 Task: Select Give A Gift Card from Gift Cards. Add to cart AmazonBasics Women's Clothing Gift Card-2. Place order for Hope Brown, _x000D_
1810 Nodaway Dr #APT 103_x000D_
Detroit Lakes, Minnesota(MN), 56501, Cell Number (218) 844-7698
Action: Mouse moved to (139, 68)
Screenshot: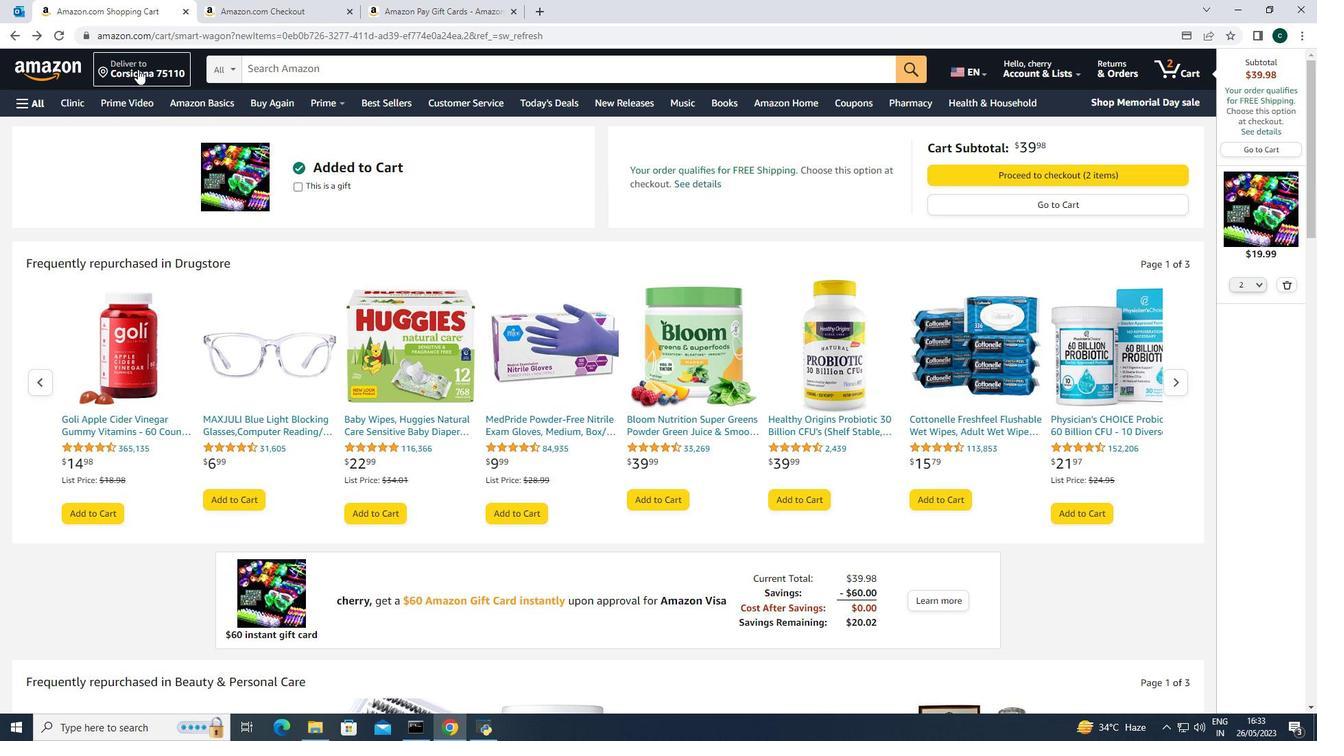 
Action: Mouse pressed left at (139, 68)
Screenshot: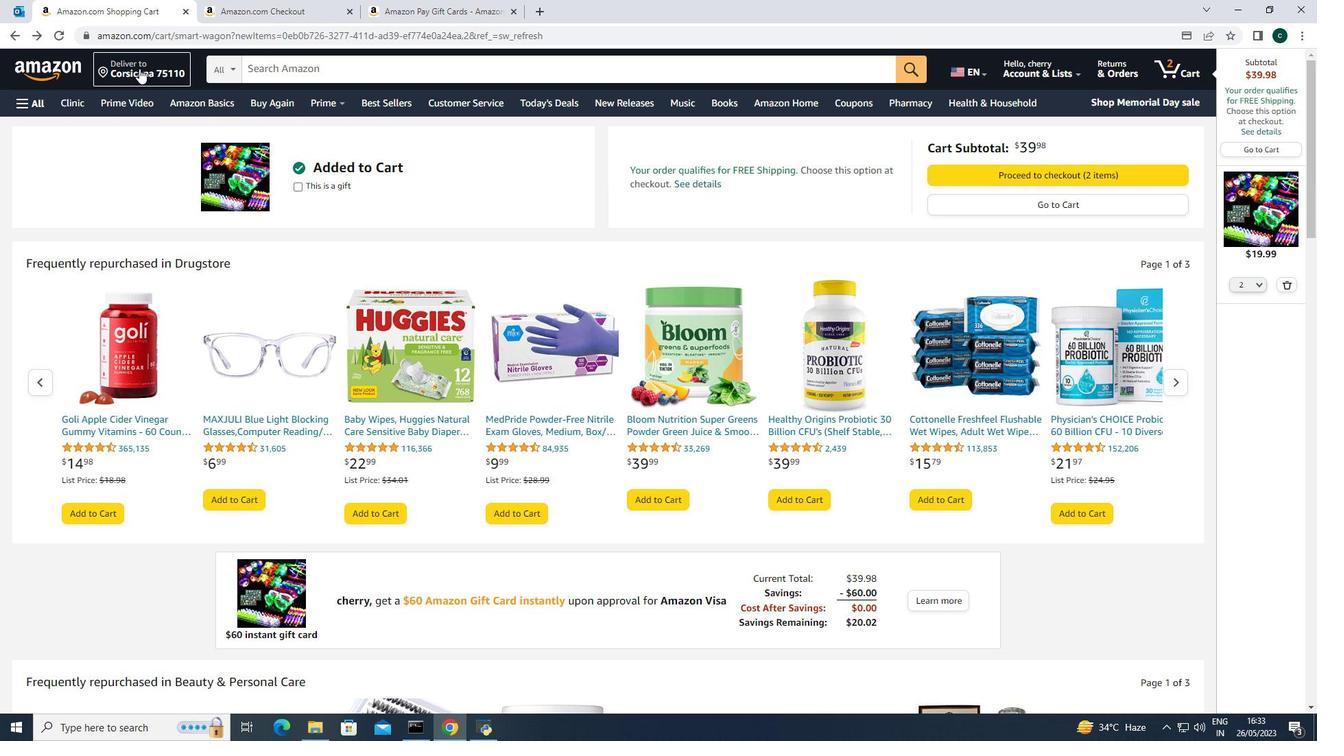 
Action: Mouse moved to (649, 479)
Screenshot: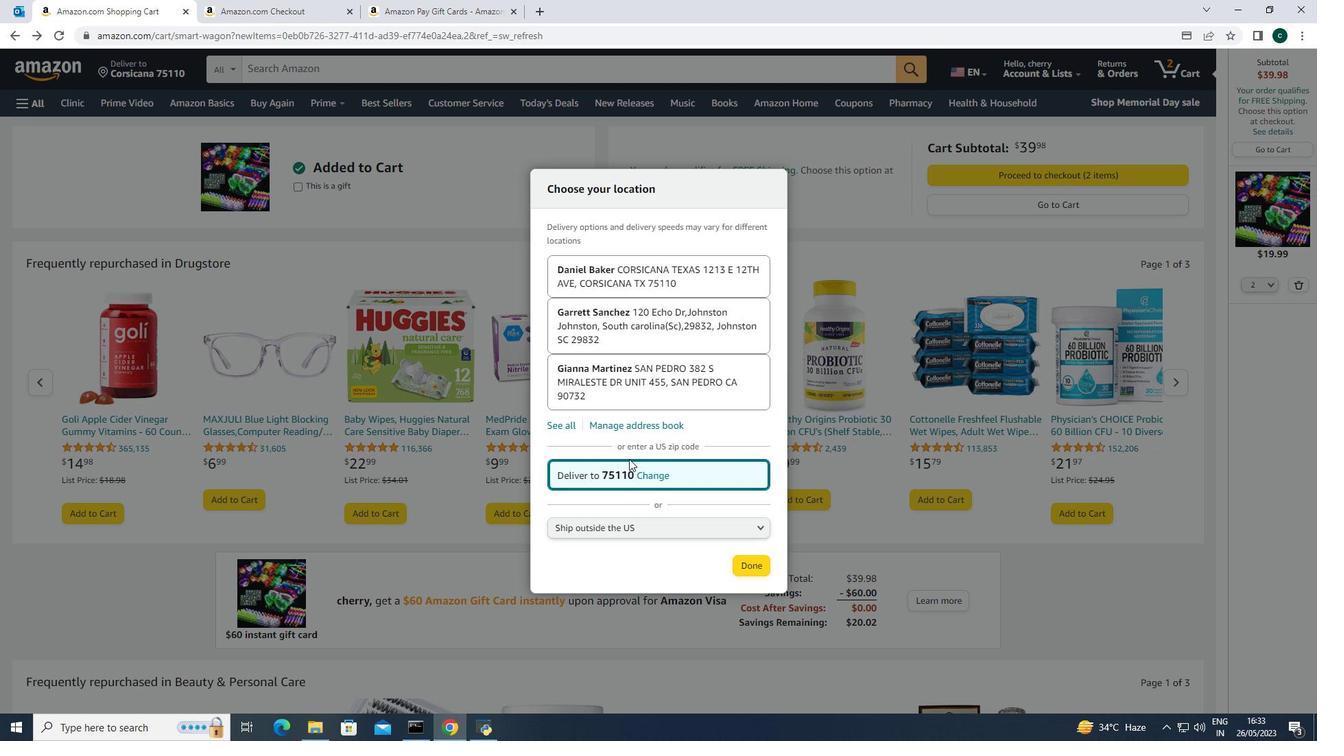 
Action: Mouse pressed left at (649, 479)
Screenshot: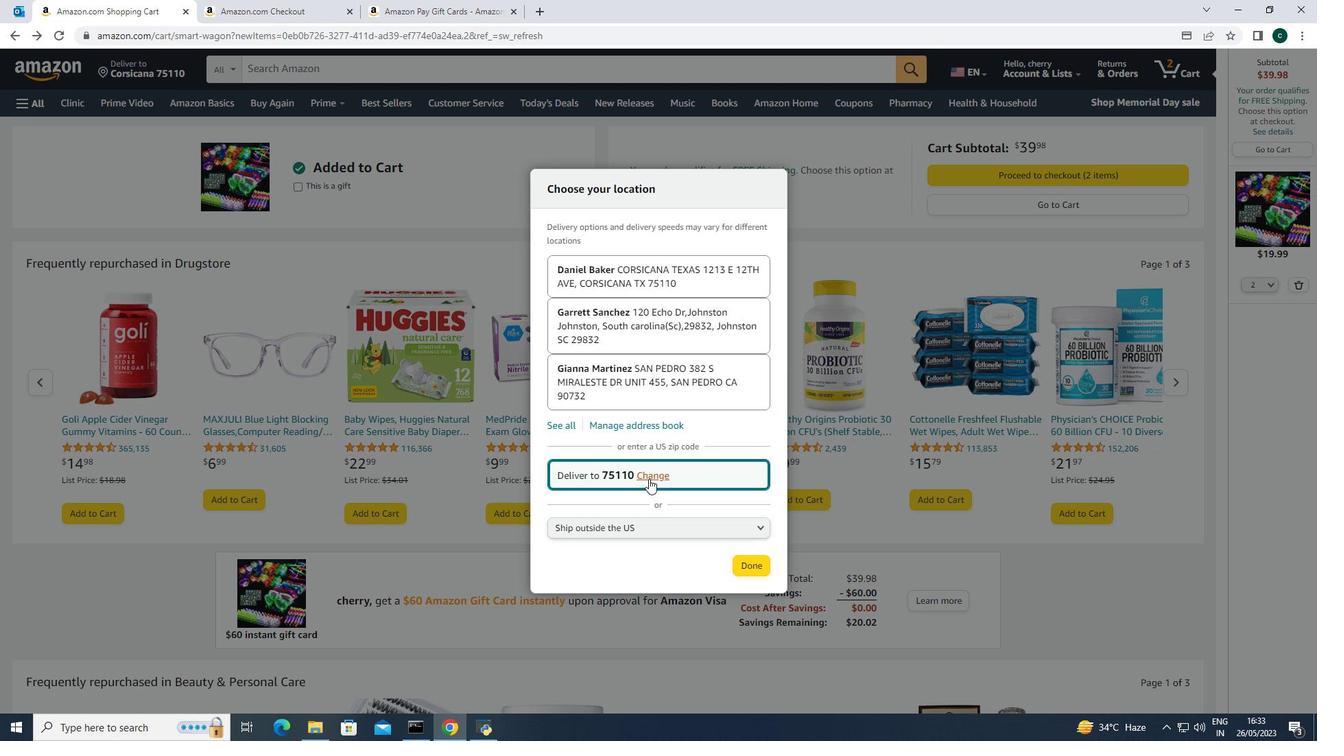 
Action: Mouse moved to (648, 470)
Screenshot: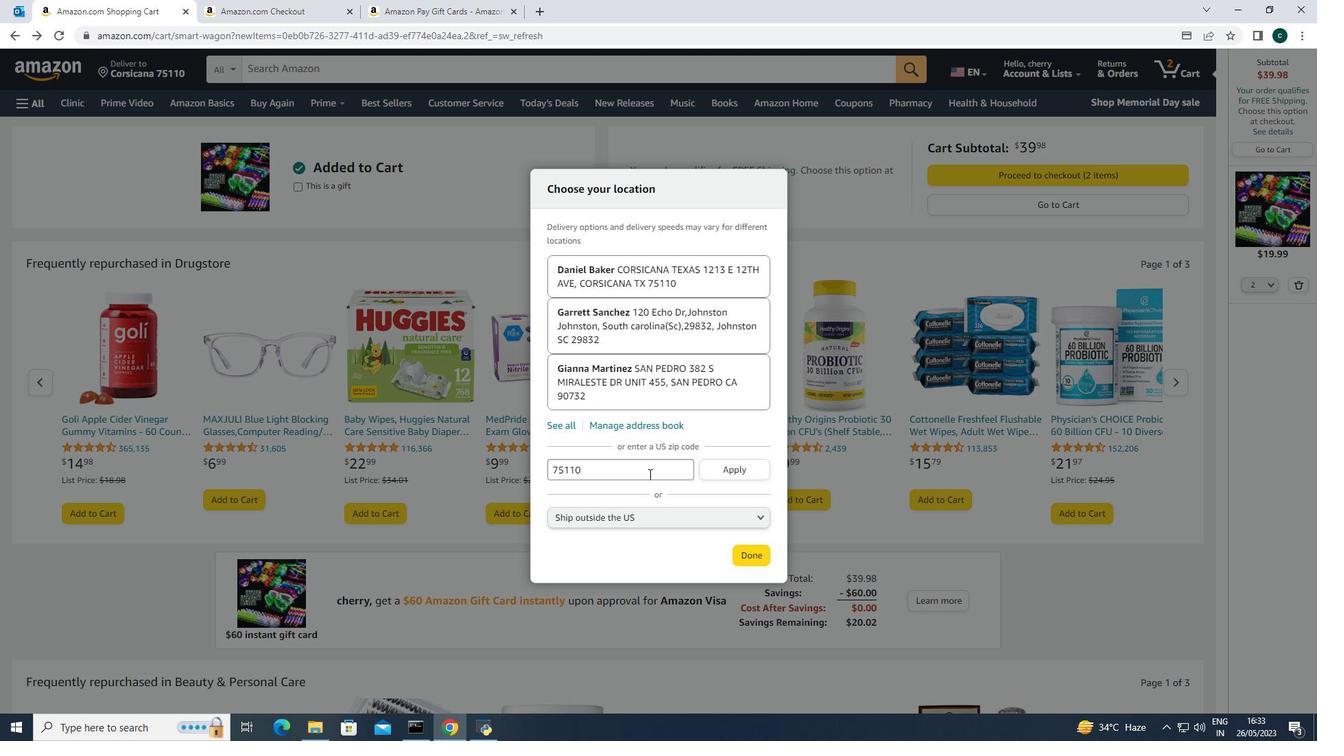 
Action: Mouse pressed left at (648, 470)
Screenshot: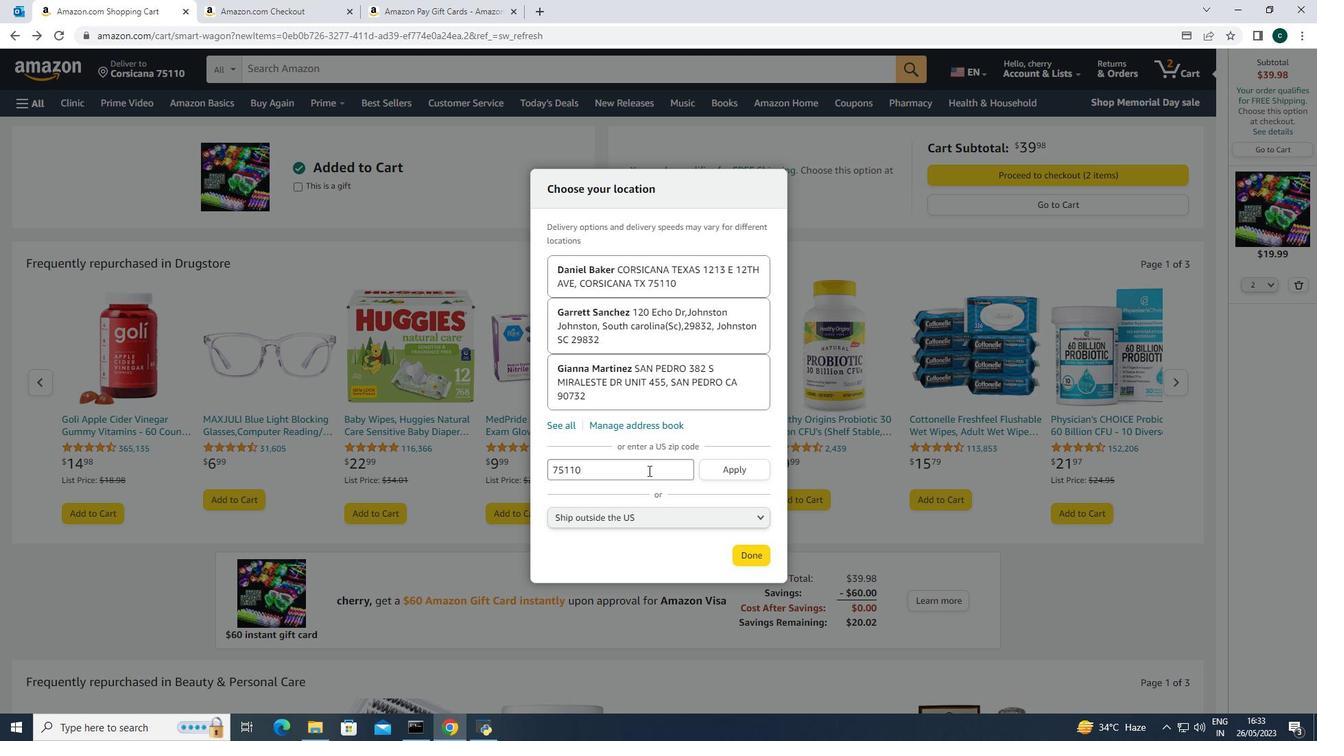 
Action: Mouse moved to (646, 466)
Screenshot: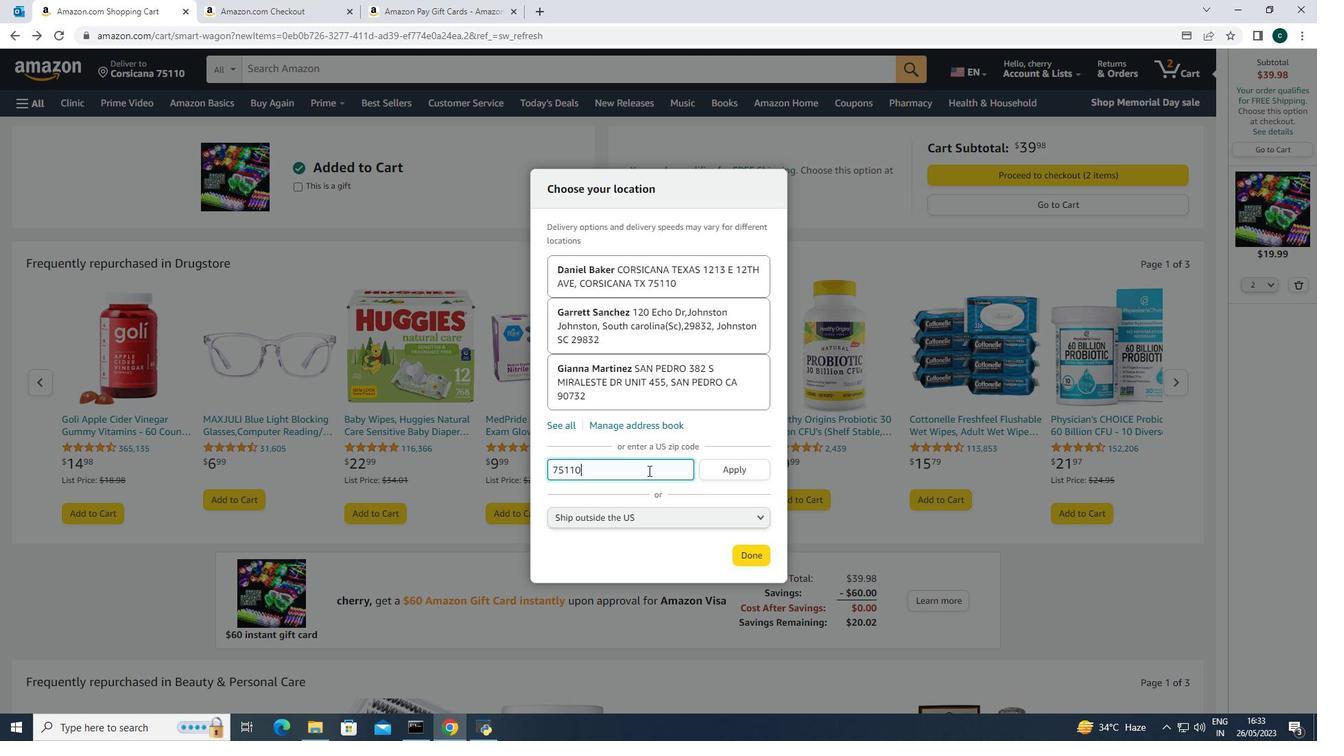 
Action: Key pressed <Key.backspace><Key.backspace><Key.backspace><Key.backspace><Key.backspace><Key.backspace><Key.backspace><Key.backspace><Key.backspace><Key.backspace><Key.backspace>56501
Screenshot: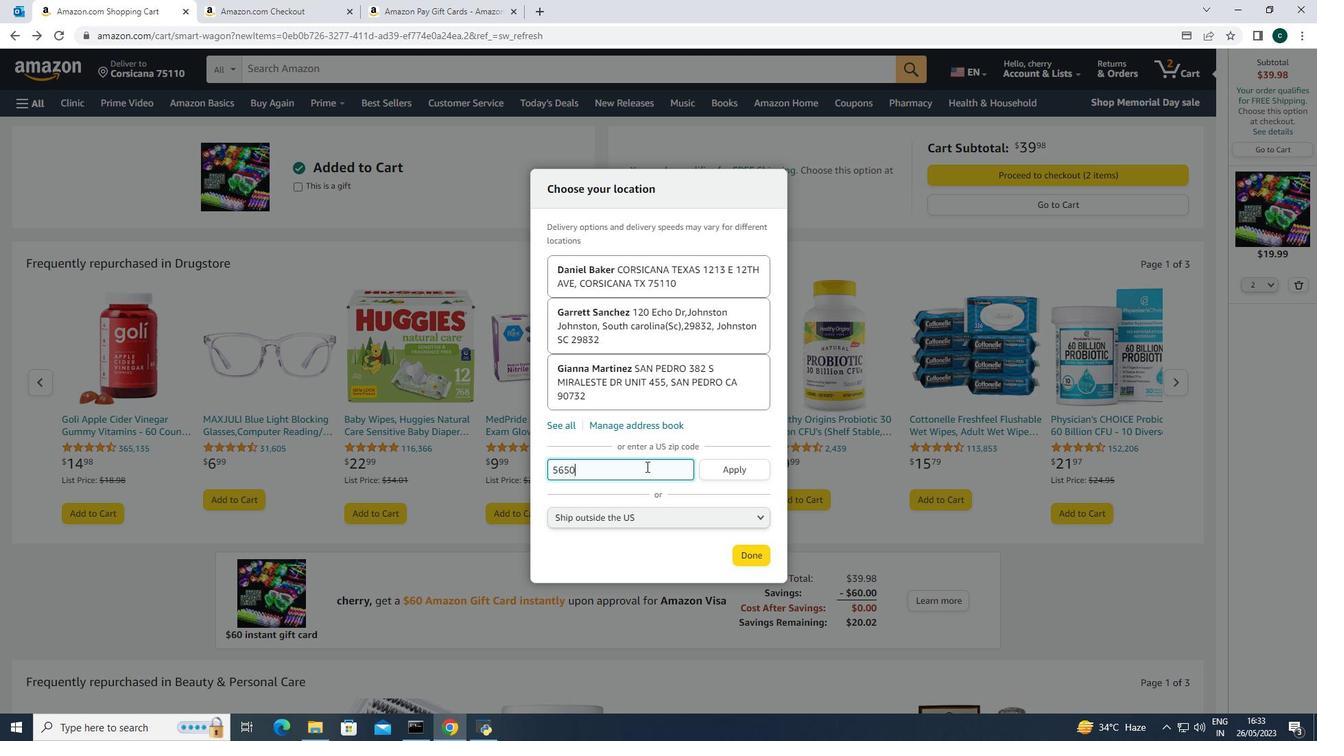 
Action: Mouse moved to (719, 468)
Screenshot: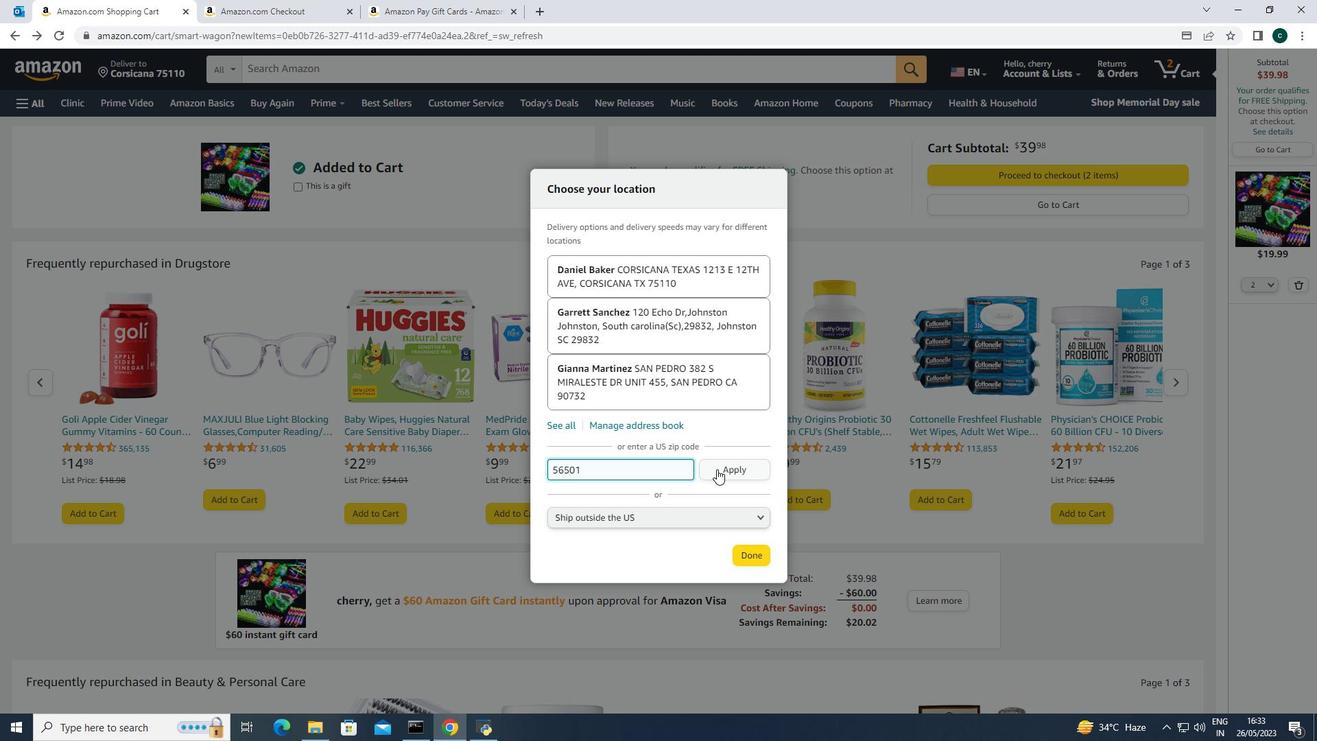 
Action: Mouse pressed left at (719, 468)
Screenshot: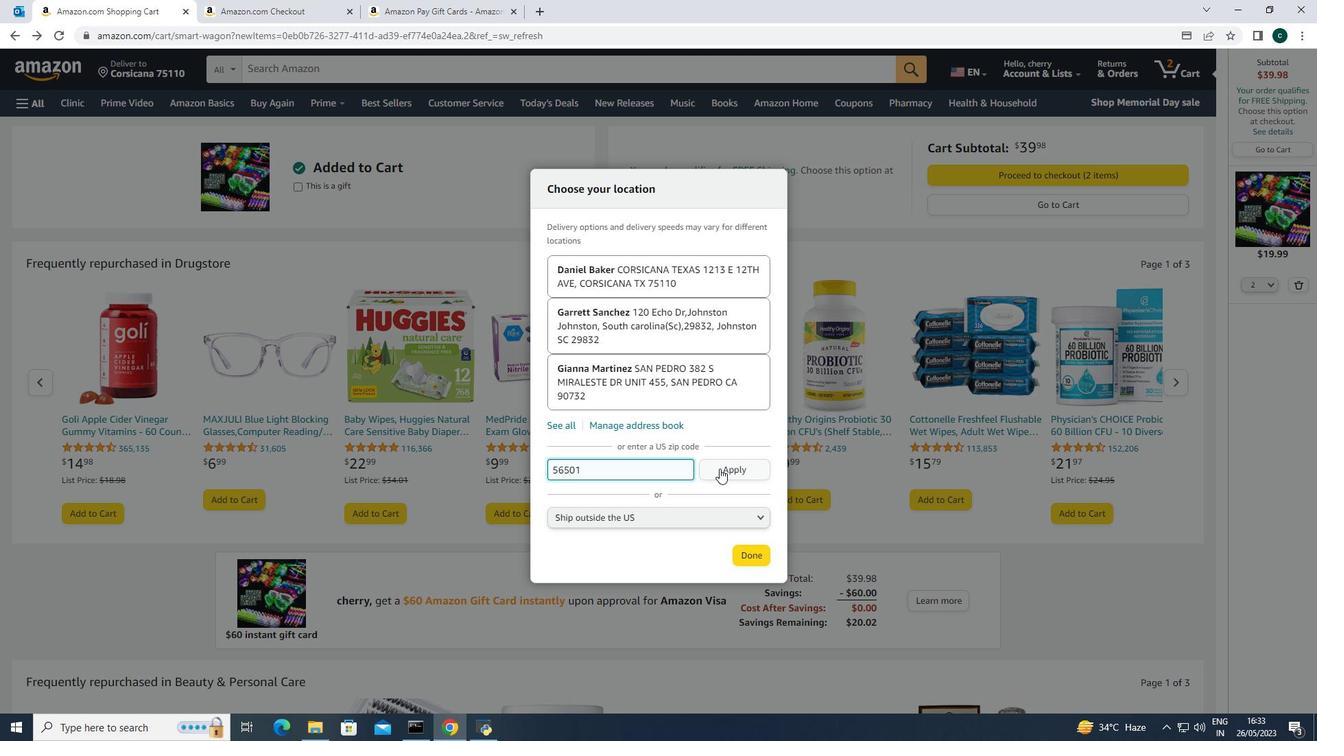 
Action: Mouse moved to (755, 570)
Screenshot: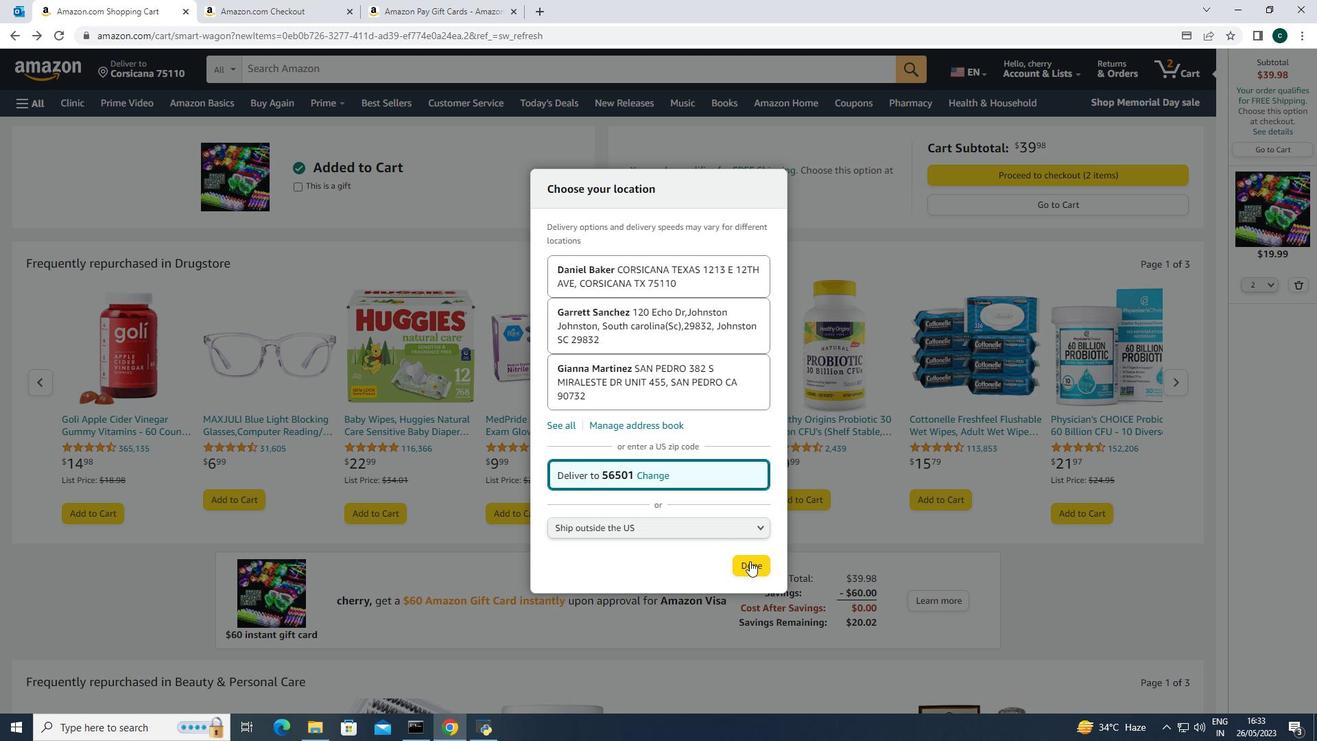 
Action: Mouse pressed left at (755, 570)
Screenshot: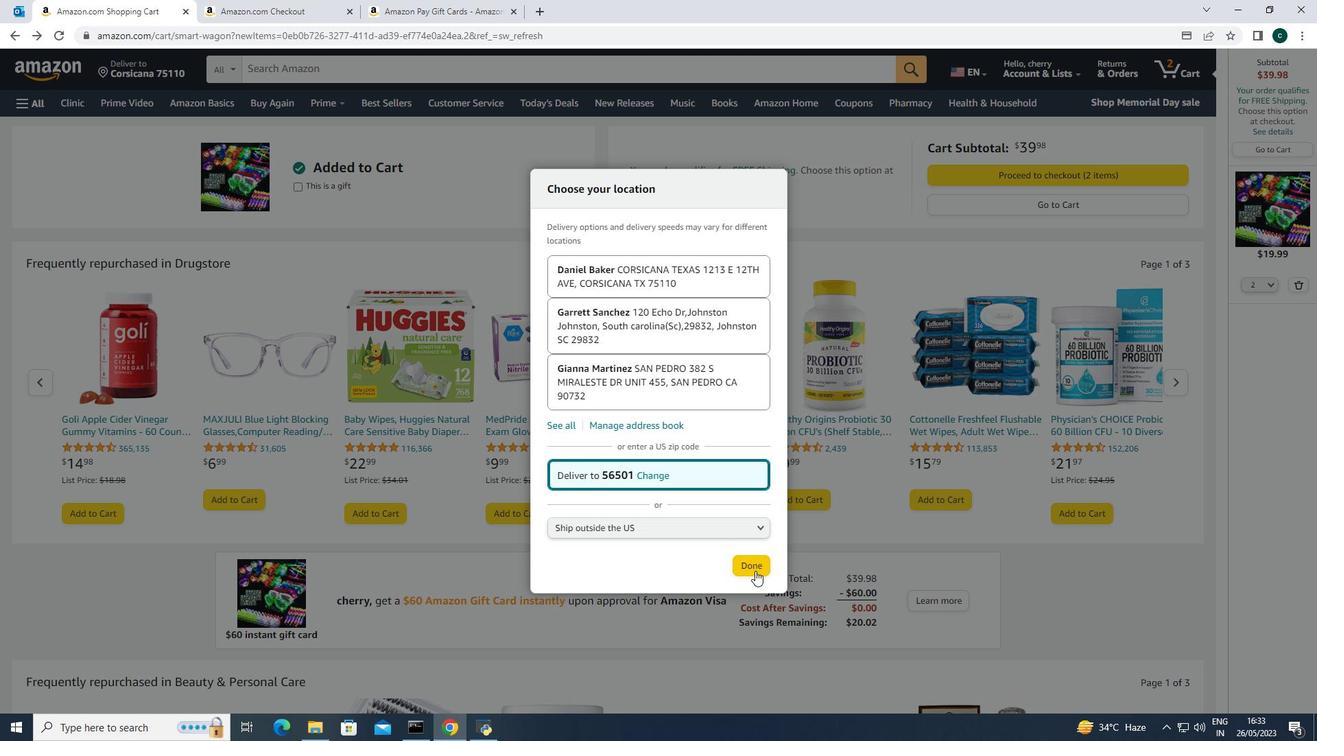 
Action: Mouse moved to (20, 105)
Screenshot: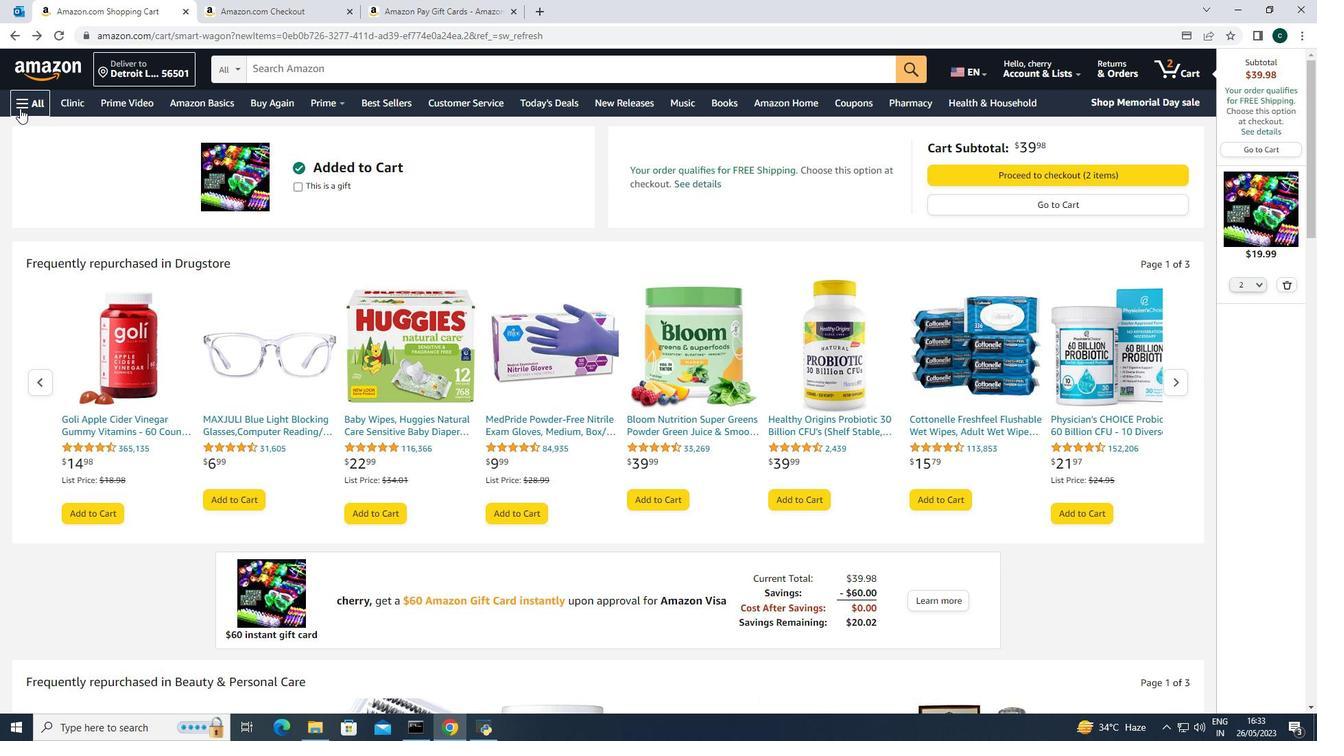 
Action: Mouse pressed left at (20, 105)
Screenshot: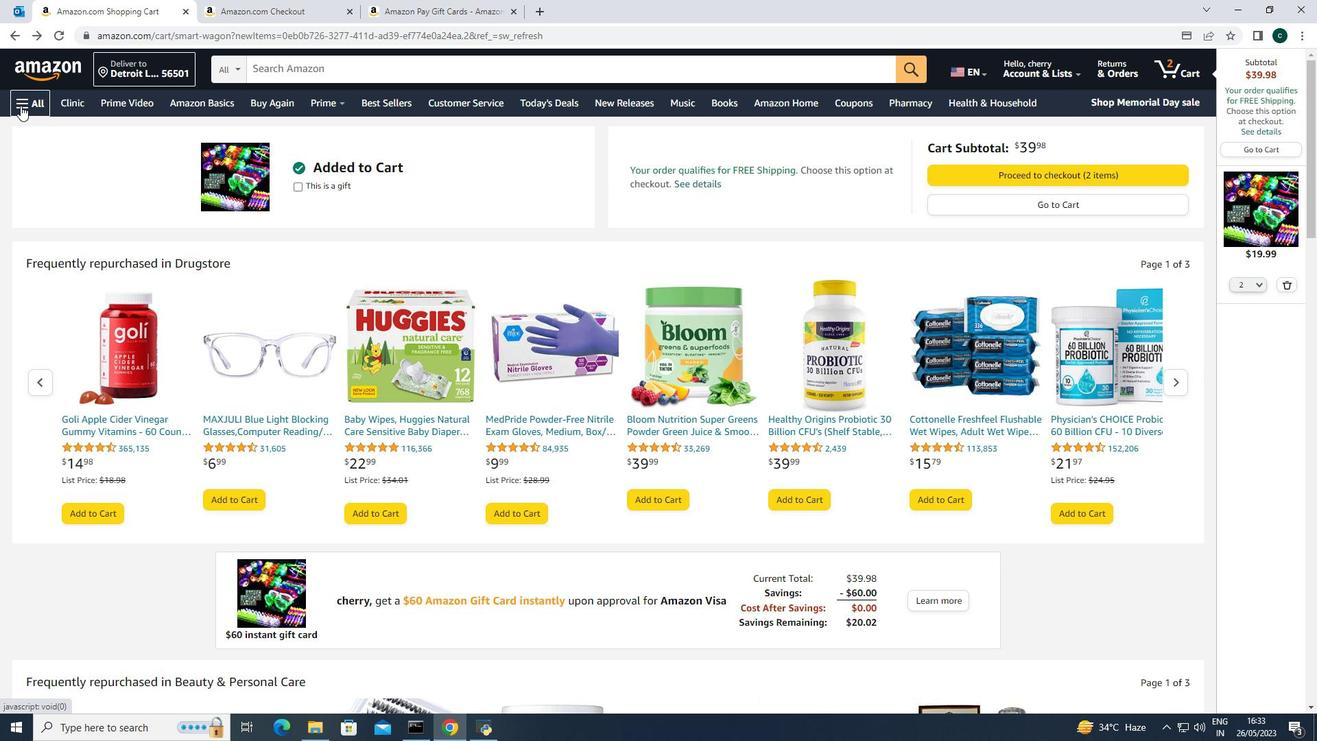 
Action: Mouse moved to (84, 321)
Screenshot: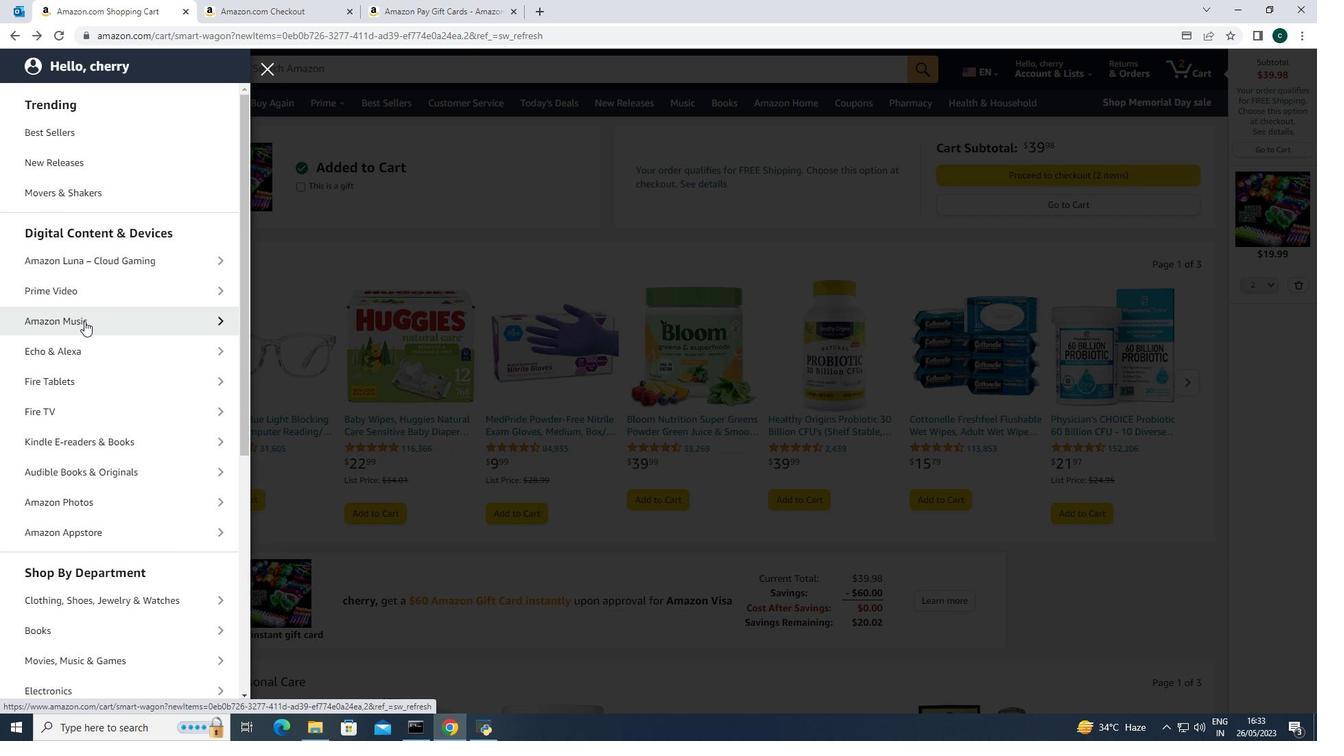 
Action: Mouse scrolled (84, 321) with delta (0, 0)
Screenshot: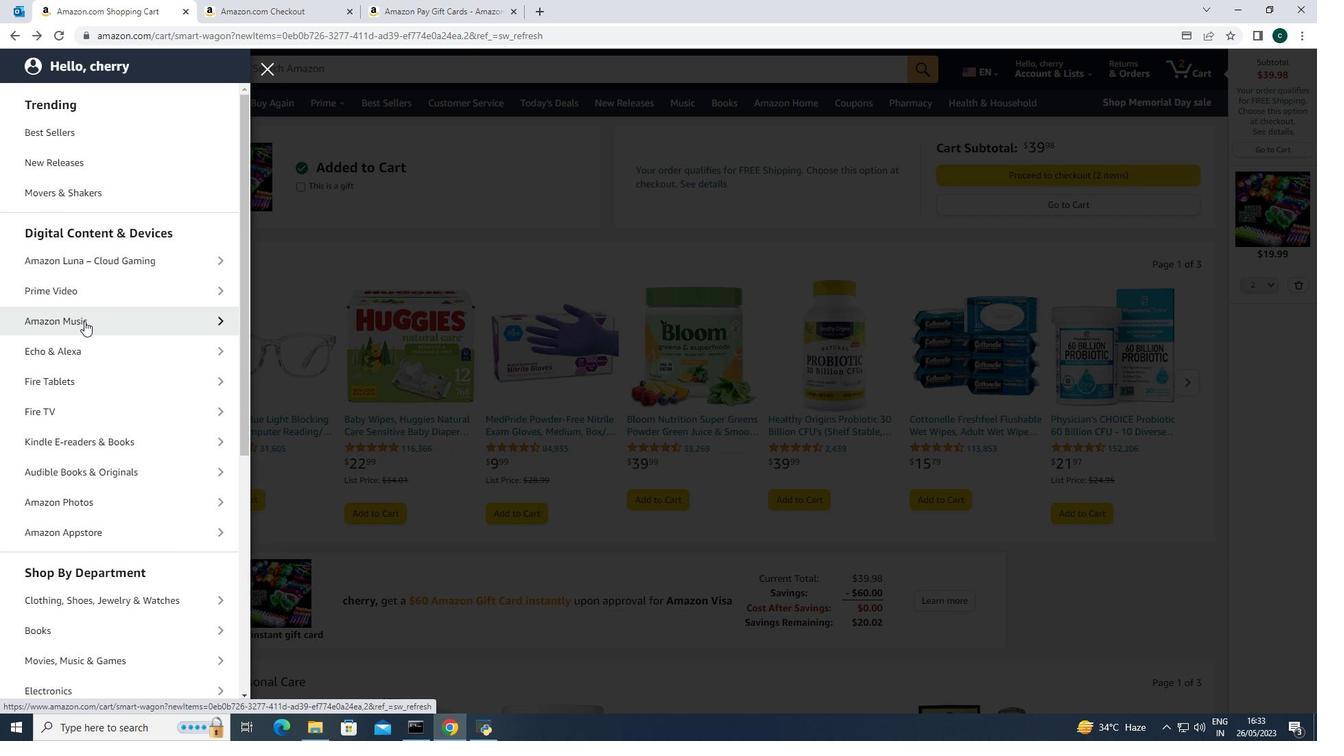 
Action: Mouse moved to (84, 323)
Screenshot: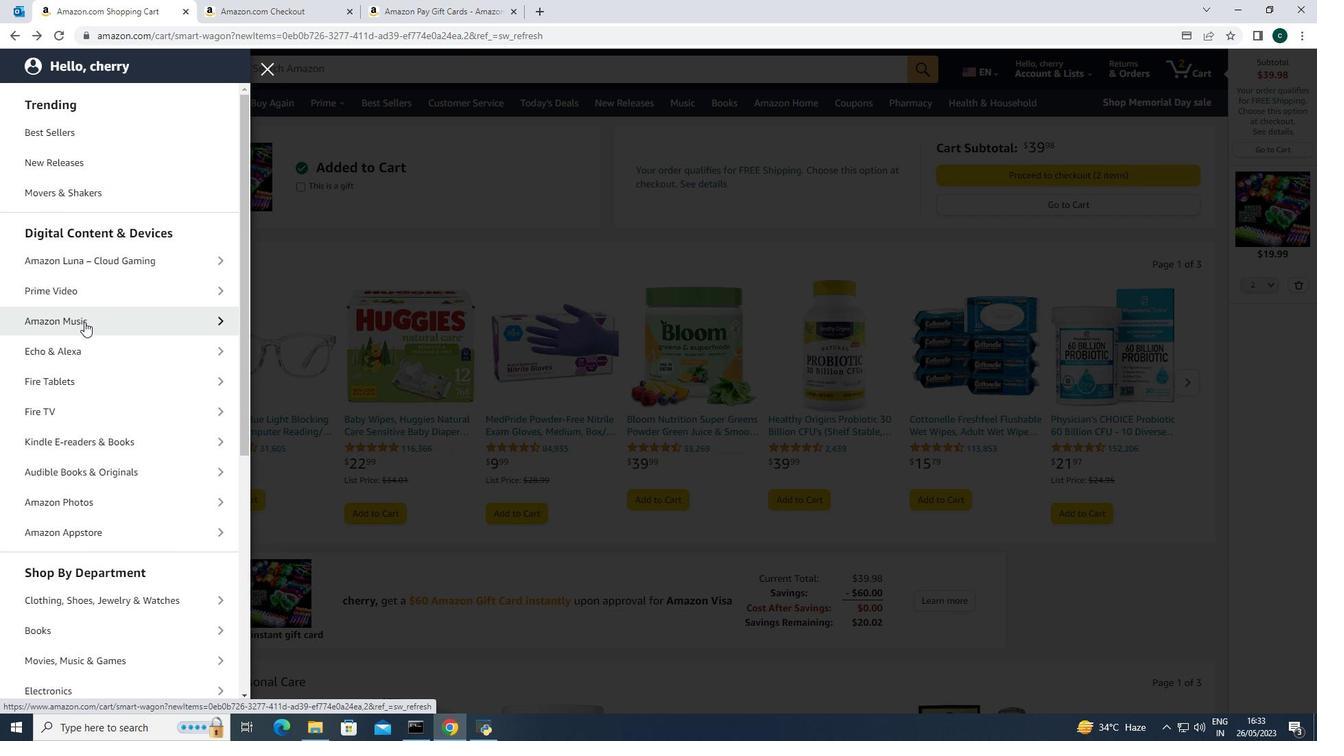 
Action: Mouse scrolled (84, 322) with delta (0, 0)
Screenshot: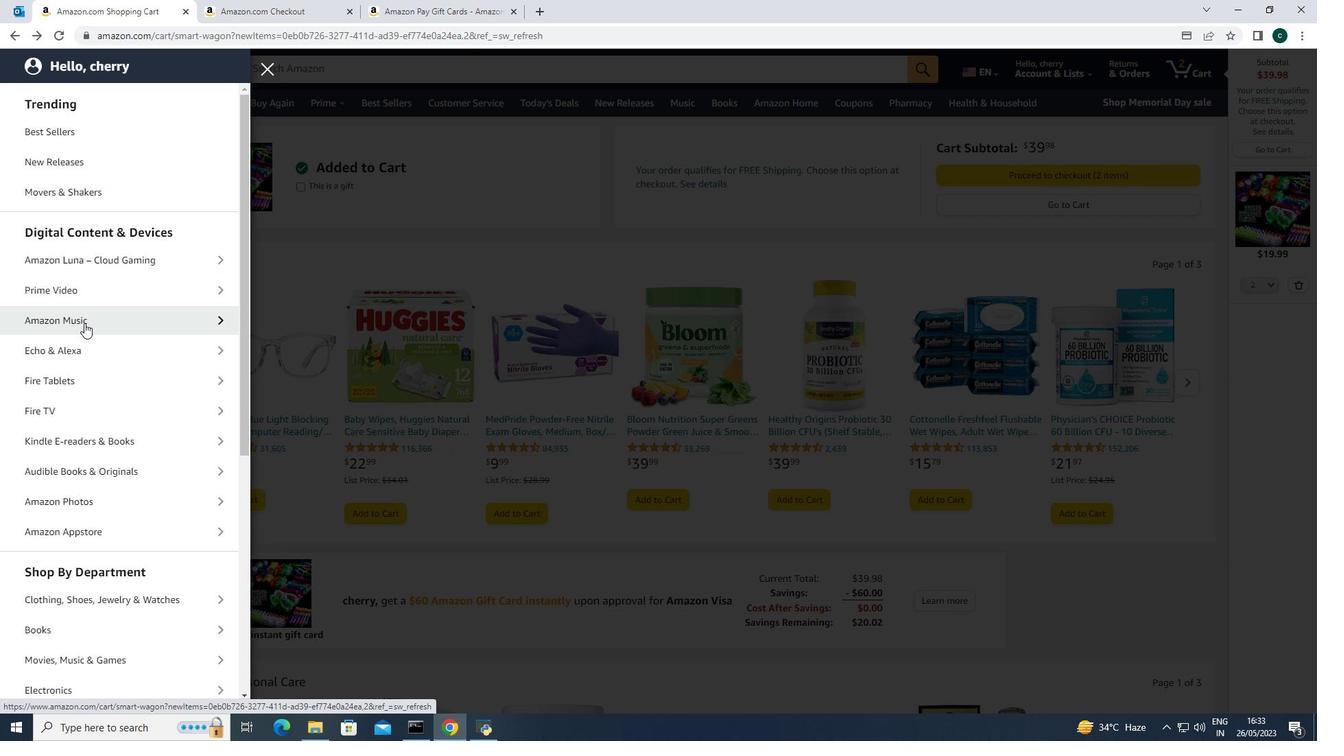 
Action: Mouse scrolled (84, 322) with delta (0, 0)
Screenshot: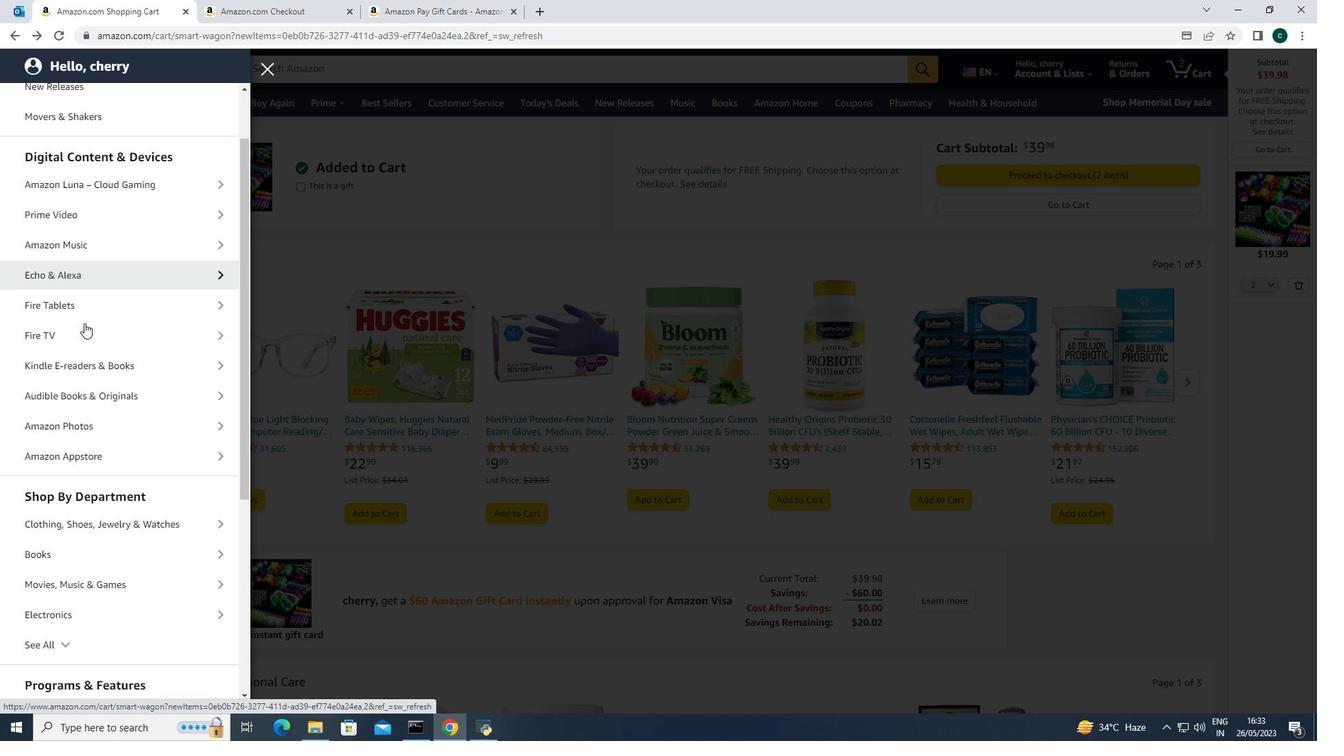 
Action: Mouse scrolled (84, 322) with delta (0, 0)
Screenshot: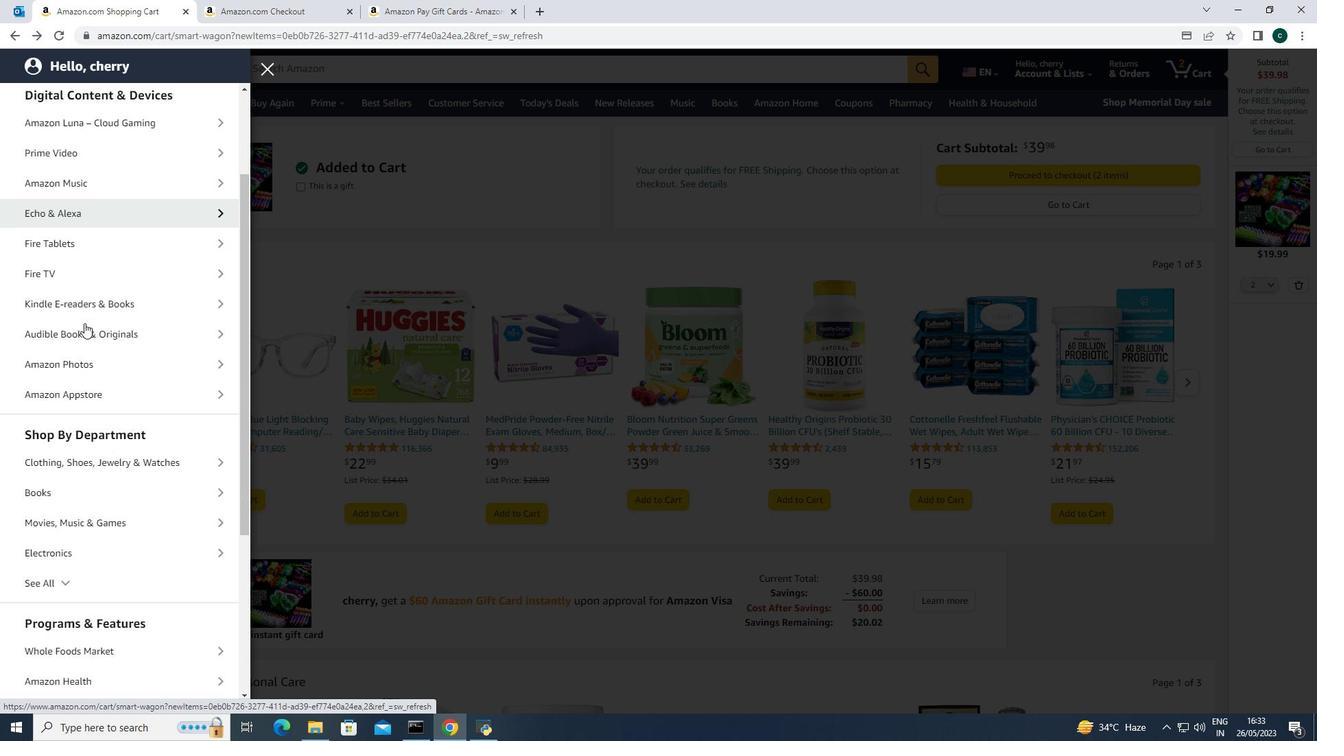 
Action: Mouse moved to (84, 323)
Screenshot: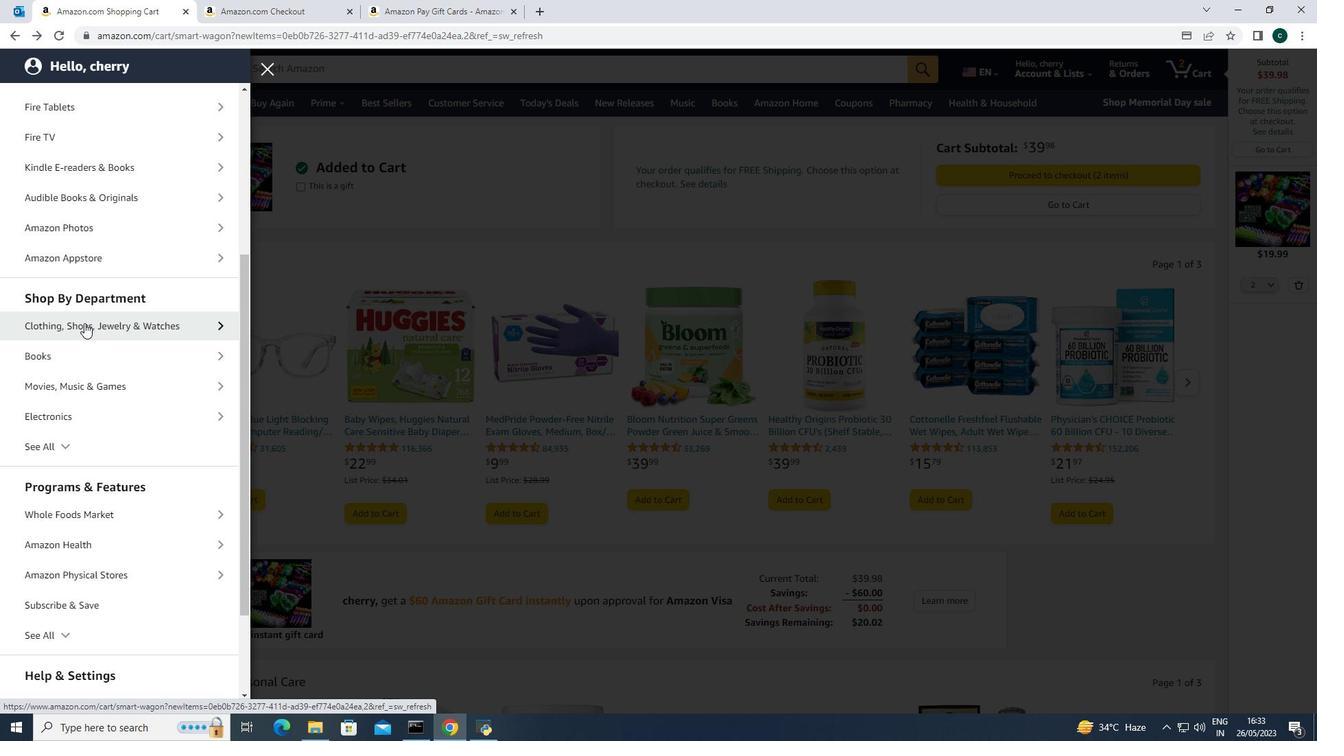 
Action: Mouse scrolled (84, 323) with delta (0, 0)
Screenshot: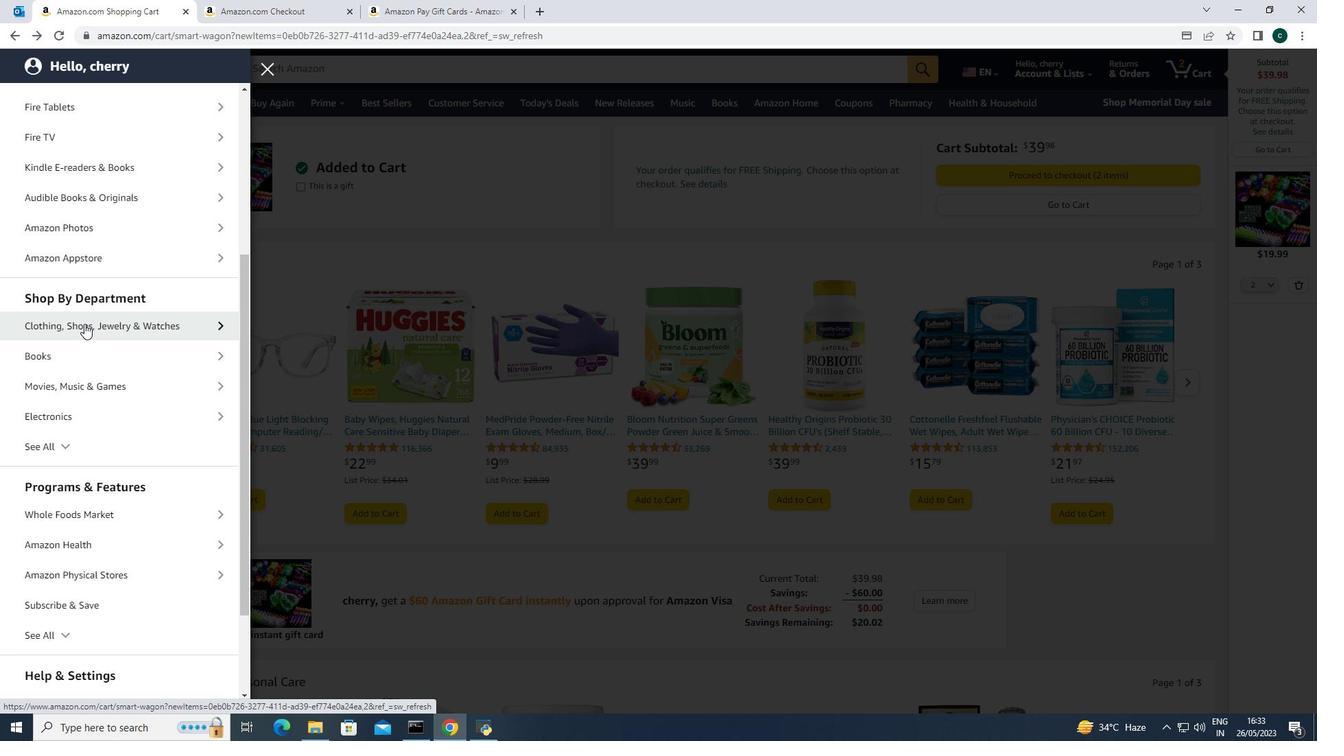 
Action: Mouse scrolled (84, 323) with delta (0, 0)
Screenshot: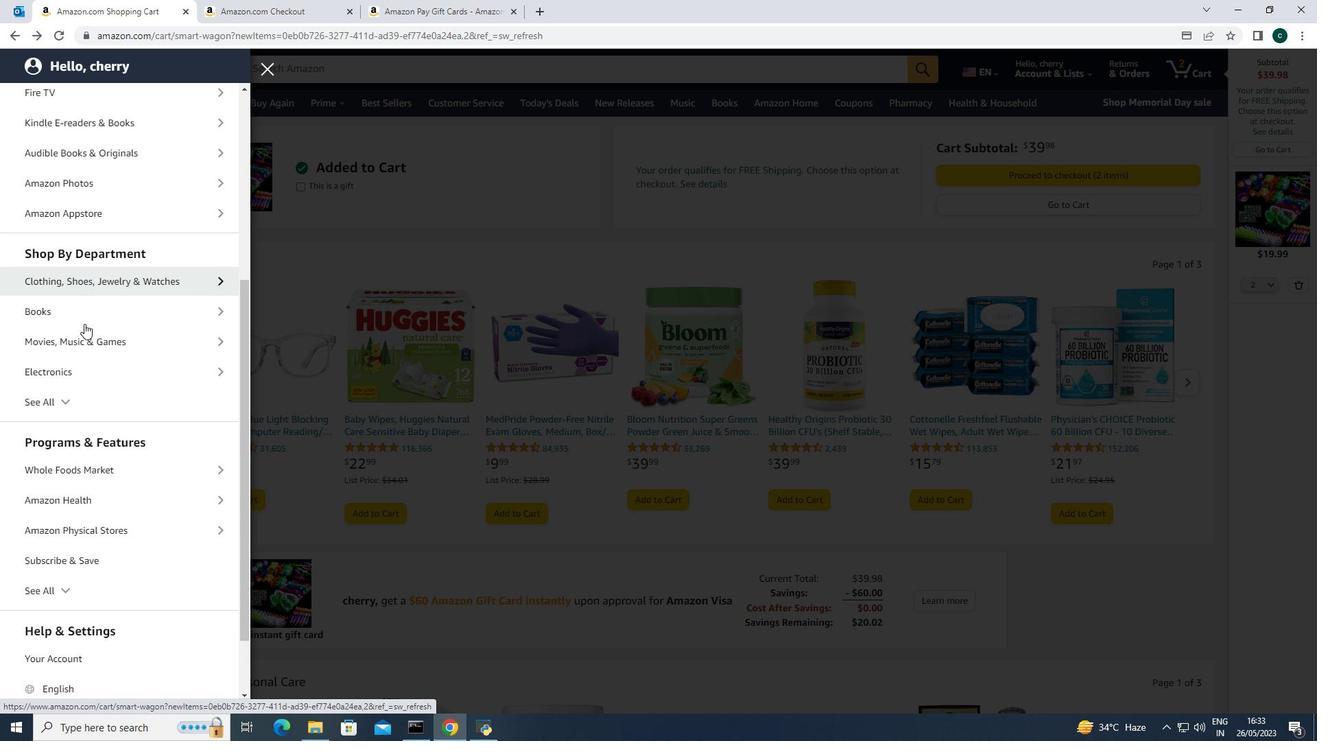 
Action: Mouse scrolled (84, 323) with delta (0, 0)
Screenshot: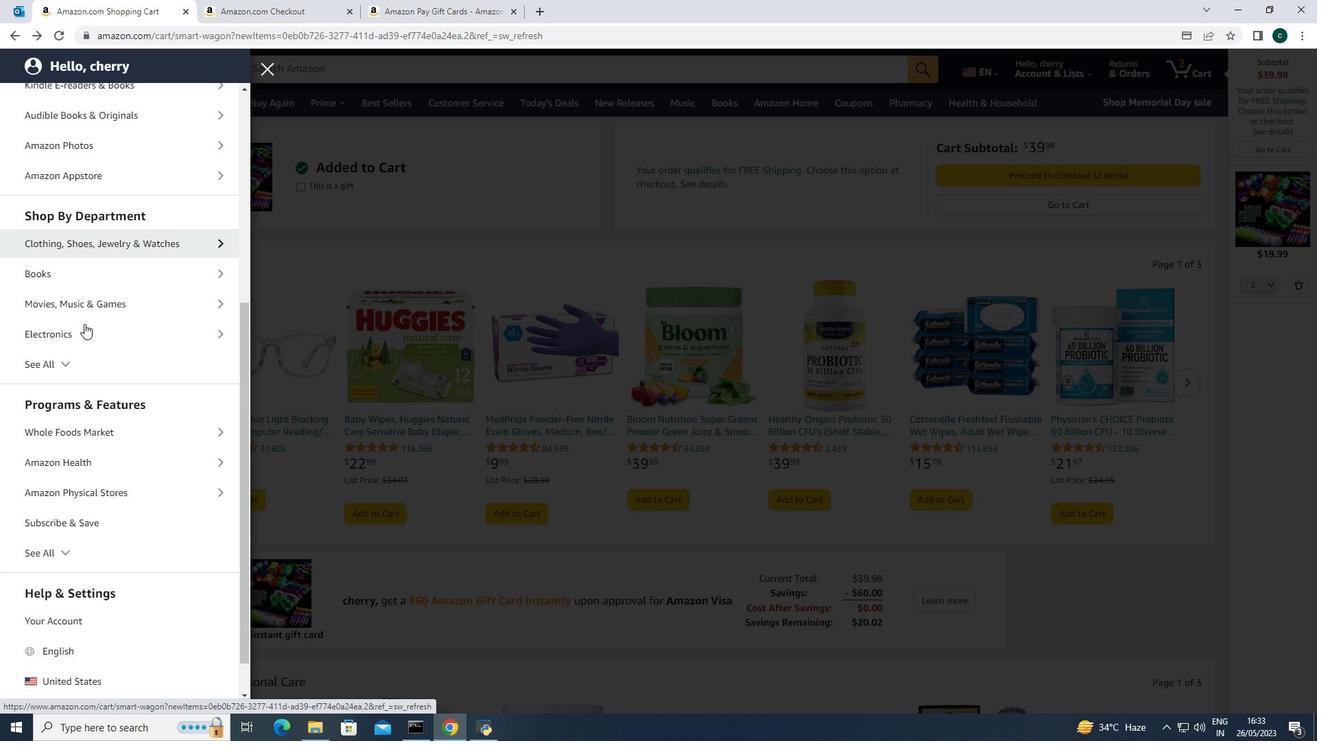 
Action: Mouse scrolled (84, 323) with delta (0, 0)
Screenshot: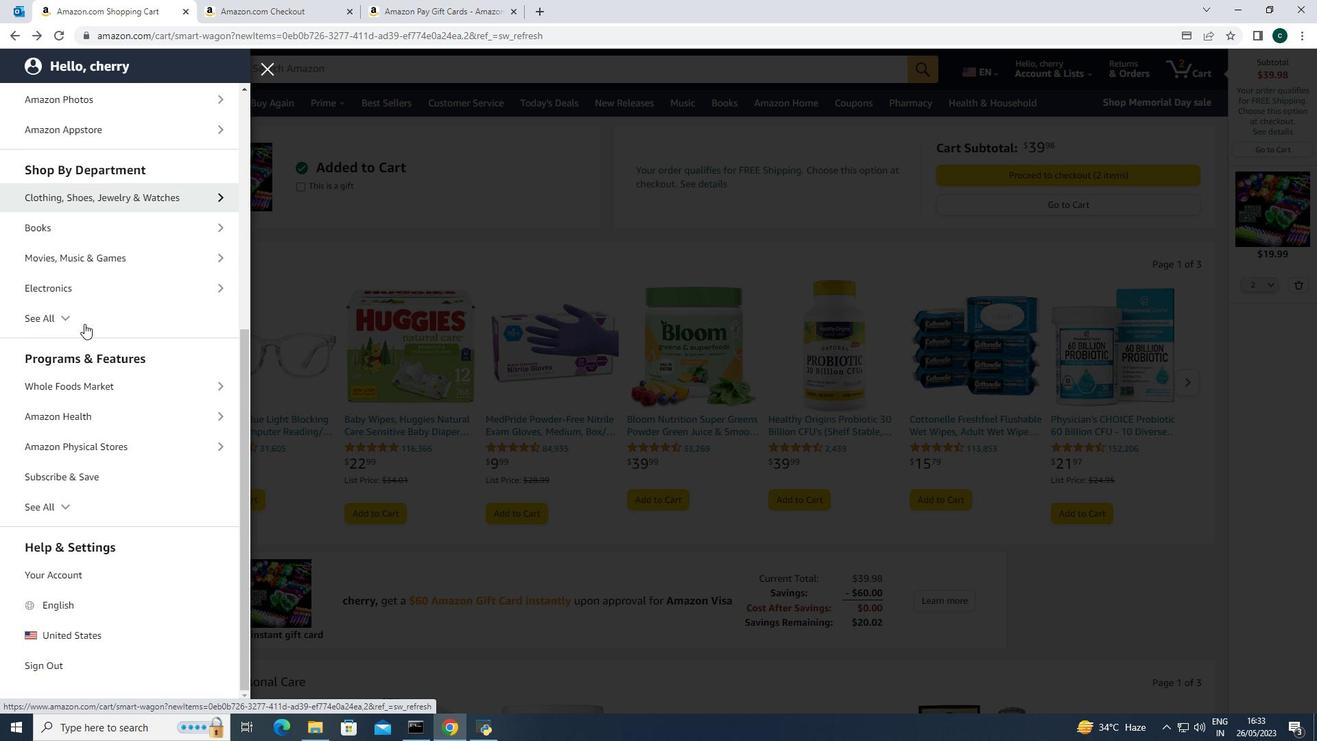 
Action: Mouse moved to (50, 502)
Screenshot: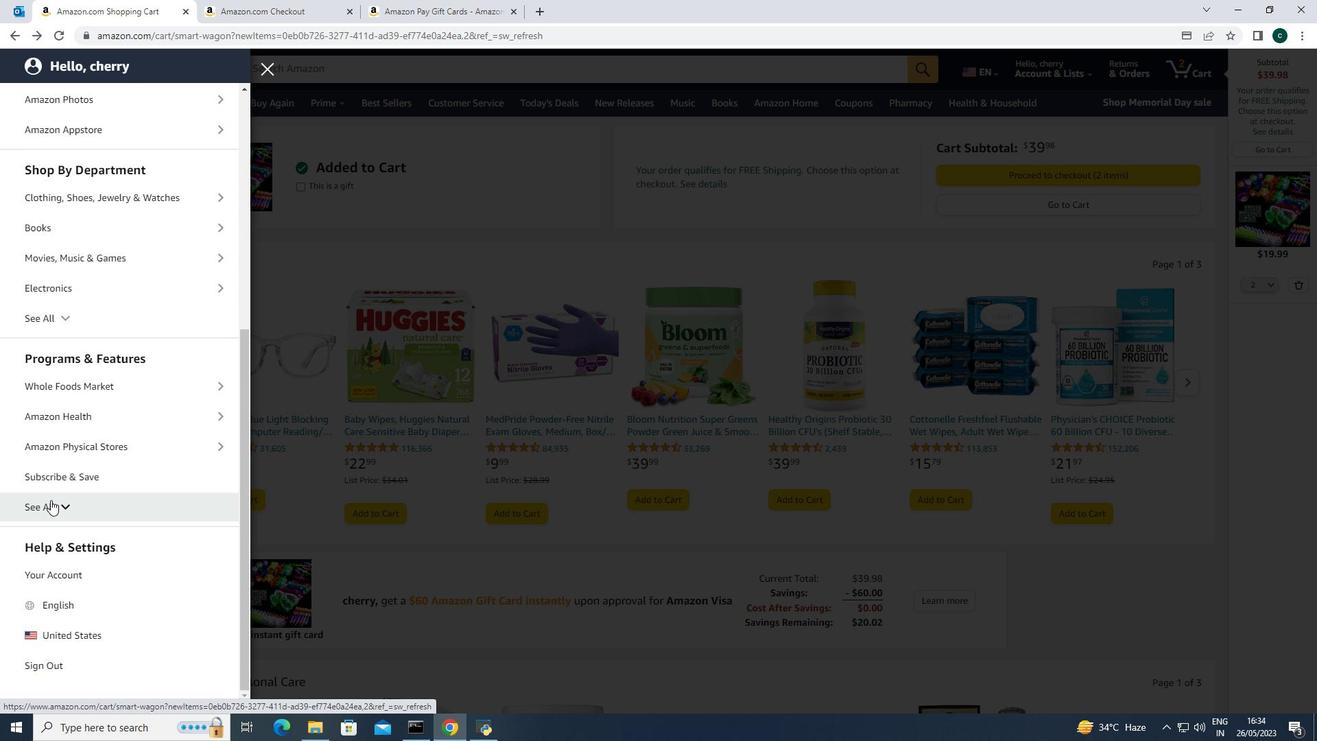 
Action: Mouse pressed left at (50, 502)
Screenshot: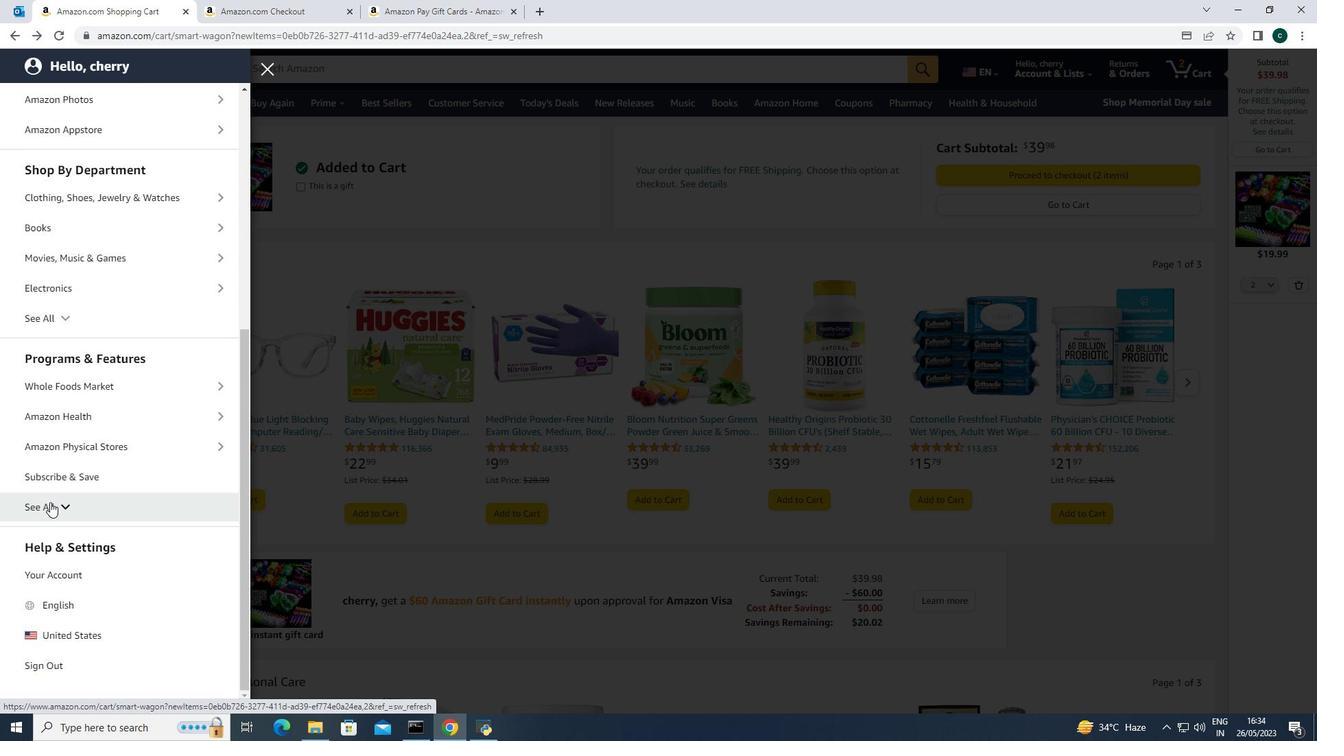 
Action: Mouse moved to (56, 498)
Screenshot: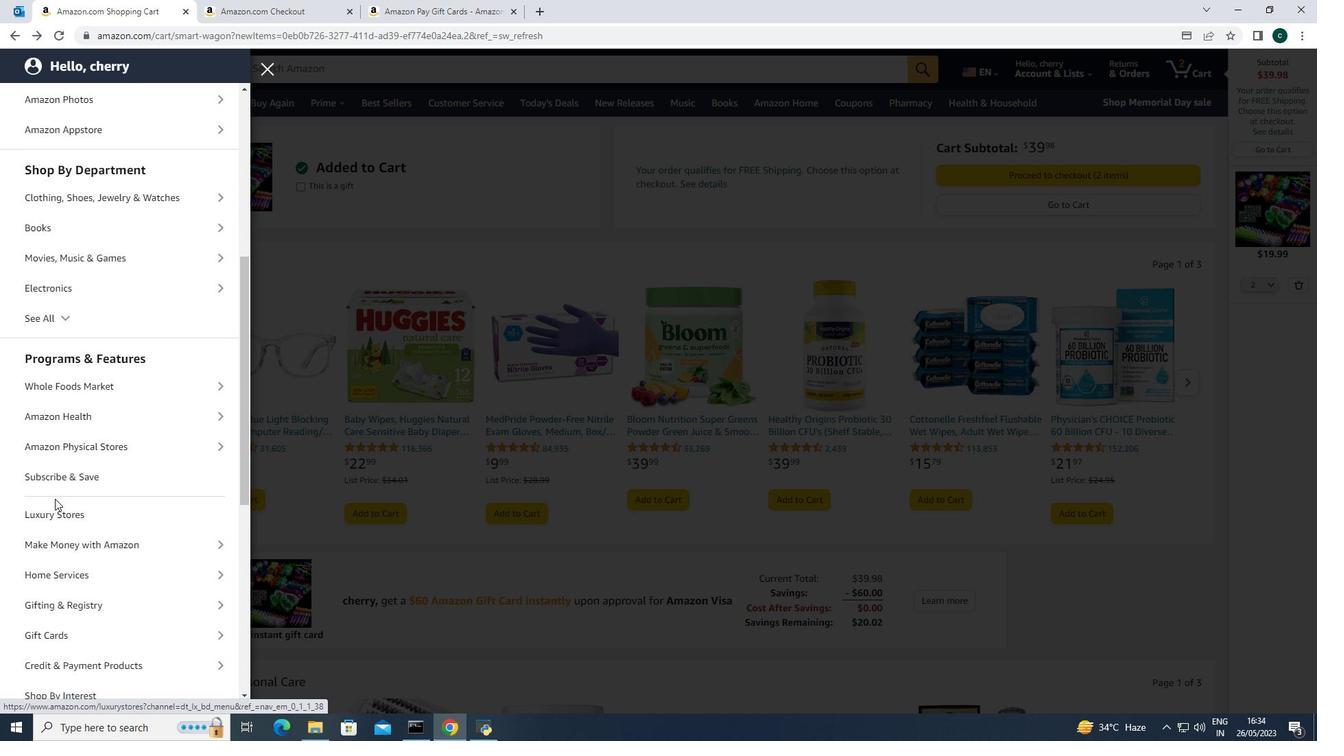
Action: Mouse scrolled (56, 497) with delta (0, 0)
Screenshot: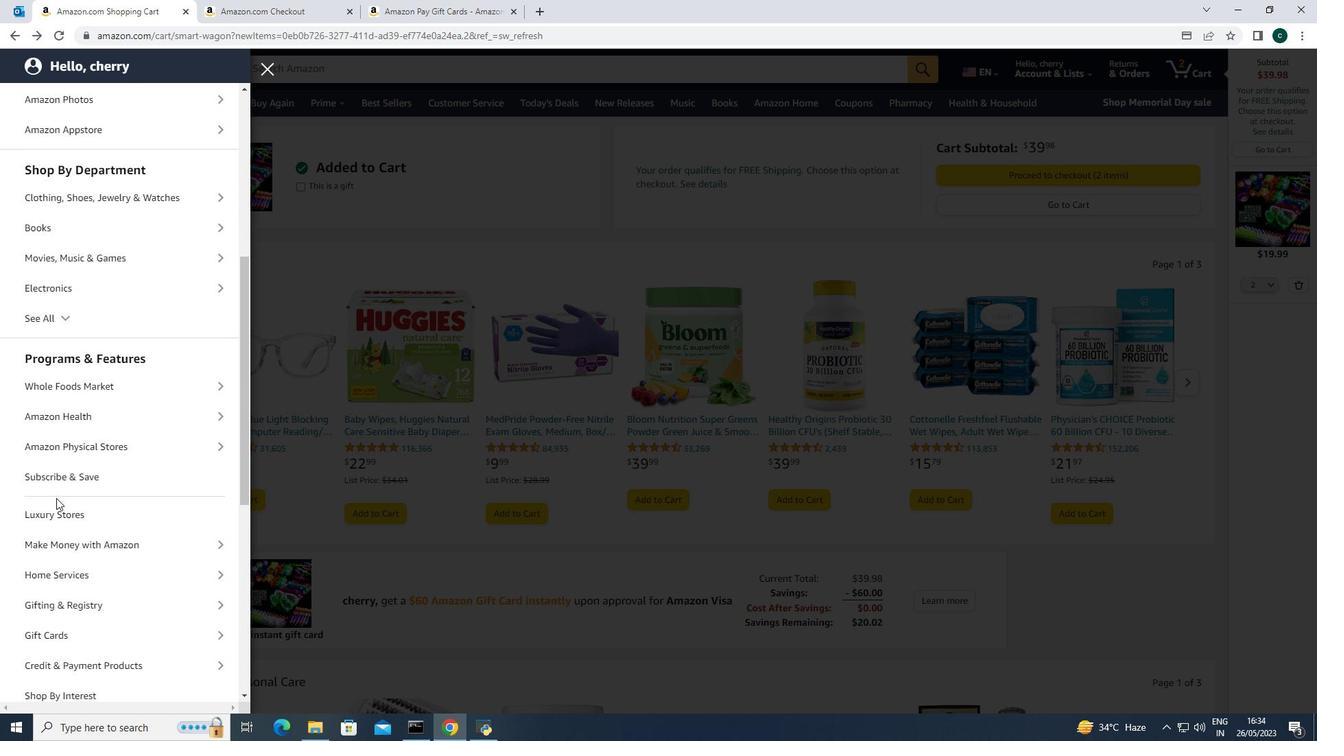 
Action: Mouse moved to (57, 497)
Screenshot: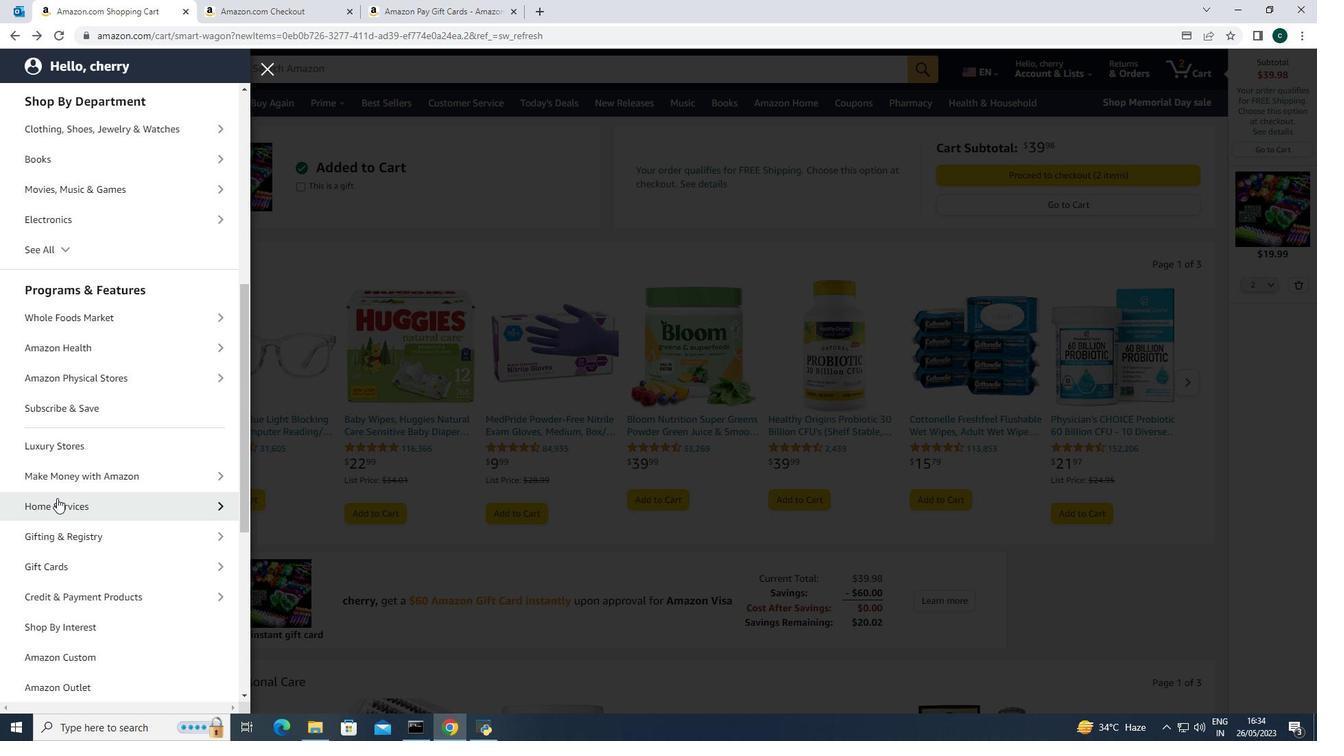 
Action: Mouse scrolled (57, 496) with delta (0, 0)
Screenshot: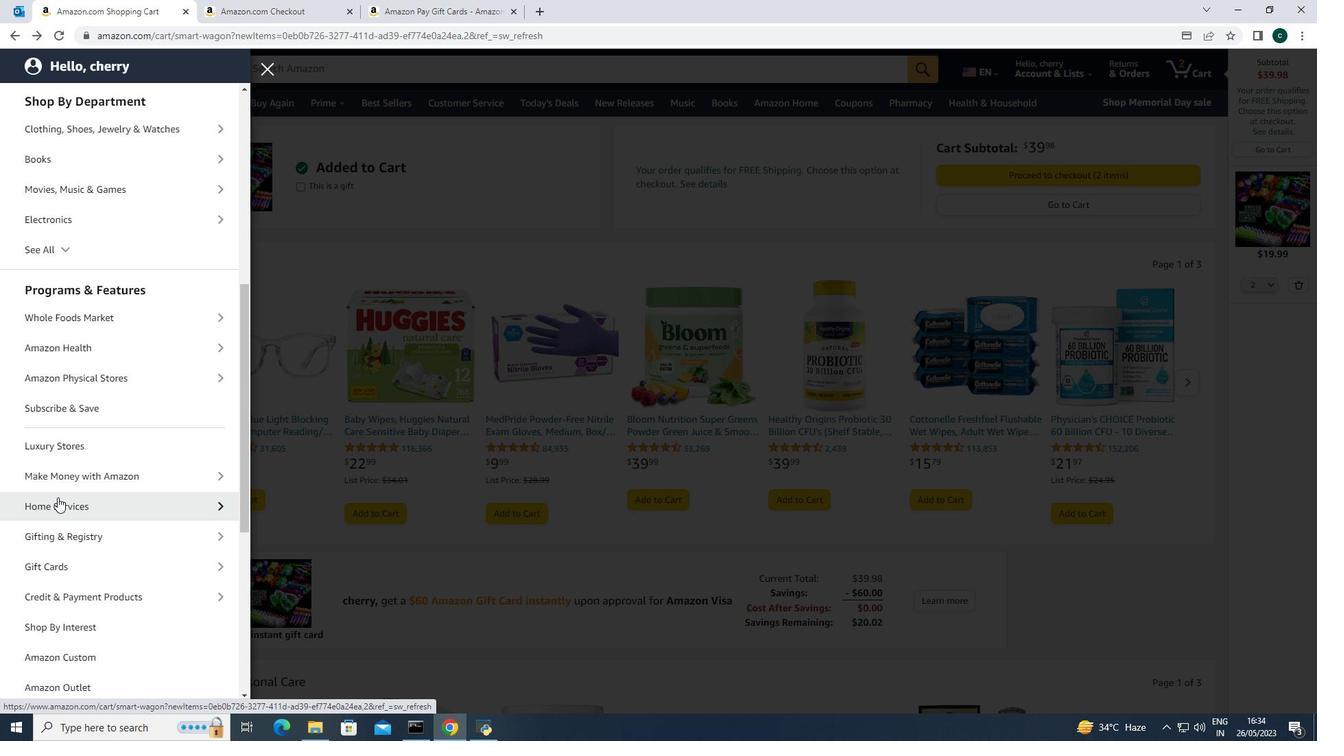 
Action: Mouse pressed left at (57, 497)
Screenshot: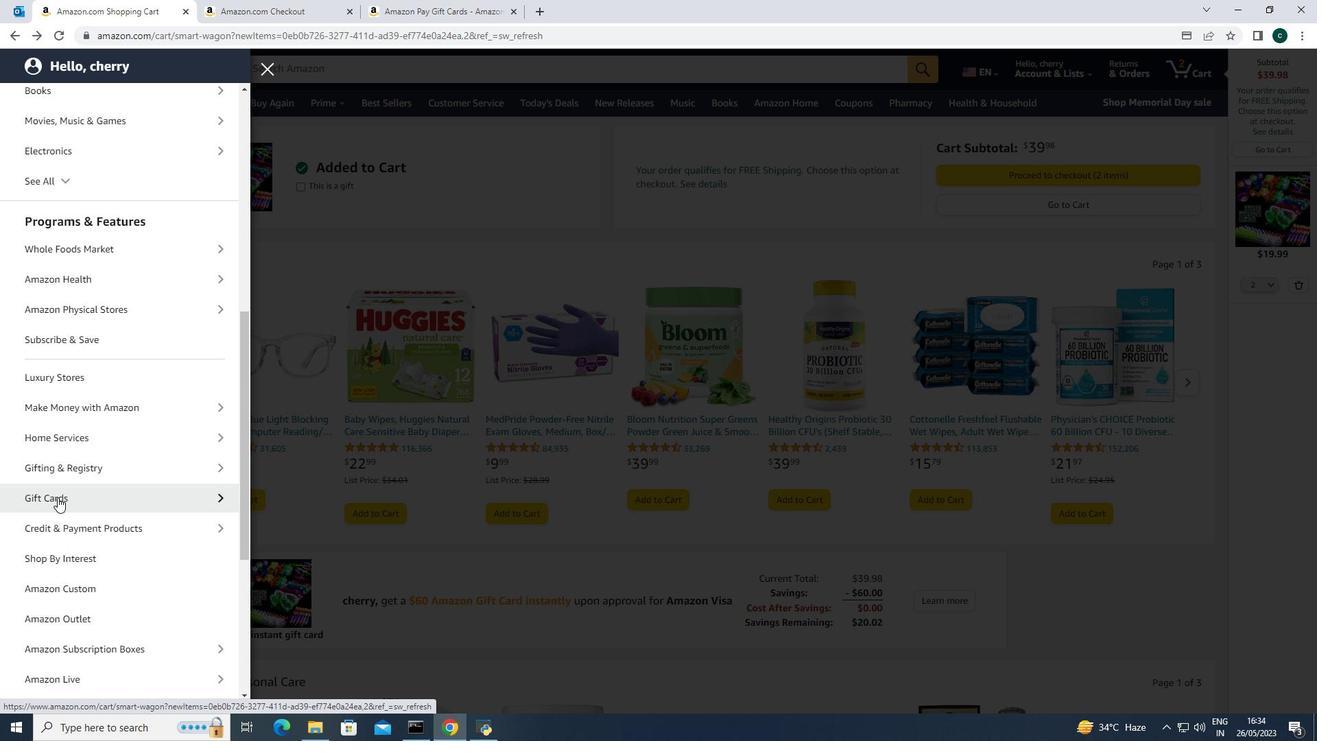 
Action: Mouse moved to (156, 172)
Screenshot: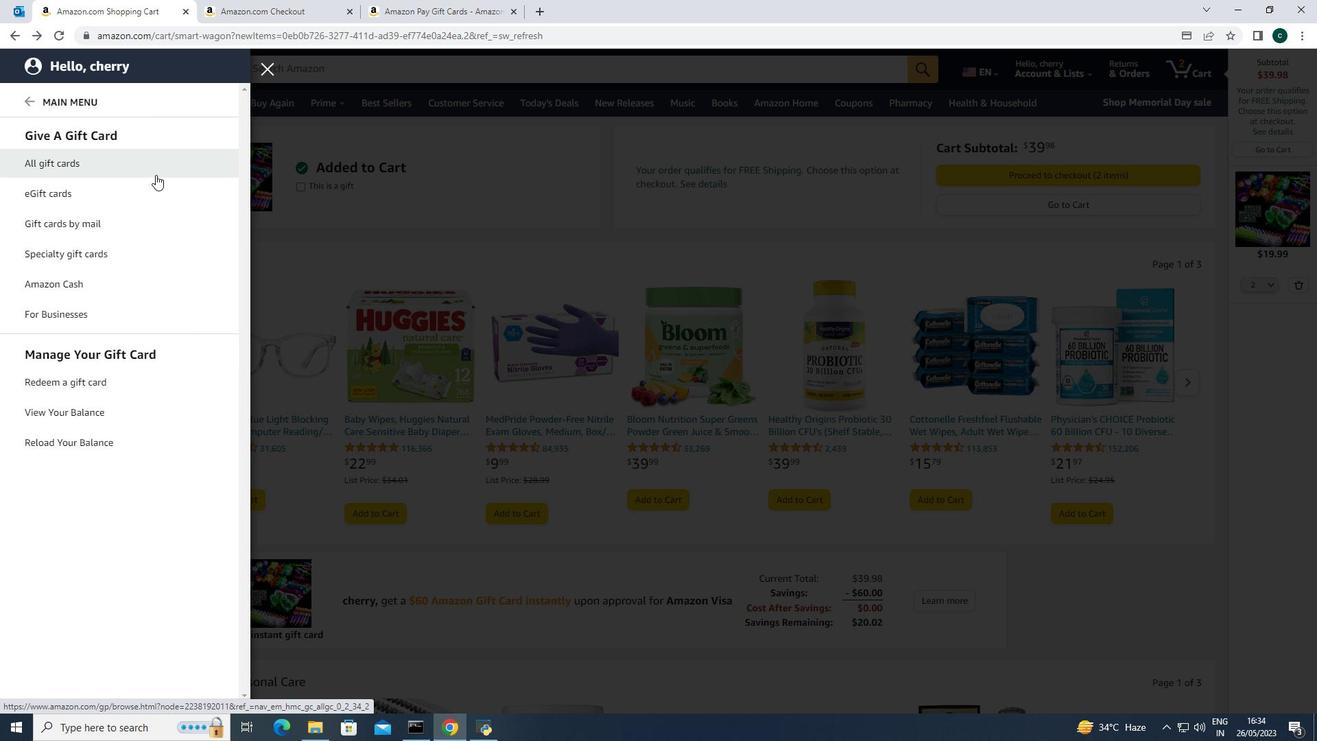 
Action: Mouse pressed left at (156, 172)
Screenshot: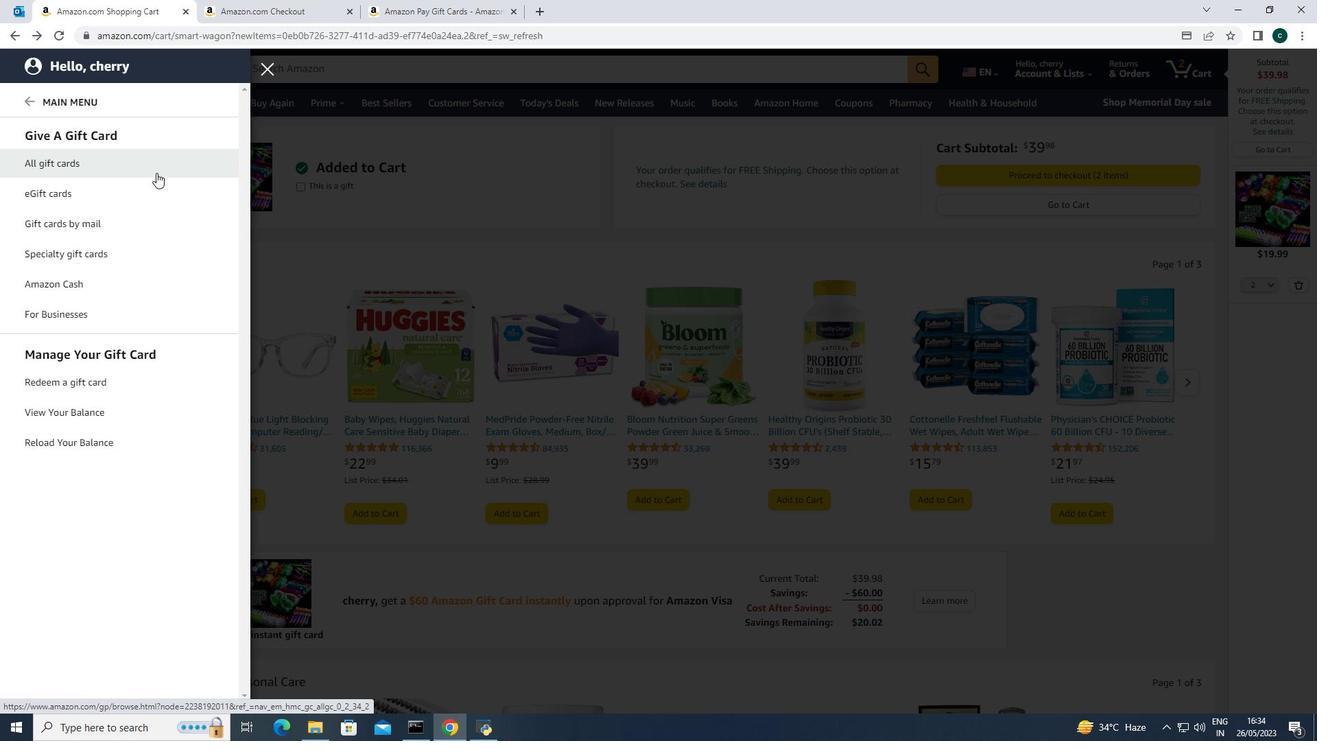 
Action: Mouse moved to (308, 75)
Screenshot: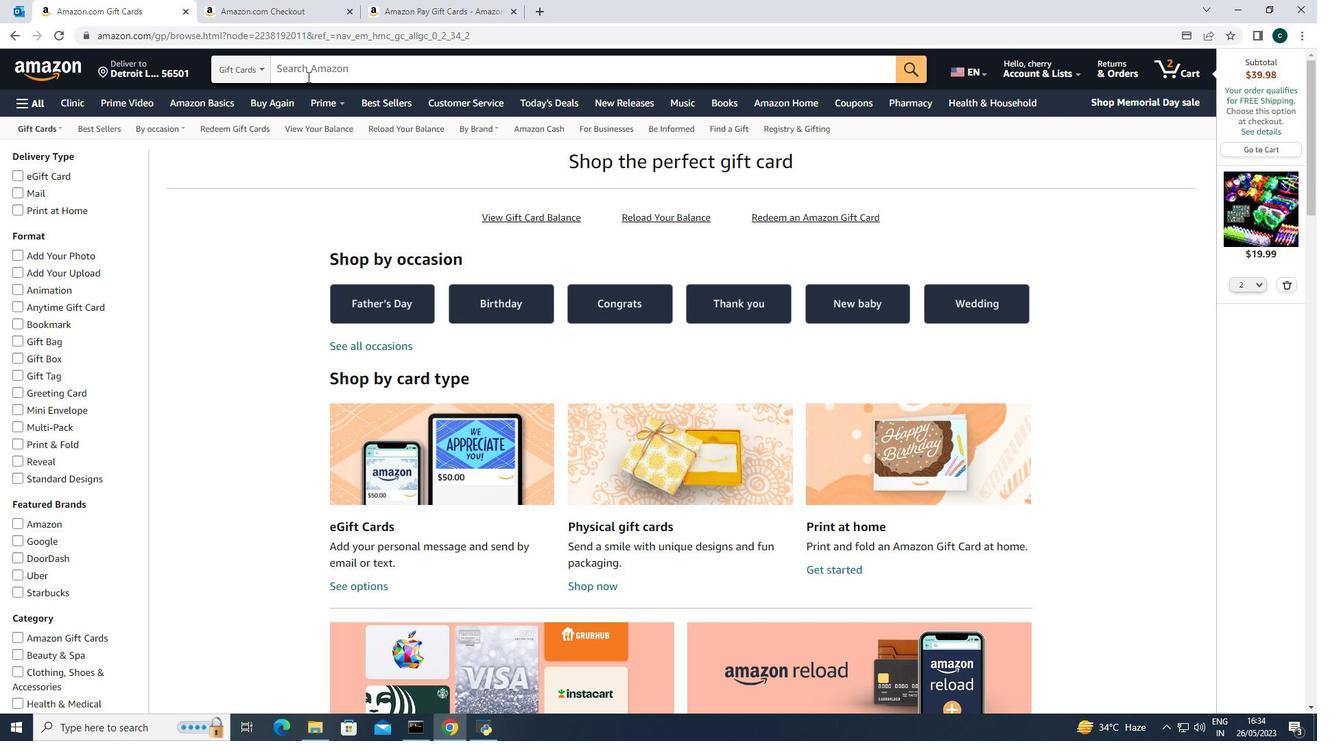 
Action: Mouse pressed left at (308, 75)
Screenshot: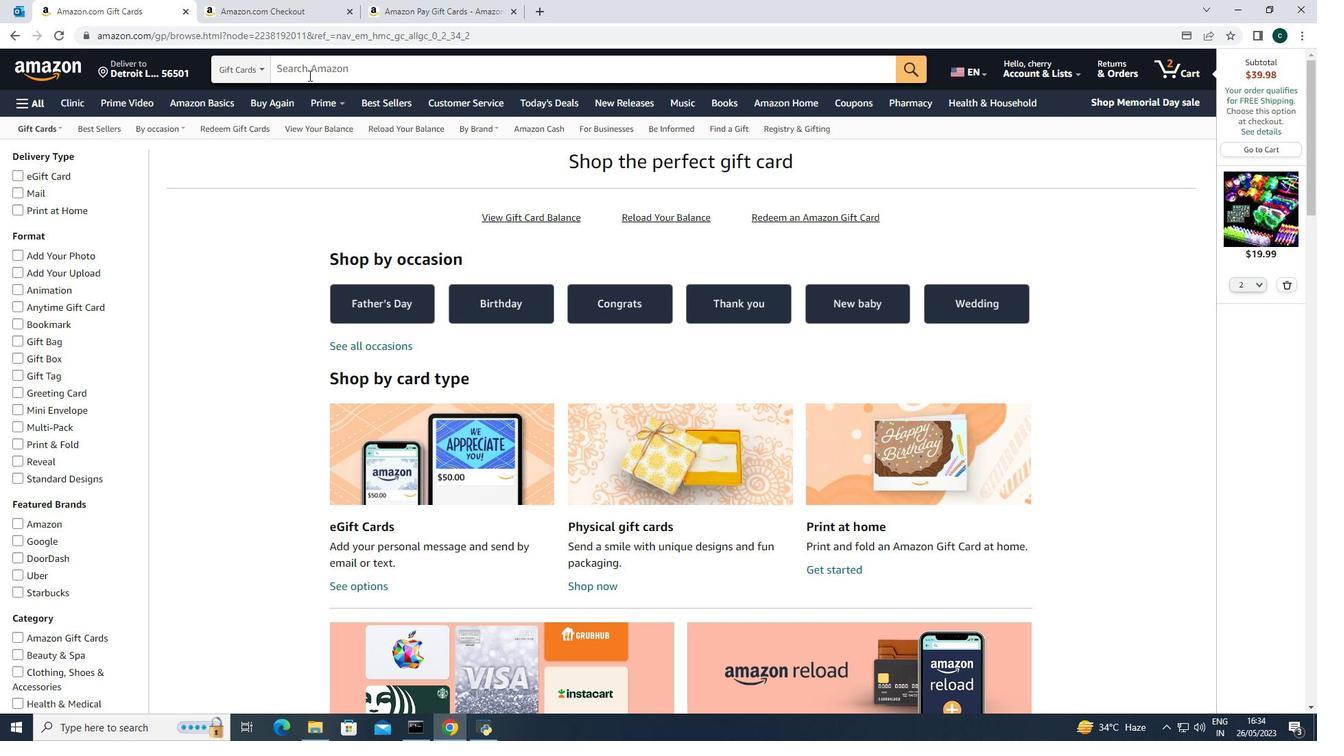 
Action: Key pressed <Key.shift><Key.shift><Key.shift><Key.shift><Key.shift><Key.shift>Amazon<Key.shift><Key.shift><Key.shift><Key.shift><Key.shift><Key.shift>Basics<Key.space><Key.shift><Key.shift><Key.shift><Key.shift><Key.shift><Key.shift>Women's<Key.space><Key.shift><Key.shift><Key.shift><Key.shift><Key.shift><Key.shift><Key.shift><Key.shift>Clothing<Key.space><Key.shift><Key.shift><Key.shift><Key.shift><Key.shift><Key.shift><Key.shift>Gift<Key.space><Key.shift><Key.shift><Key.shift><Key.shift>Card<Key.enter>
Screenshot: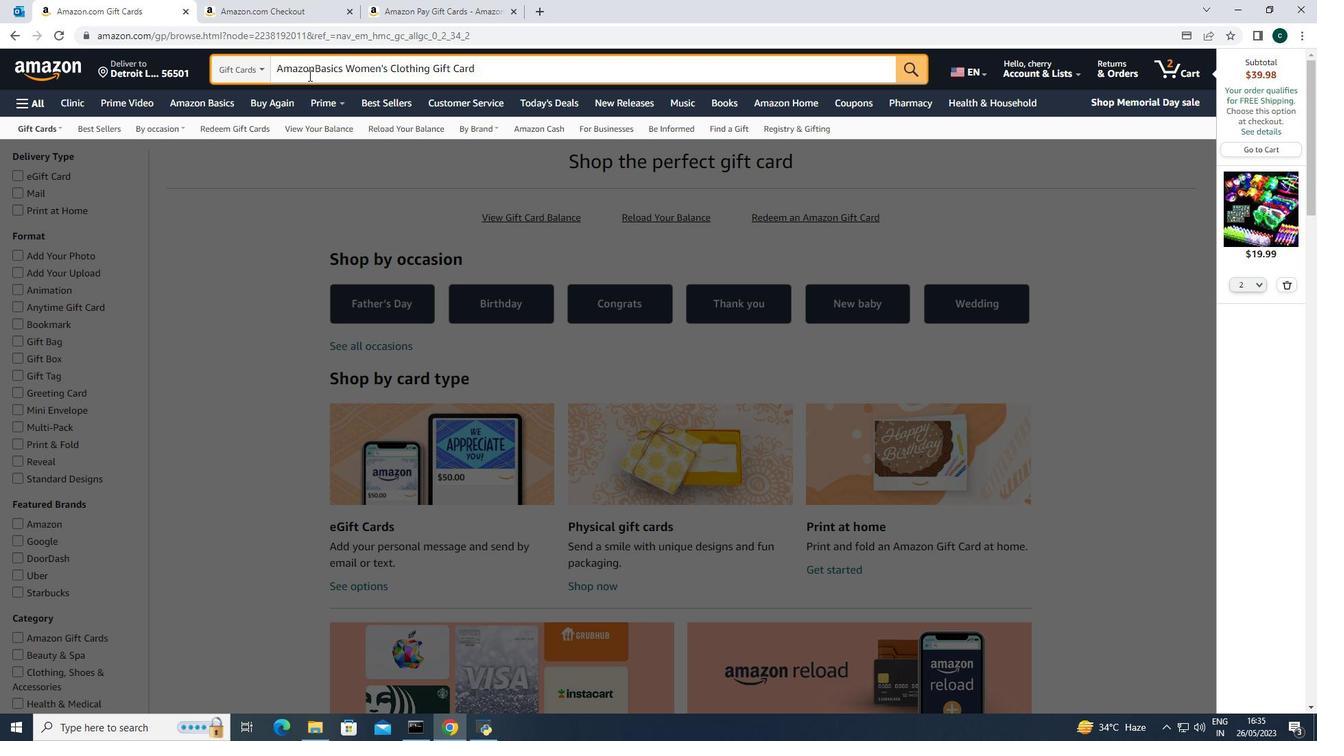 
Action: Mouse moved to (413, 213)
Screenshot: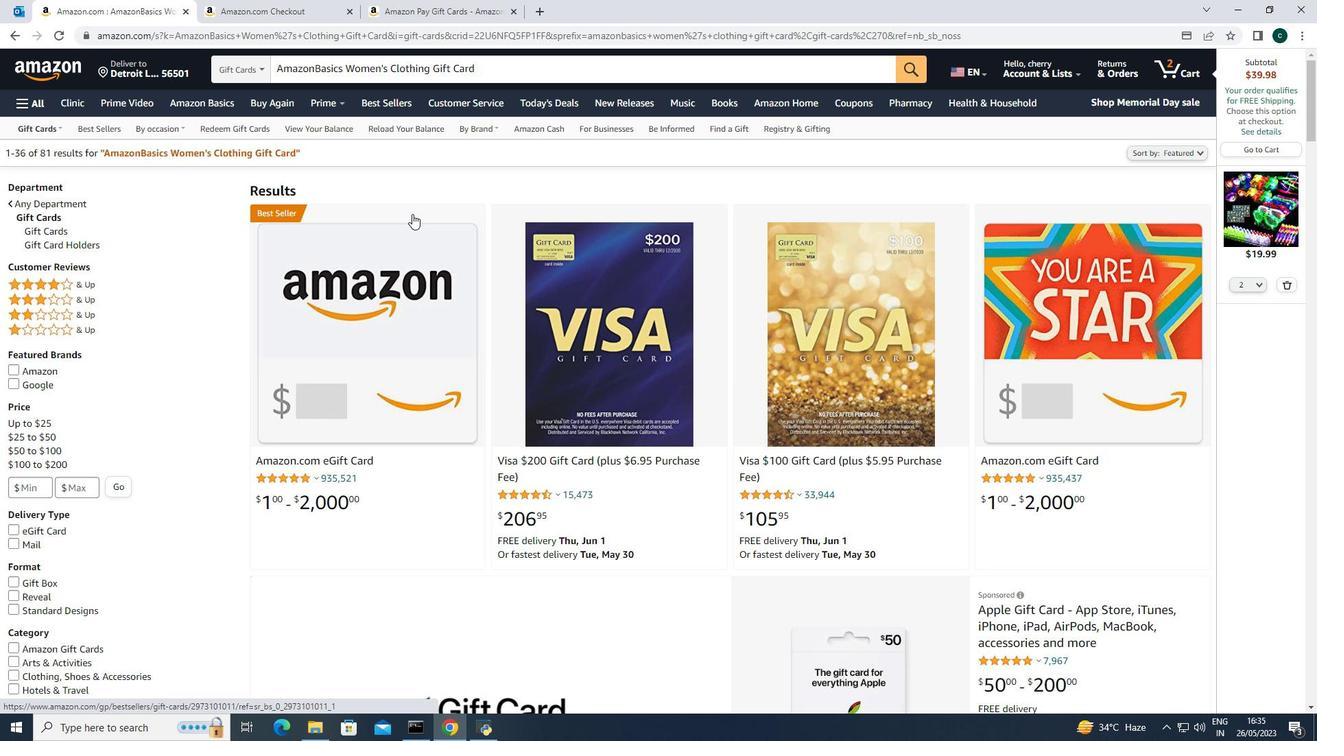 
Action: Mouse scrolled (413, 212) with delta (0, 0)
Screenshot: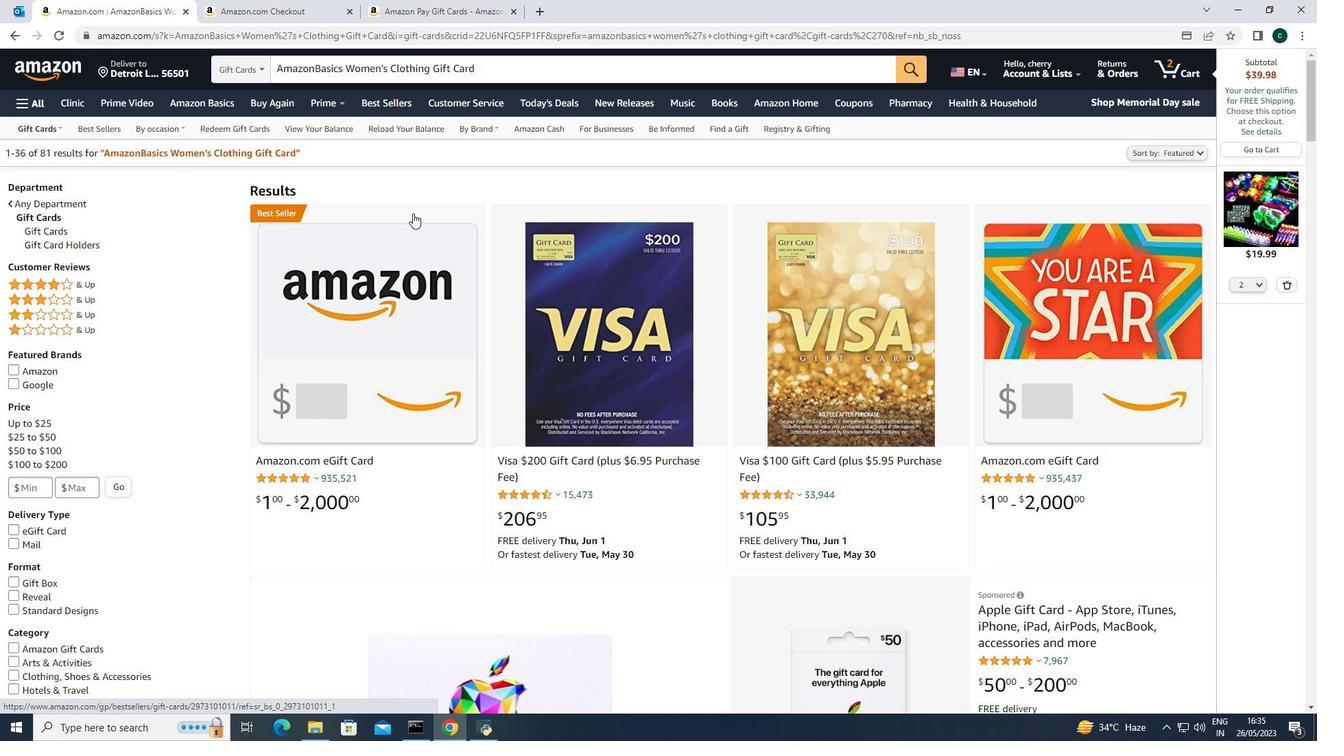 
Action: Mouse moved to (409, 203)
Screenshot: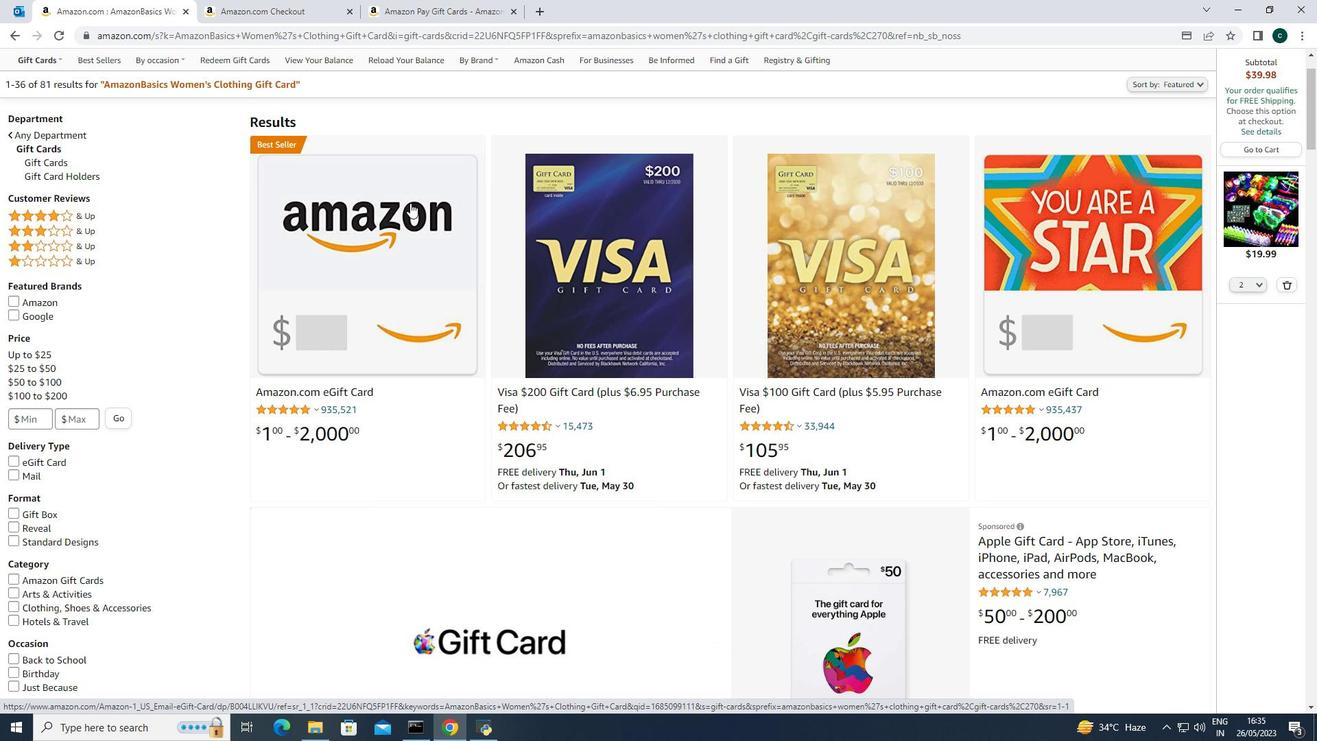 
Action: Mouse scrolled (409, 204) with delta (0, 0)
Screenshot: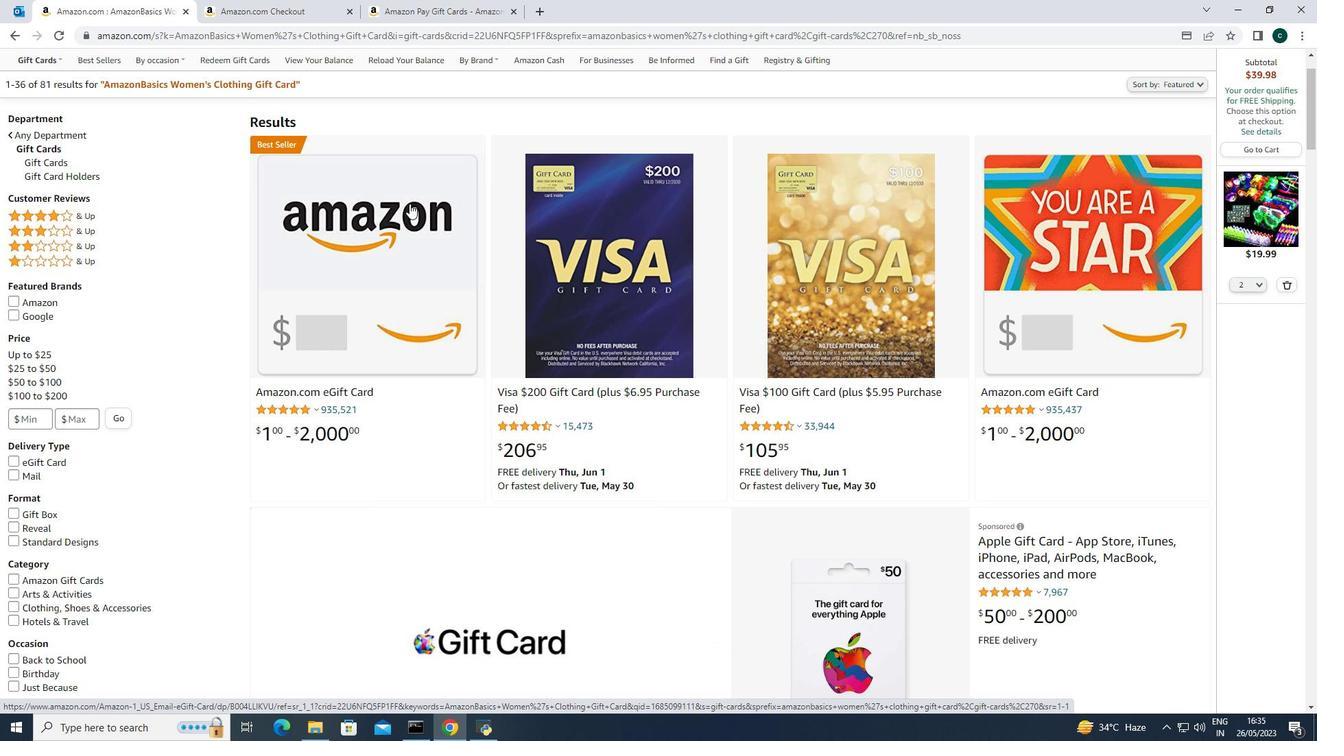 
Action: Mouse scrolled (409, 204) with delta (0, 0)
Screenshot: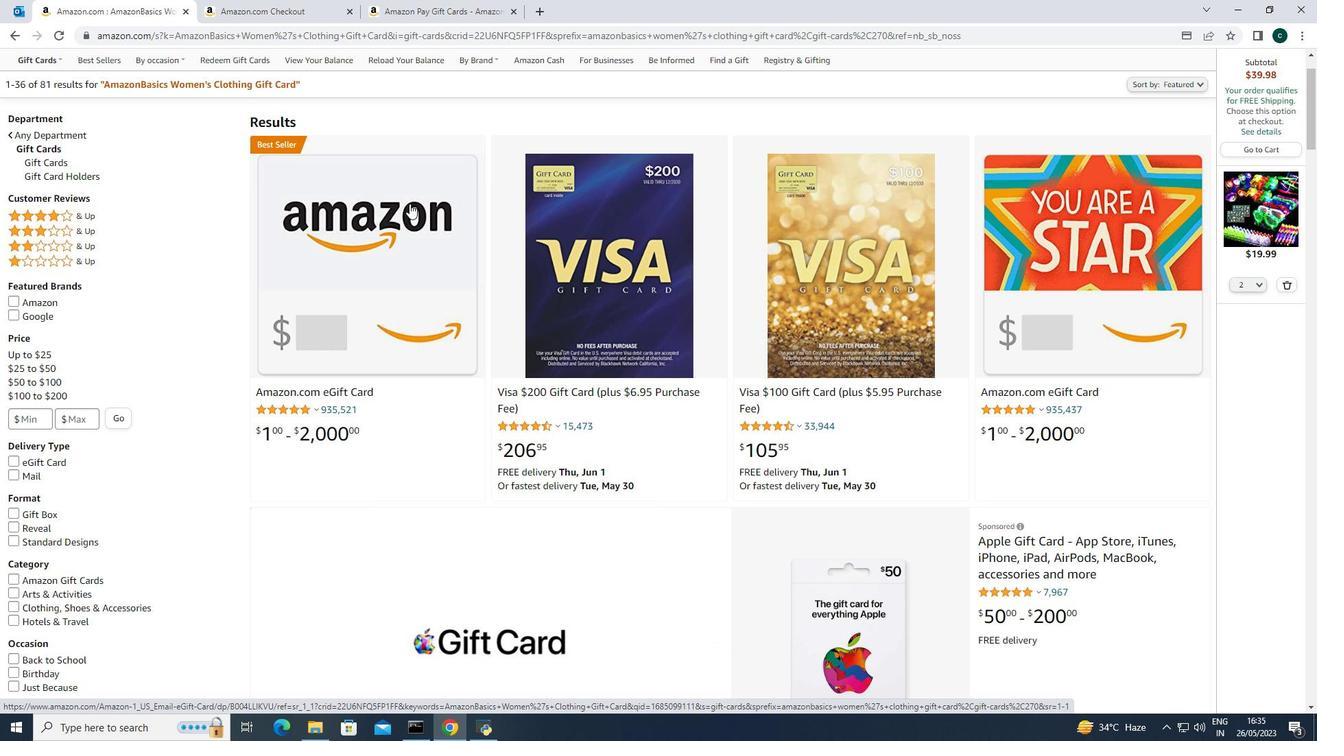 
Action: Mouse scrolled (409, 203) with delta (0, 0)
Screenshot: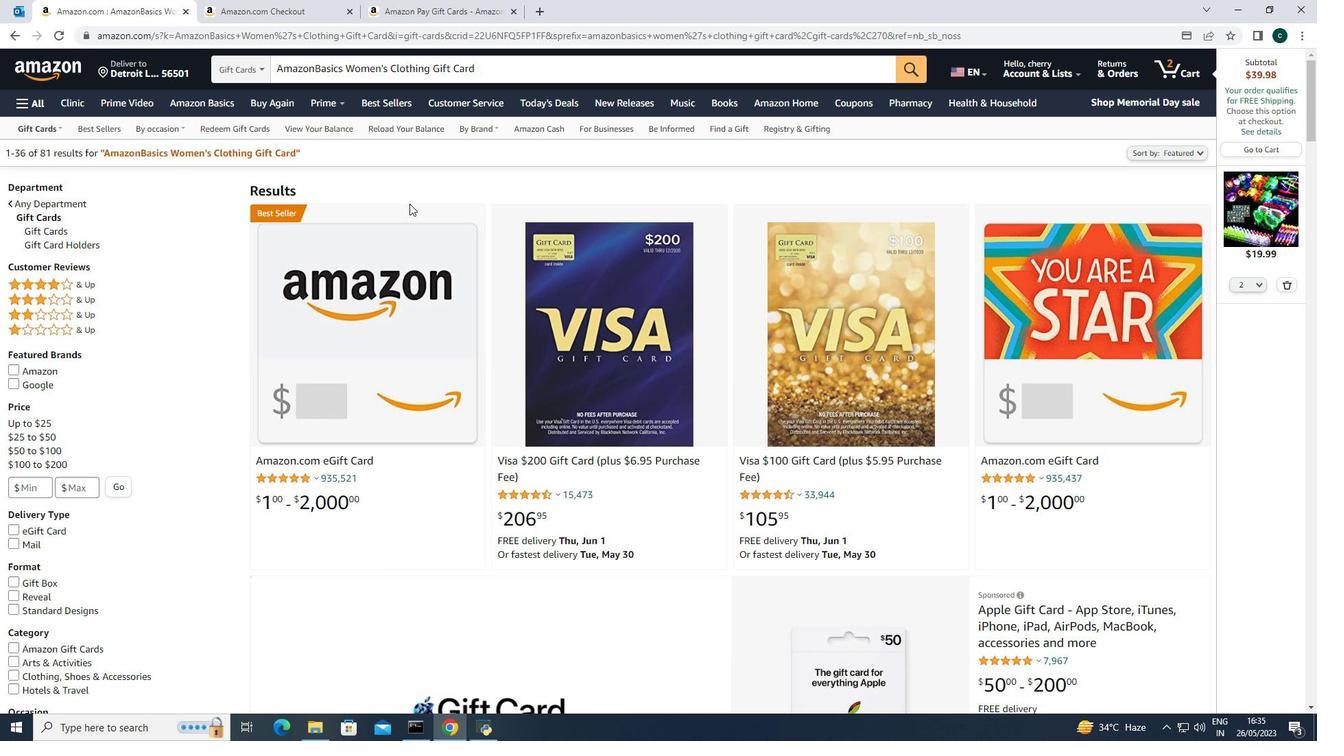 
Action: Mouse scrolled (409, 203) with delta (0, 0)
Screenshot: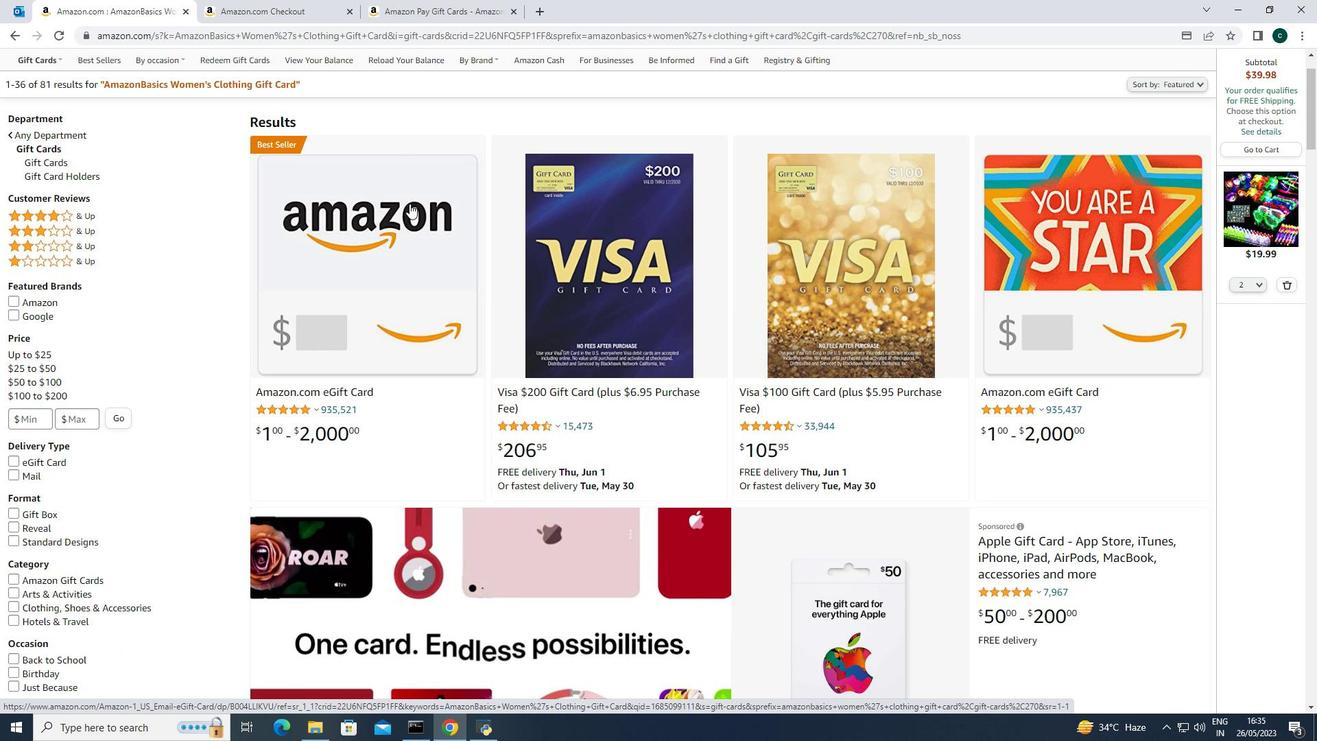 
Action: Mouse scrolled (409, 203) with delta (0, 0)
Screenshot: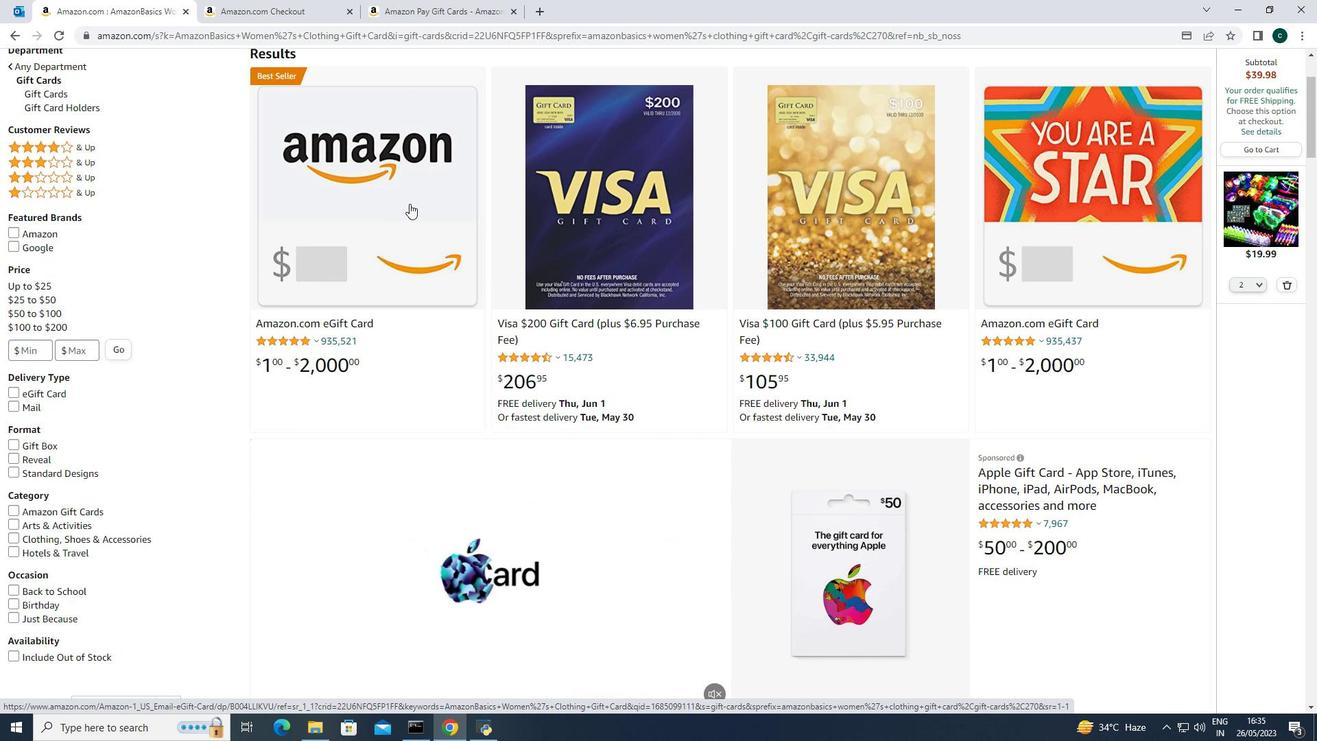 
Action: Mouse scrolled (409, 204) with delta (0, 0)
Screenshot: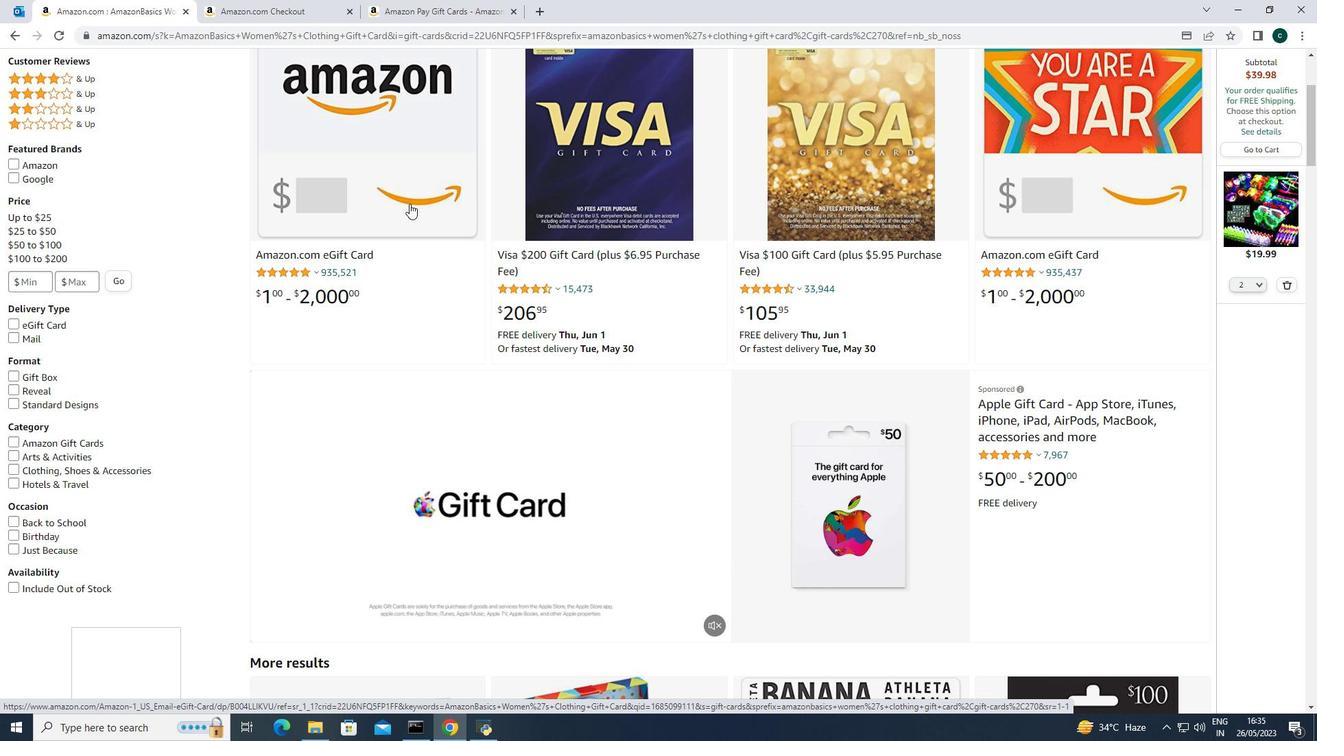 
Action: Mouse scrolled (409, 204) with delta (0, 0)
Screenshot: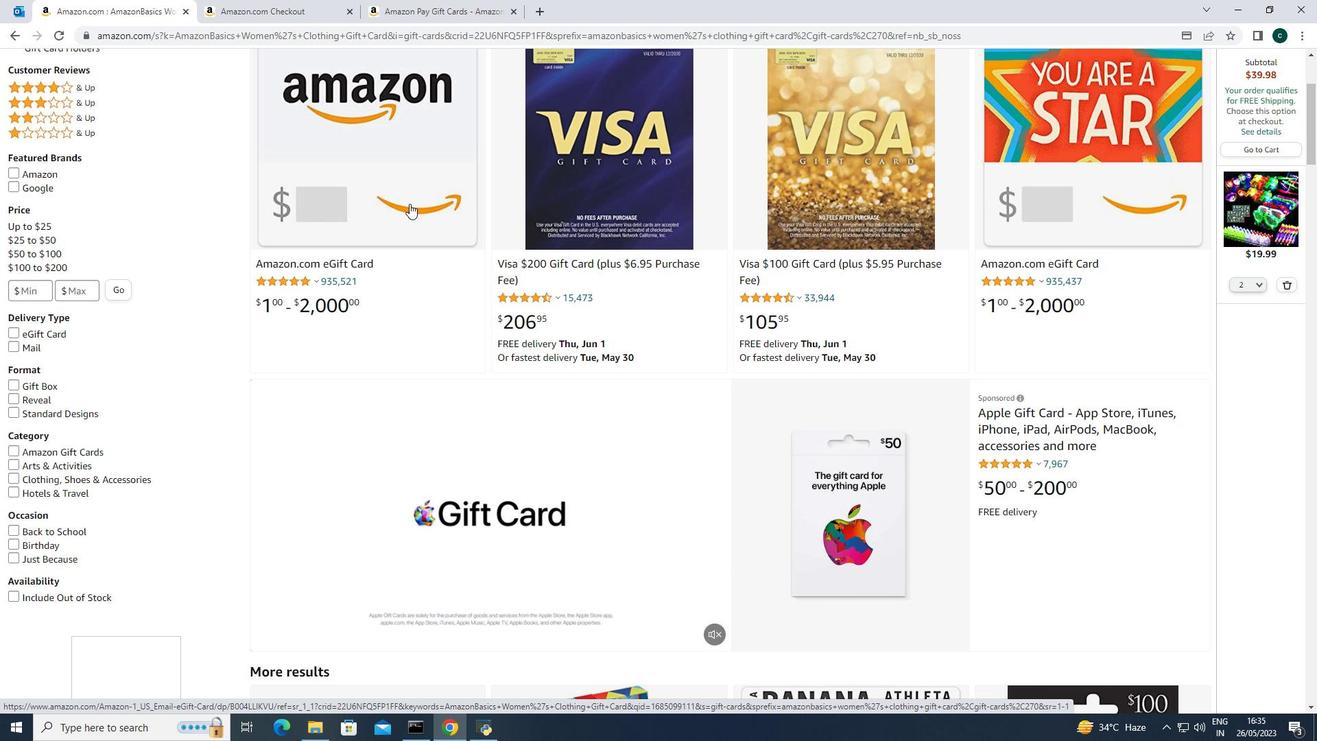 
Action: Mouse scrolled (409, 203) with delta (0, 0)
Screenshot: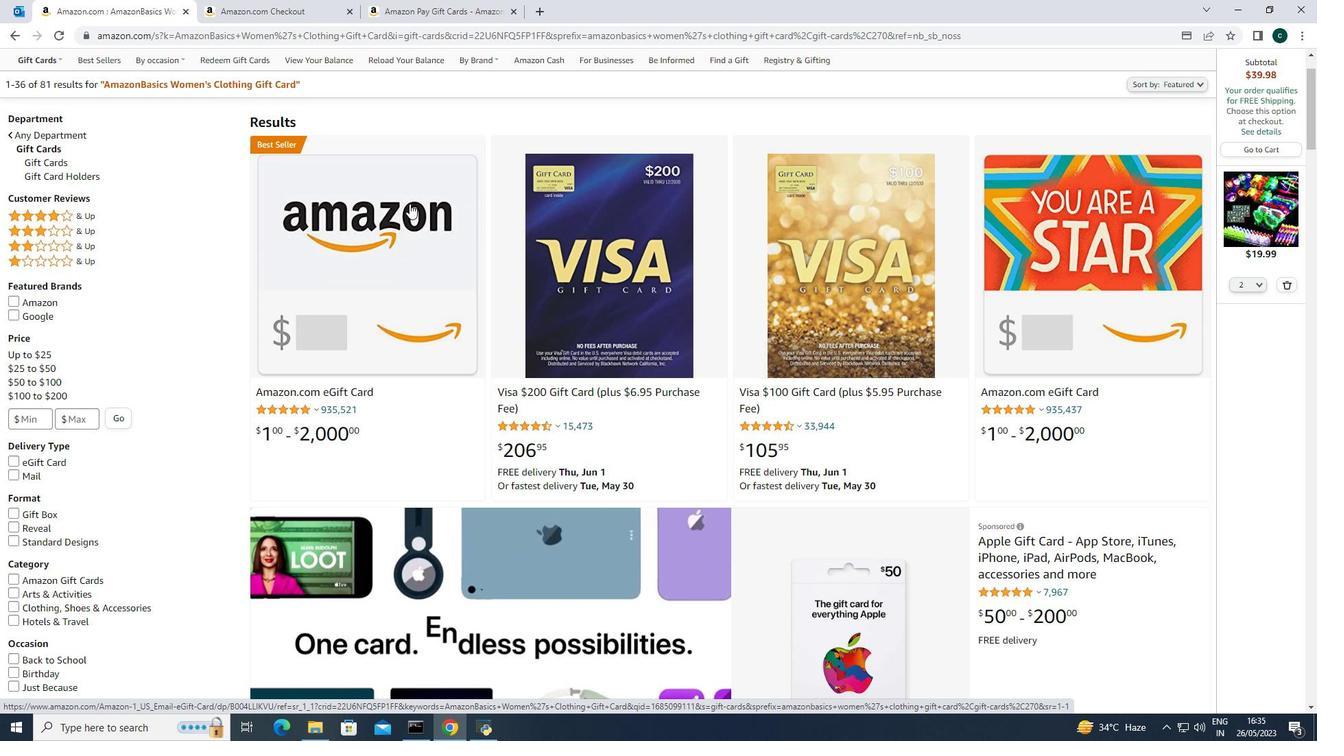 
Action: Mouse scrolled (409, 203) with delta (0, 0)
Screenshot: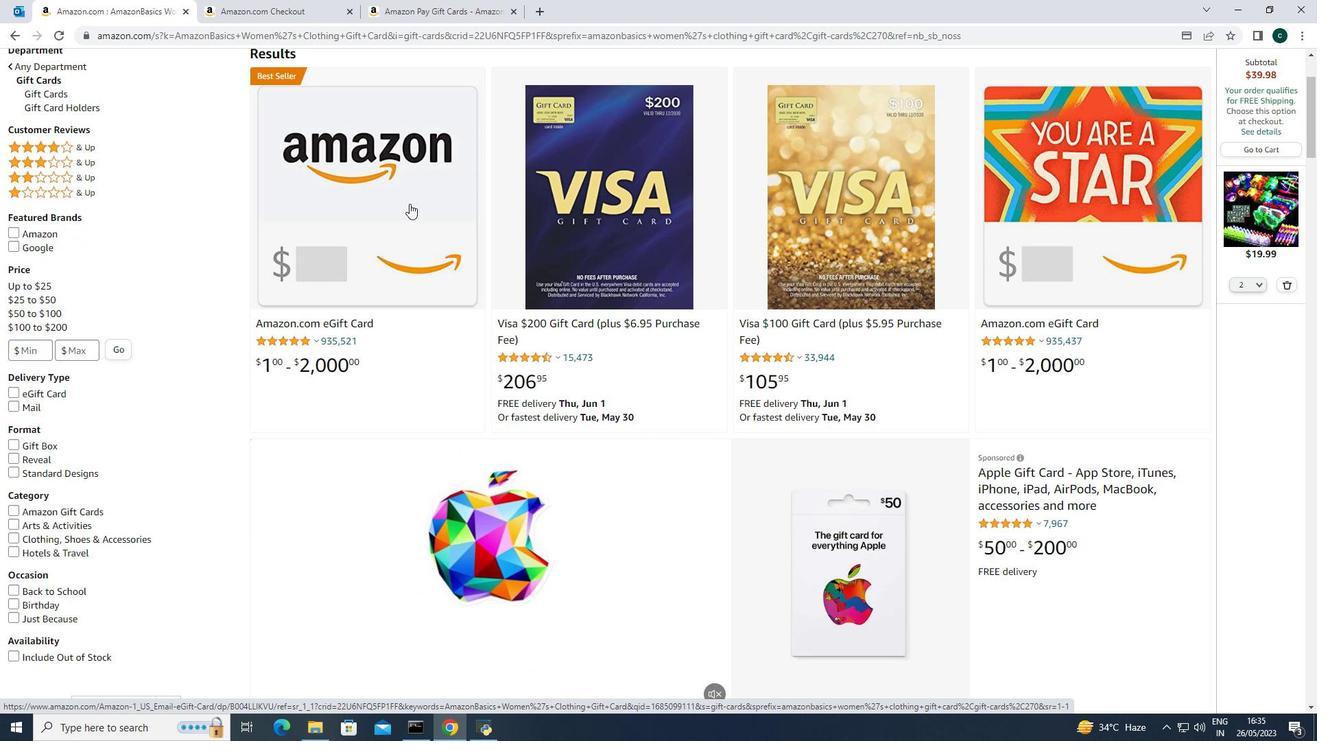 
Action: Mouse scrolled (409, 203) with delta (0, 0)
Screenshot: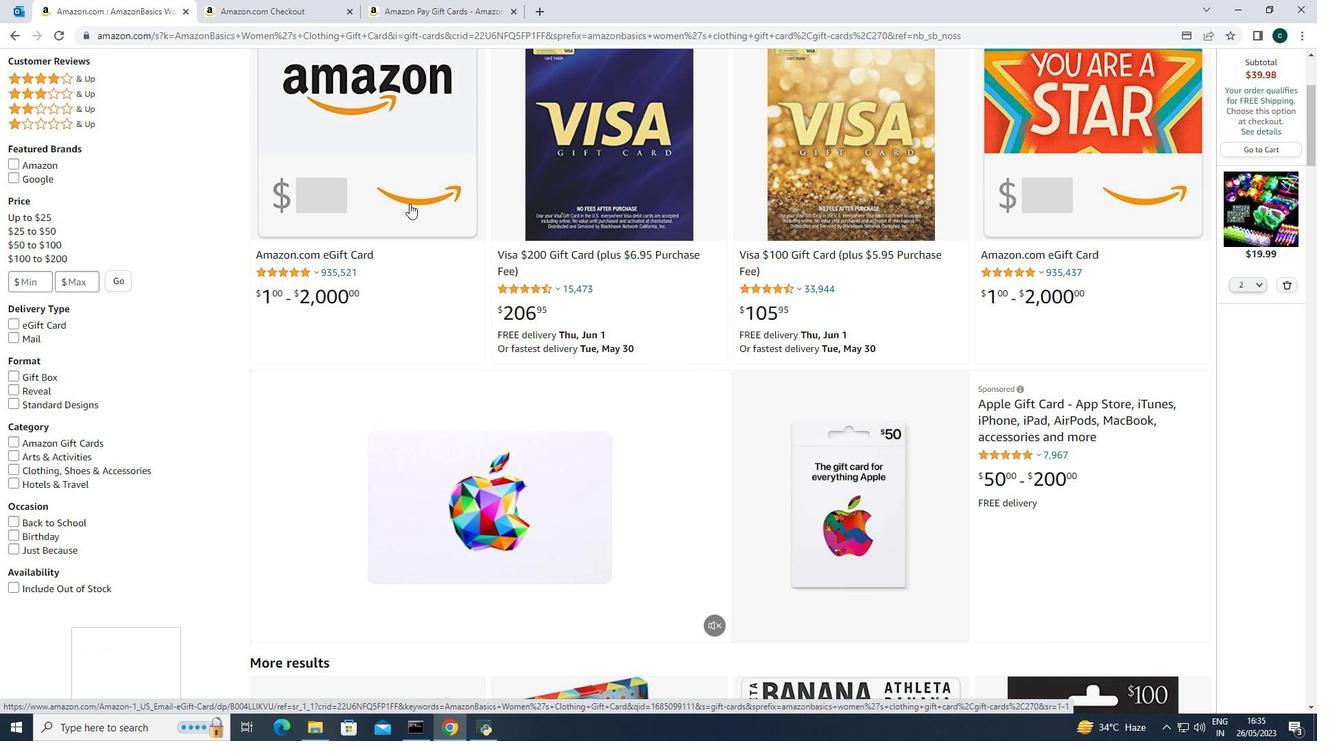 
Action: Mouse scrolled (409, 203) with delta (0, 0)
Screenshot: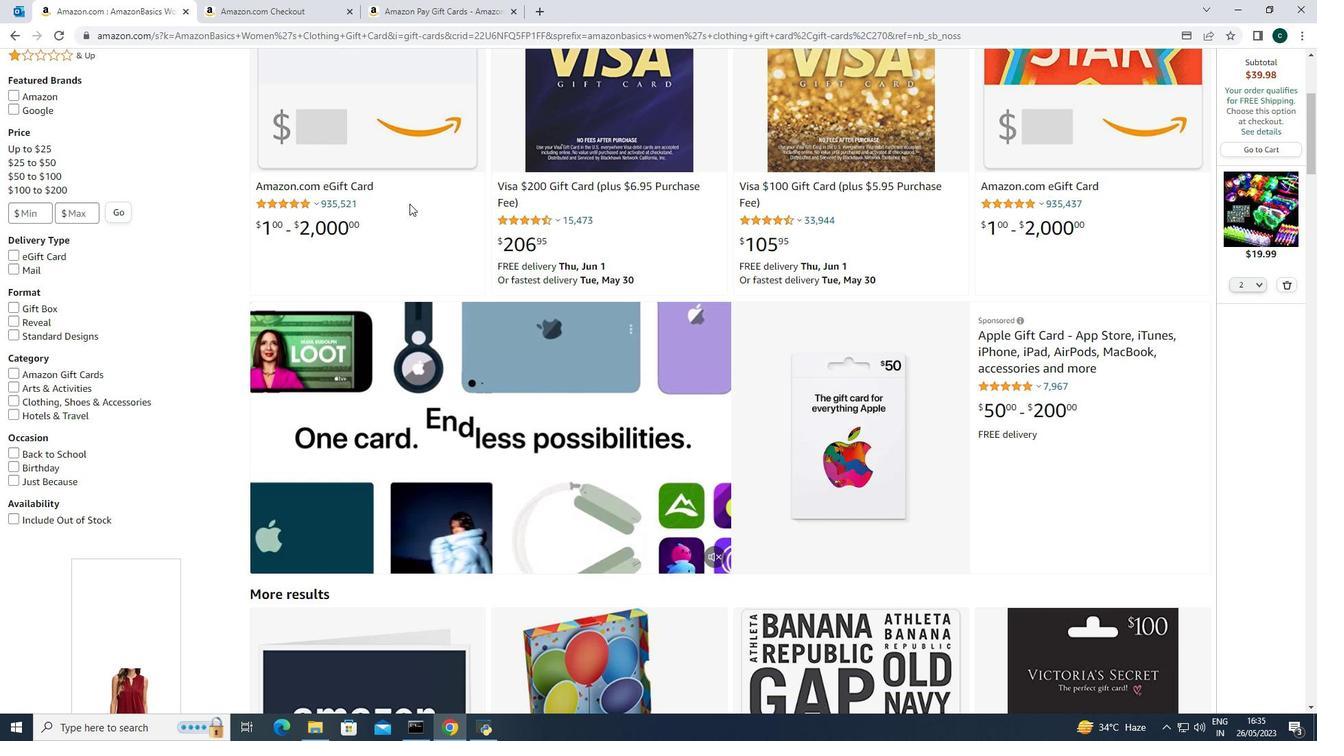 
Action: Mouse moved to (409, 204)
Screenshot: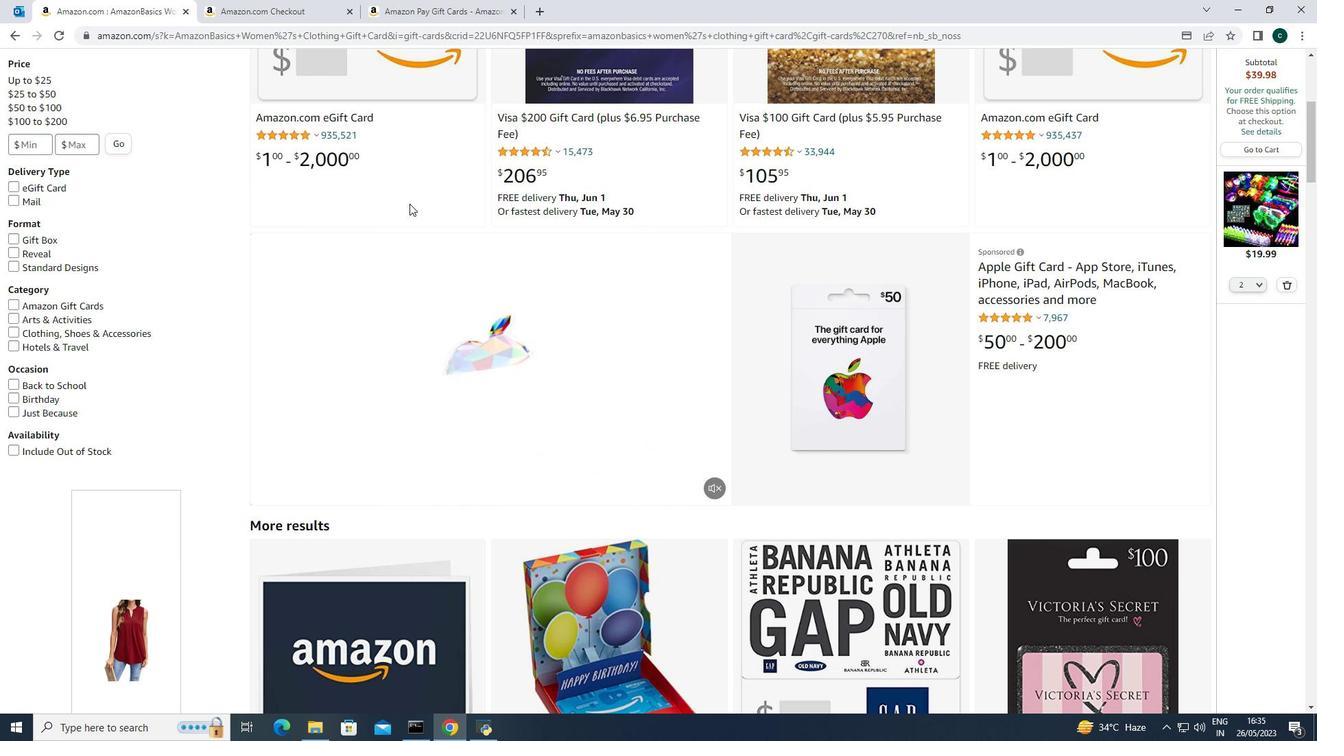 
Action: Mouse scrolled (409, 203) with delta (0, 0)
Screenshot: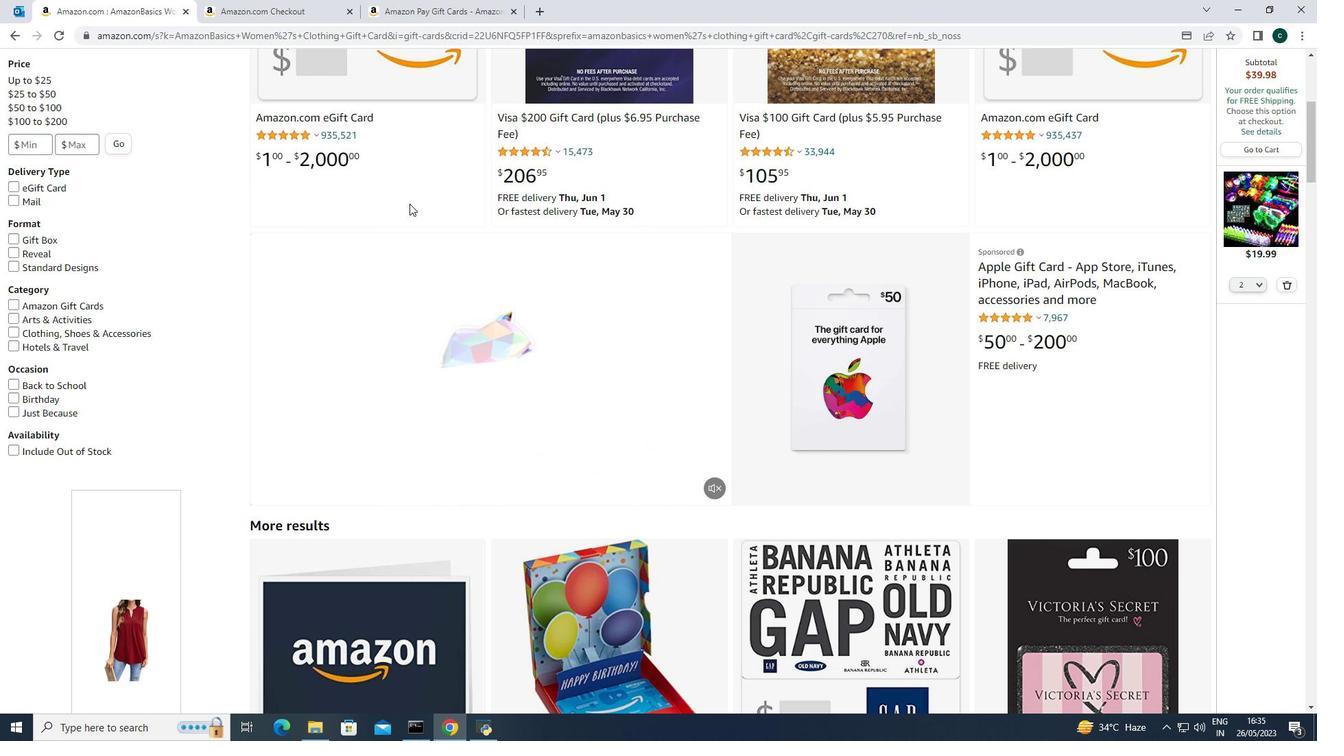 
Action: Mouse moved to (410, 206)
Screenshot: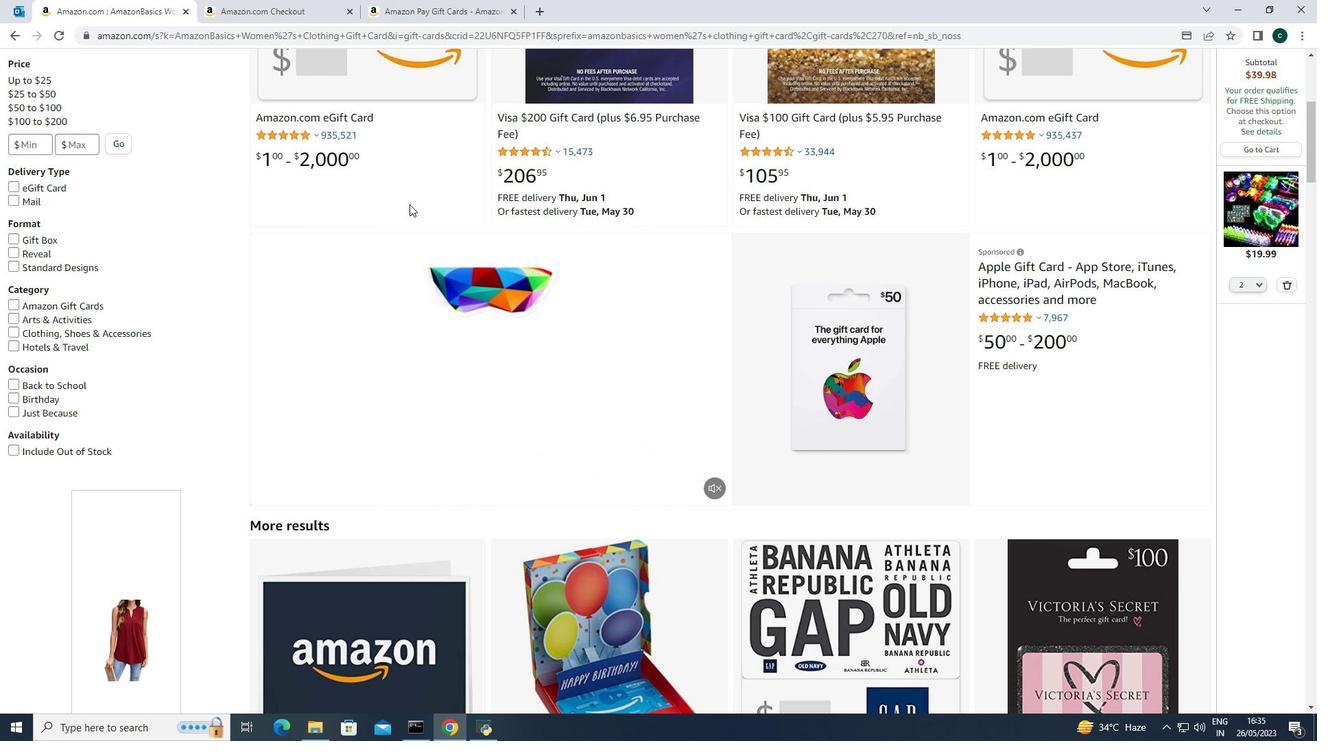 
Action: Mouse scrolled (410, 205) with delta (0, 0)
Screenshot: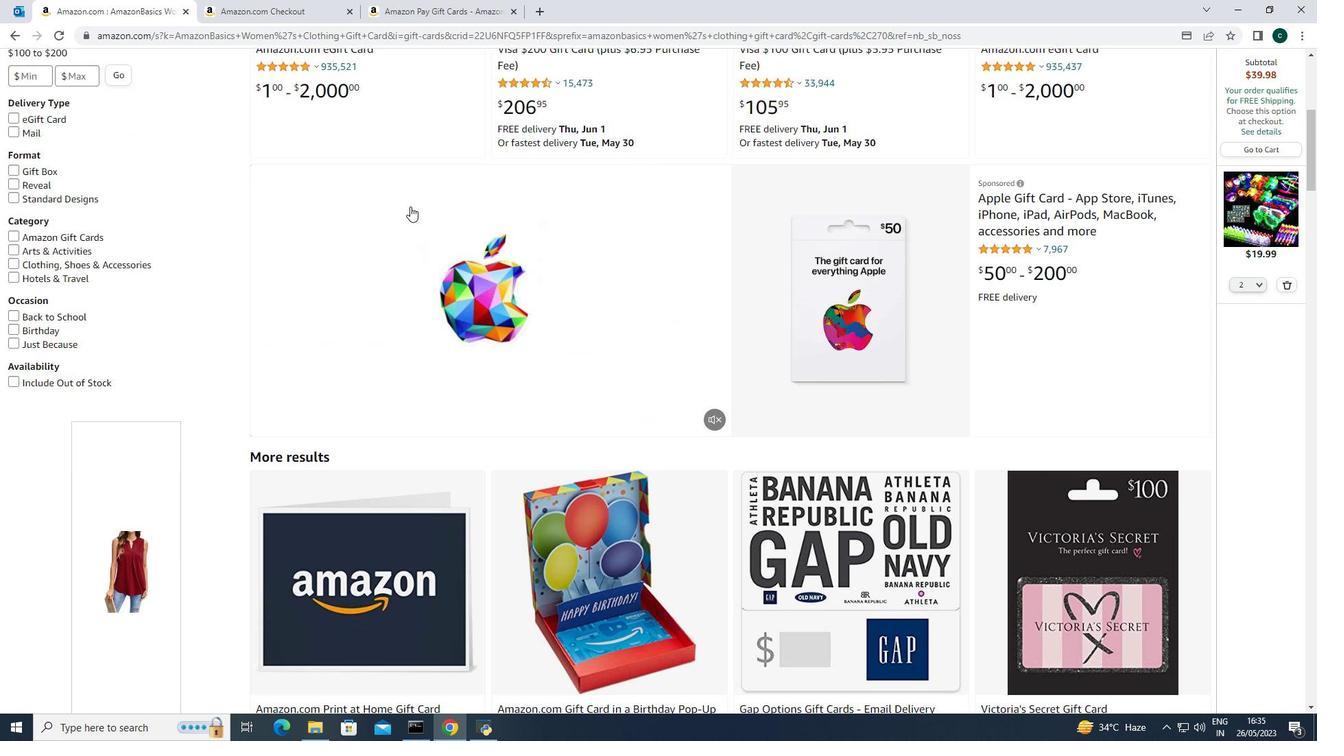 
Action: Mouse scrolled (410, 205) with delta (0, 0)
Screenshot: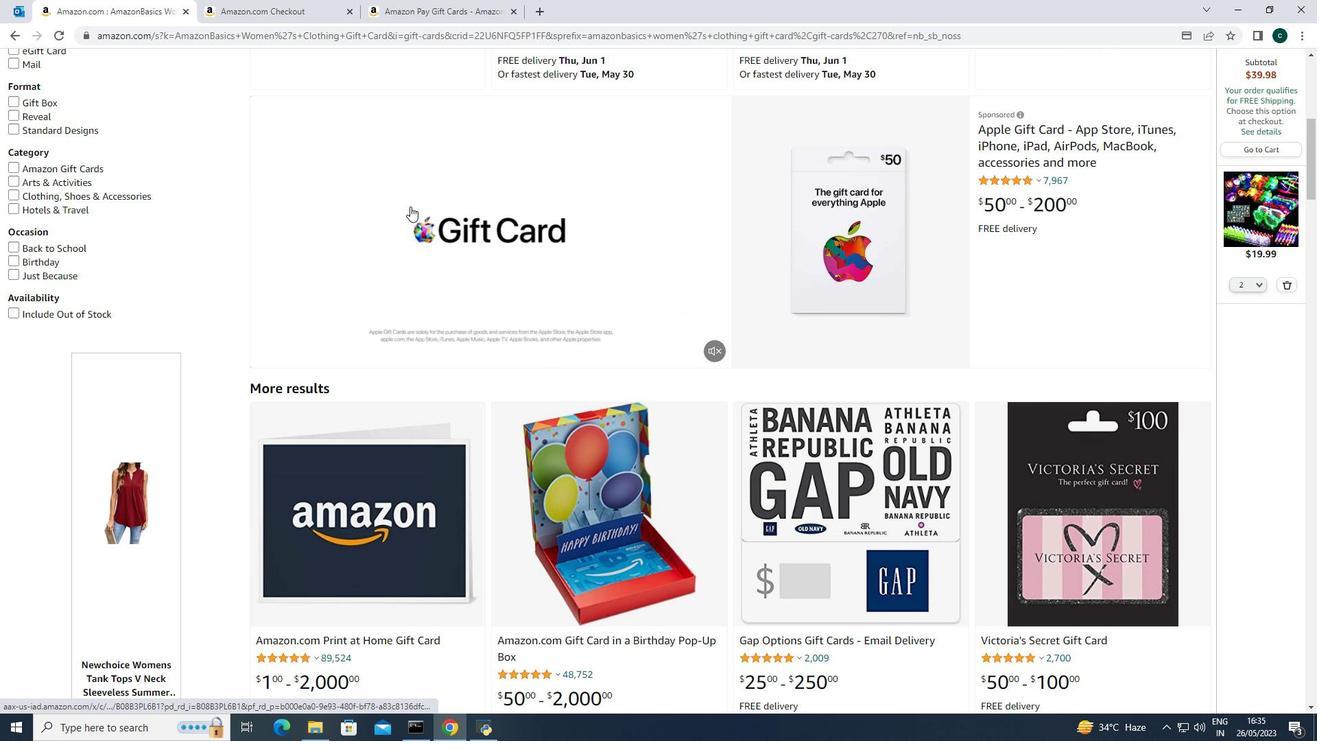 
Action: Mouse scrolled (410, 205) with delta (0, 0)
Screenshot: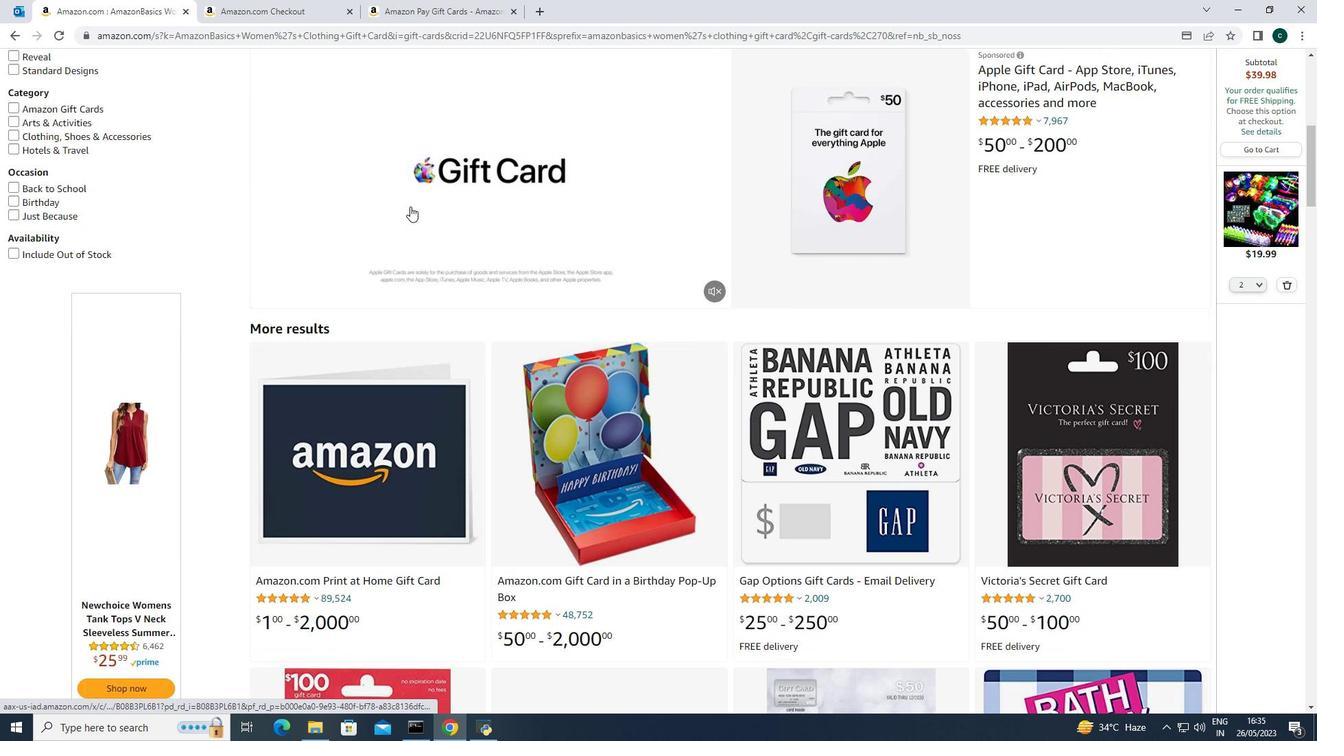 
Action: Mouse scrolled (410, 205) with delta (0, 0)
Screenshot: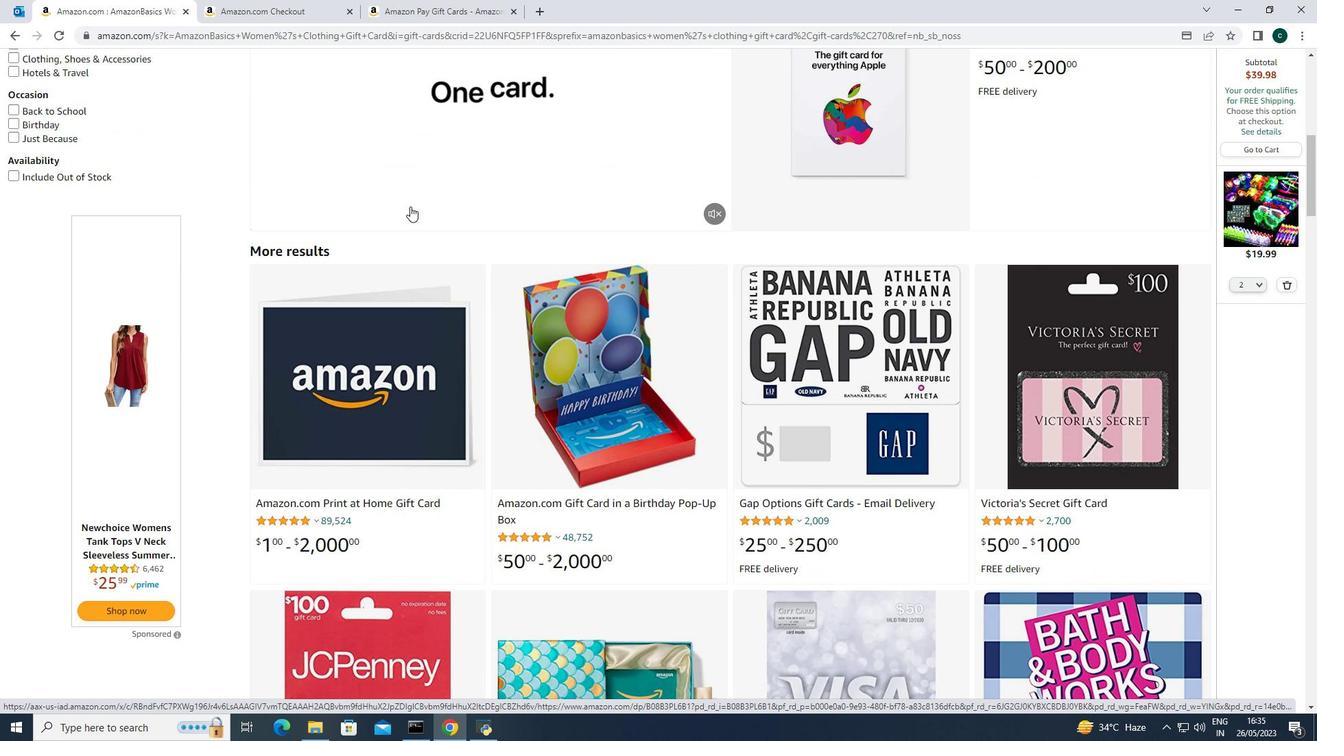 
Action: Mouse scrolled (410, 205) with delta (0, 0)
Screenshot: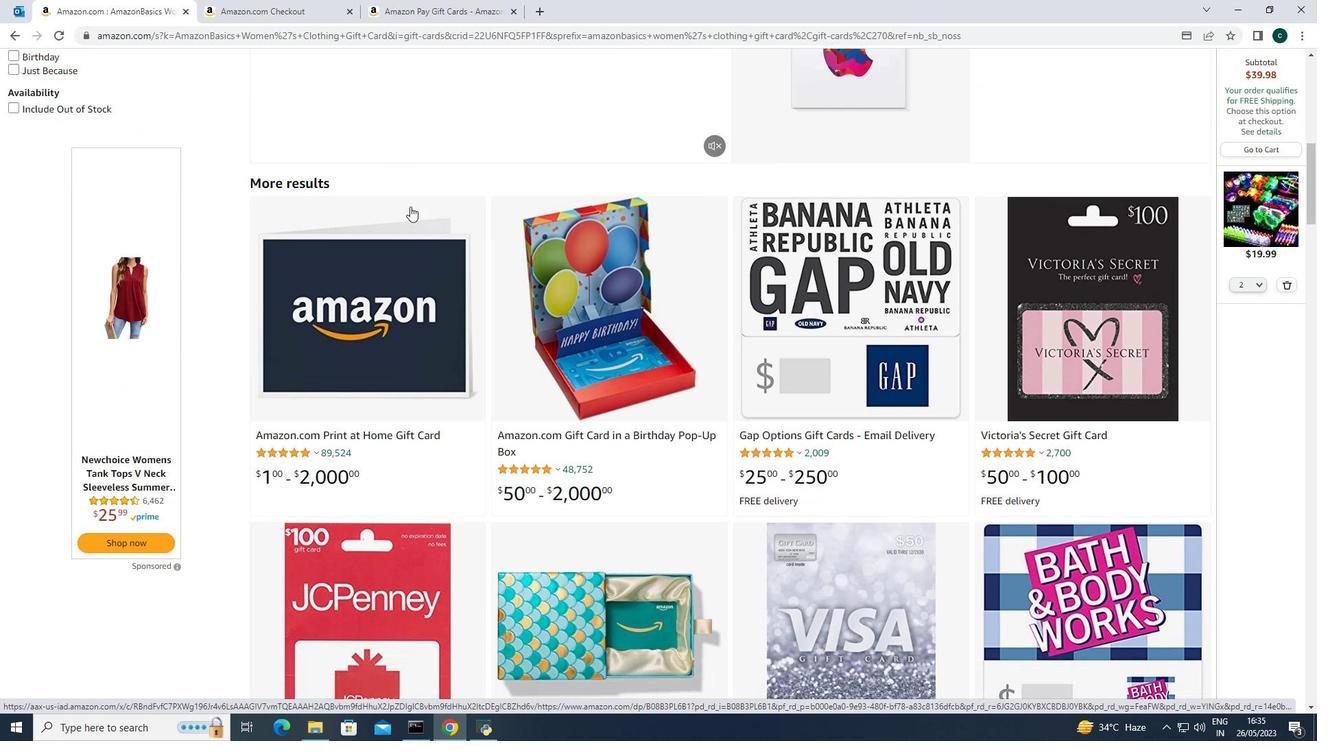 
Action: Mouse scrolled (410, 205) with delta (0, 0)
Screenshot: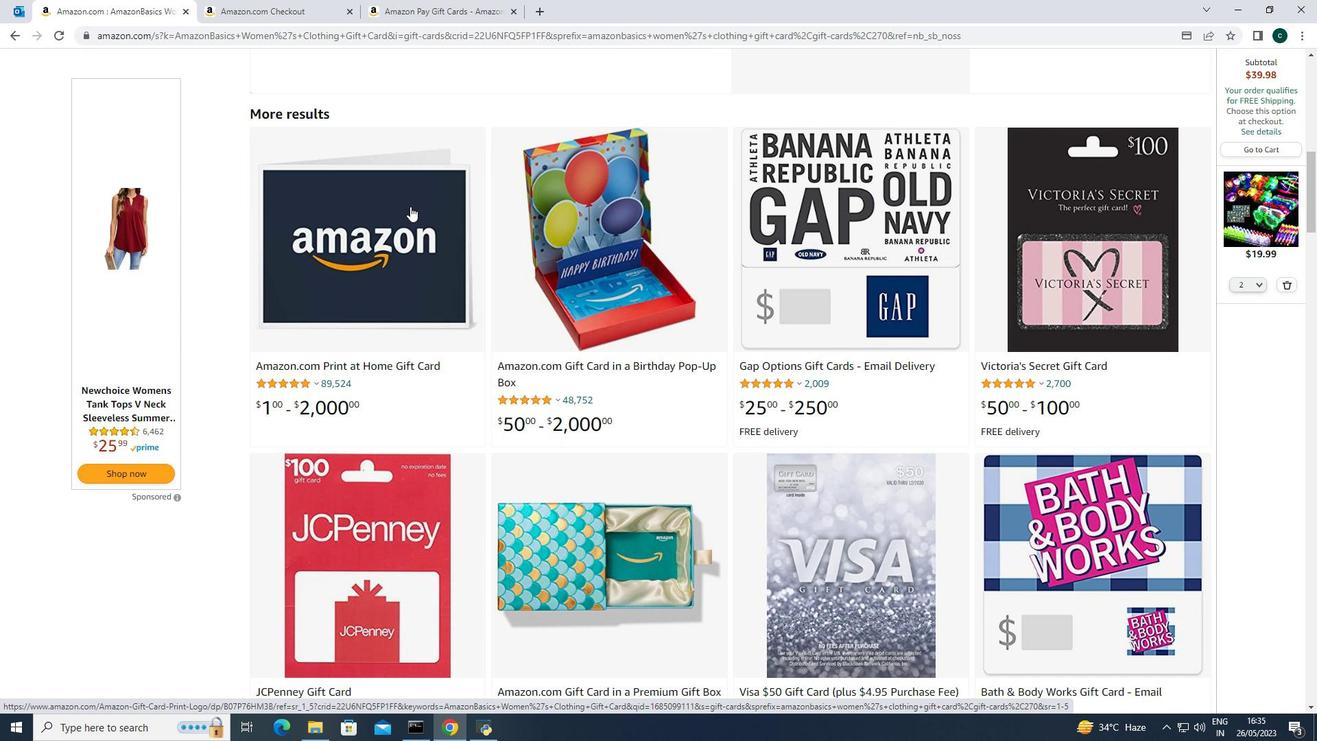 
Action: Mouse scrolled (410, 205) with delta (0, 0)
Screenshot: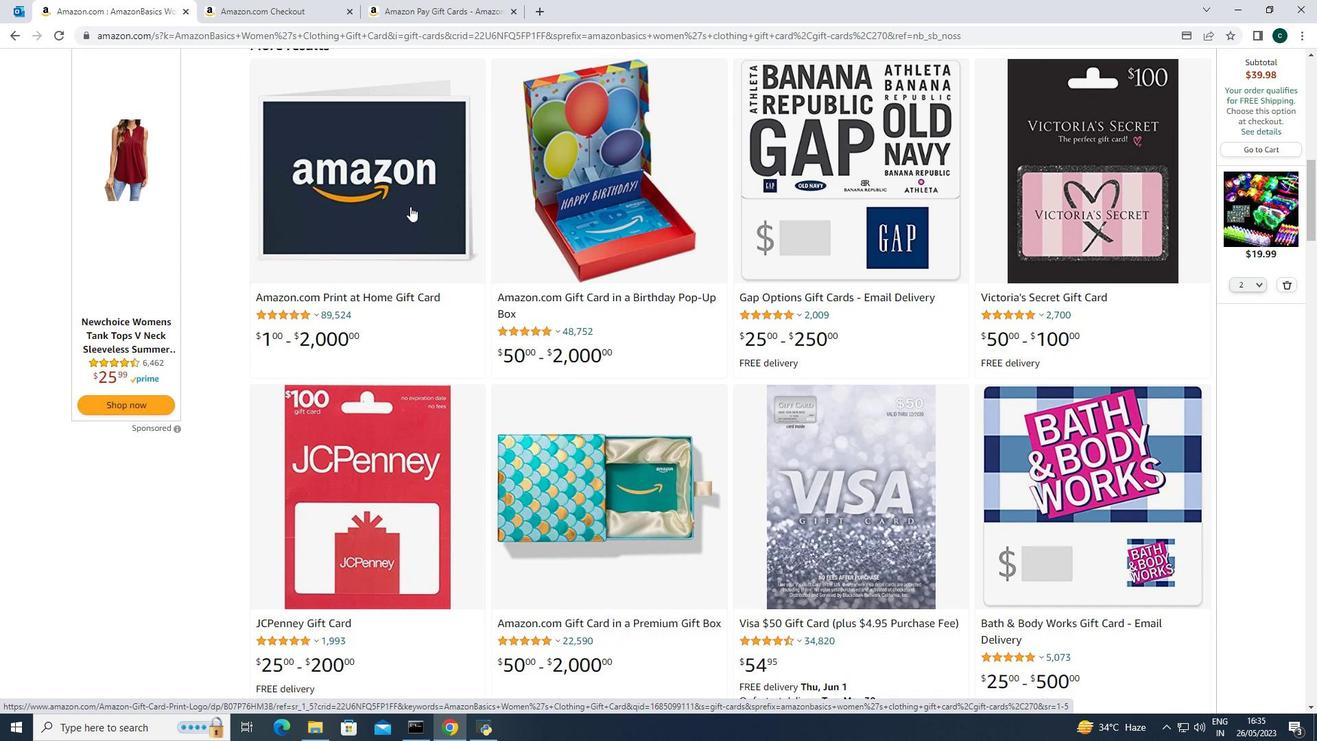 
Action: Mouse moved to (410, 206)
Screenshot: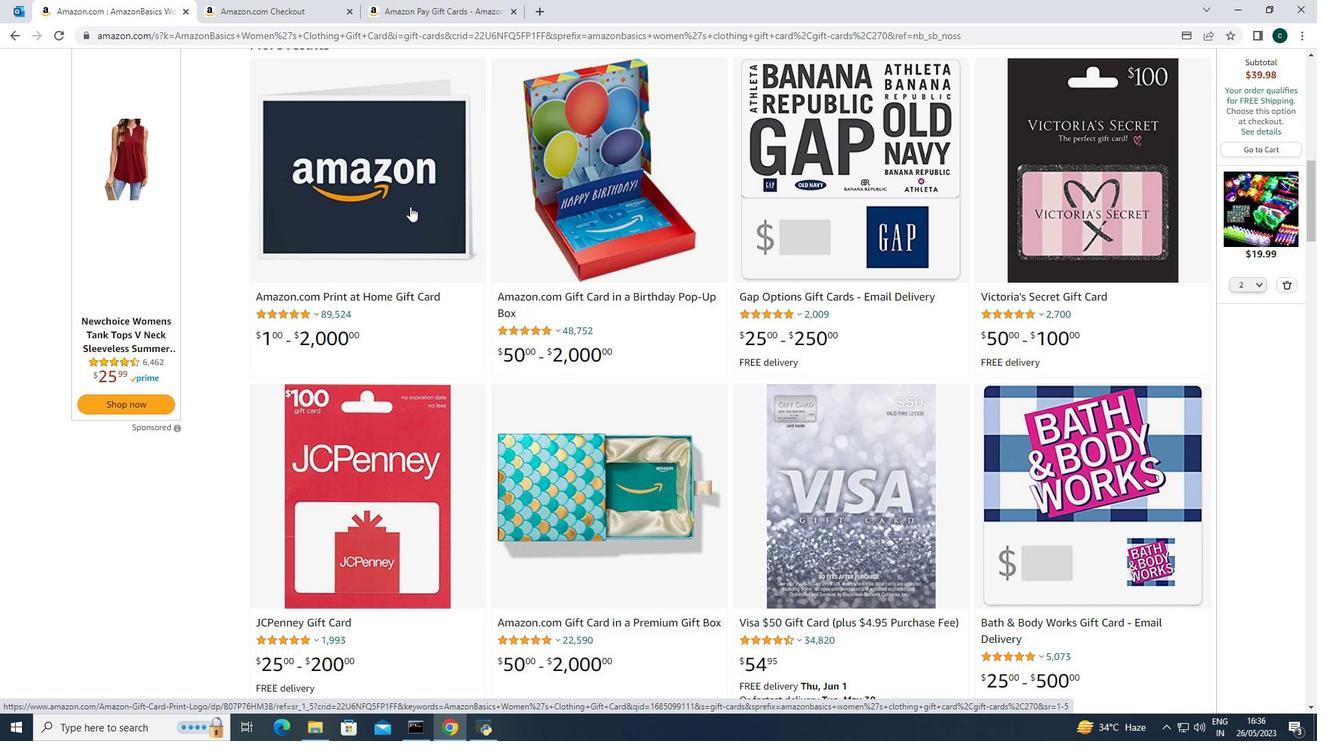 
Action: Mouse scrolled (410, 205) with delta (0, 0)
Screenshot: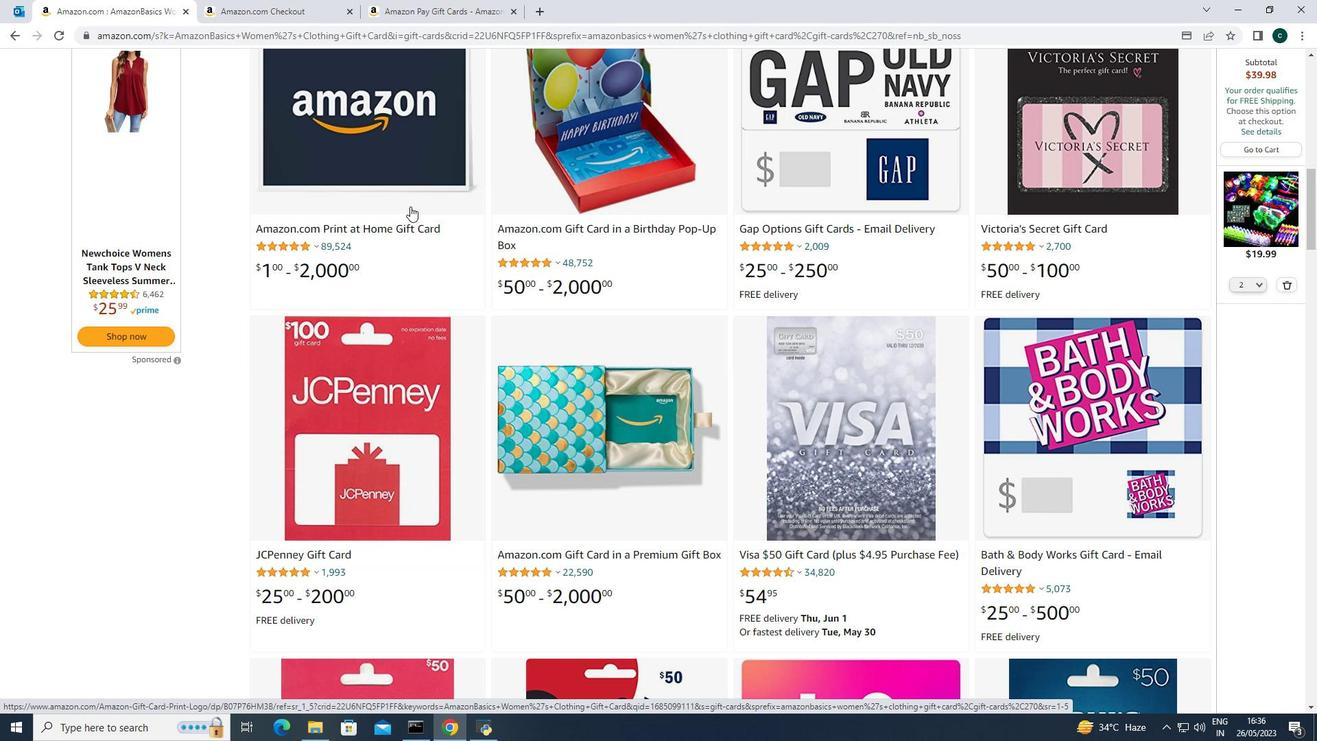 
Action: Mouse scrolled (410, 205) with delta (0, 0)
Screenshot: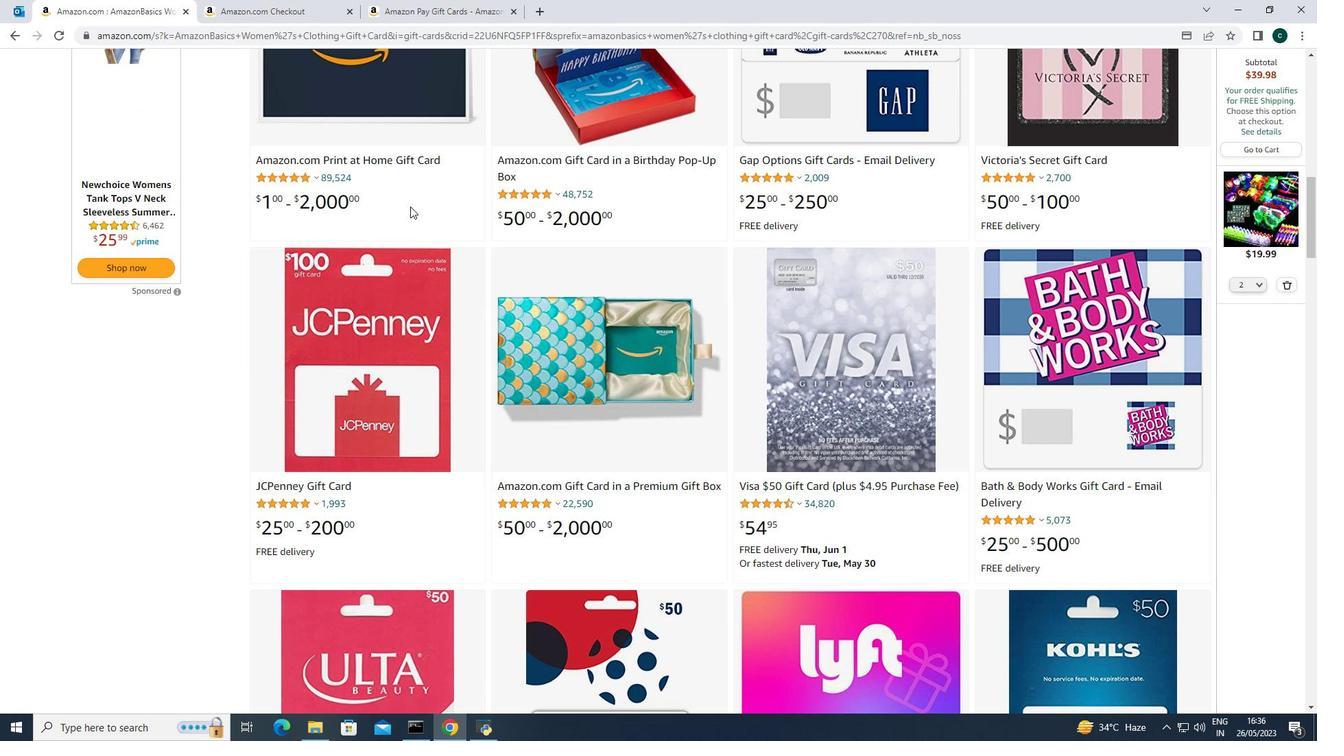 
Action: Mouse scrolled (410, 205) with delta (0, 0)
Screenshot: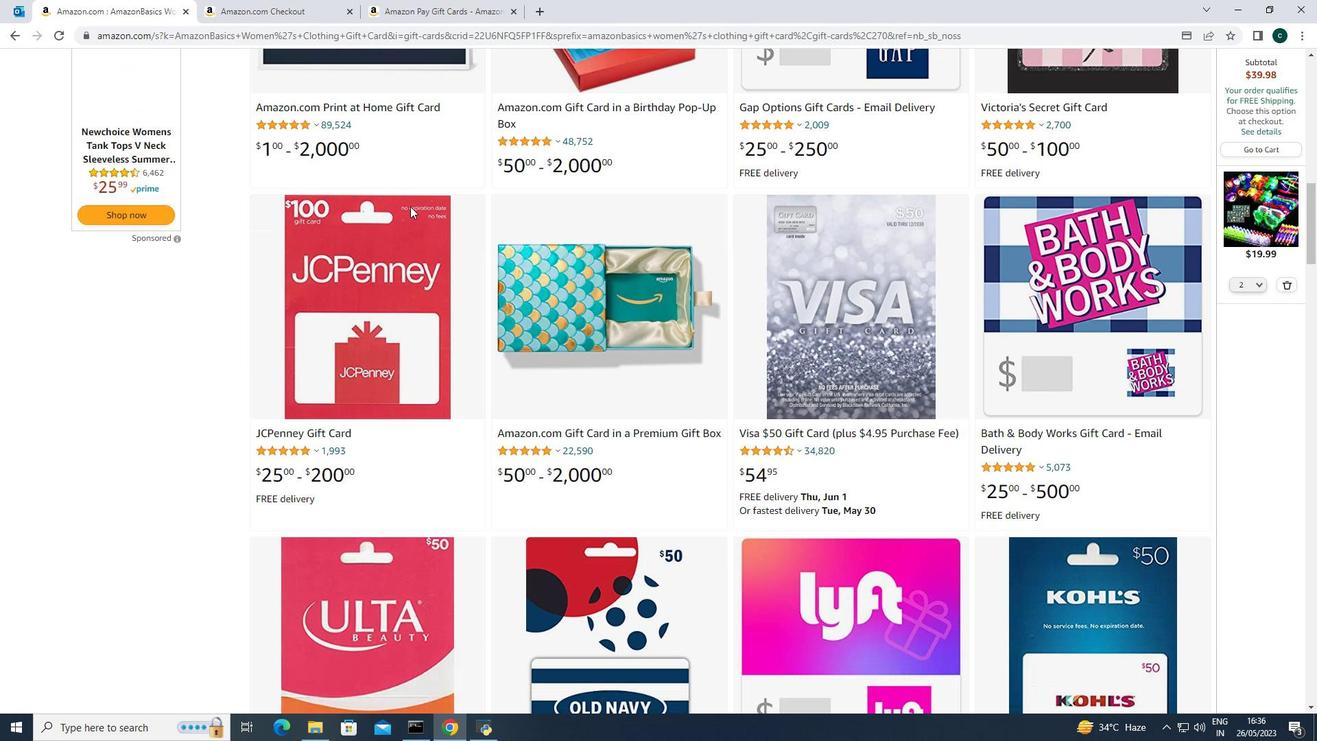 
Action: Mouse scrolled (410, 205) with delta (0, 0)
Screenshot: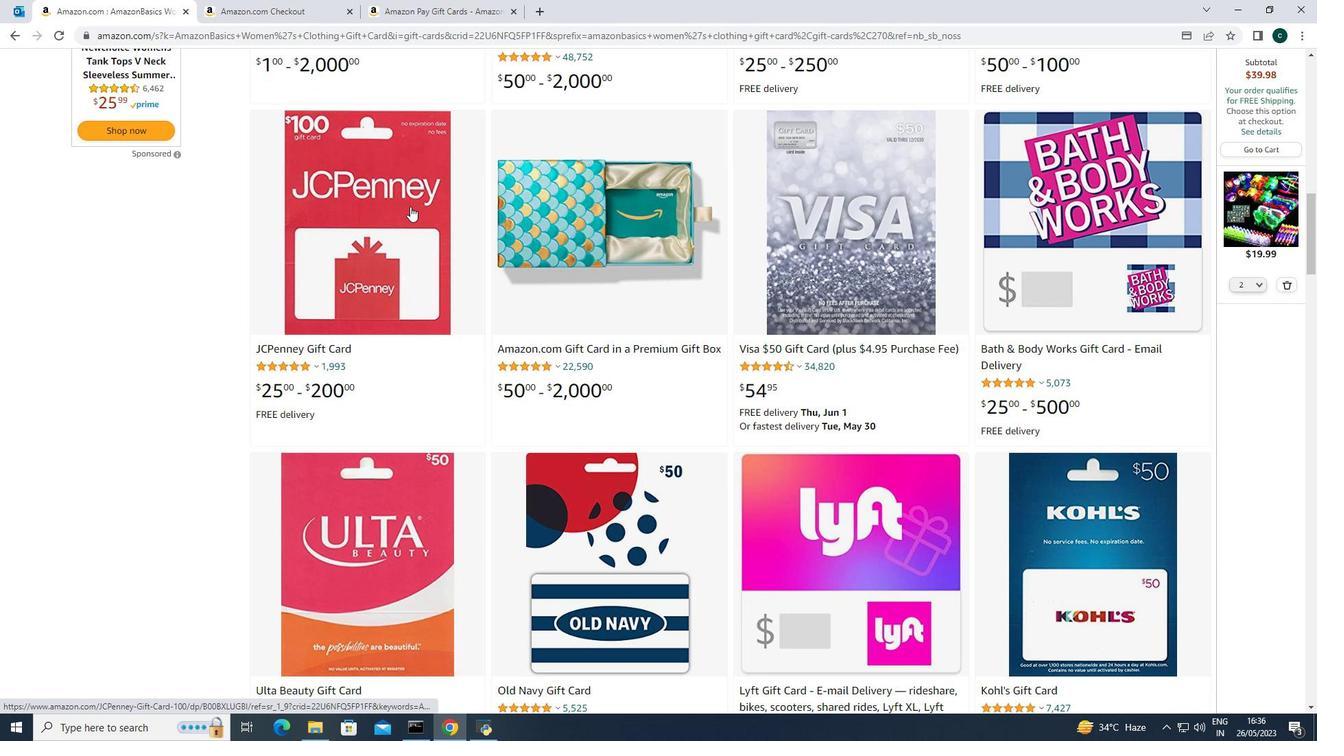 
Action: Mouse scrolled (410, 205) with delta (0, 0)
Screenshot: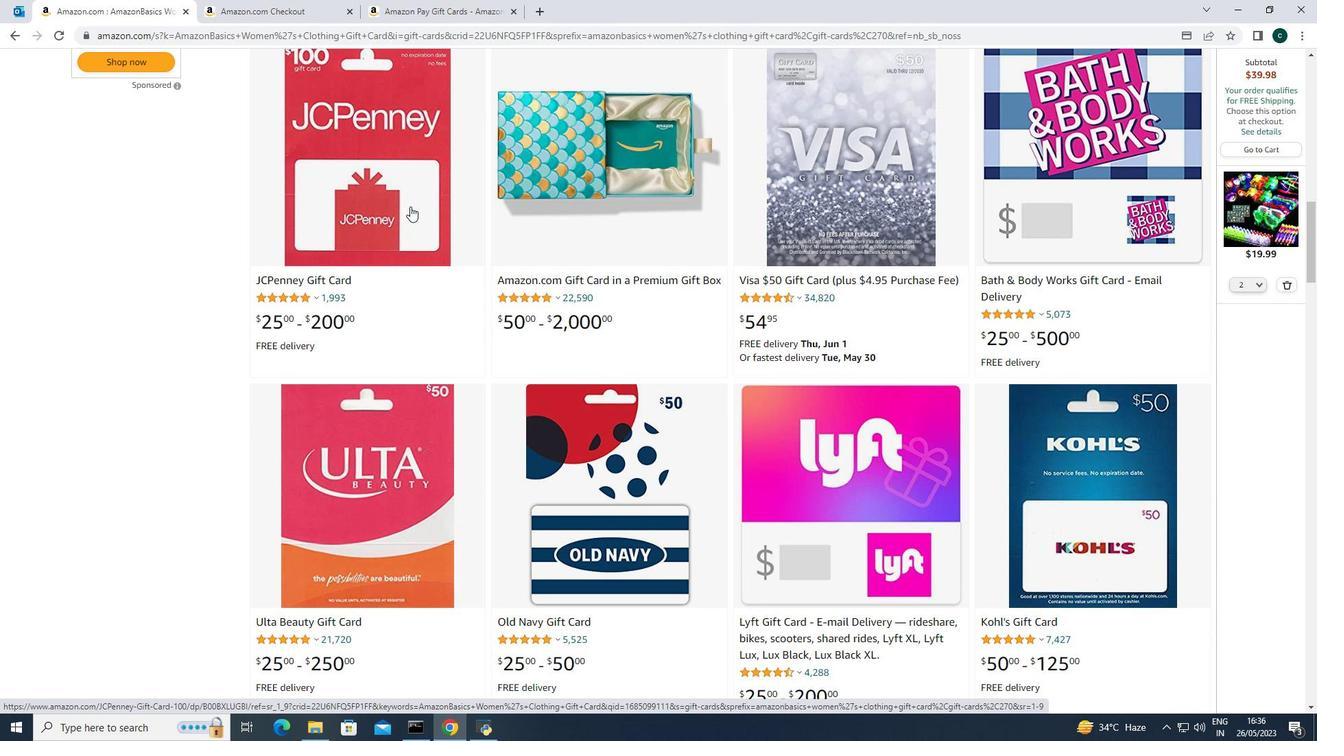 
Action: Mouse scrolled (410, 205) with delta (0, 0)
Screenshot: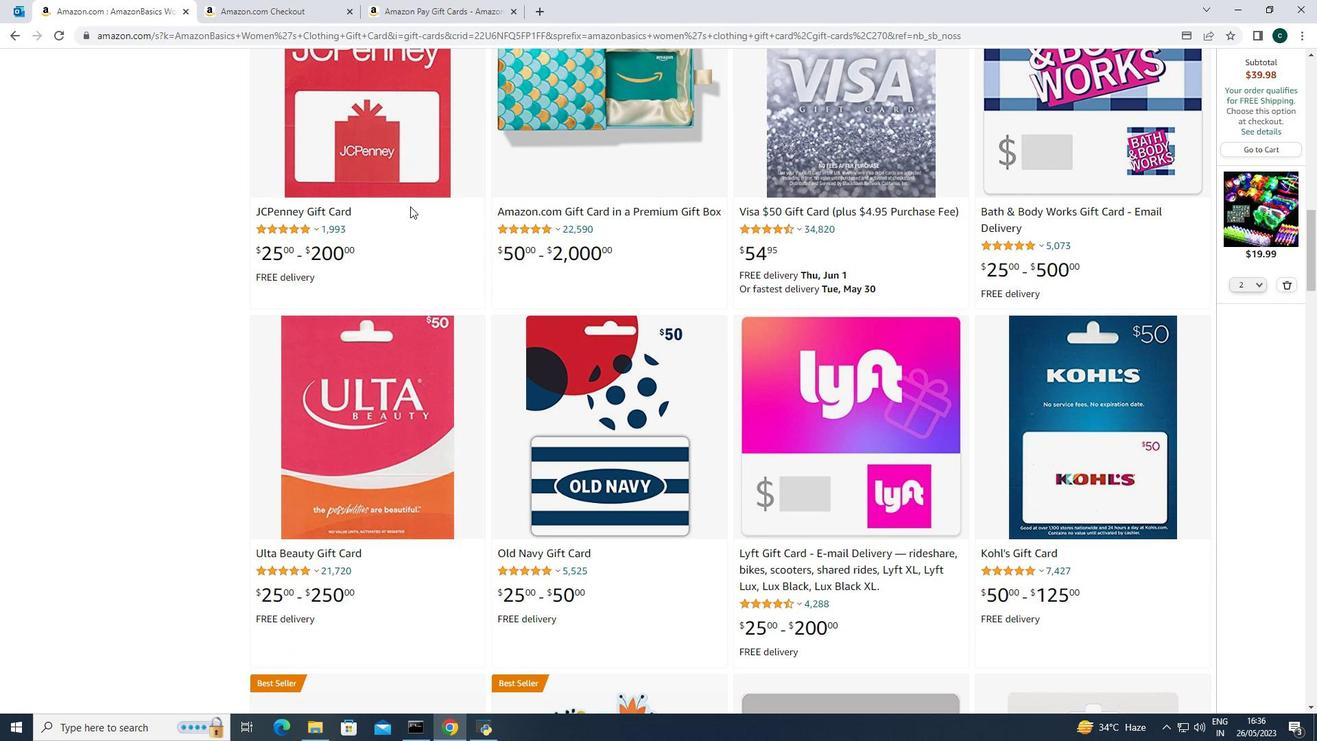 
Action: Mouse scrolled (410, 205) with delta (0, 0)
Screenshot: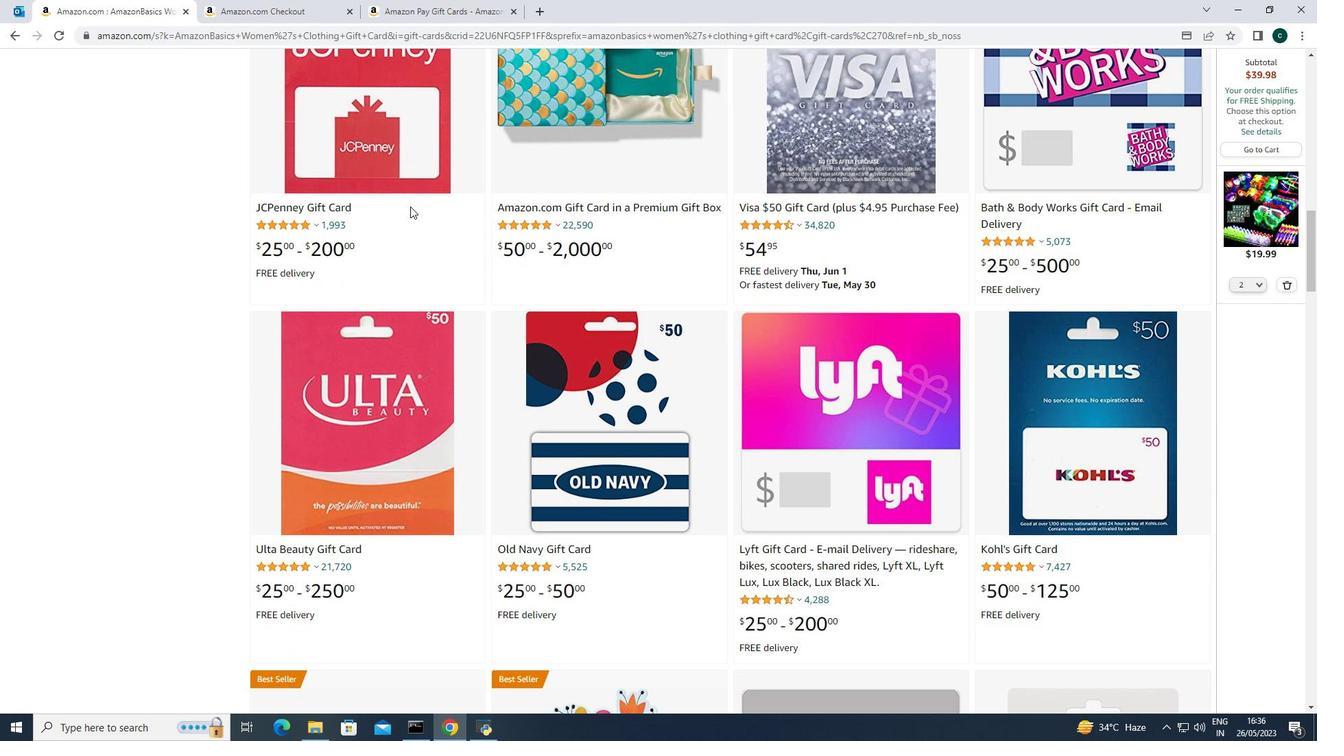 
Action: Mouse scrolled (410, 205) with delta (0, 0)
Screenshot: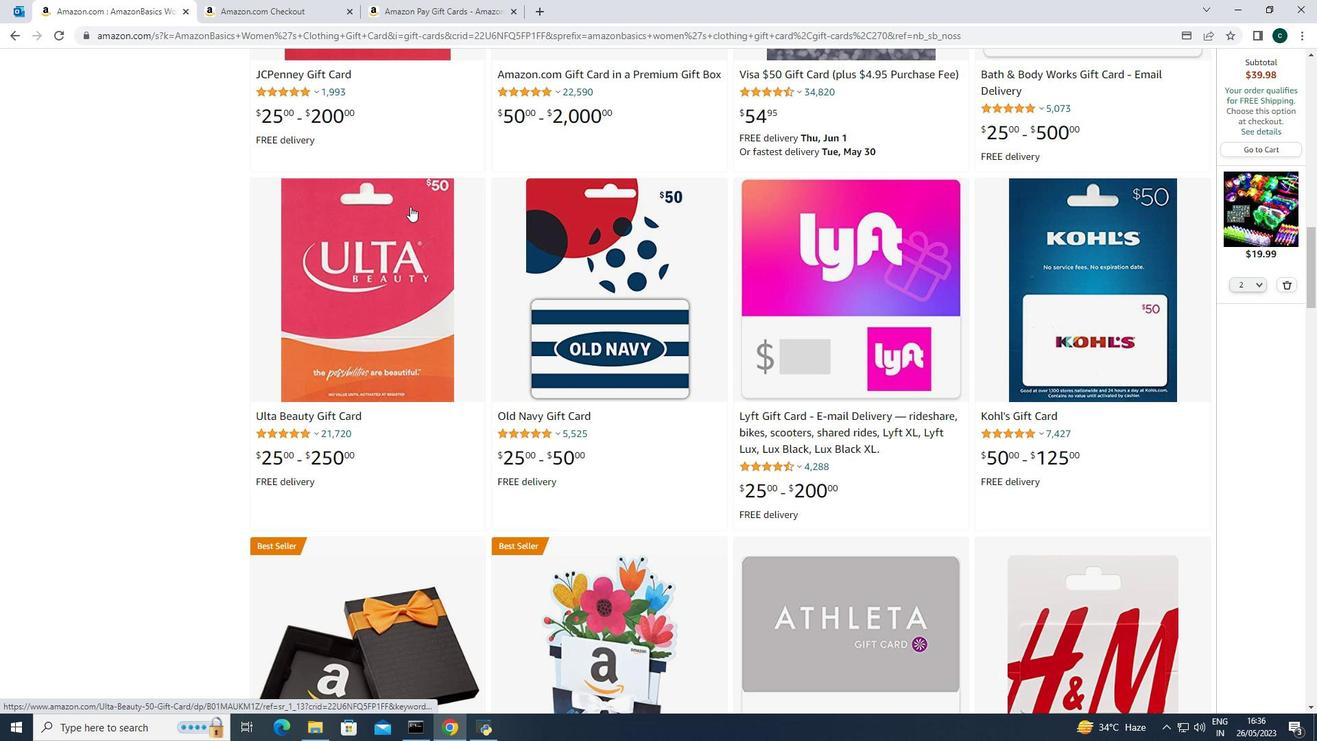 
Action: Mouse scrolled (410, 205) with delta (0, 0)
Screenshot: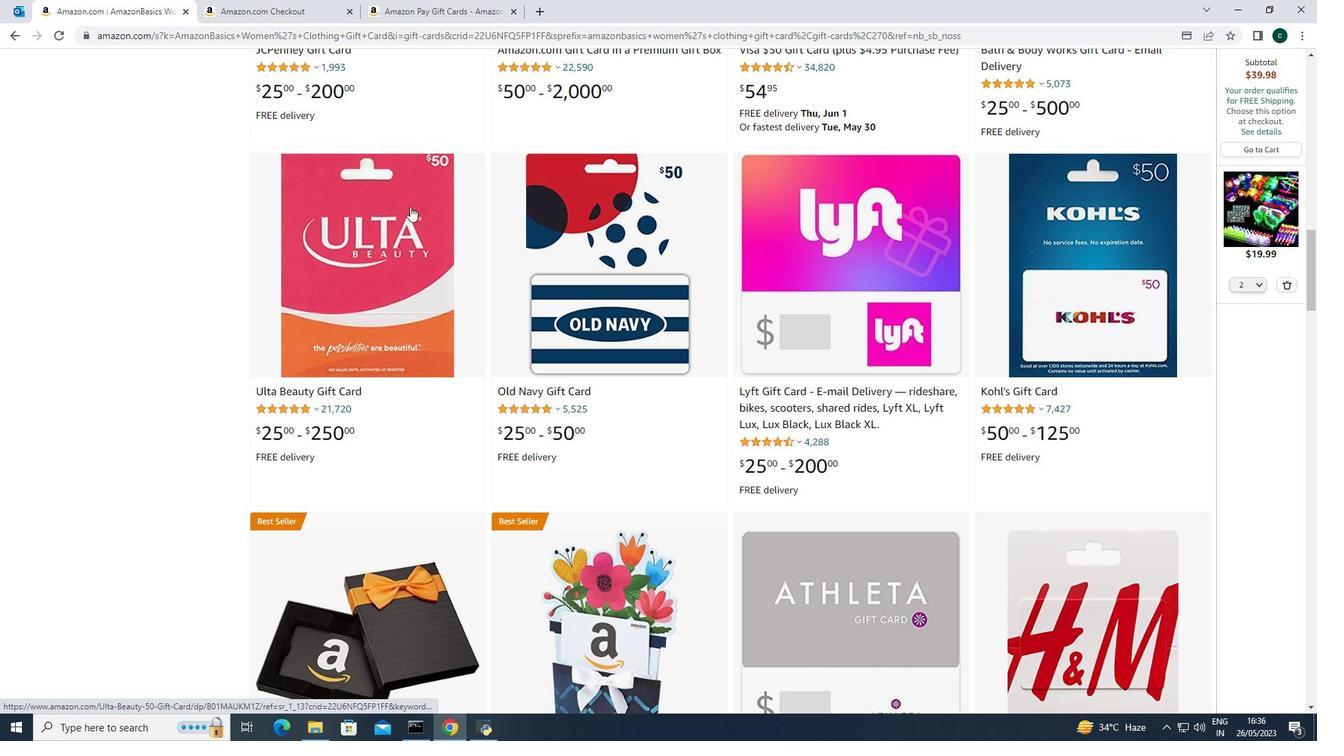 
Action: Mouse scrolled (410, 205) with delta (0, 0)
Screenshot: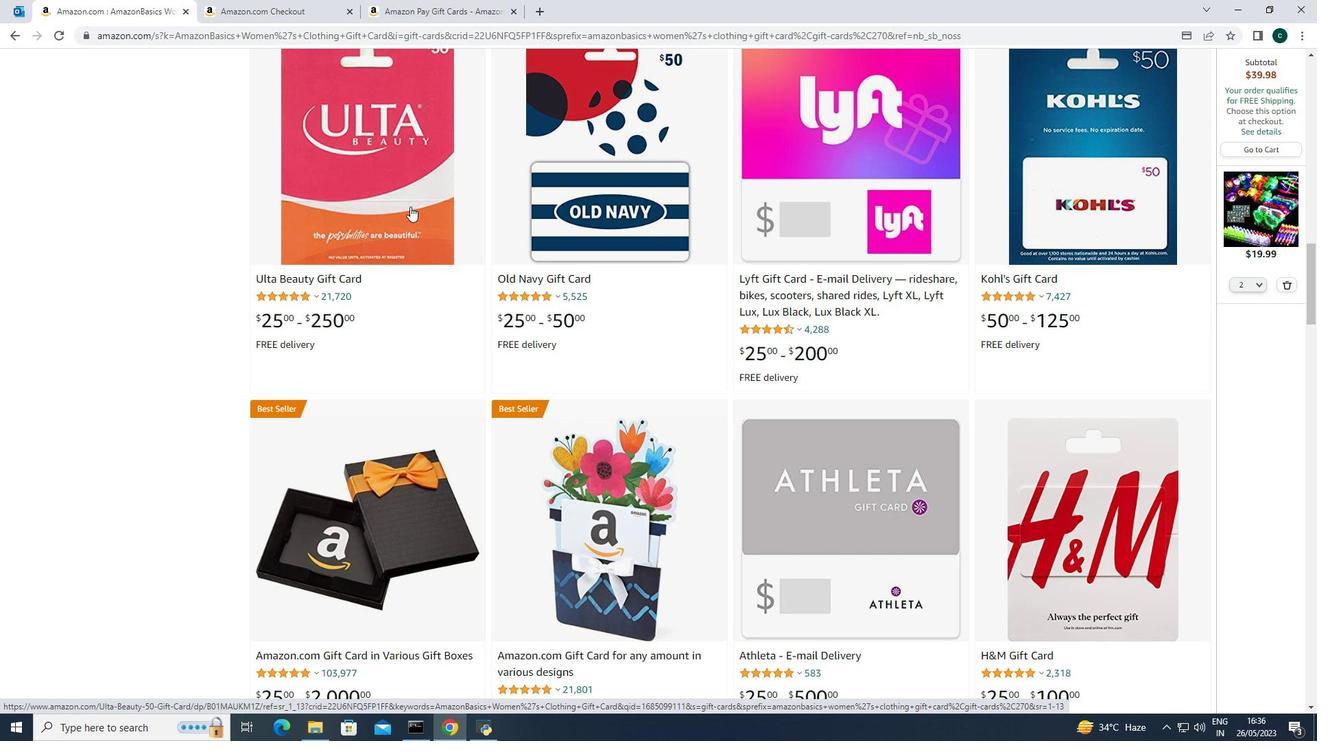 
Action: Mouse scrolled (410, 205) with delta (0, 0)
Screenshot: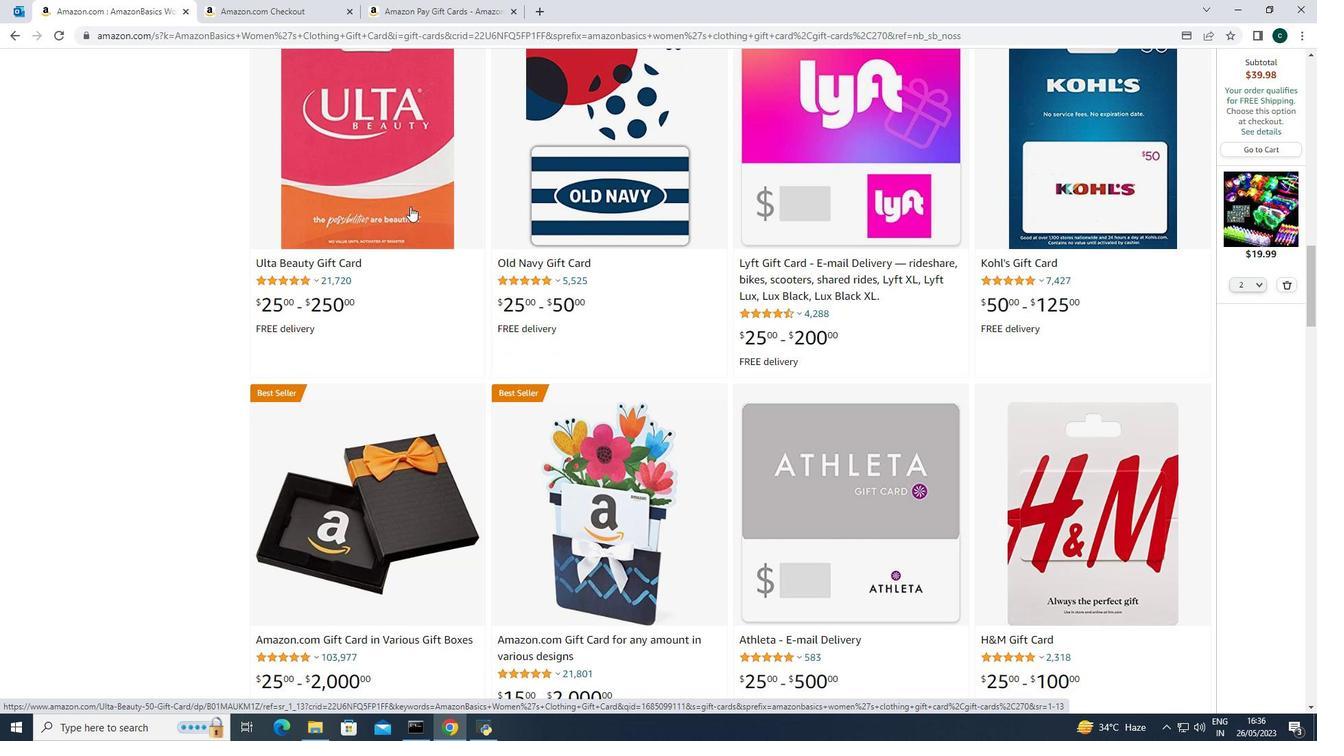 
Action: Mouse moved to (411, 205)
Screenshot: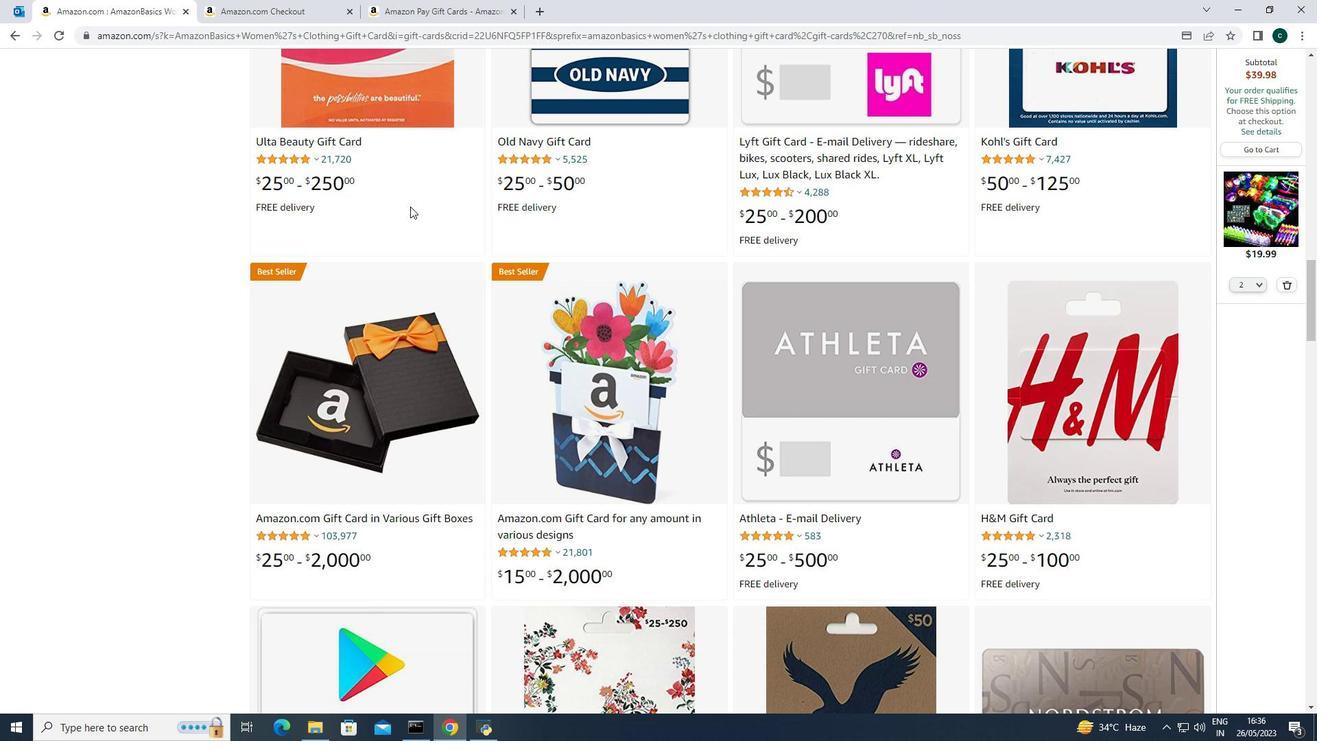 
Action: Mouse scrolled (411, 205) with delta (0, 0)
Screenshot: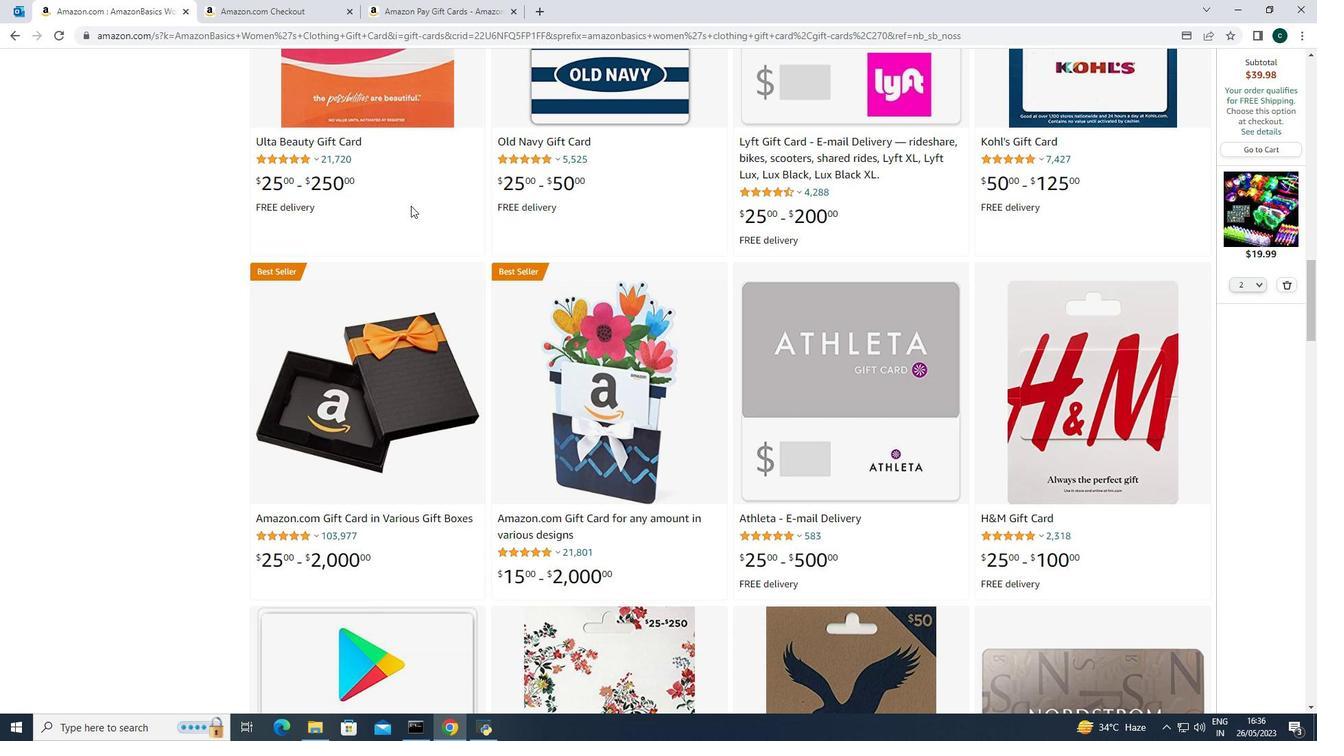 
Action: Mouse scrolled (411, 205) with delta (0, 0)
Screenshot: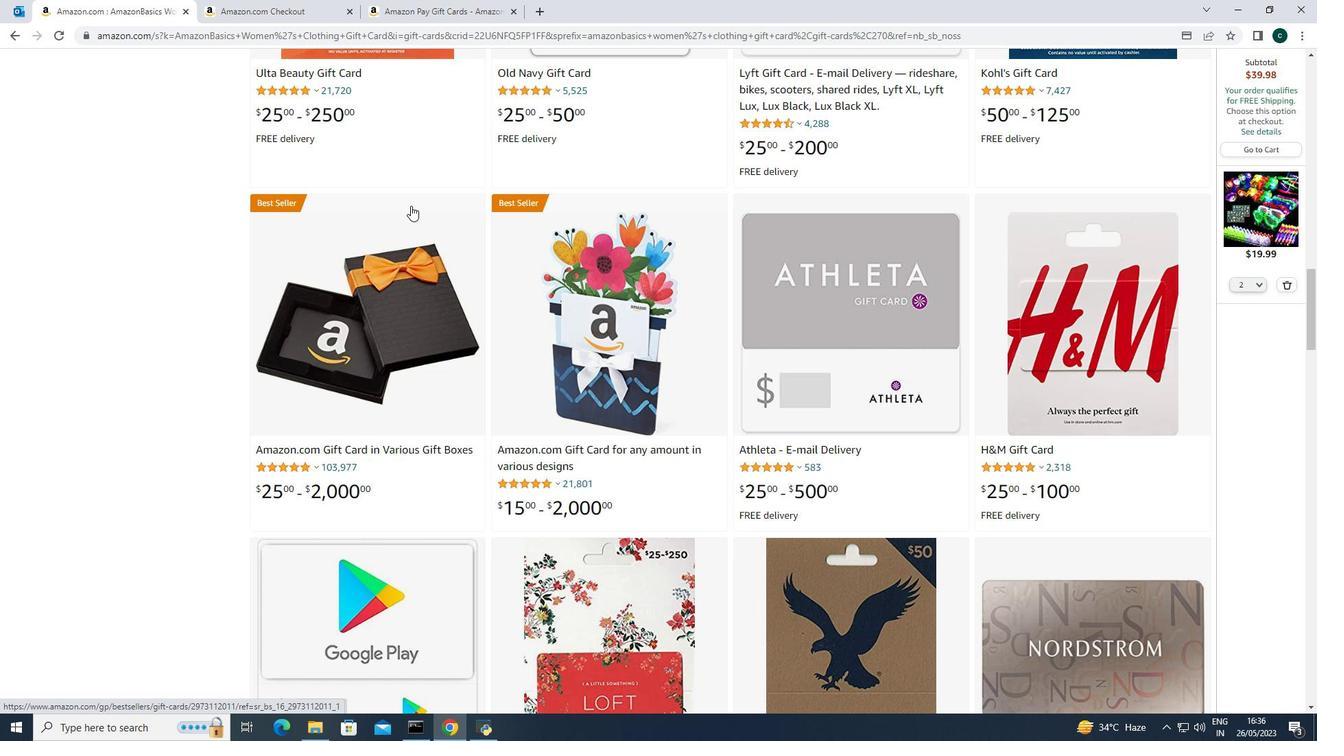 
Action: Mouse moved to (654, 245)
Screenshot: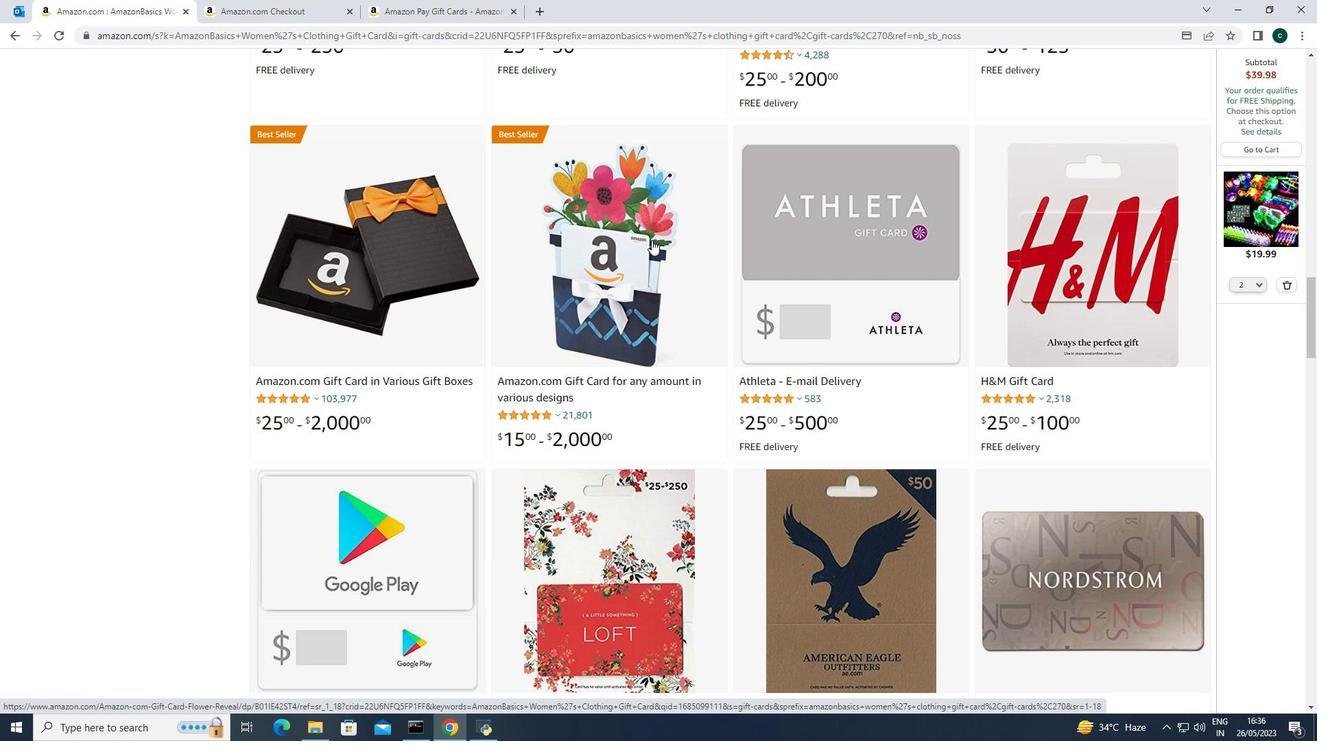 
Action: Mouse scrolled (654, 244) with delta (0, 0)
Screenshot: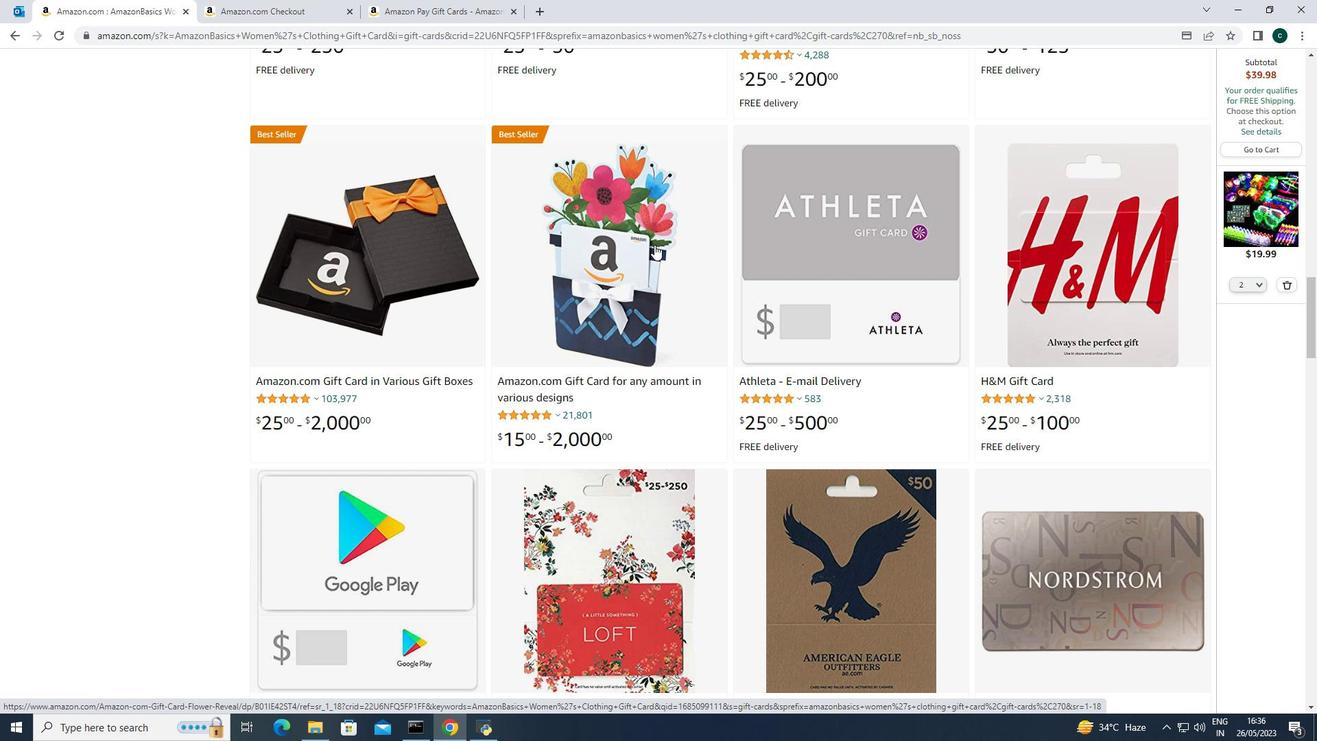 
Action: Mouse moved to (654, 246)
Screenshot: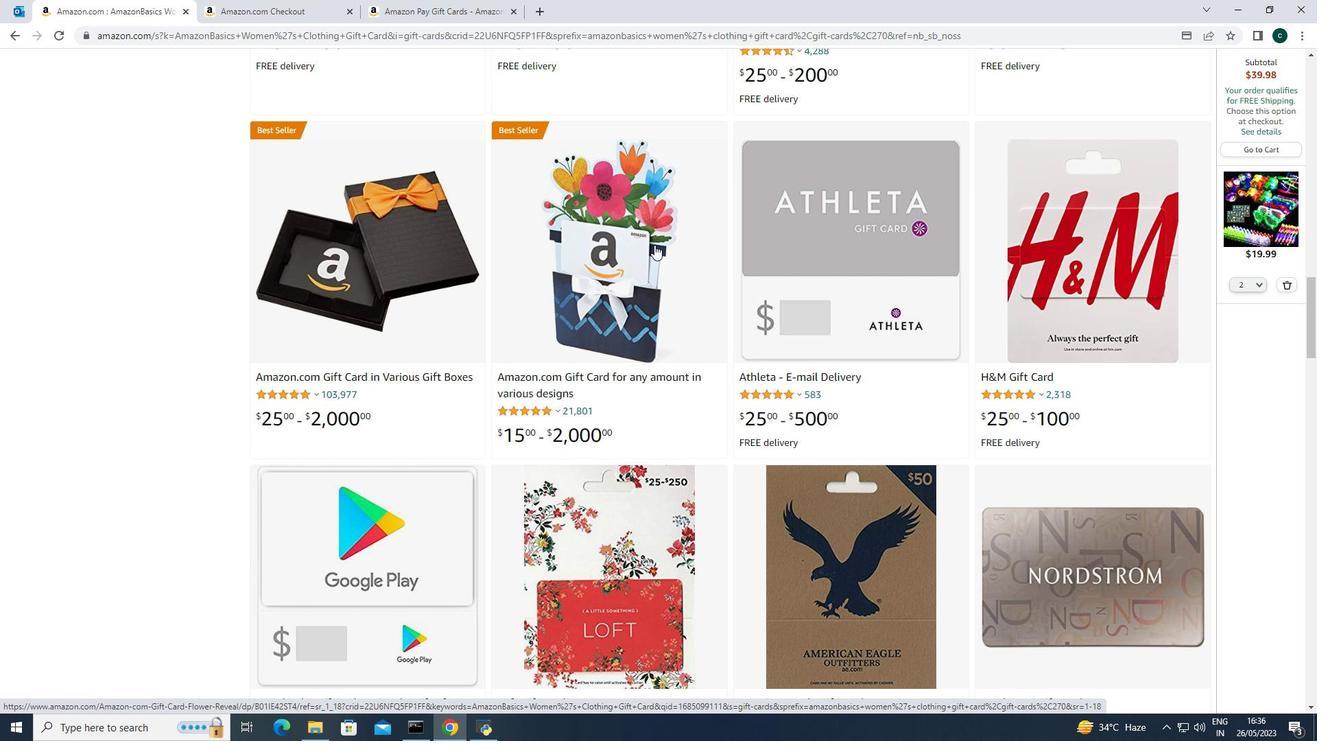 
Action: Mouse scrolled (654, 245) with delta (0, 0)
Screenshot: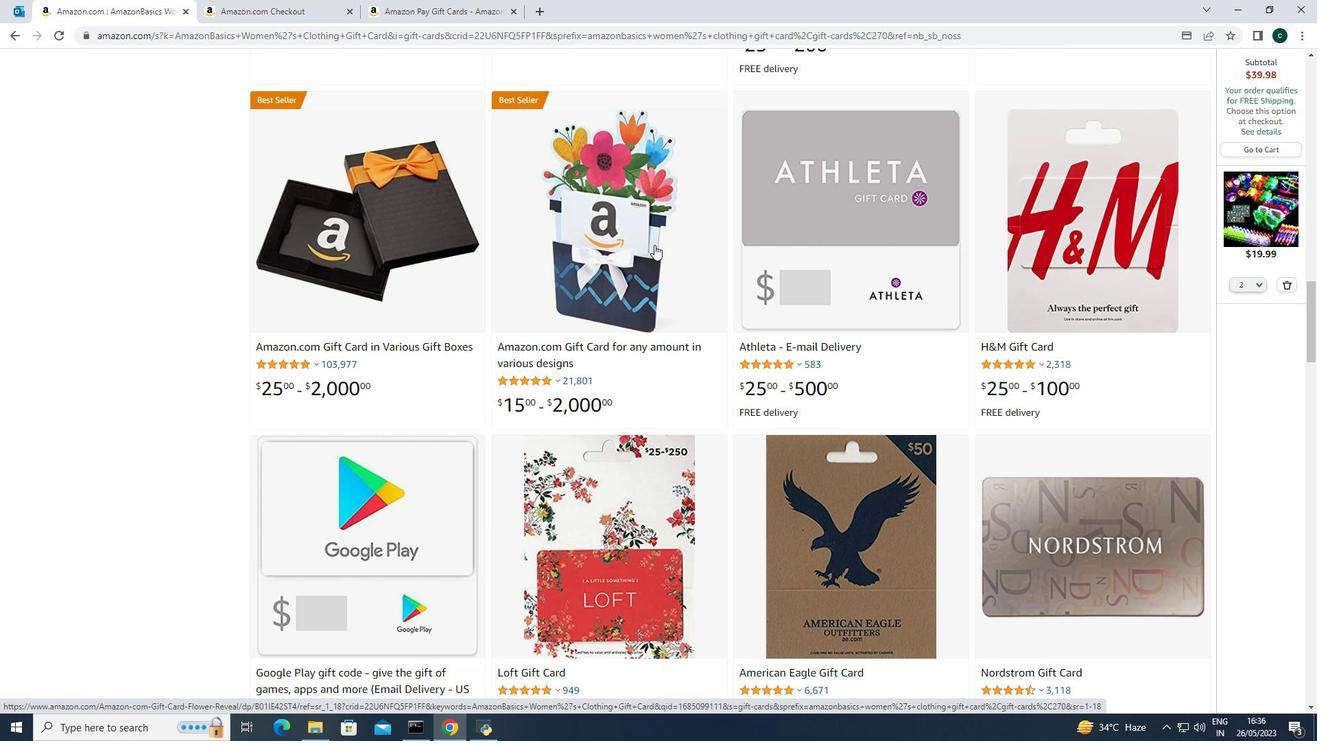
Action: Mouse moved to (654, 247)
Screenshot: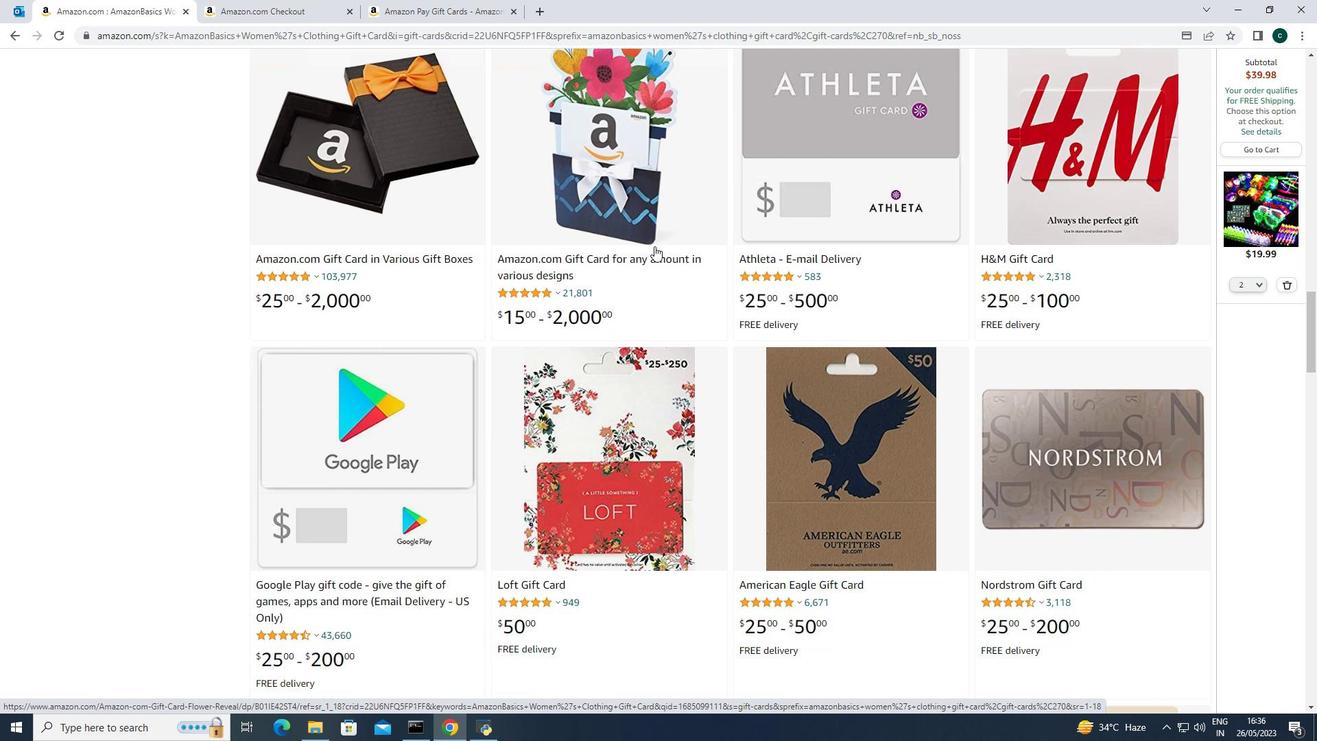 
Action: Mouse scrolled (654, 246) with delta (0, 0)
Screenshot: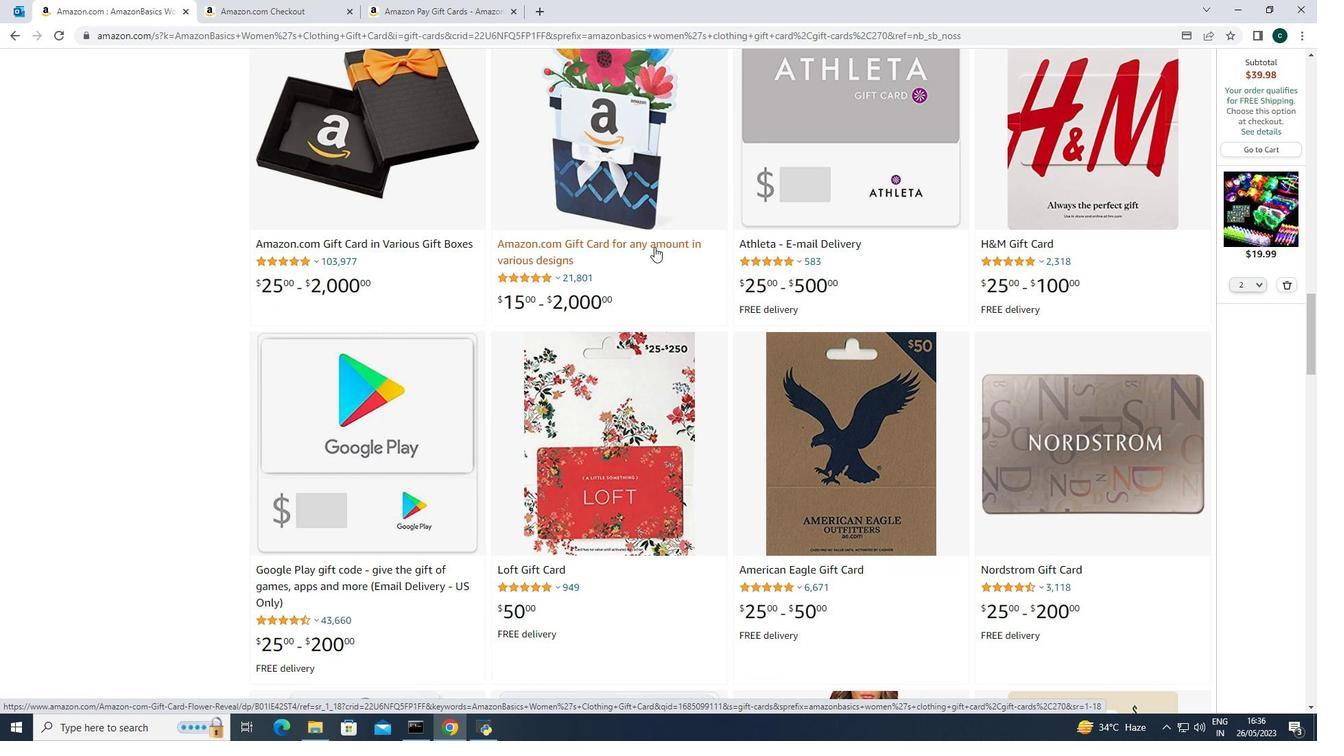 
Action: Mouse scrolled (654, 246) with delta (0, 0)
Screenshot: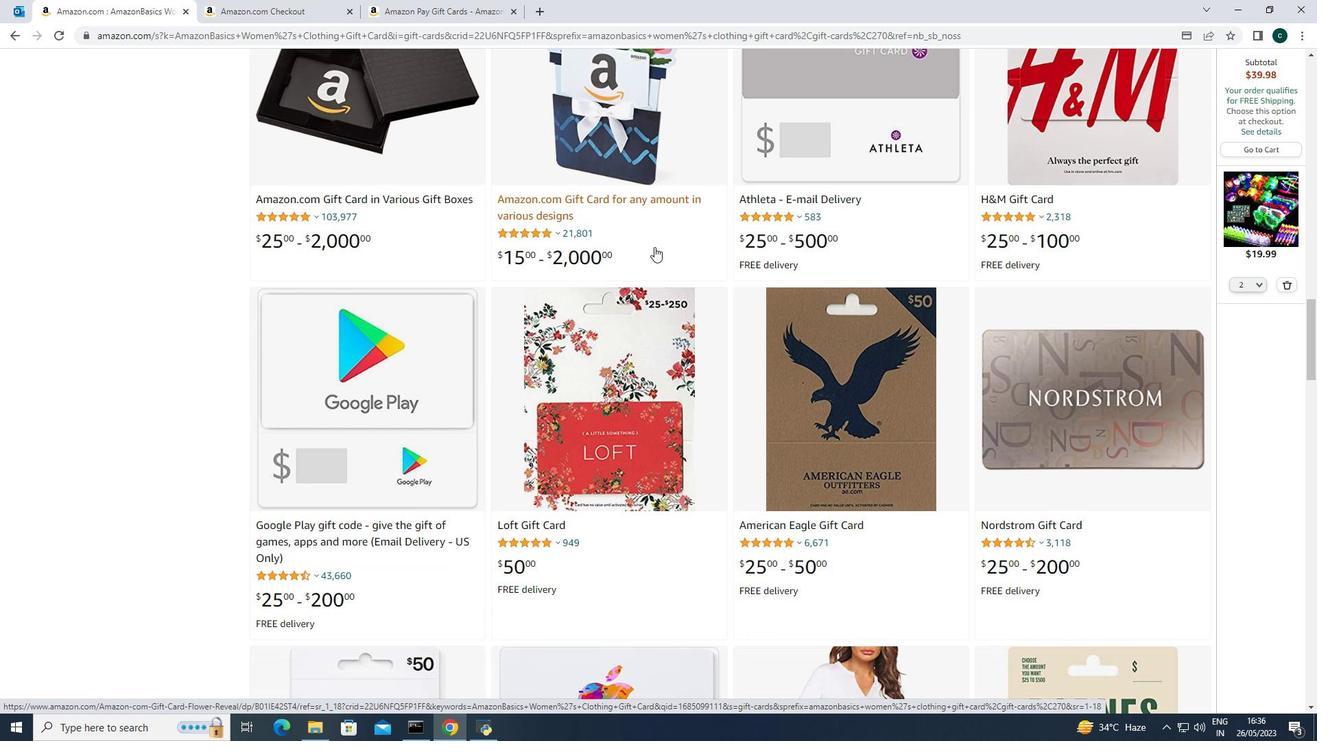 
Action: Mouse scrolled (654, 246) with delta (0, 0)
Screenshot: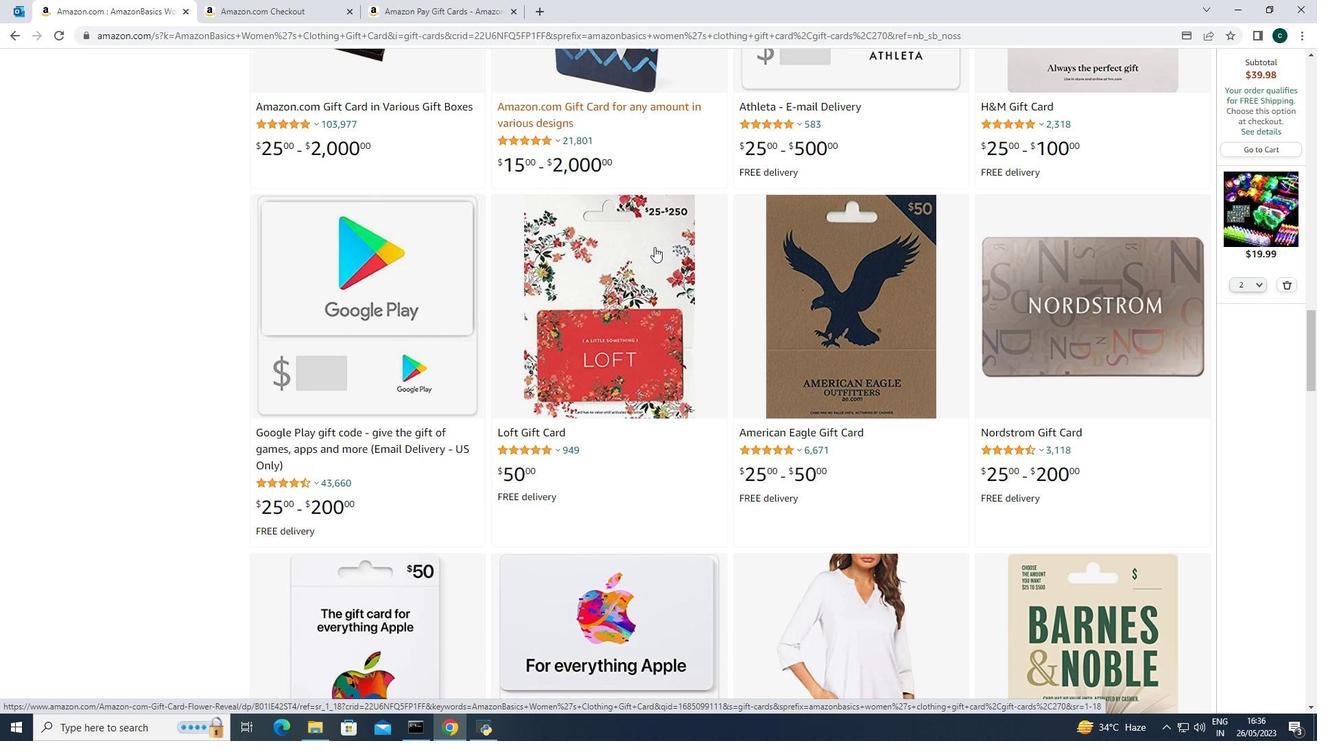 
Action: Mouse scrolled (654, 246) with delta (0, 0)
Screenshot: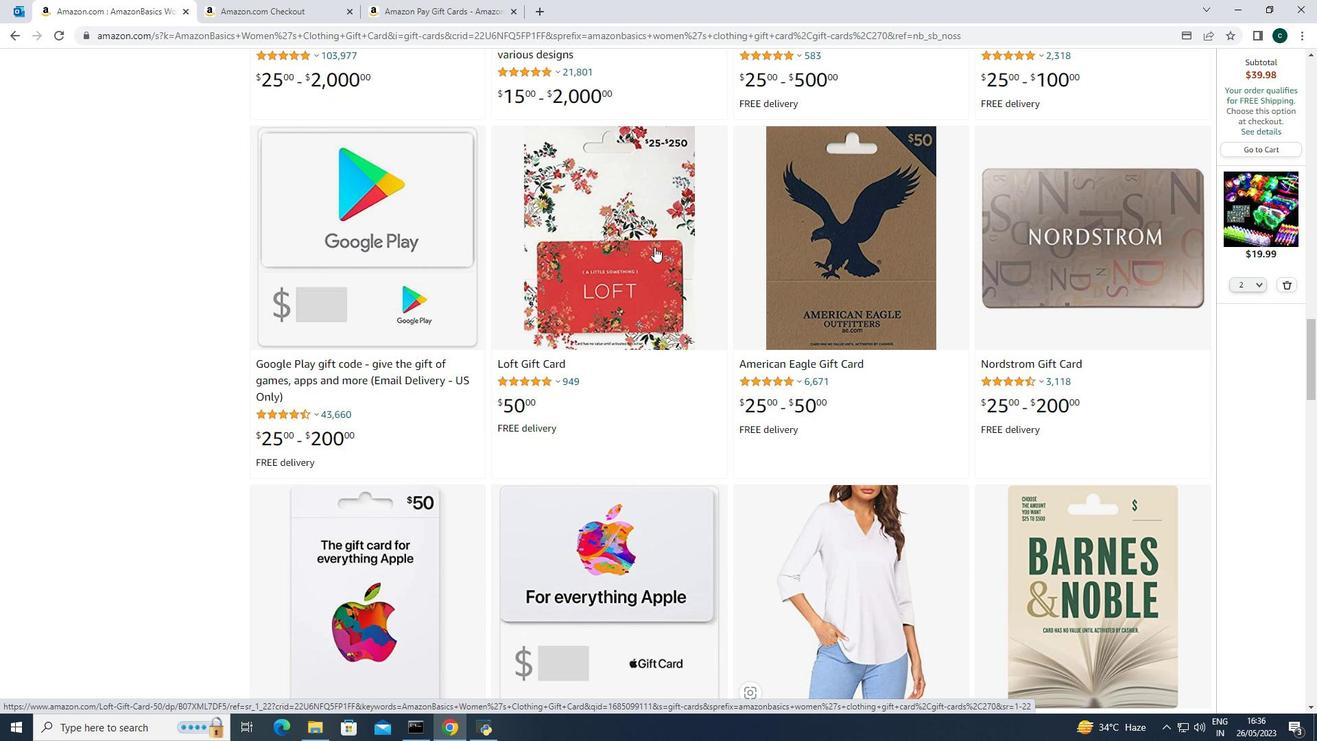 
Action: Mouse moved to (654, 247)
Screenshot: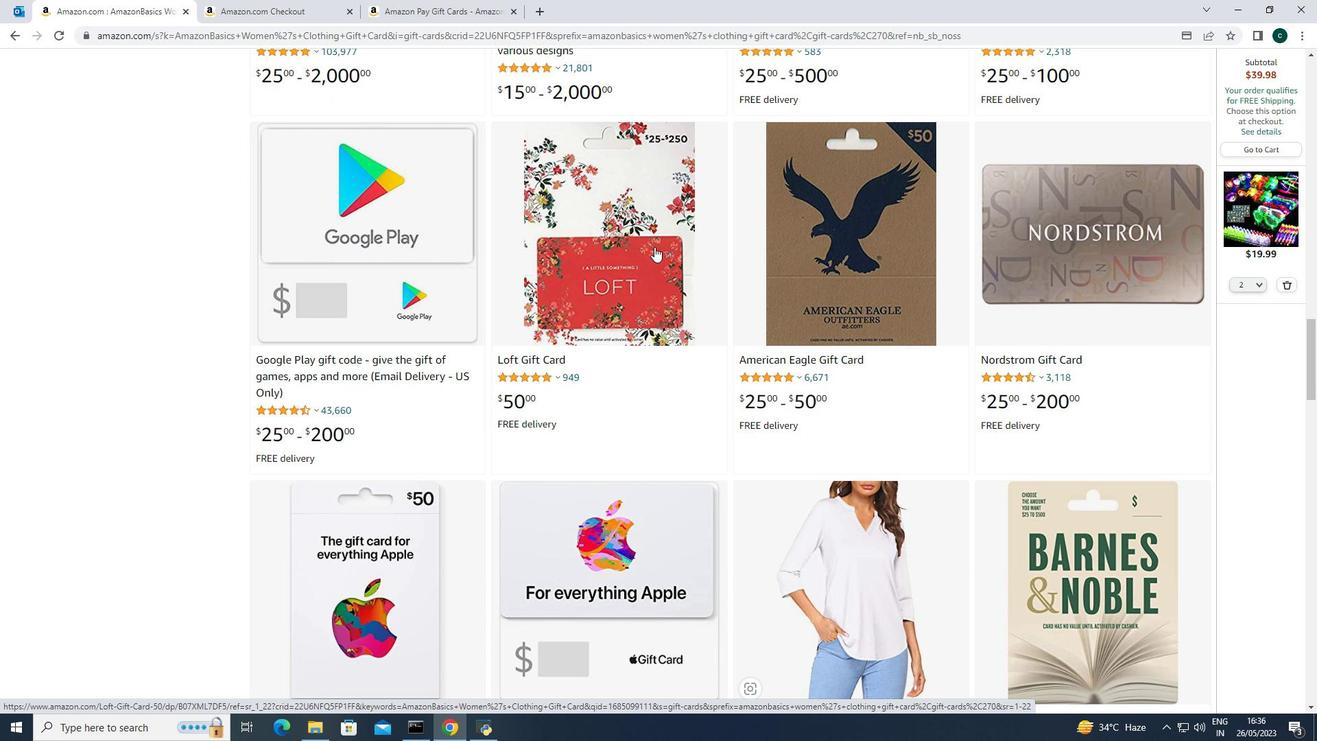 
Action: Mouse scrolled (654, 246) with delta (0, 0)
Screenshot: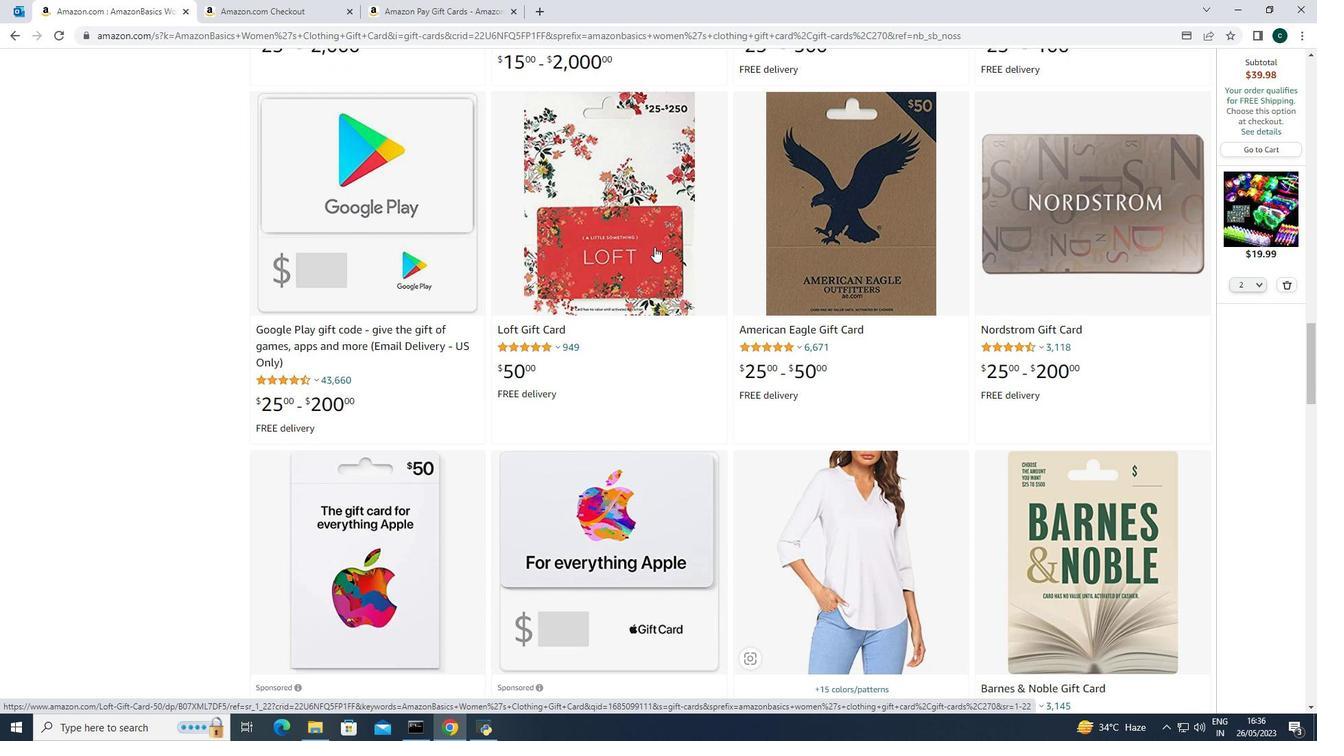 
Action: Mouse scrolled (654, 246) with delta (0, 0)
Screenshot: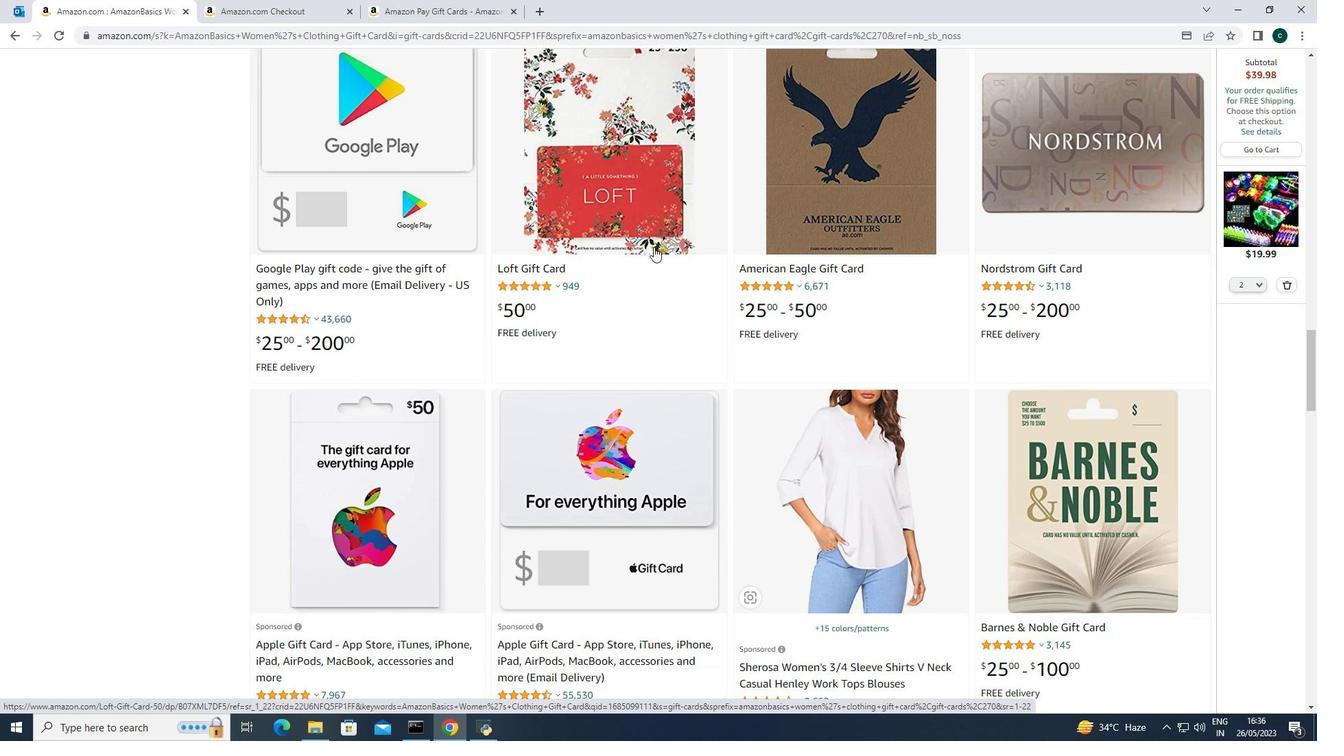 
Action: Mouse scrolled (654, 246) with delta (0, 0)
Screenshot: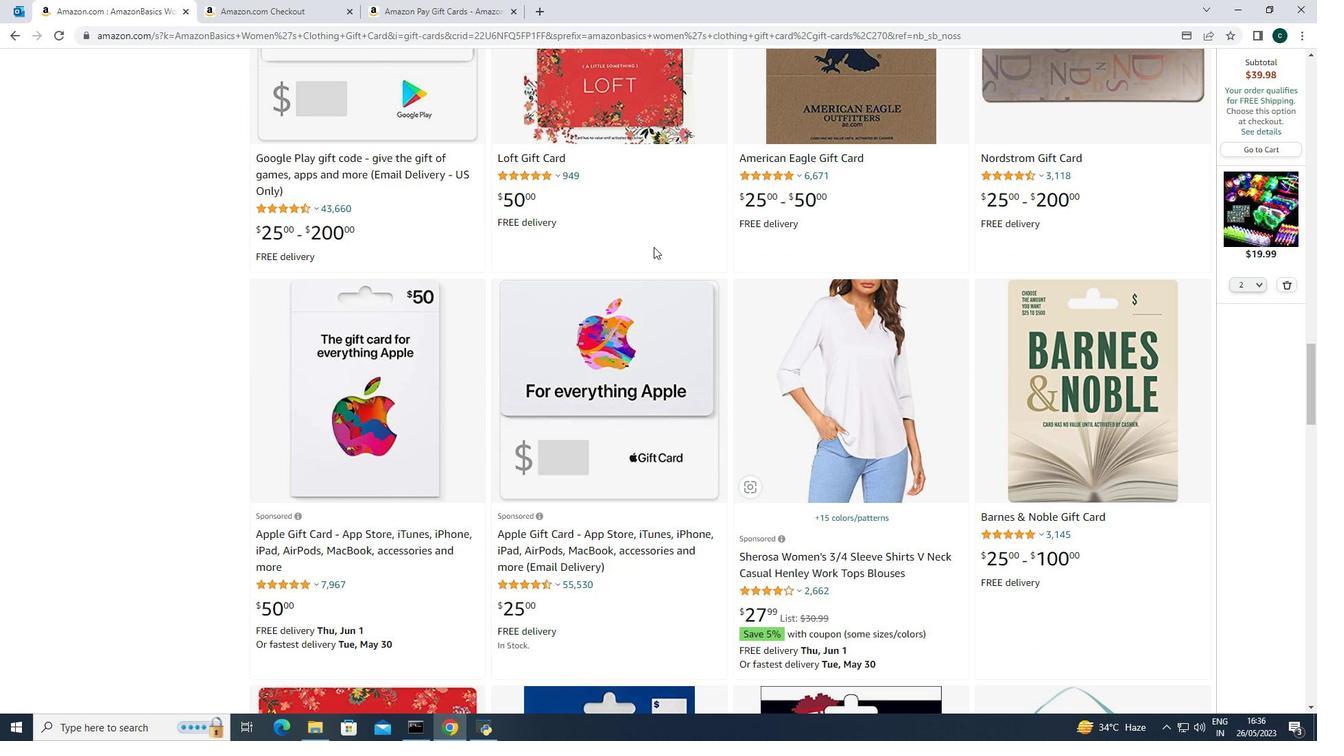 
Action: Mouse scrolled (654, 246) with delta (0, 0)
Screenshot: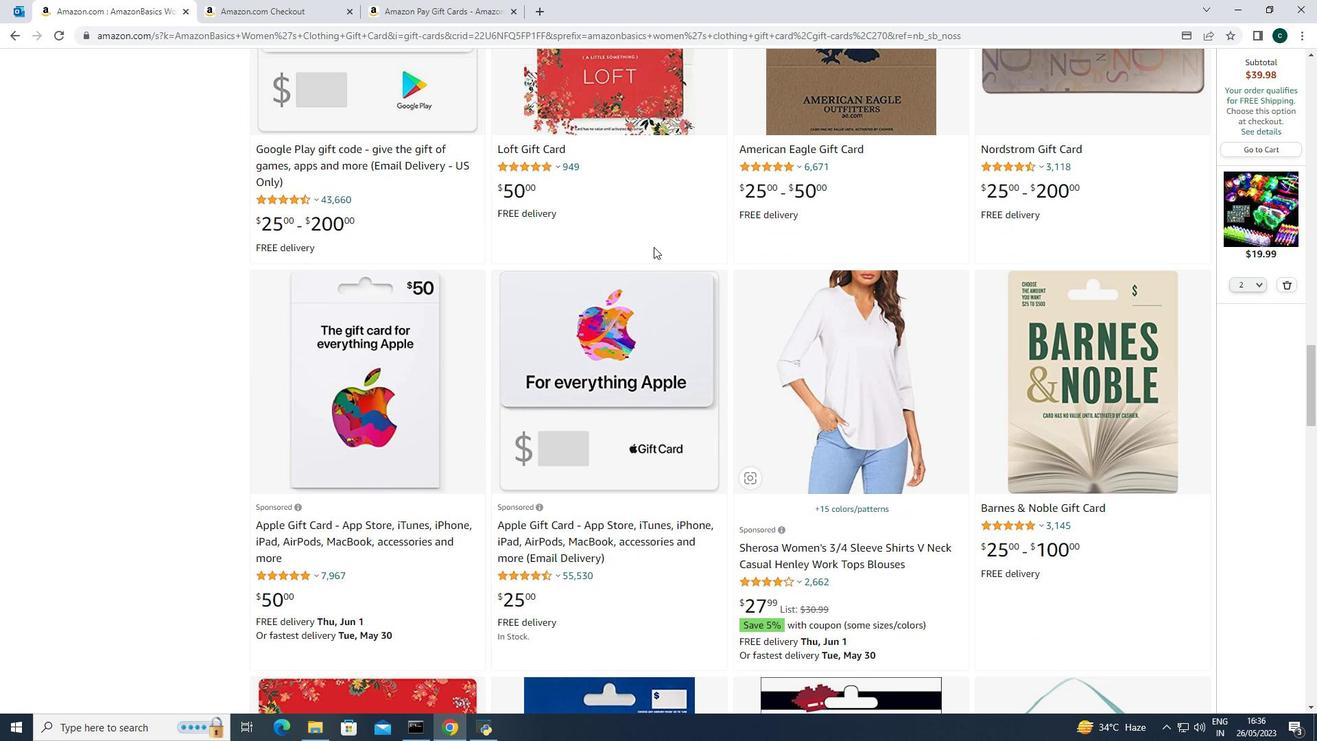 
Action: Mouse moved to (653, 247)
Screenshot: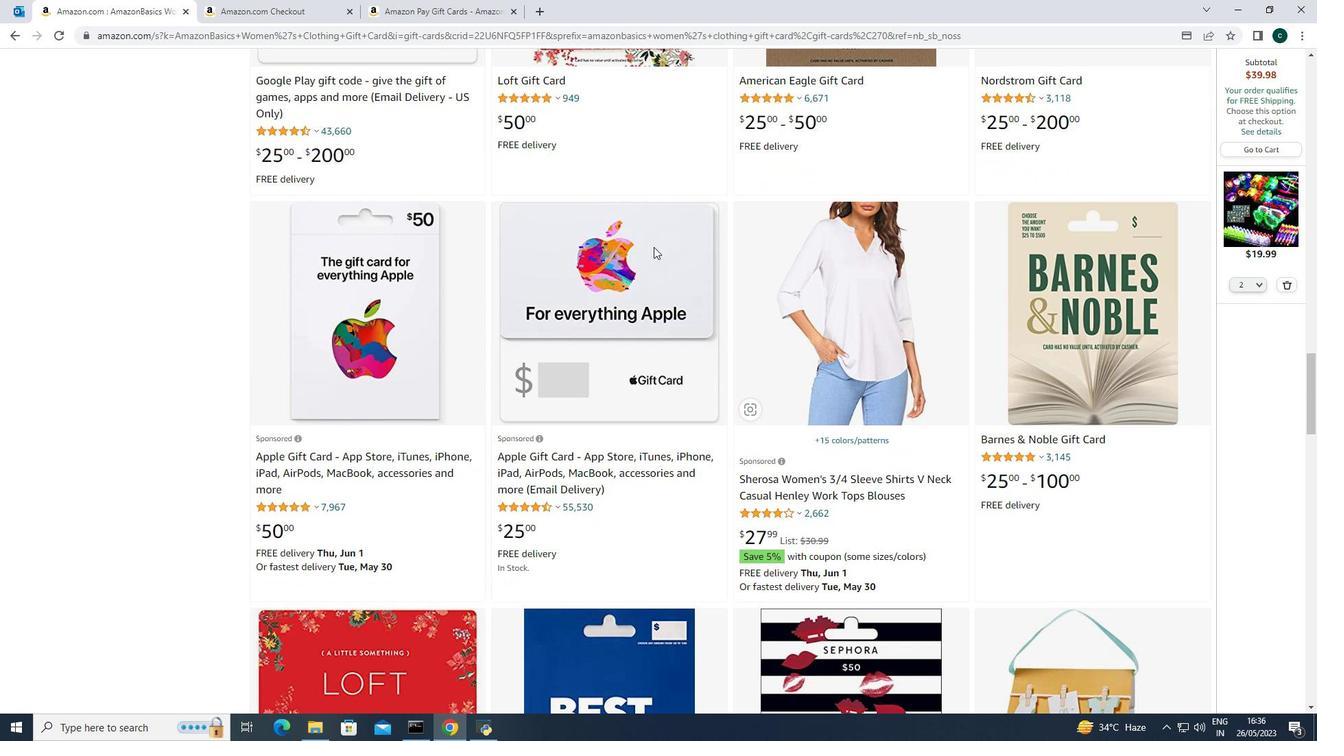 
Action: Mouse scrolled (653, 247) with delta (0, 0)
Screenshot: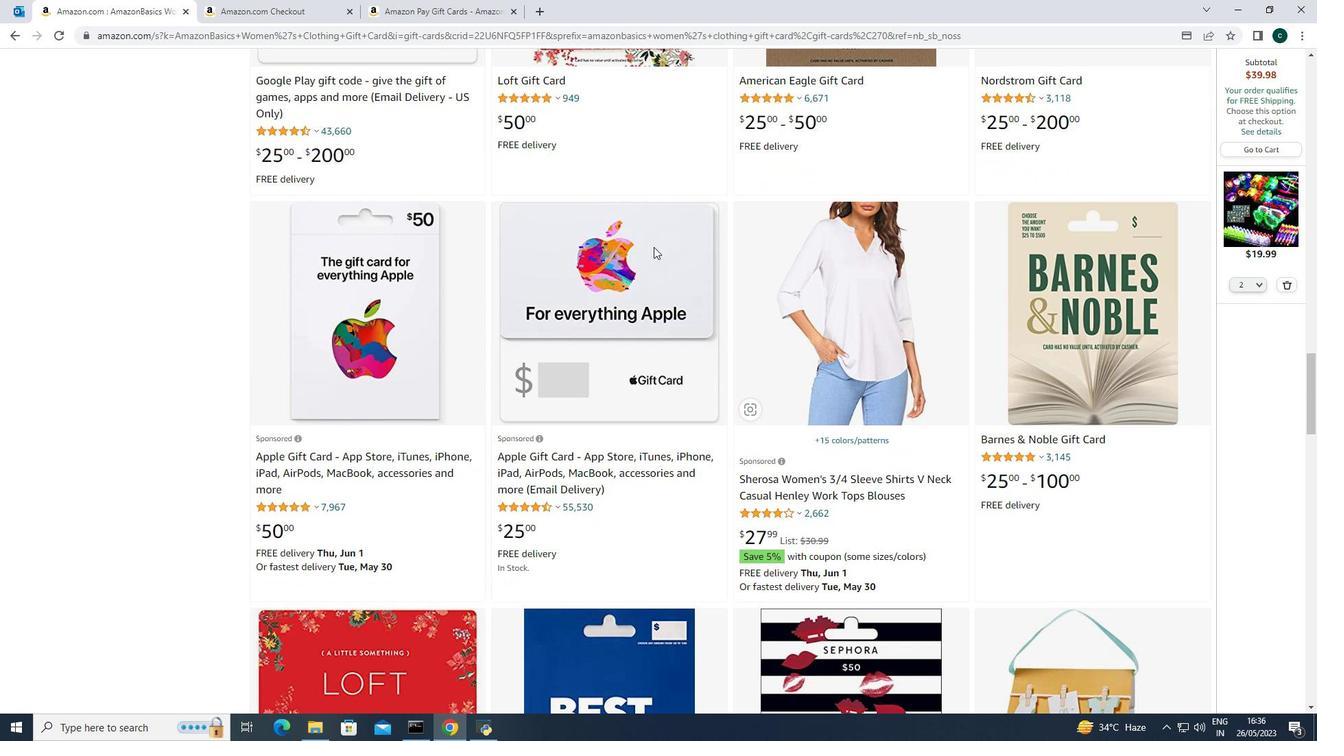 
Action: Mouse scrolled (653, 247) with delta (0, 0)
Screenshot: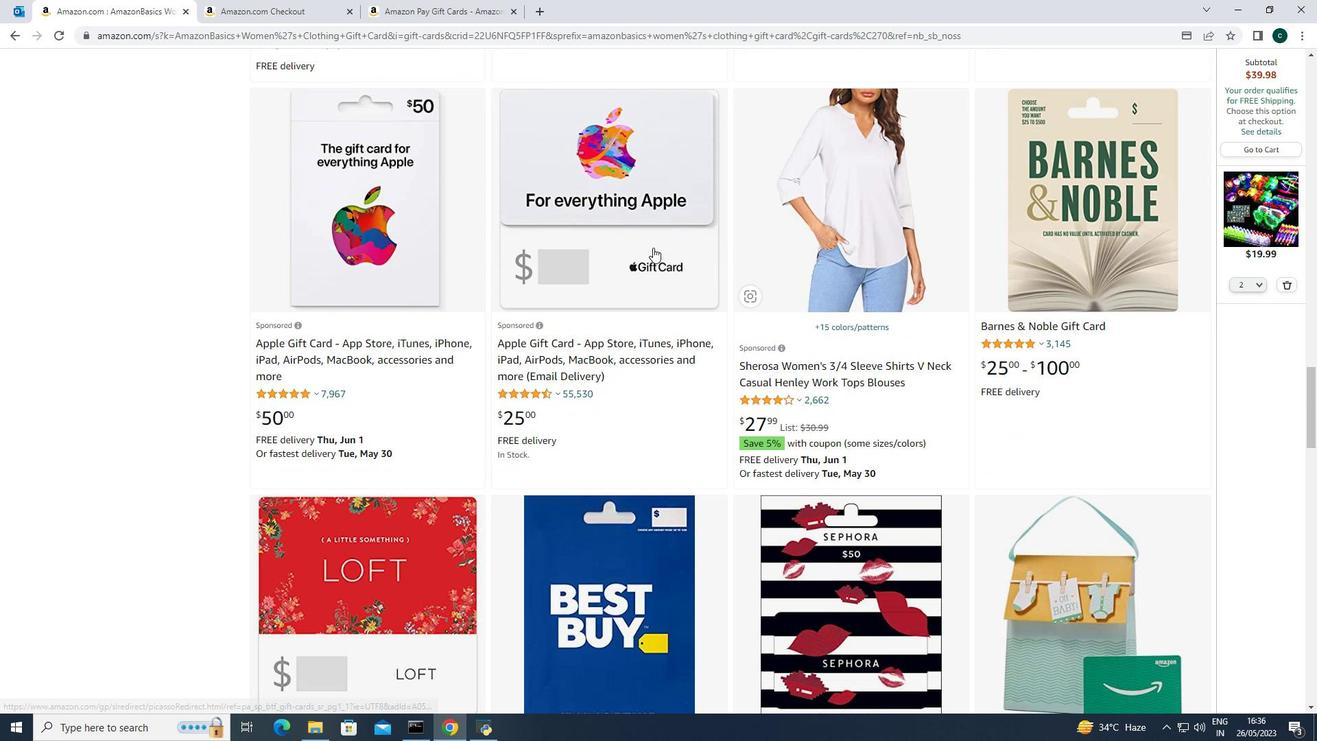 
Action: Mouse moved to (652, 247)
Screenshot: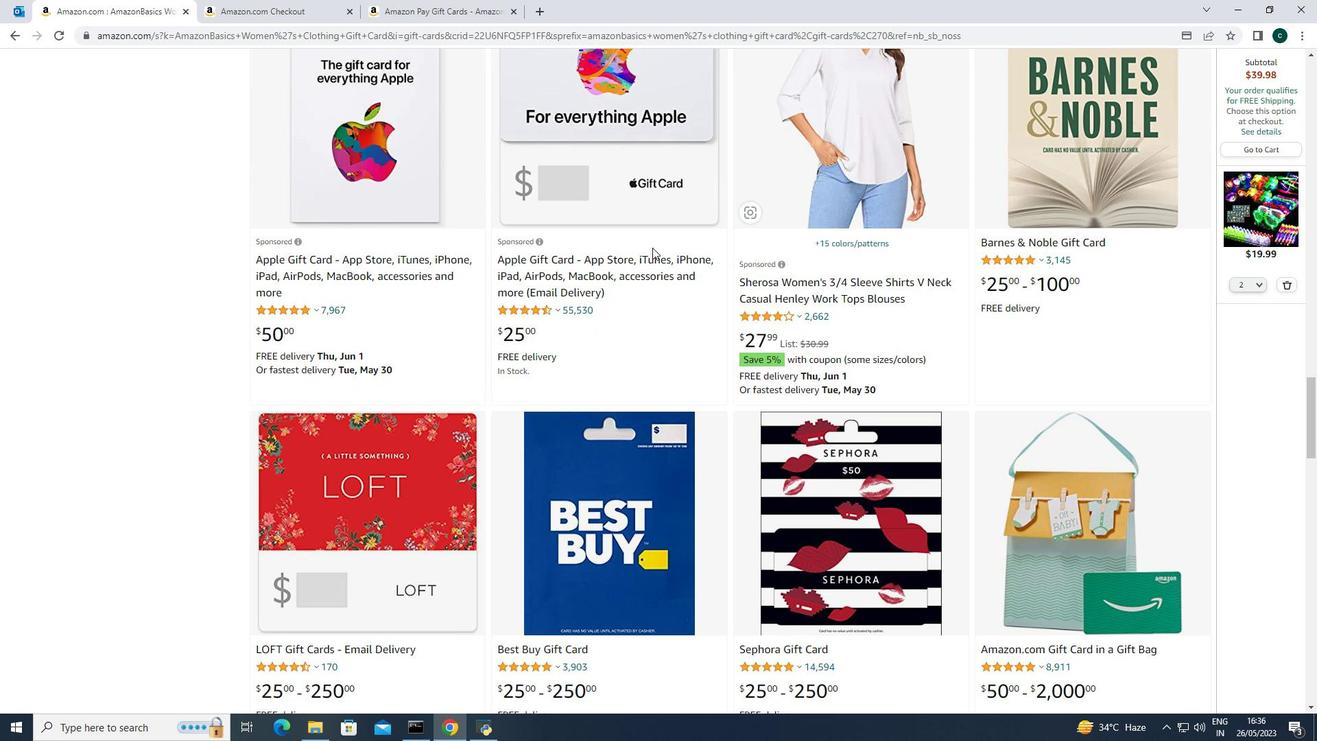 
Action: Mouse scrolled (652, 247) with delta (0, 0)
Screenshot: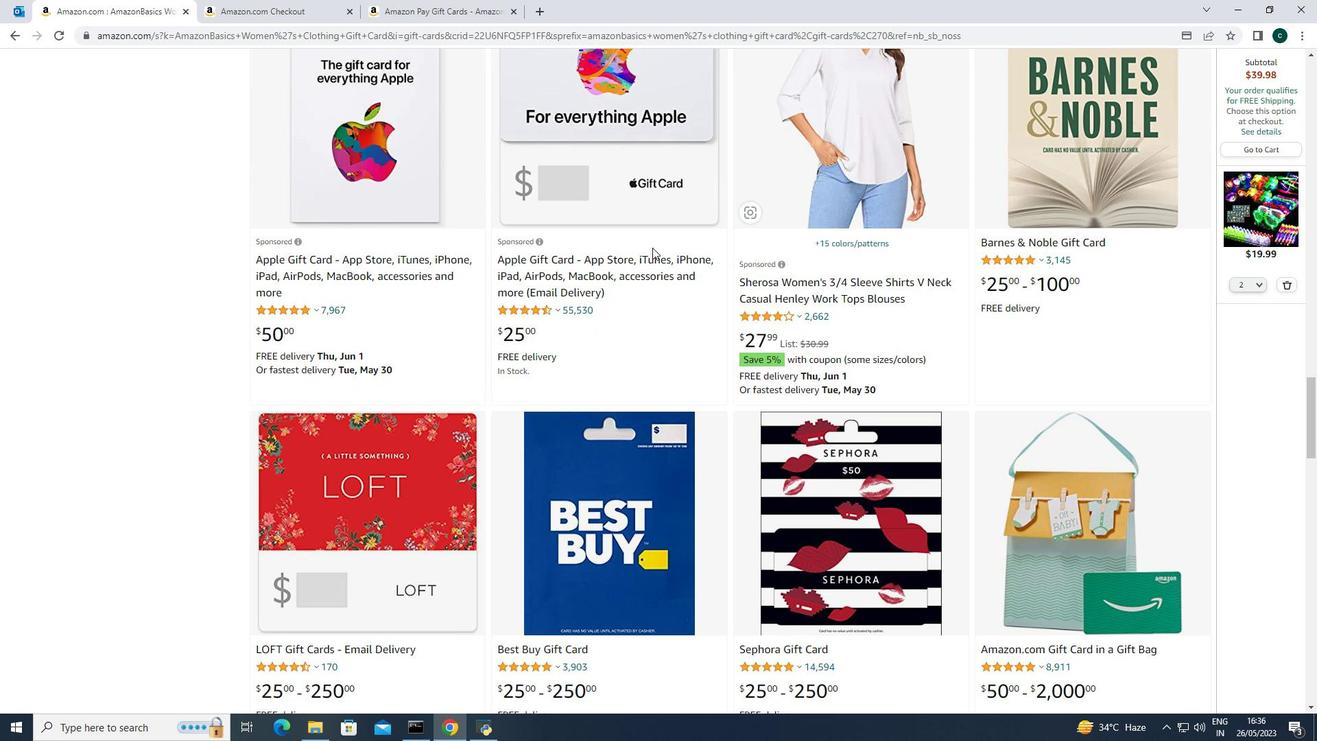 
Action: Mouse scrolled (652, 247) with delta (0, 0)
Screenshot: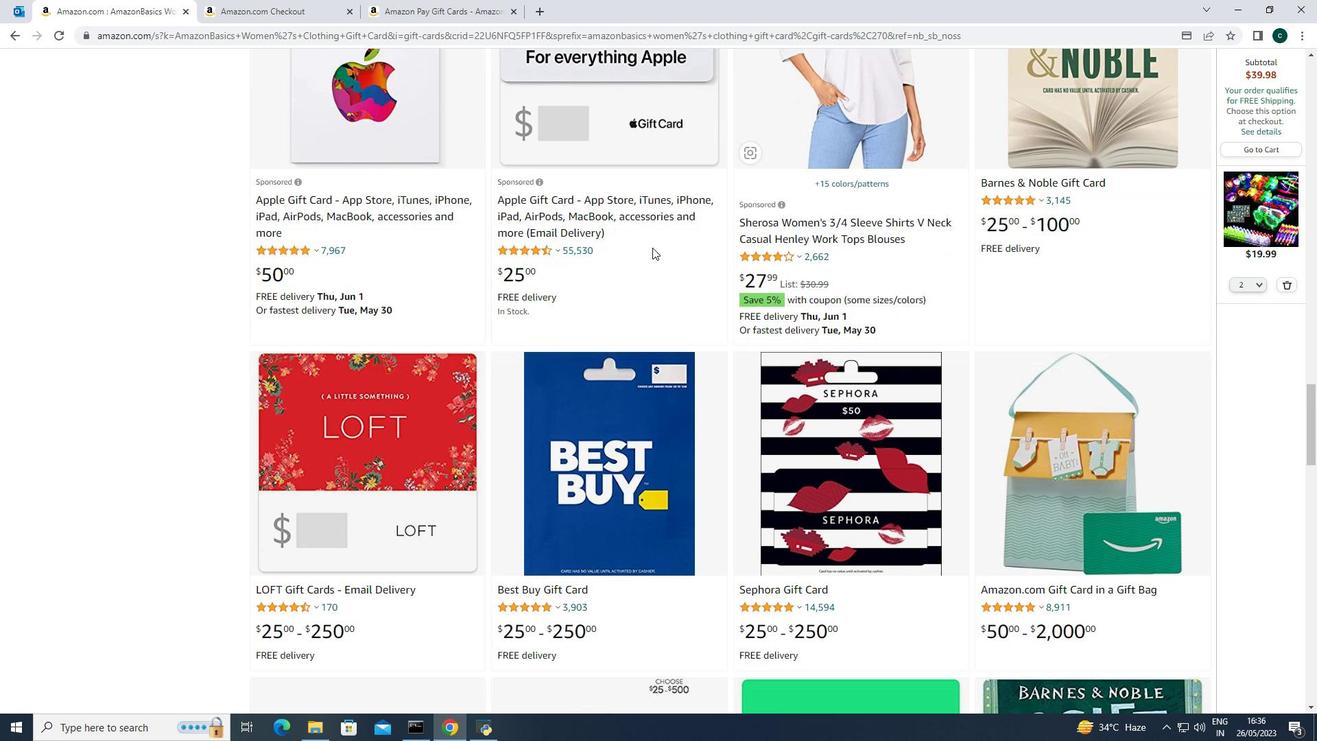 
Action: Mouse moved to (651, 248)
Screenshot: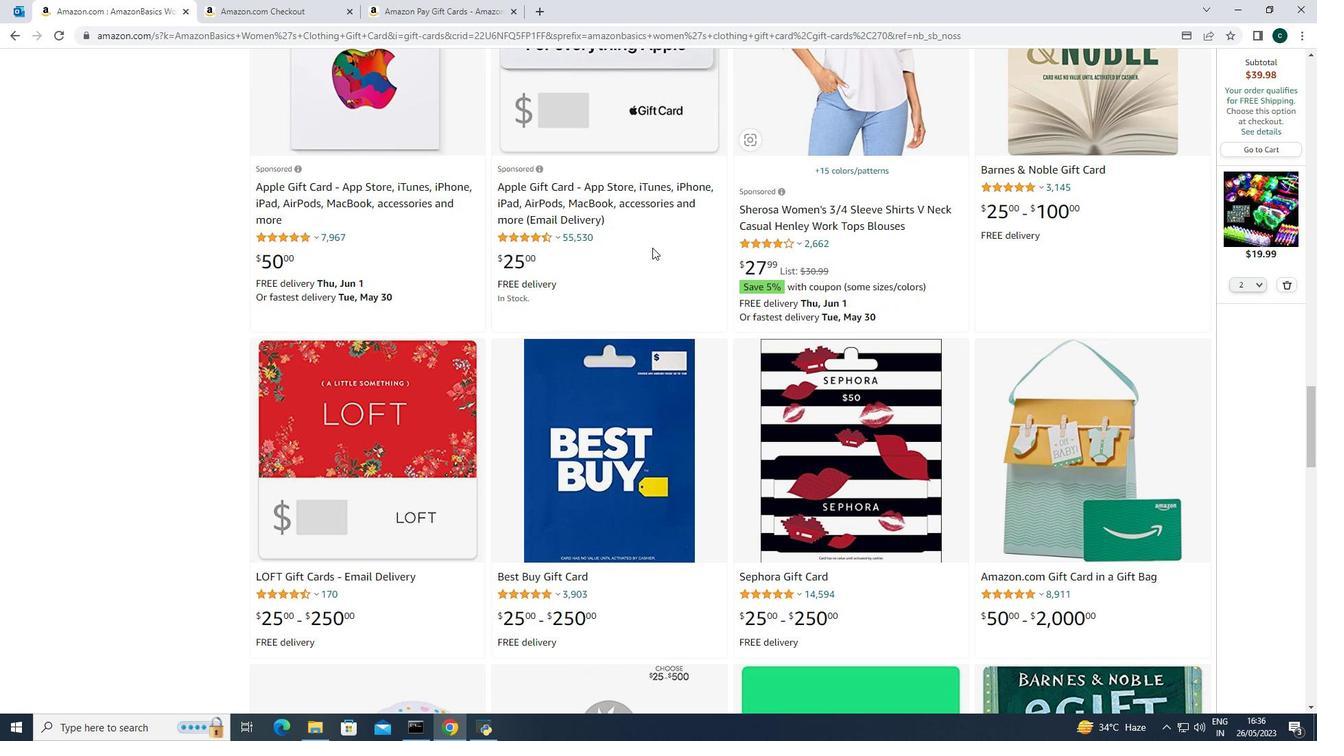 
Action: Mouse scrolled (651, 247) with delta (0, 0)
Screenshot: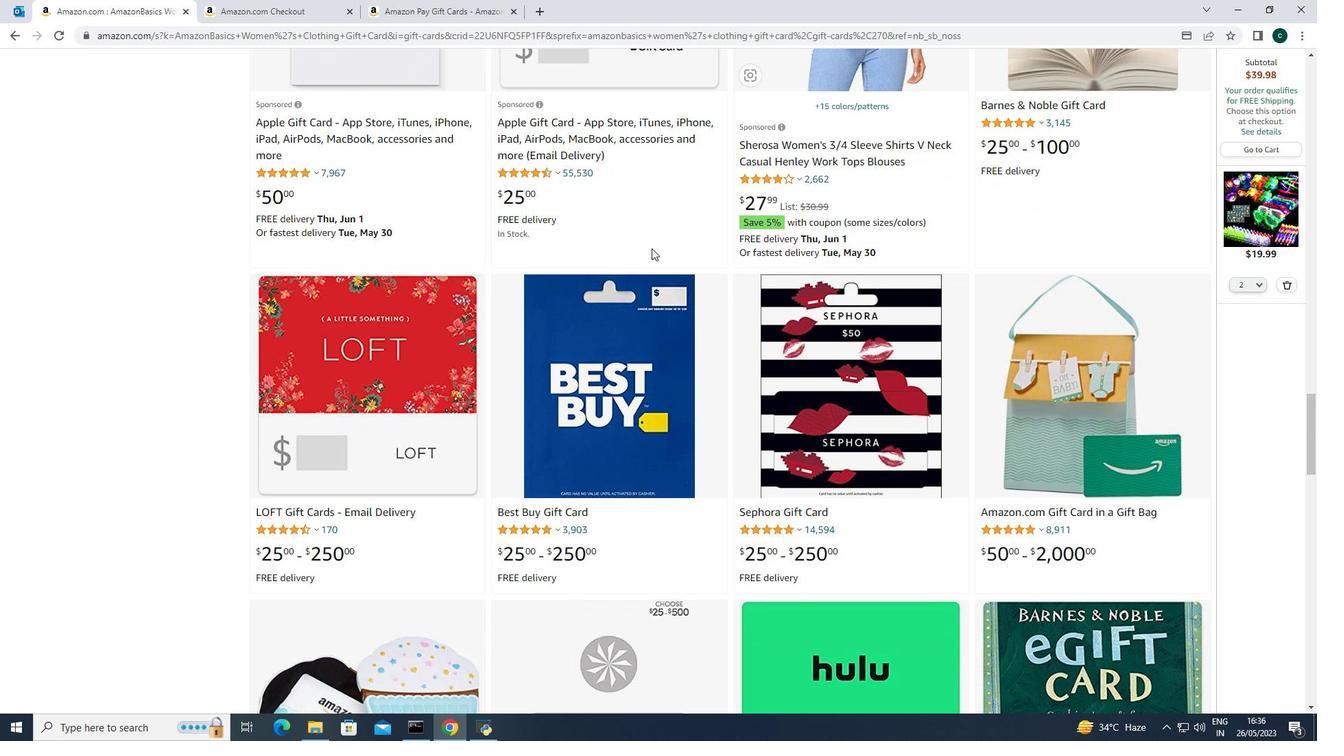 
Action: Mouse scrolled (651, 247) with delta (0, 0)
Screenshot: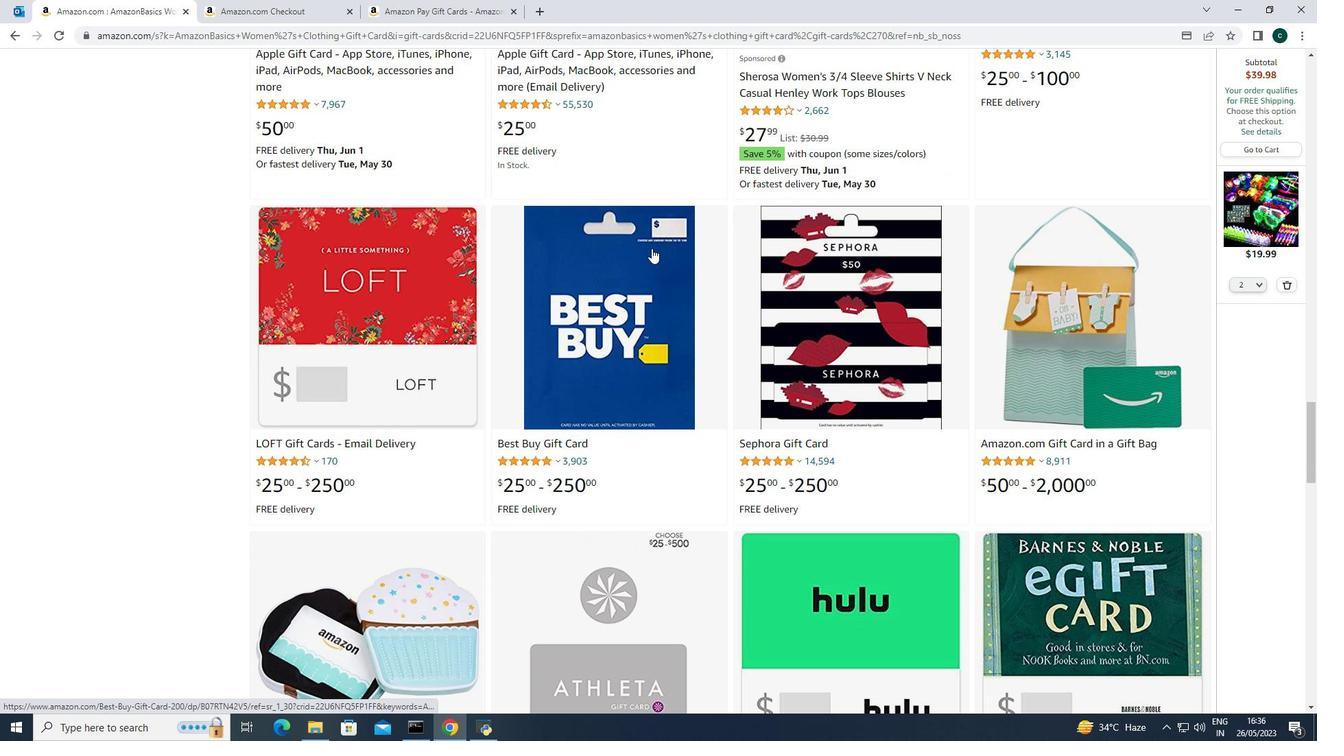 
Action: Mouse moved to (651, 248)
Screenshot: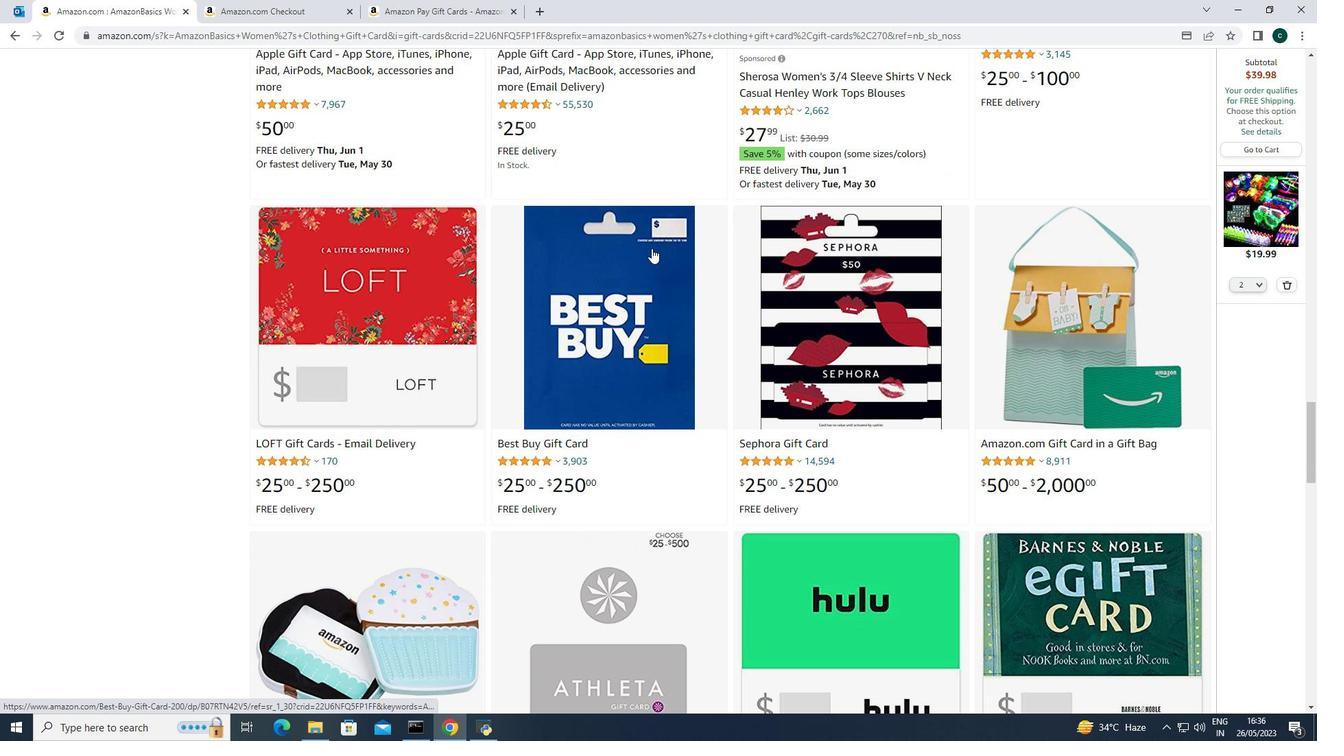 
Action: Mouse scrolled (651, 247) with delta (0, 0)
Screenshot: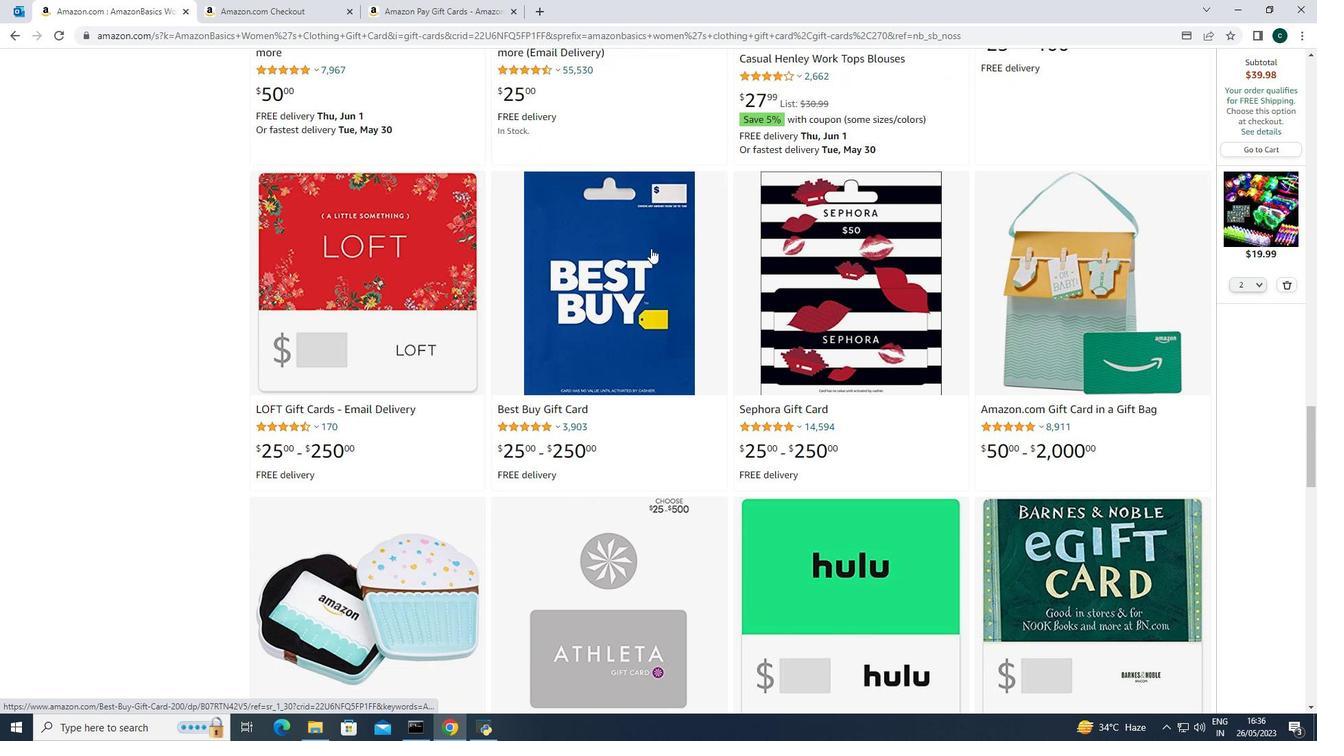 
Action: Mouse moved to (650, 249)
Screenshot: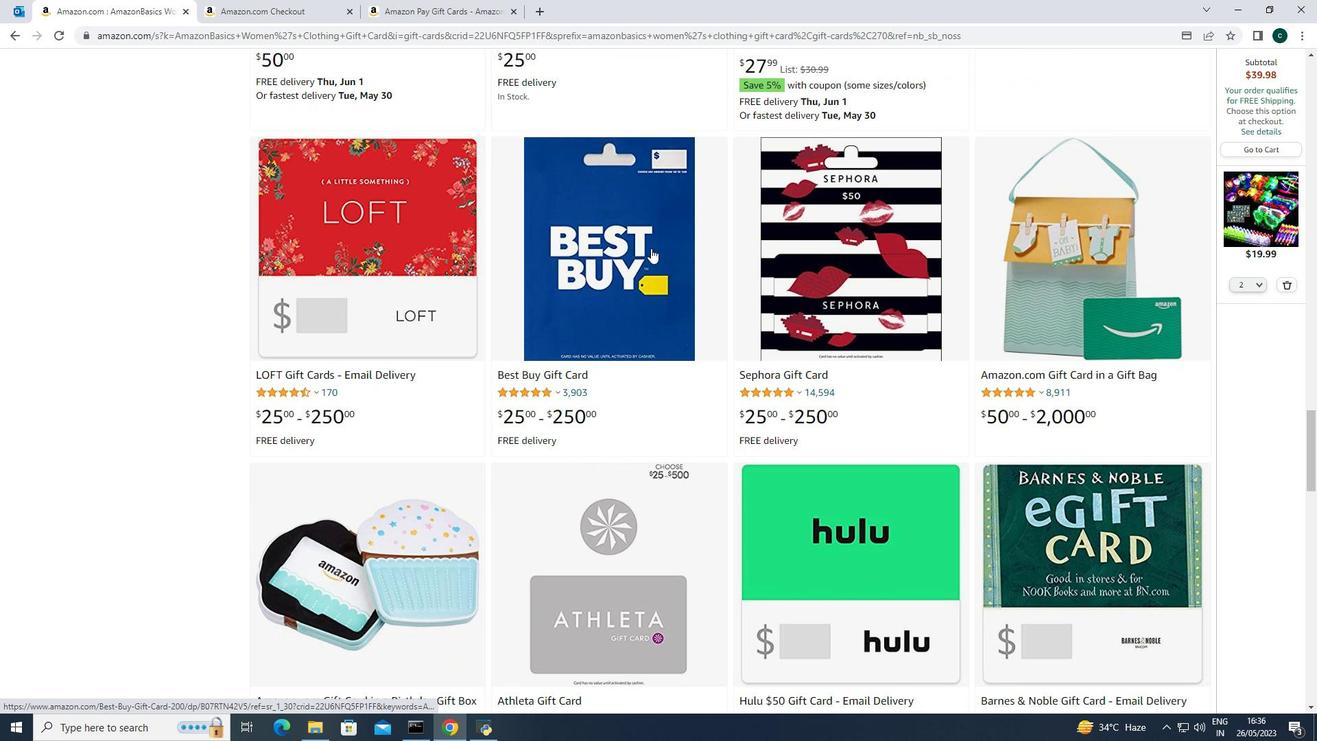
Action: Mouse scrolled (650, 248) with delta (0, 0)
Screenshot: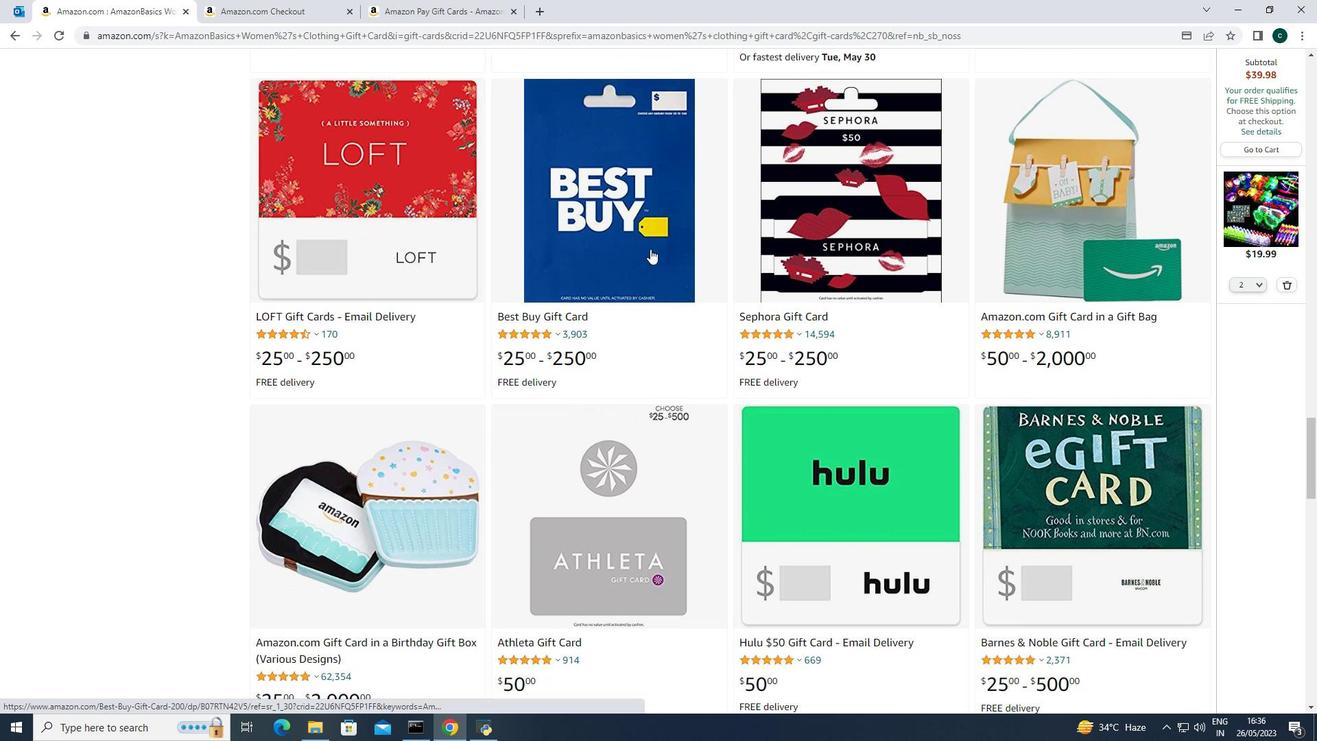 
Action: Mouse moved to (650, 249)
Screenshot: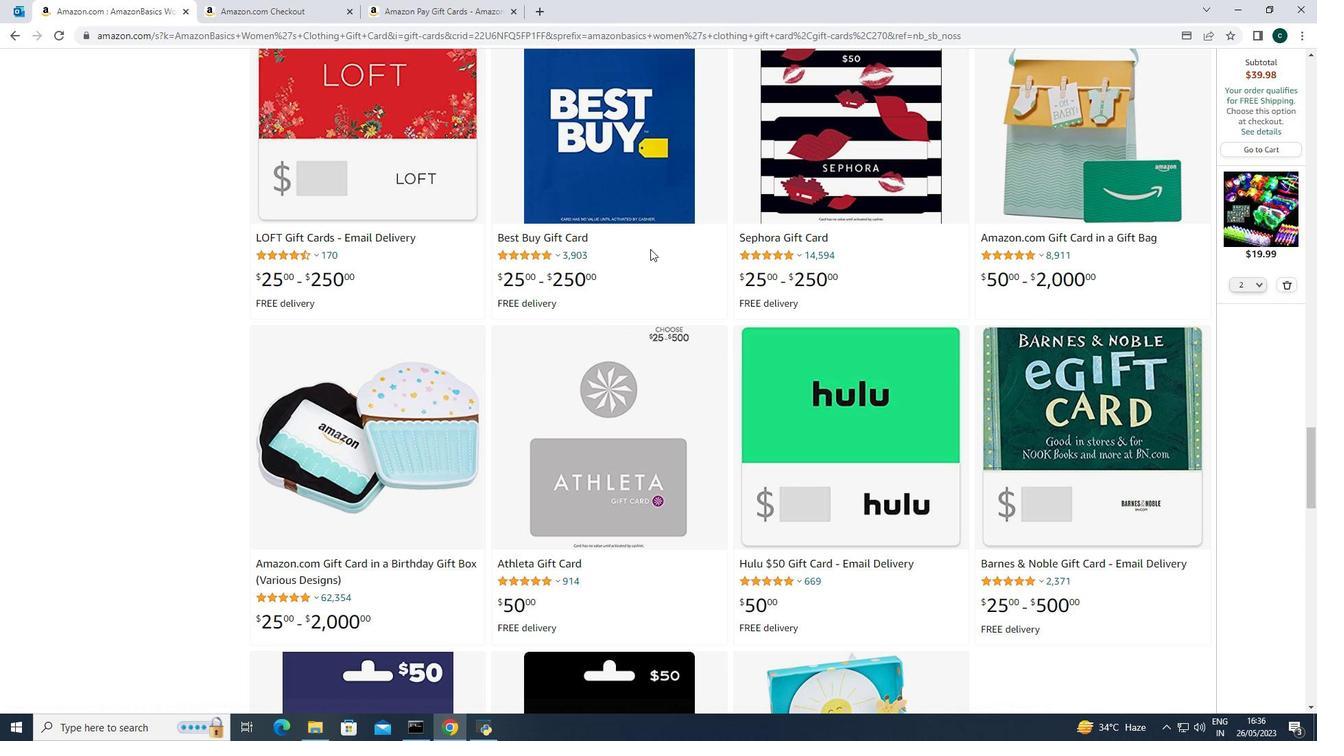 
Action: Mouse scrolled (650, 248) with delta (0, 0)
Screenshot: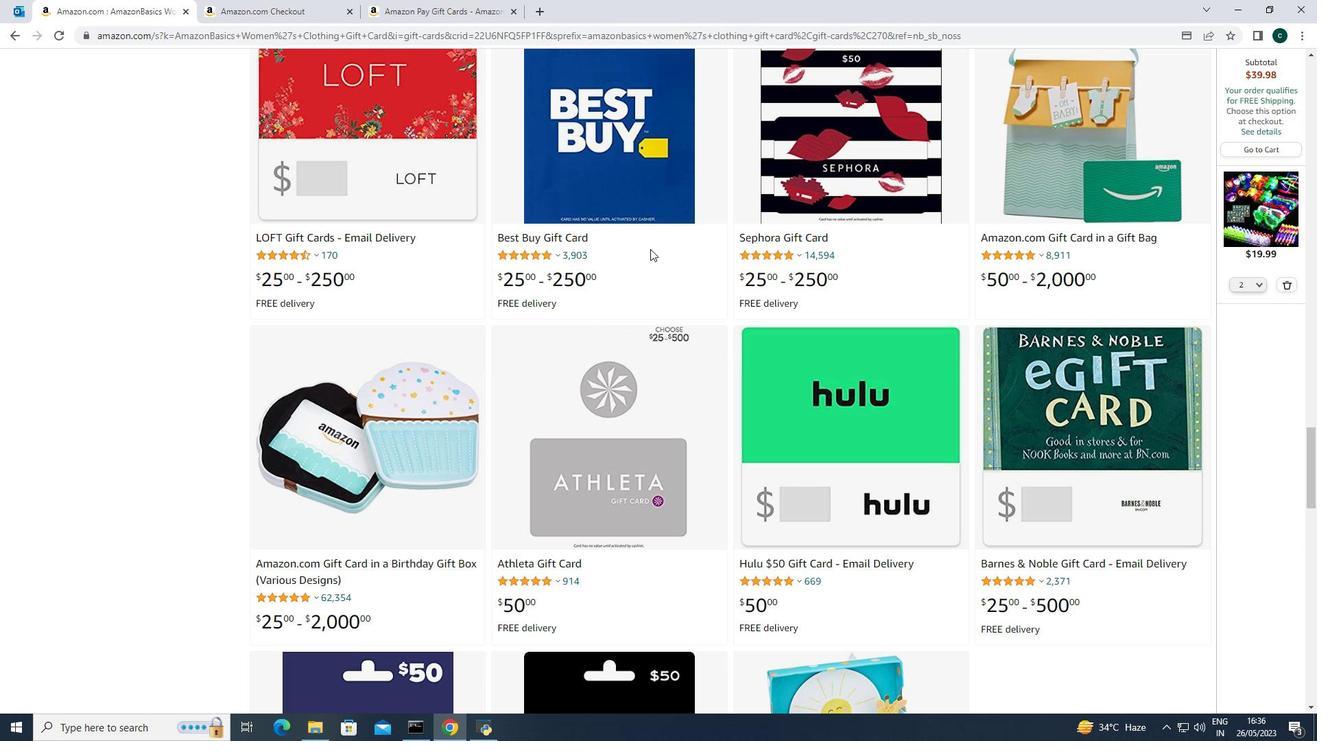 
Action: Mouse moved to (649, 249)
Screenshot: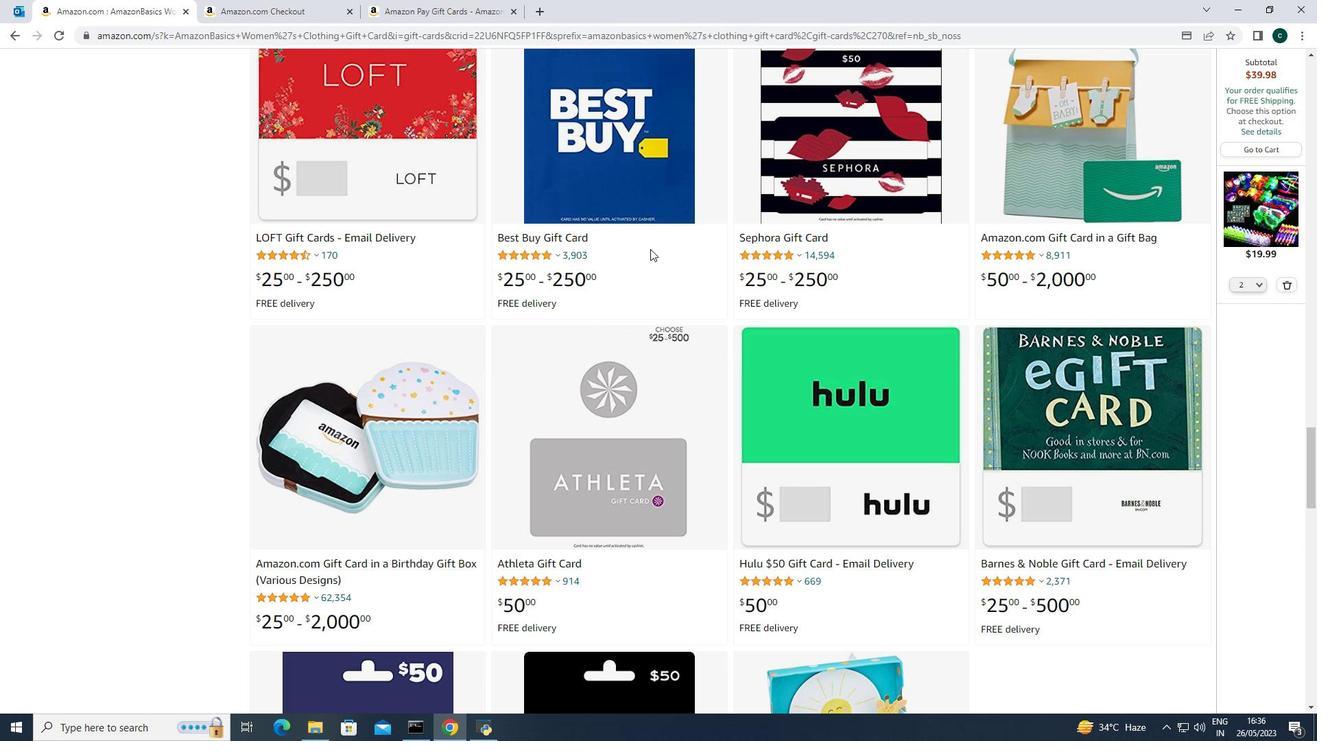 
Action: Mouse scrolled (649, 248) with delta (0, 0)
Screenshot: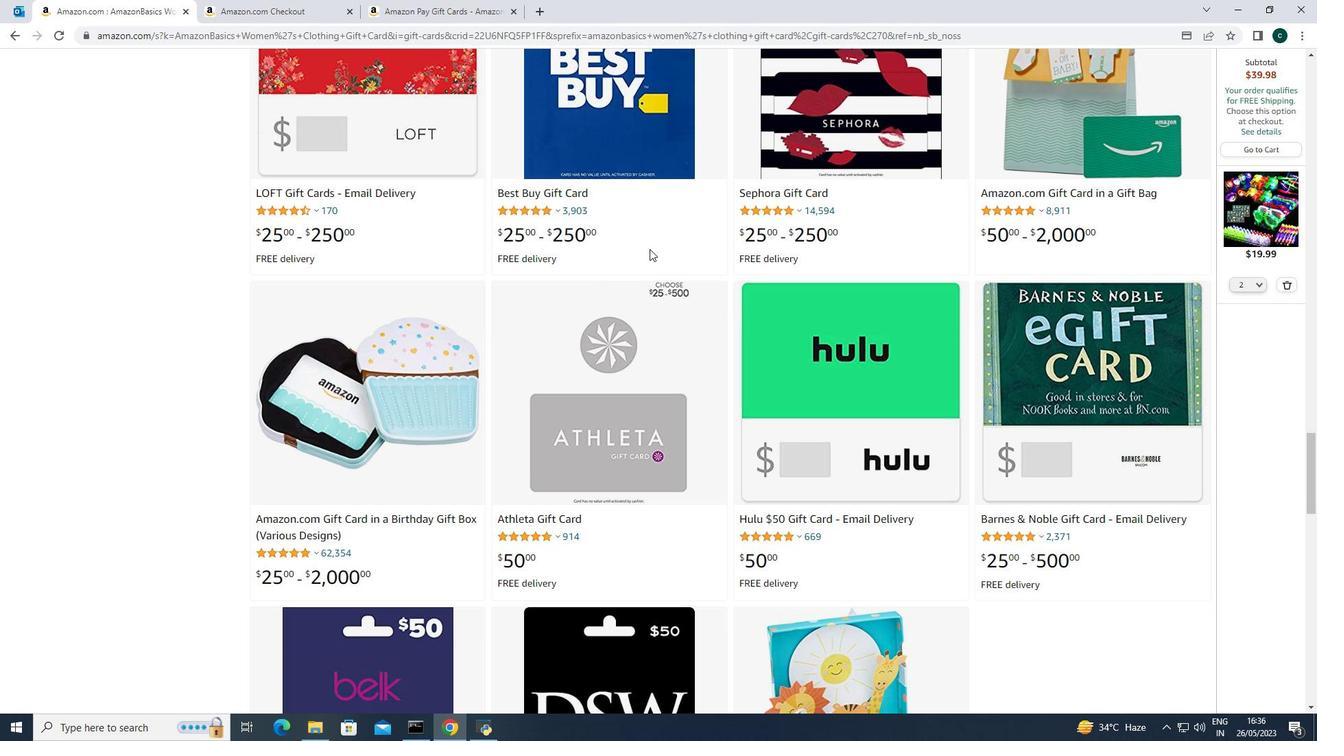 
Action: Mouse moved to (649, 249)
Screenshot: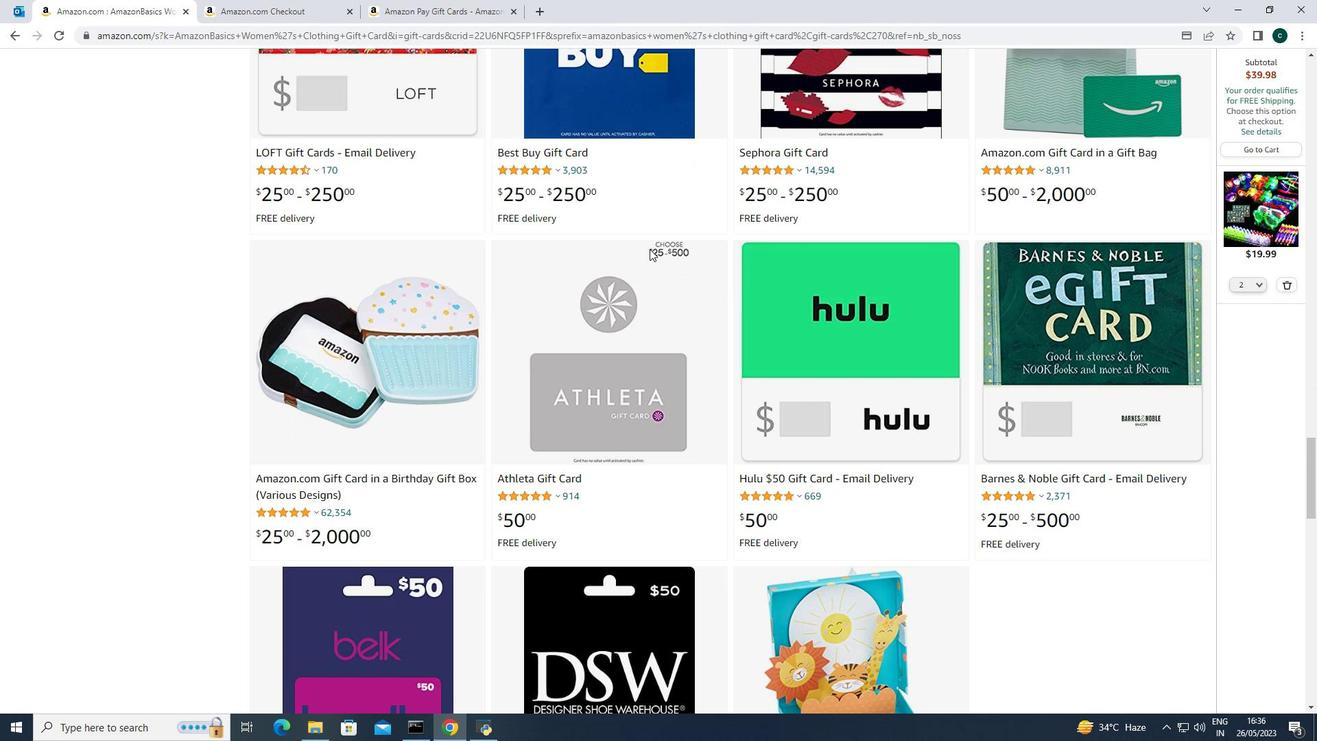 
Action: Mouse scrolled (649, 249) with delta (0, 0)
Screenshot: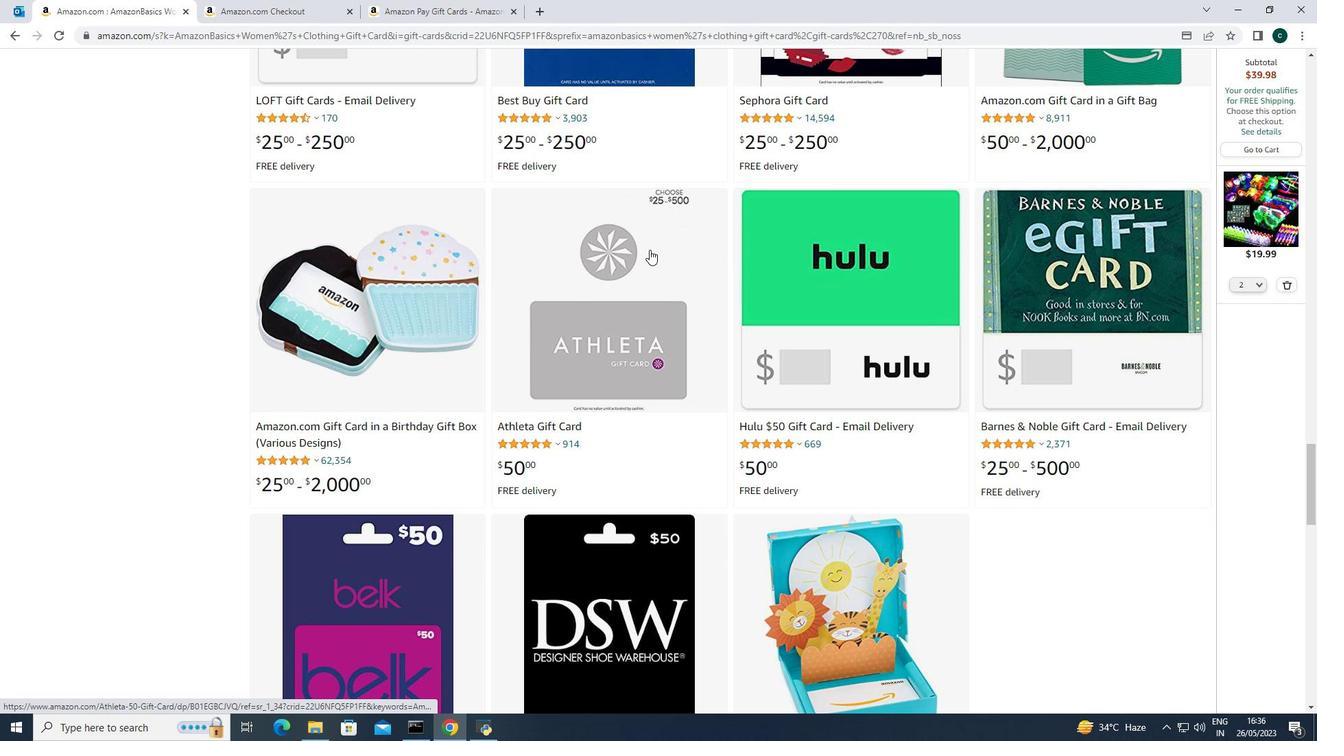 
Action: Mouse moved to (648, 249)
Screenshot: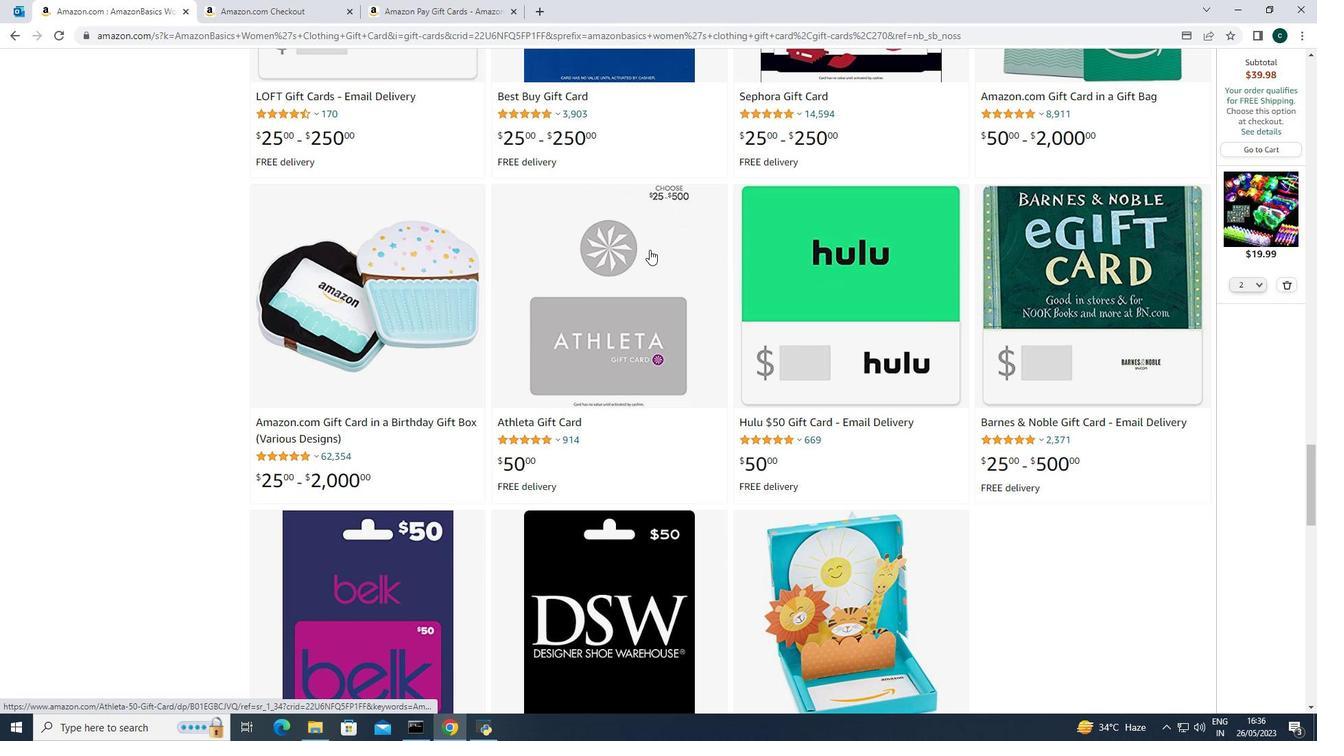 
Action: Mouse scrolled (648, 249) with delta (0, 0)
Screenshot: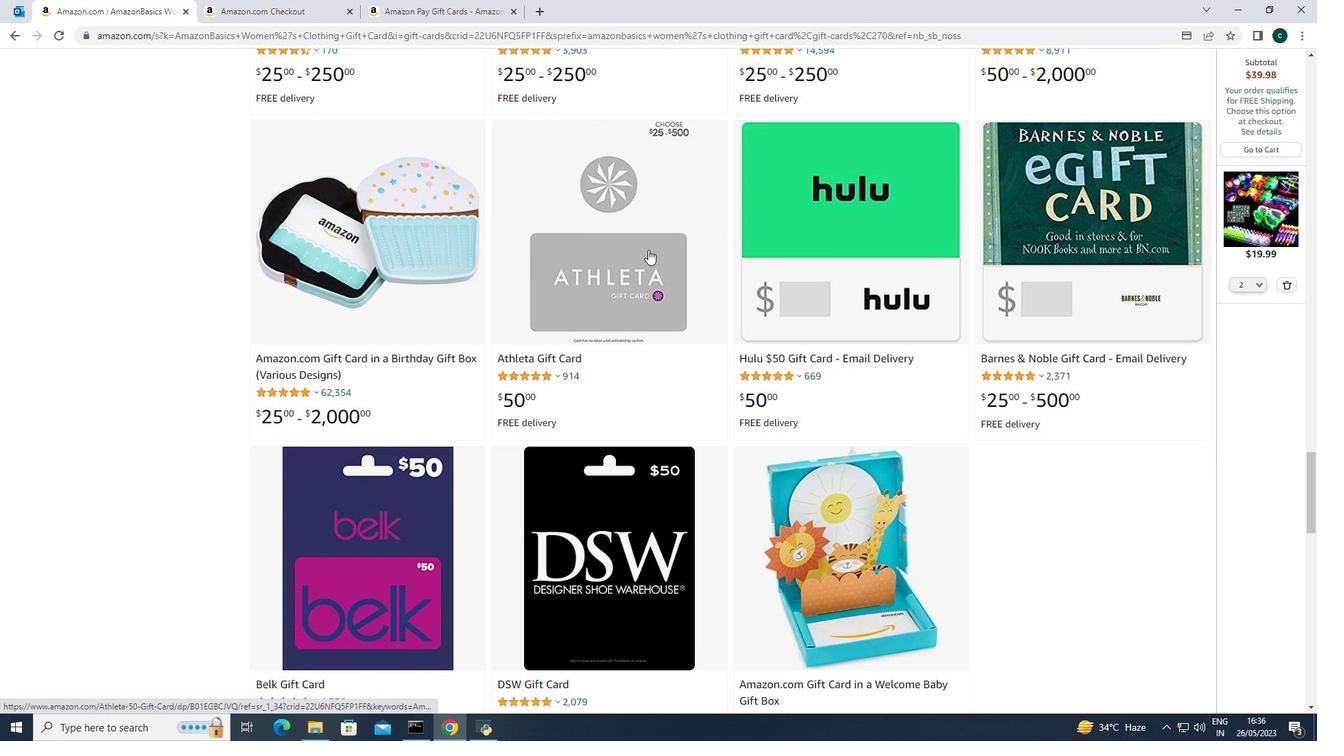 
Action: Mouse scrolled (648, 249) with delta (0, 0)
Screenshot: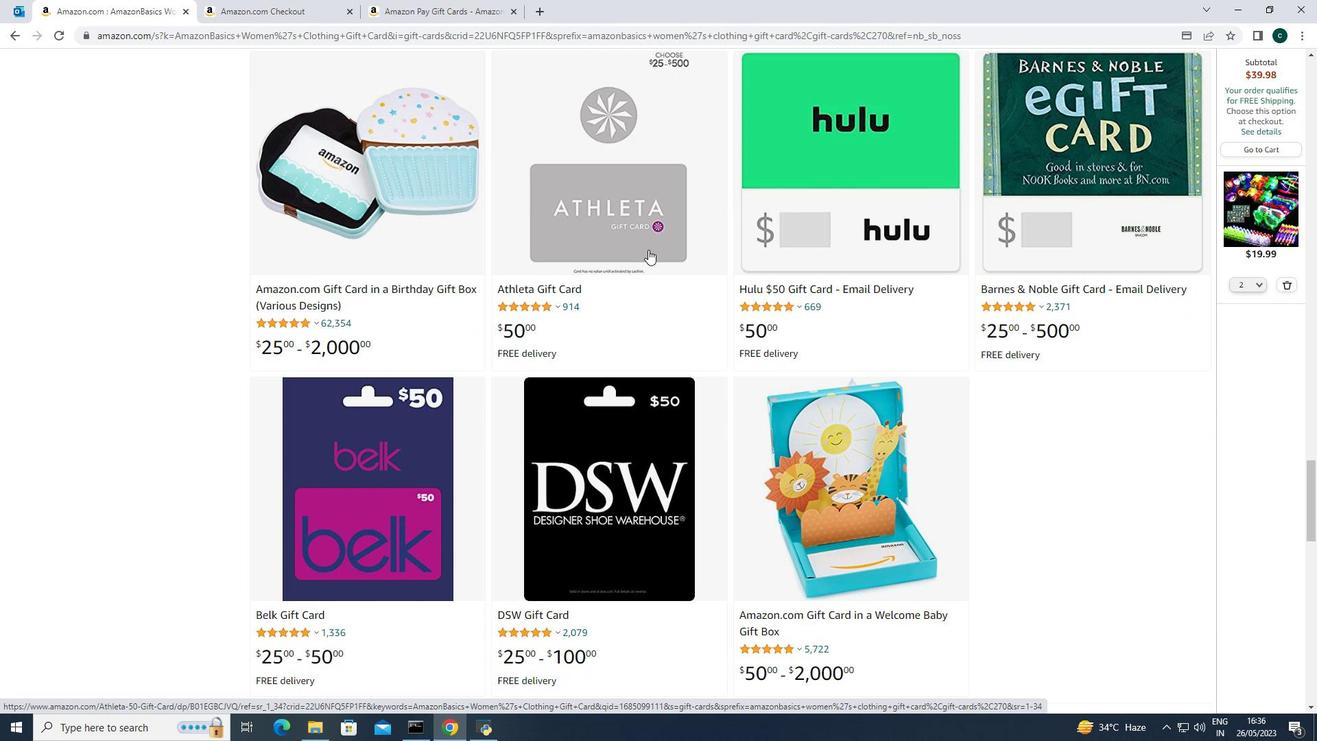 
Action: Mouse scrolled (648, 249) with delta (0, 0)
Screenshot: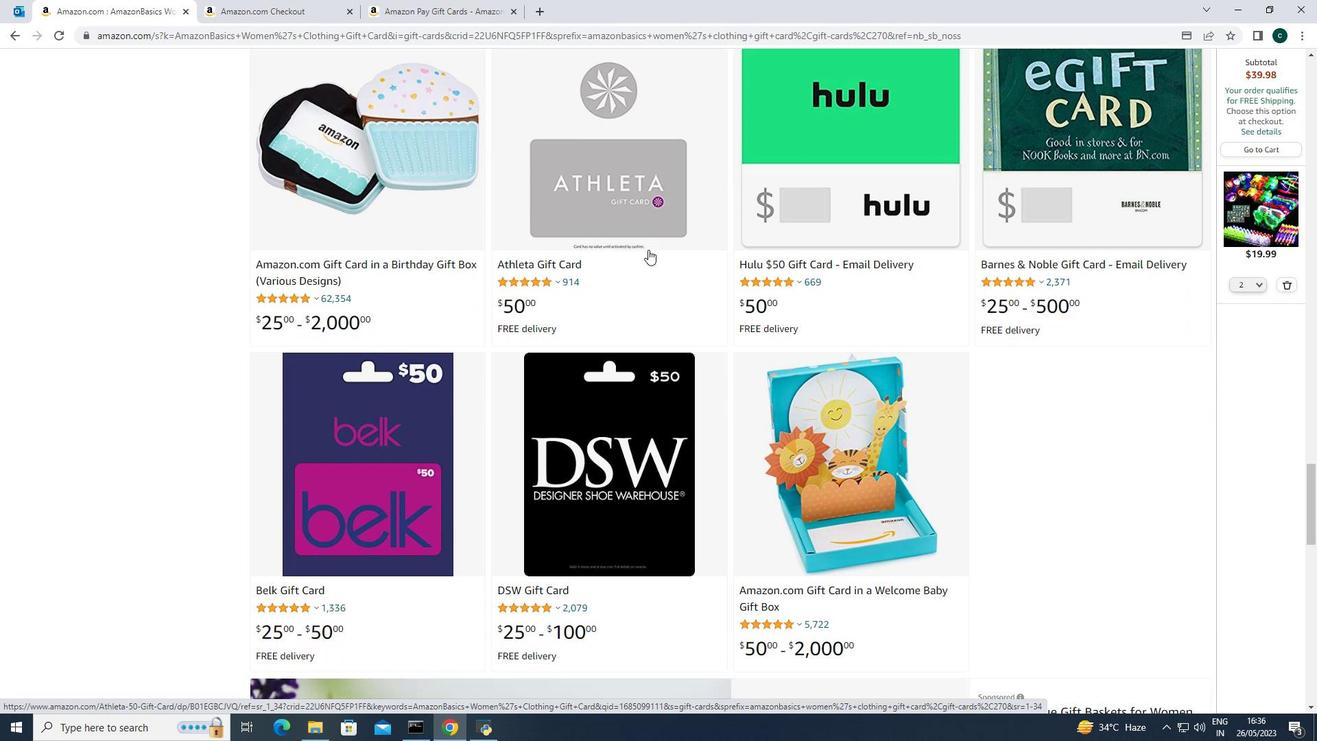 
Action: Mouse scrolled (648, 249) with delta (0, 0)
Screenshot: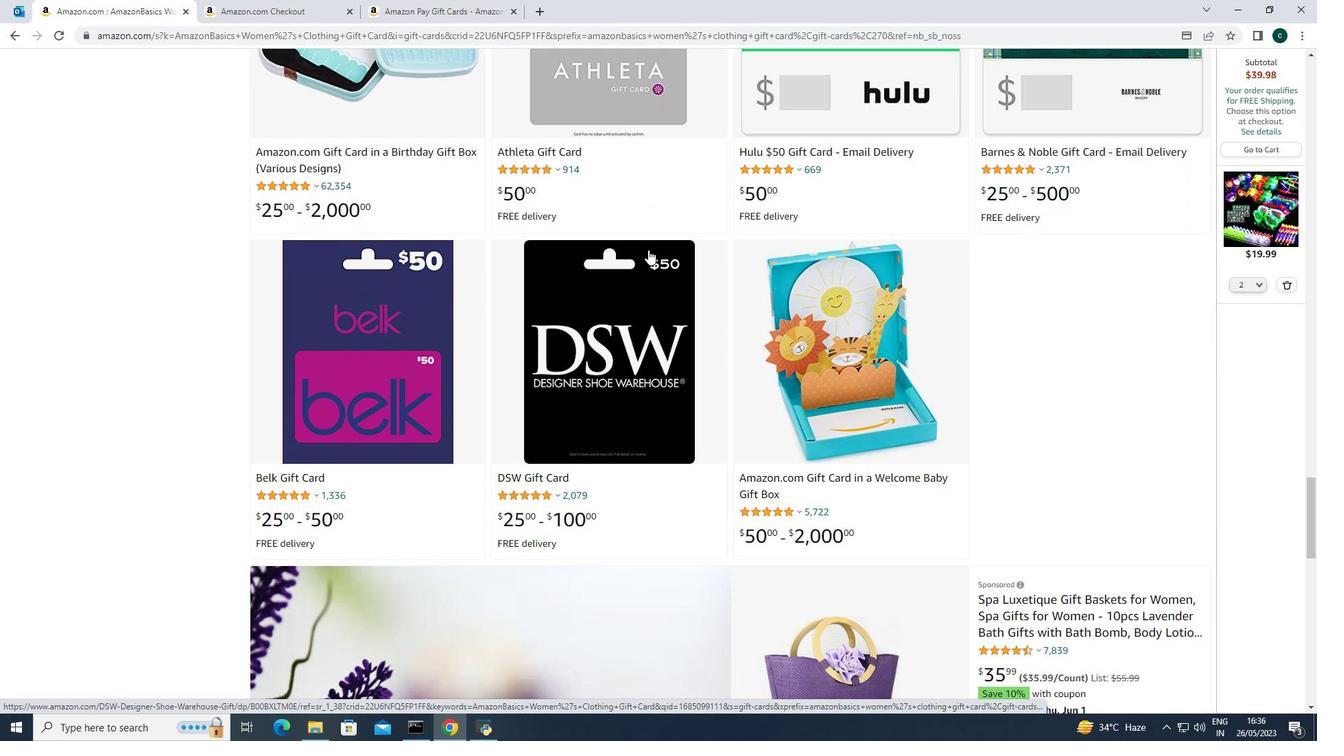
Action: Mouse scrolled (648, 249) with delta (0, 0)
Screenshot: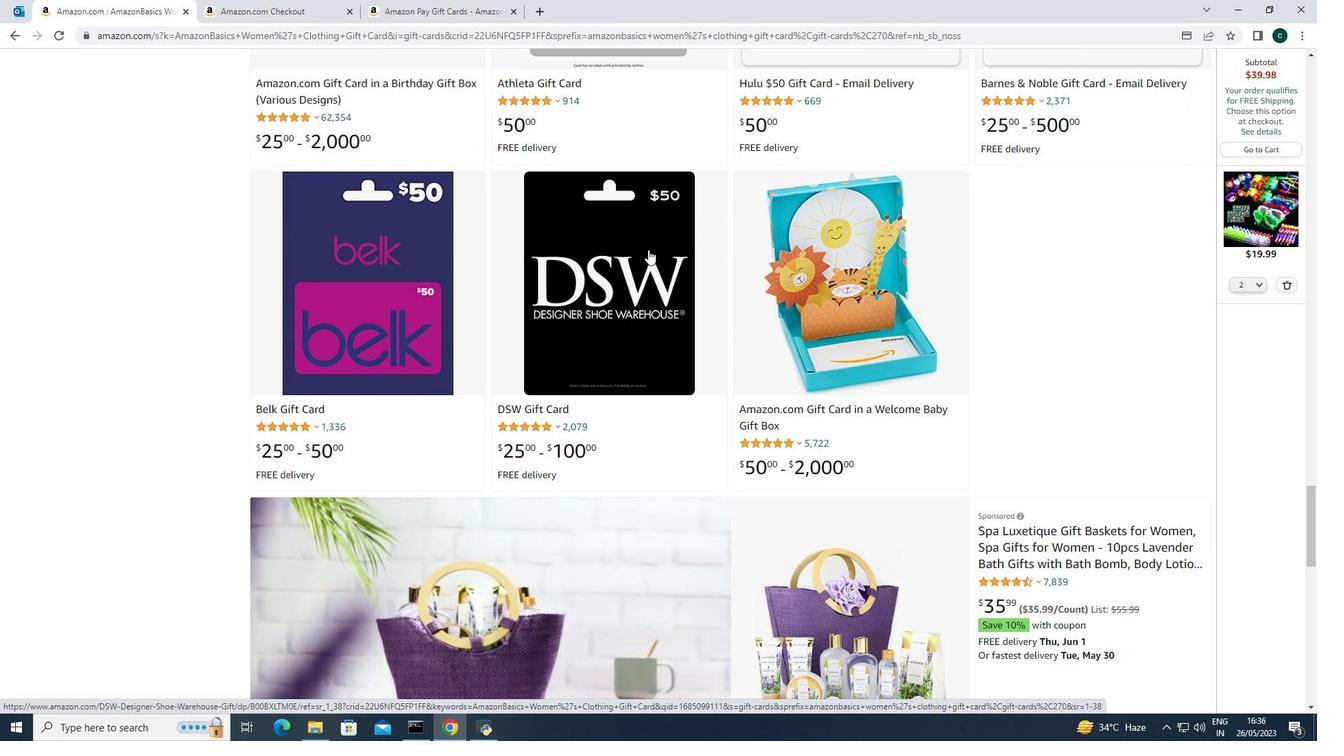 
Action: Mouse scrolled (648, 249) with delta (0, 0)
Screenshot: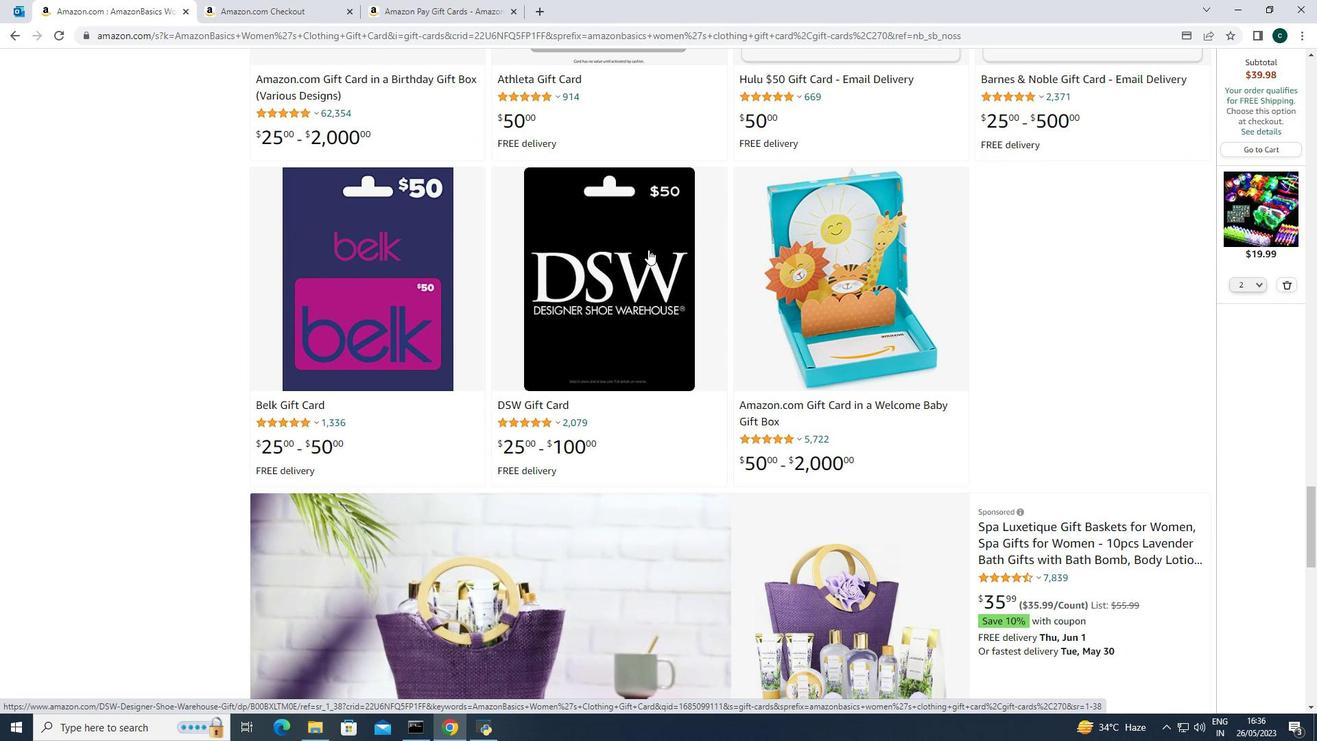 
Action: Mouse scrolled (648, 249) with delta (0, 0)
Screenshot: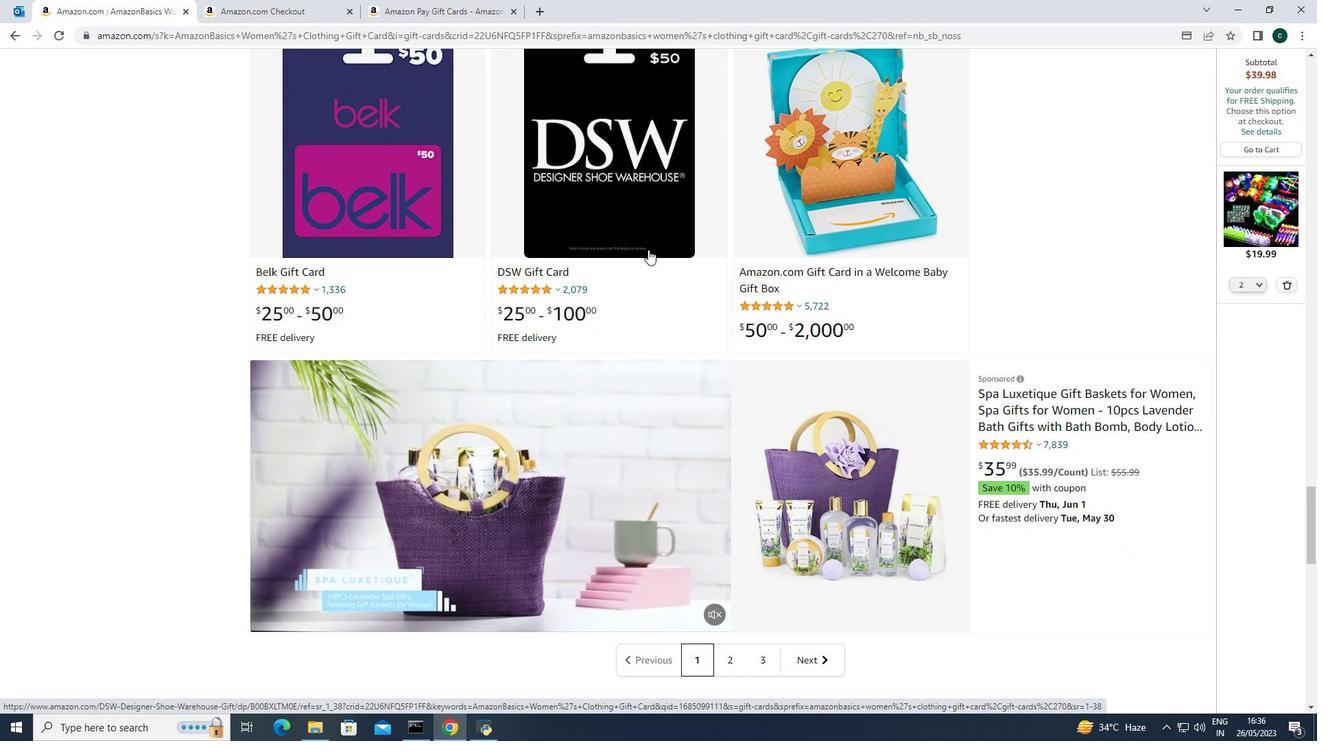 
Action: Mouse scrolled (648, 249) with delta (0, 0)
Screenshot: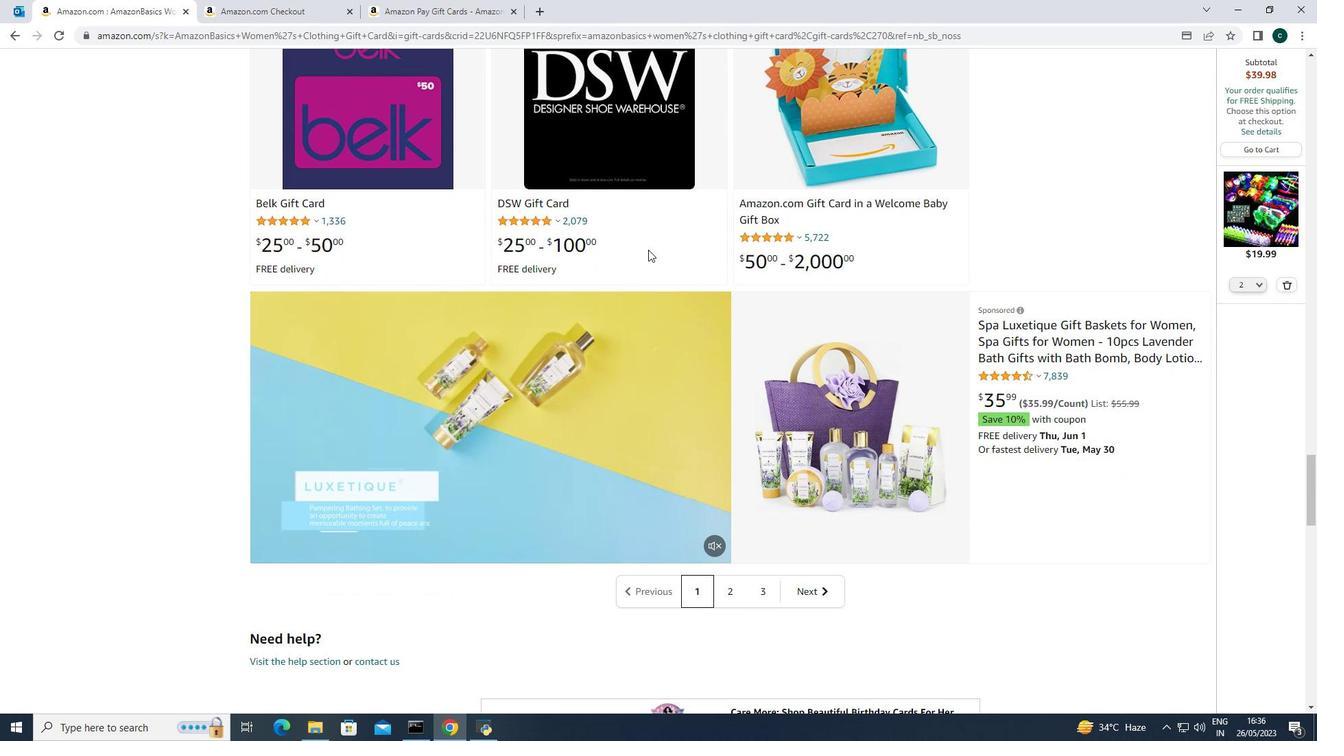 
Action: Mouse scrolled (648, 249) with delta (0, 0)
Screenshot: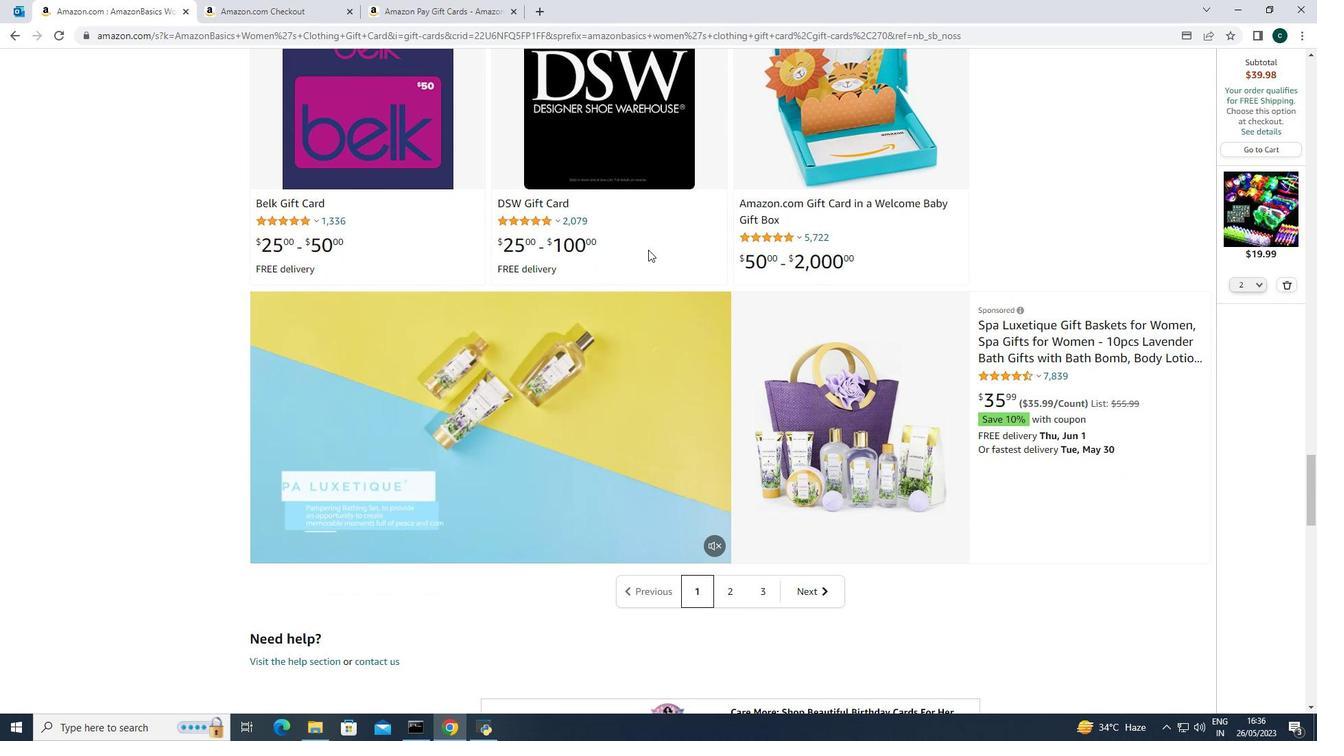 
Action: Mouse scrolled (648, 249) with delta (0, 0)
Screenshot: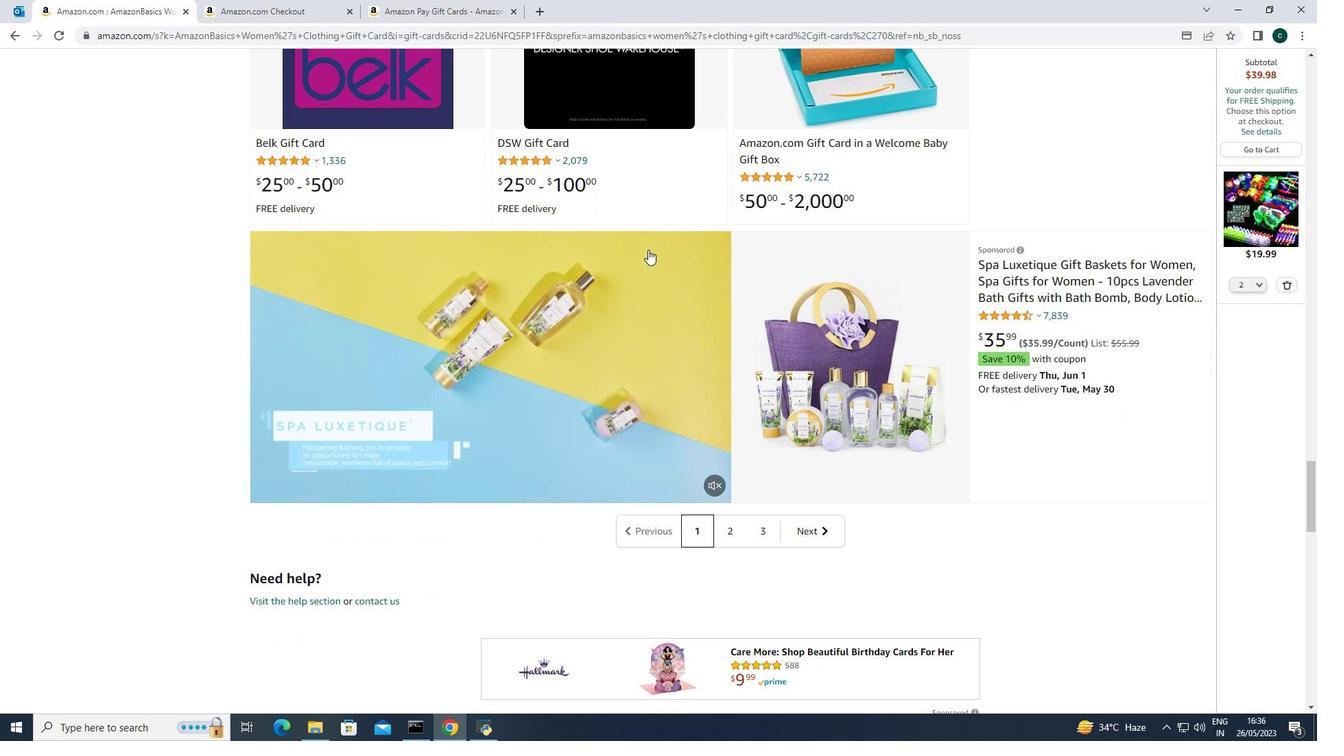 
Action: Mouse moved to (647, 250)
Screenshot: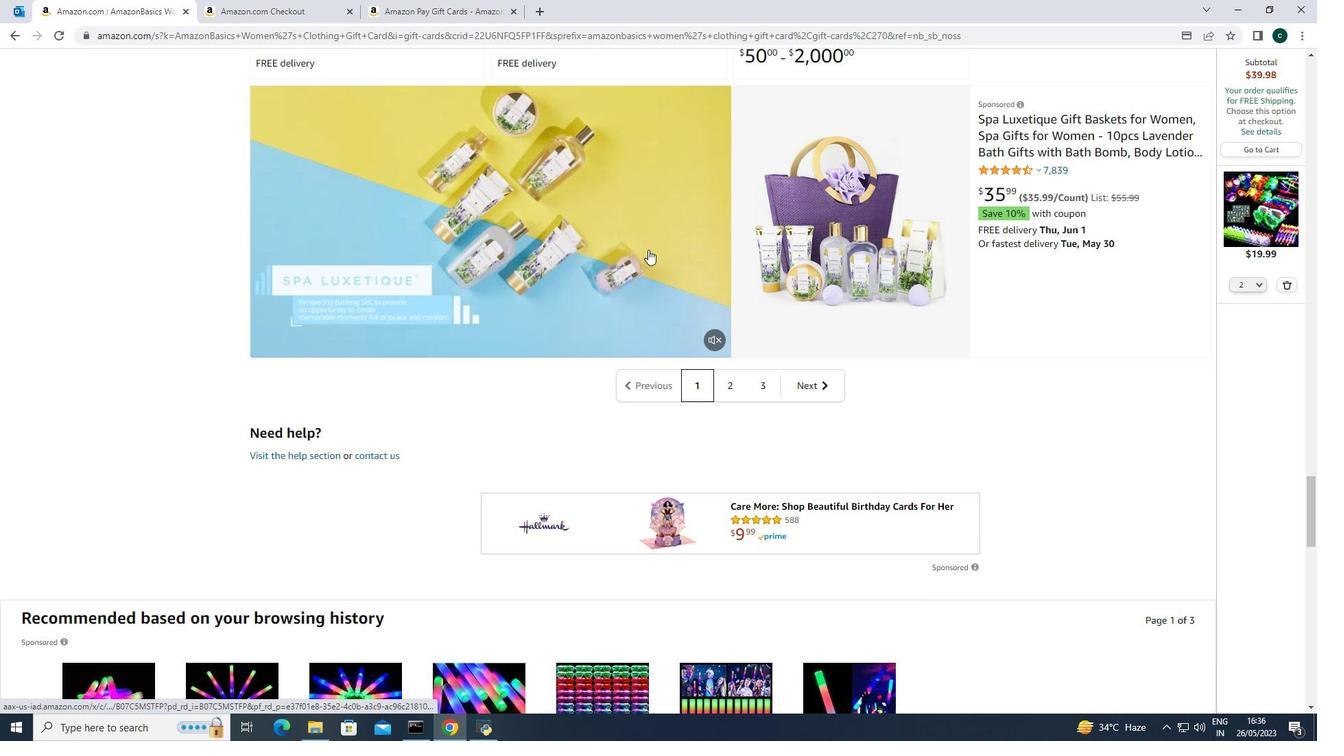 
Action: Mouse scrolled (647, 249) with delta (0, 0)
Screenshot: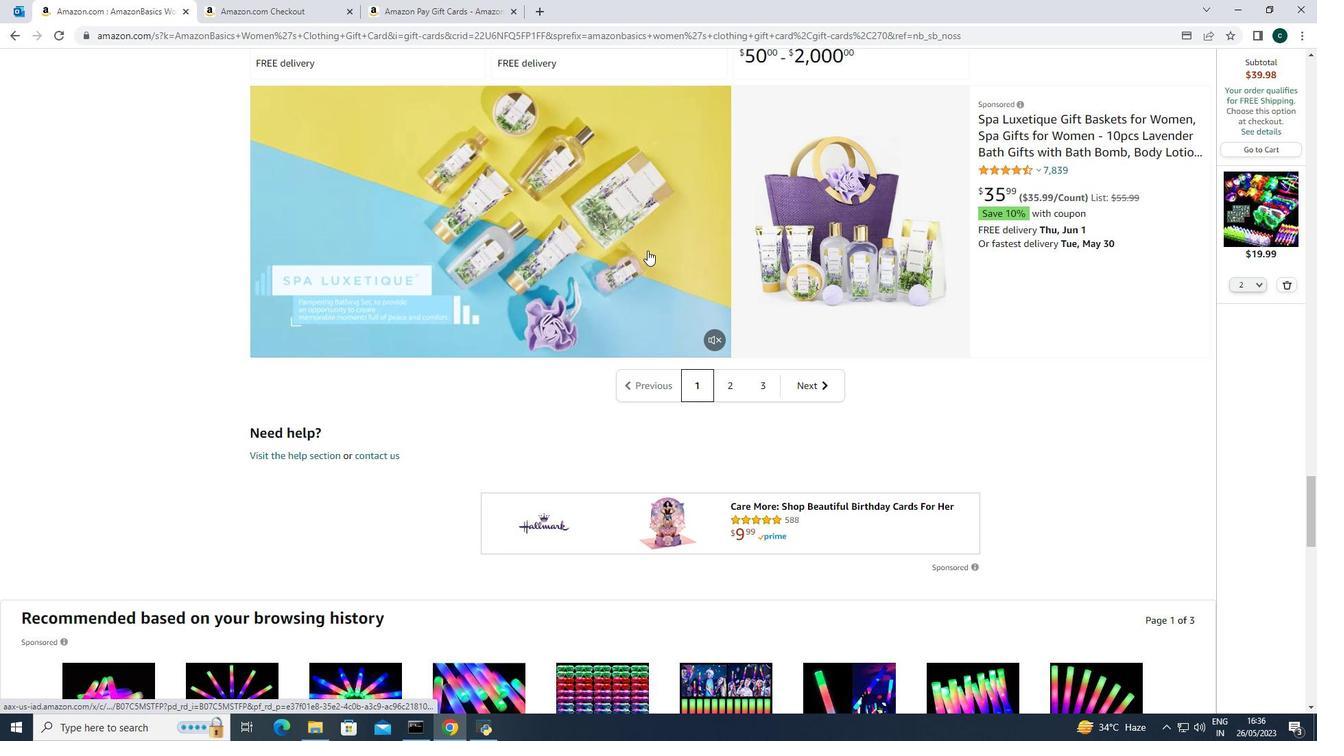 
Action: Mouse scrolled (647, 249) with delta (0, 0)
Screenshot: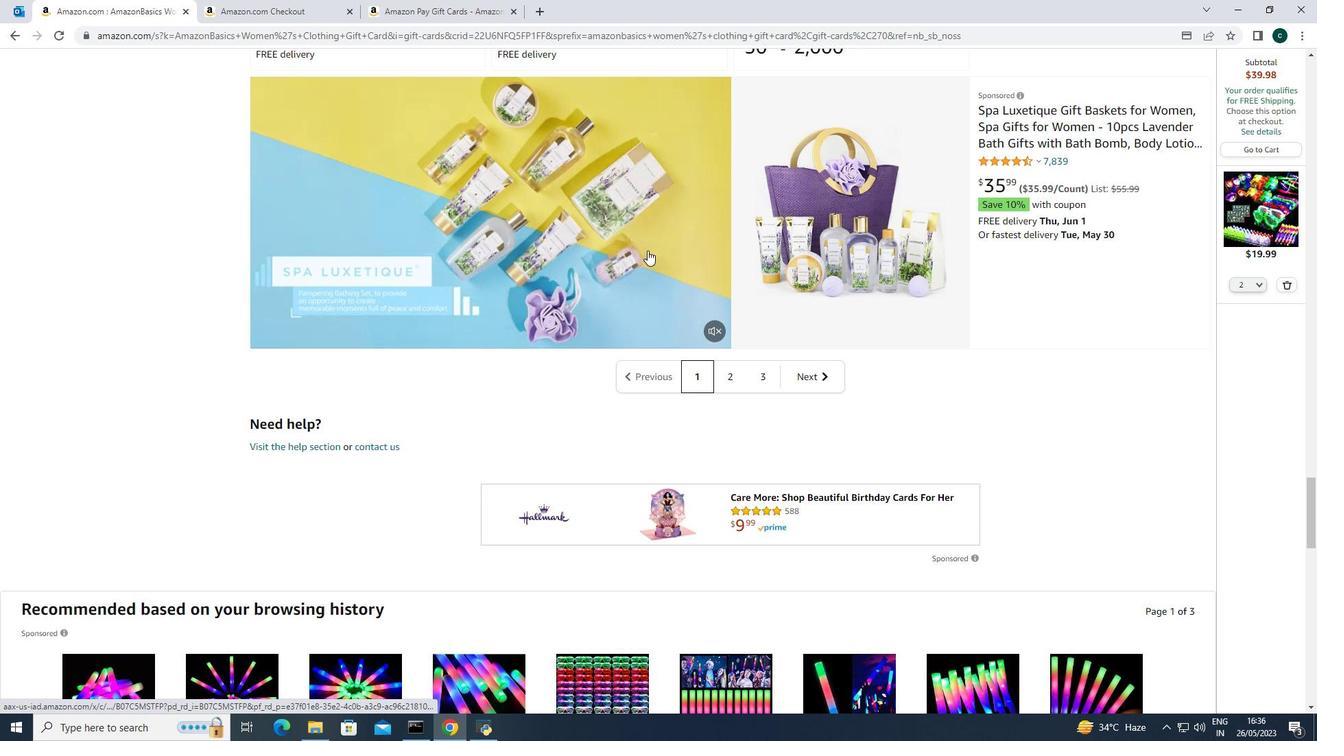 
Action: Mouse scrolled (647, 249) with delta (0, 0)
Screenshot: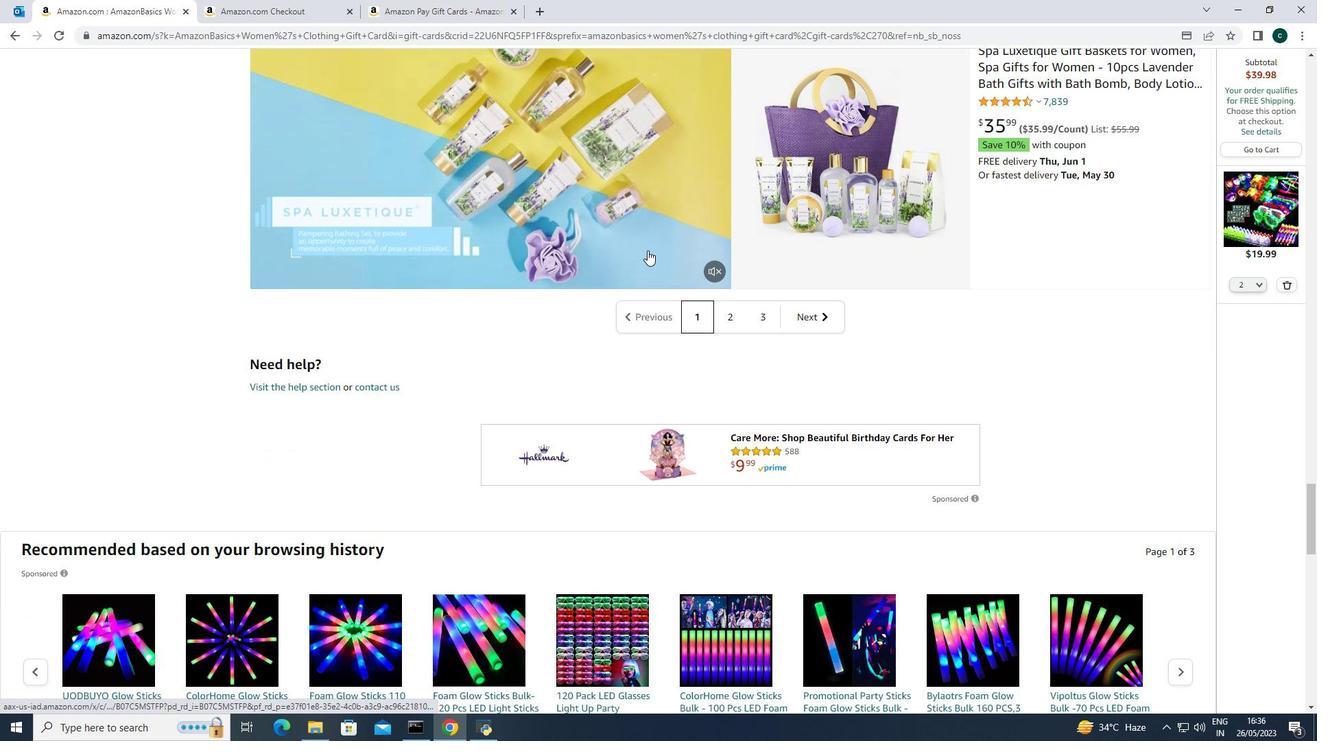 
Action: Mouse moved to (647, 249)
Screenshot: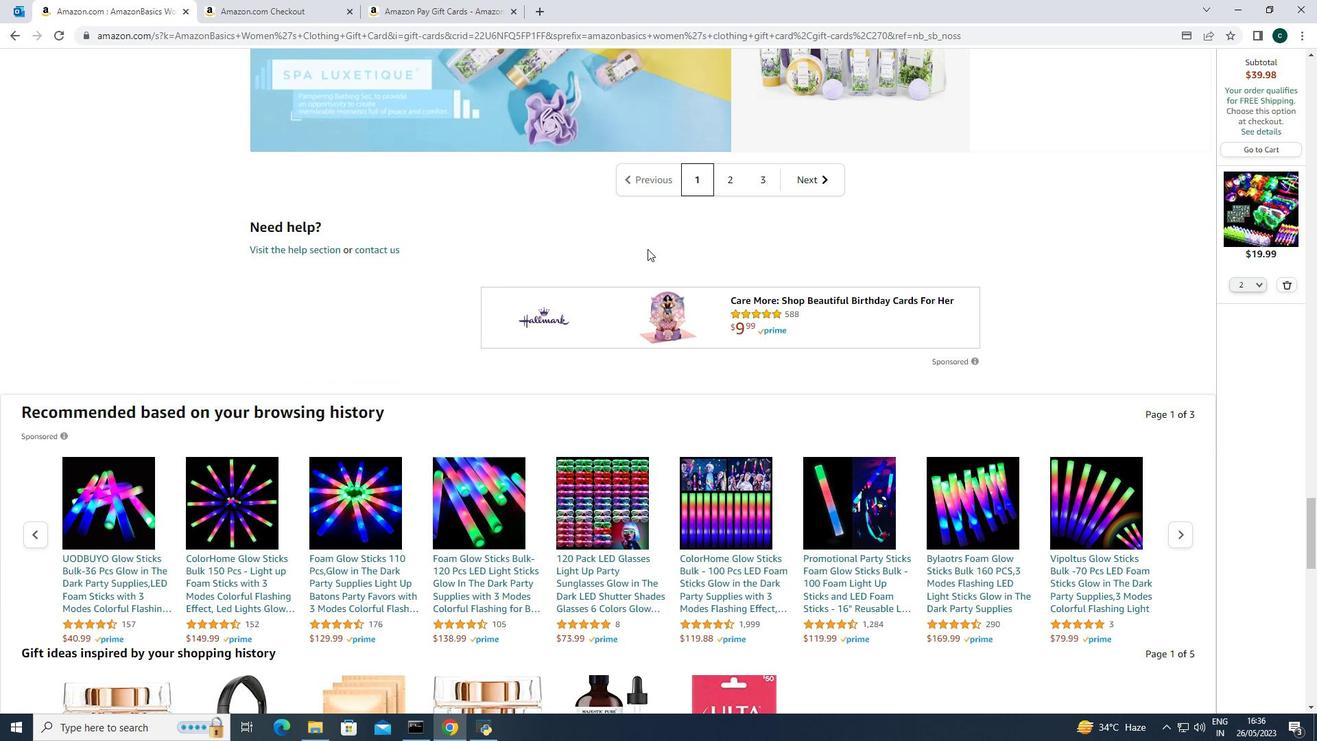 
Action: Mouse scrolled (647, 248) with delta (0, 0)
Screenshot: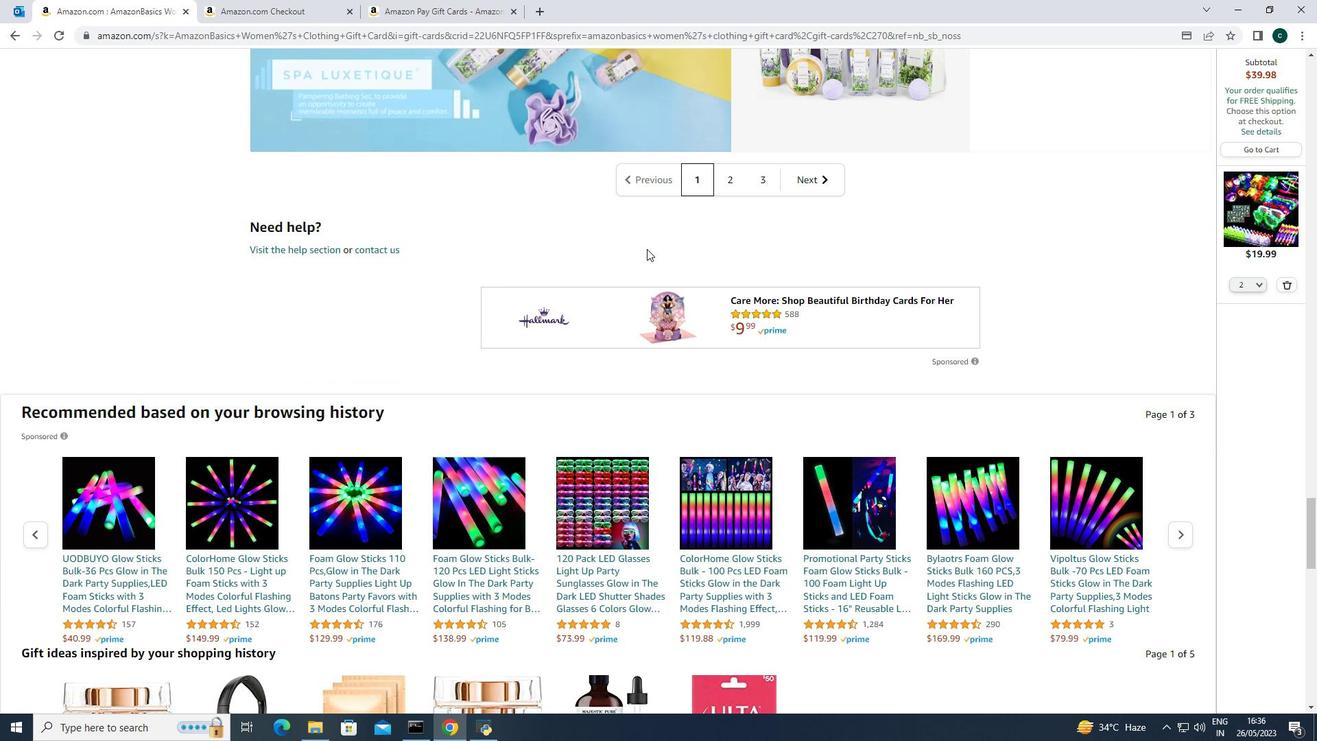 
Action: Mouse moved to (645, 249)
Screenshot: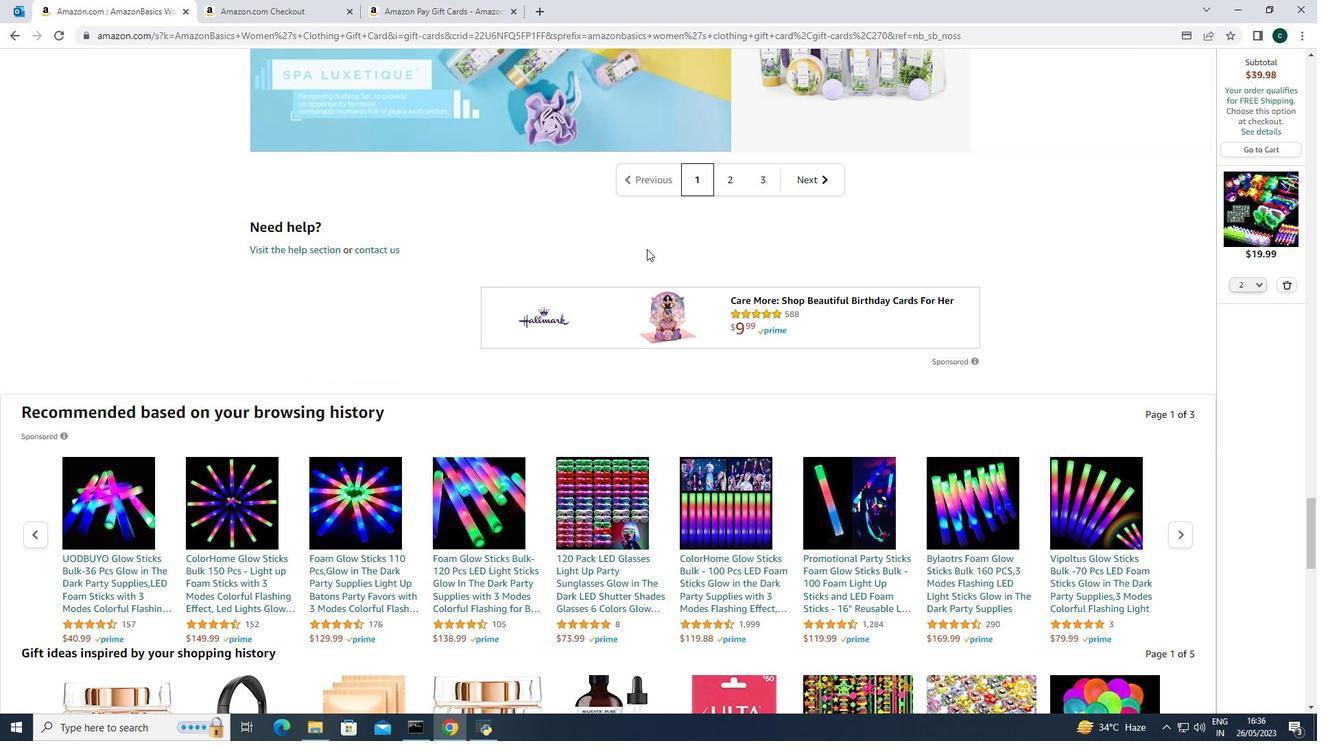 
Action: Mouse scrolled (645, 248) with delta (0, 0)
Screenshot: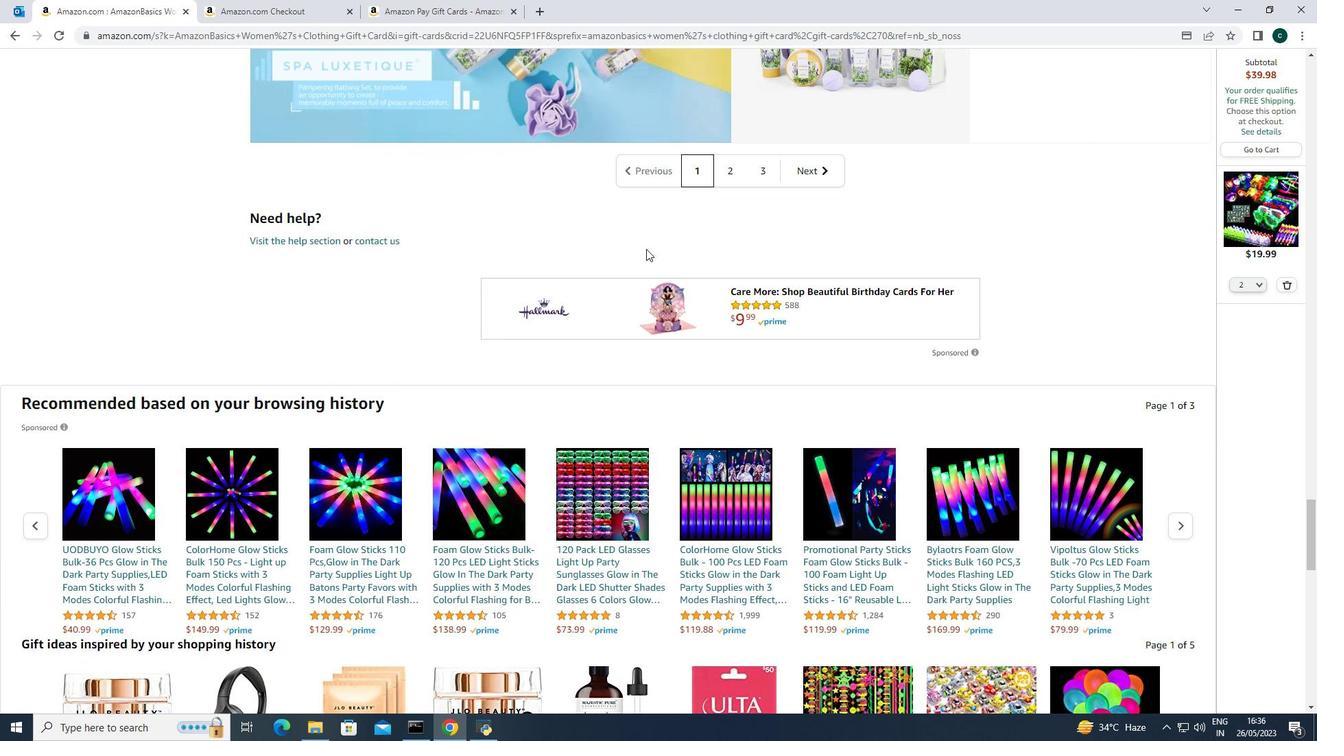 
Action: Mouse scrolled (645, 248) with delta (0, 0)
Screenshot: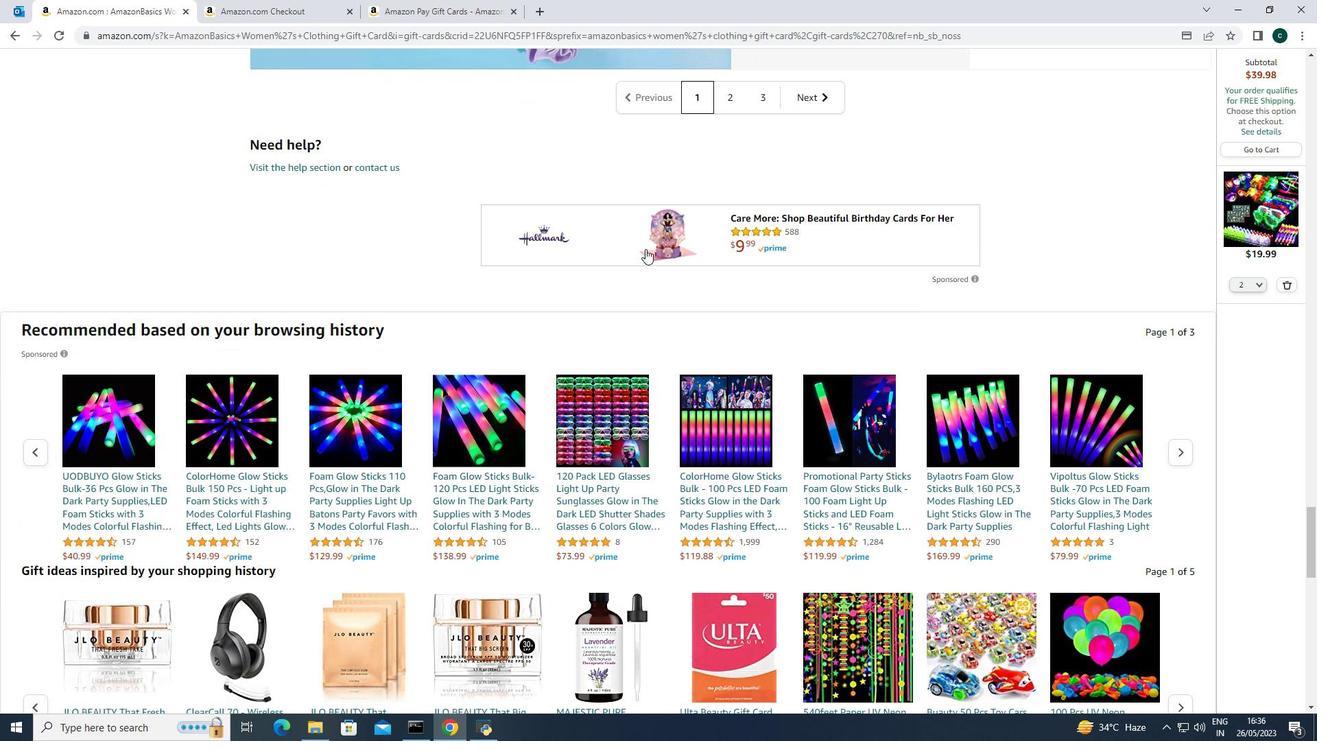 
Action: Mouse moved to (645, 249)
Screenshot: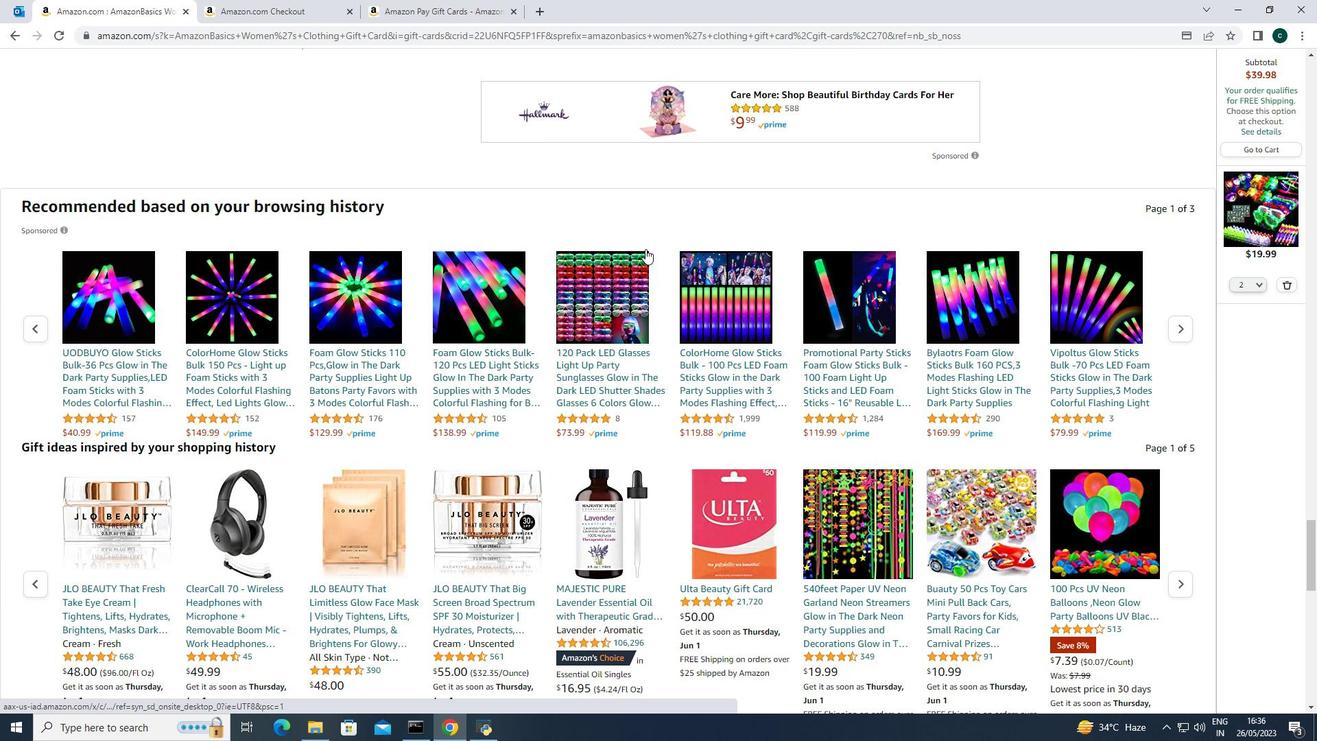 
Action: Mouse scrolled (645, 248) with delta (0, 0)
Screenshot: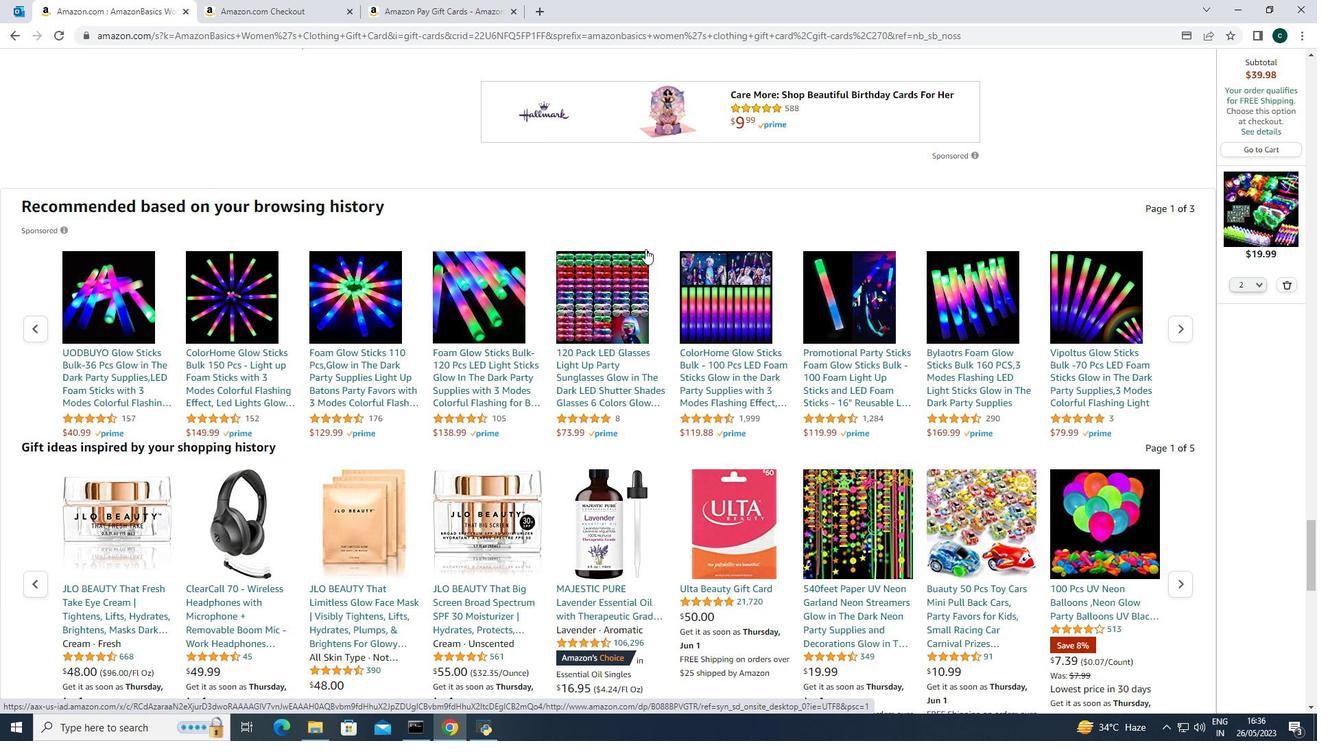 
Action: Mouse moved to (645, 249)
Screenshot: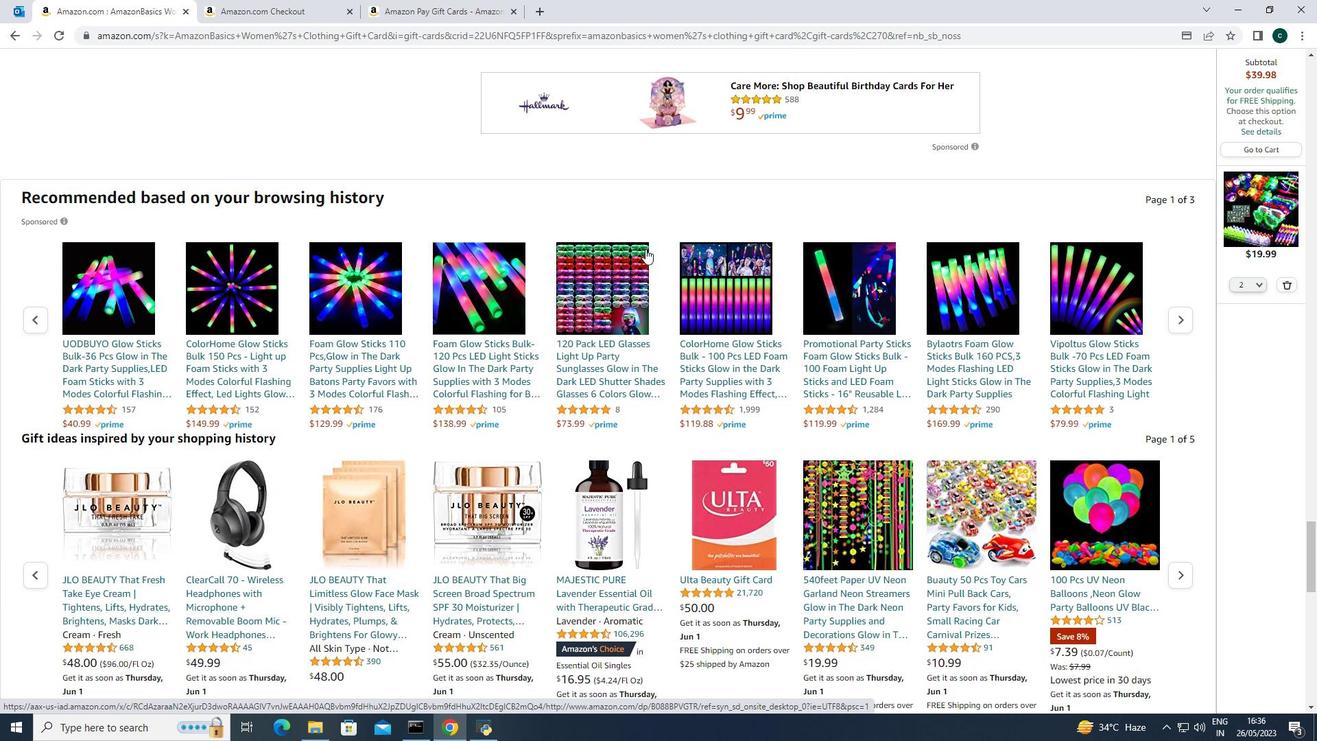 
Action: Mouse scrolled (645, 249) with delta (0, 0)
Screenshot: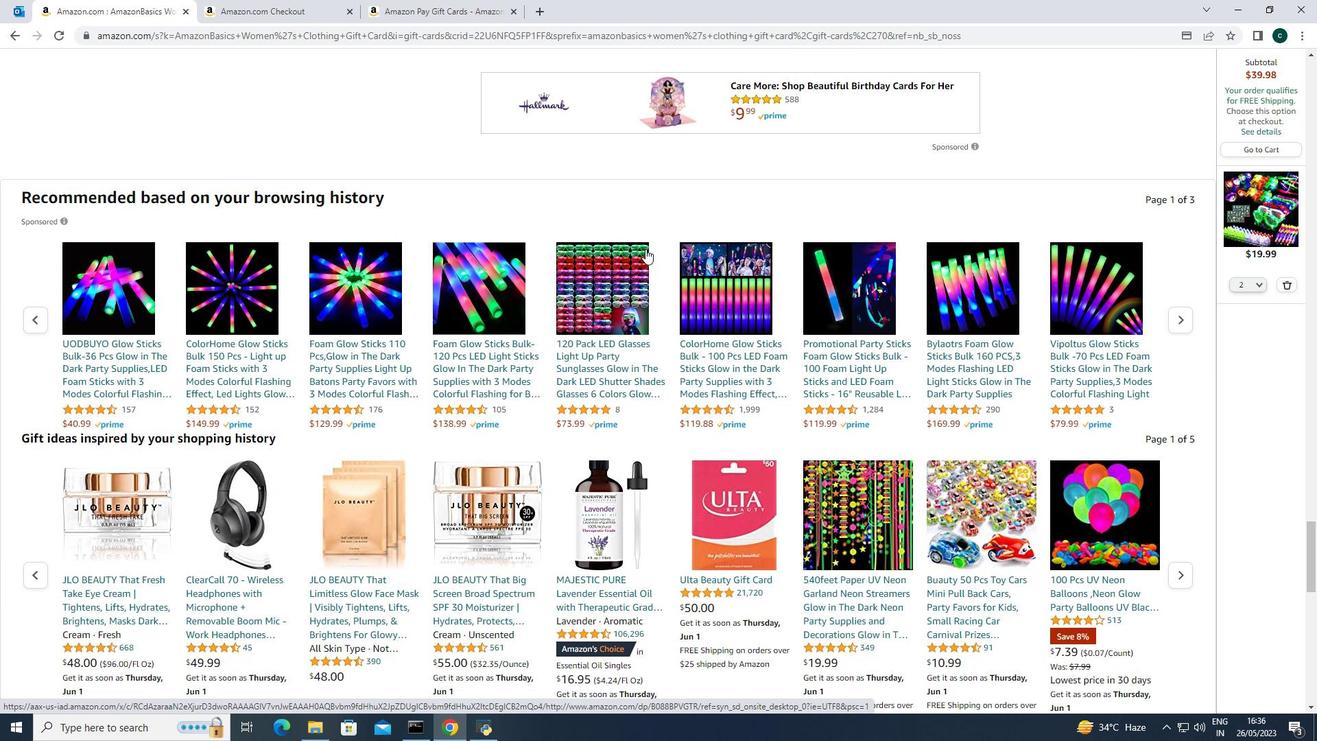 
Action: Mouse moved to (645, 249)
Screenshot: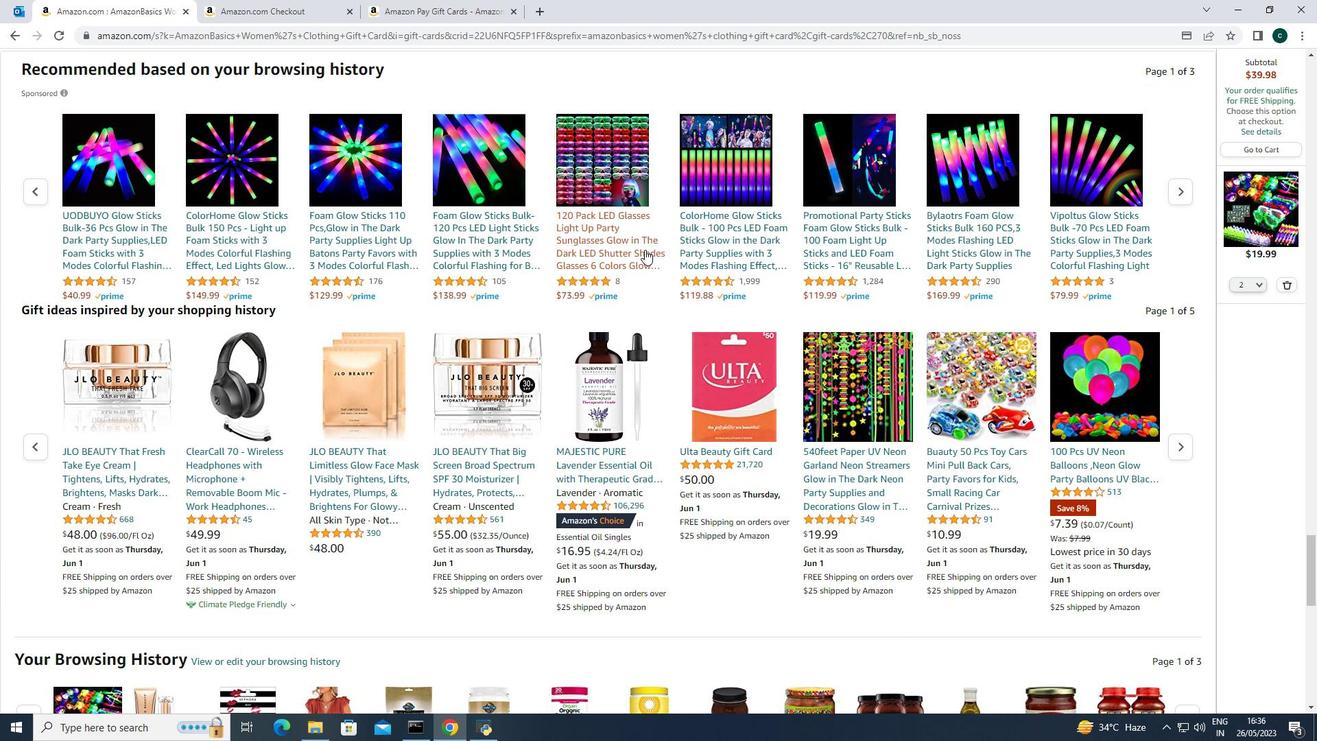 
Action: Mouse scrolled (645, 249) with delta (0, 0)
Screenshot: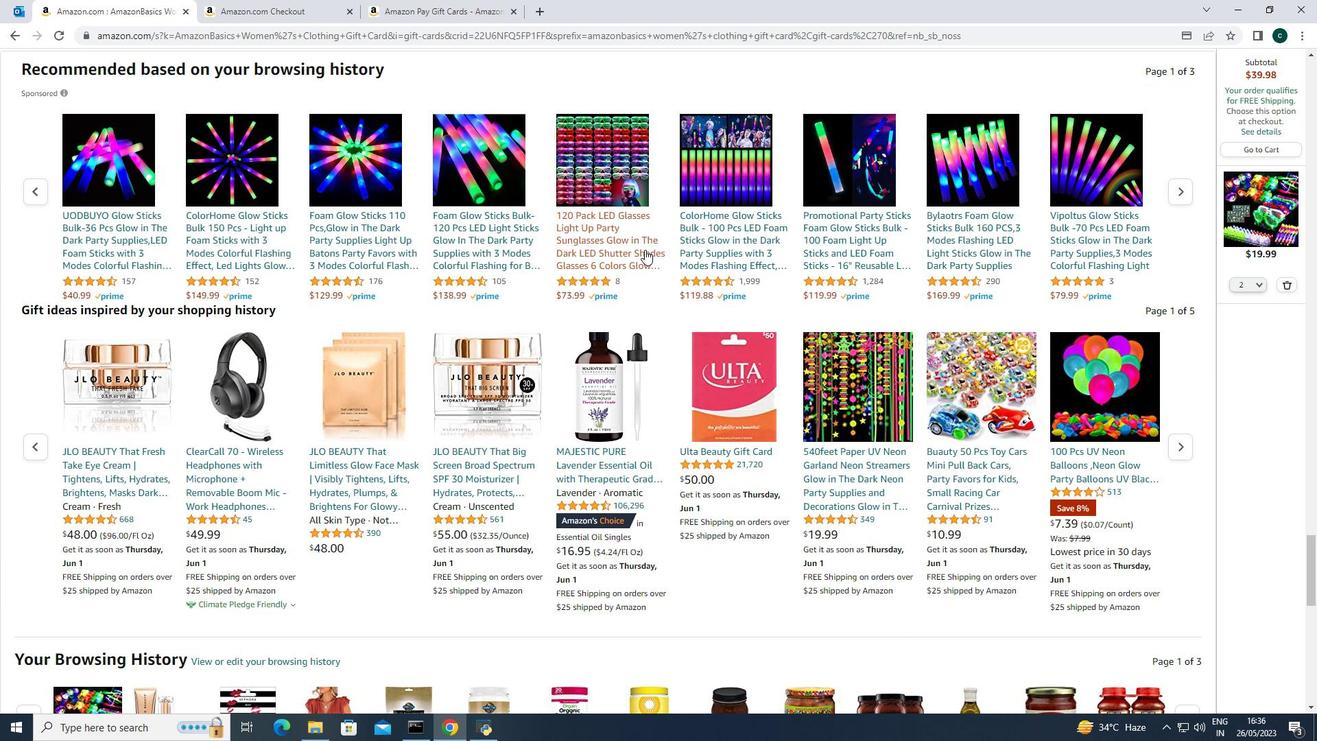 
Action: Mouse scrolled (645, 249) with delta (0, 0)
Screenshot: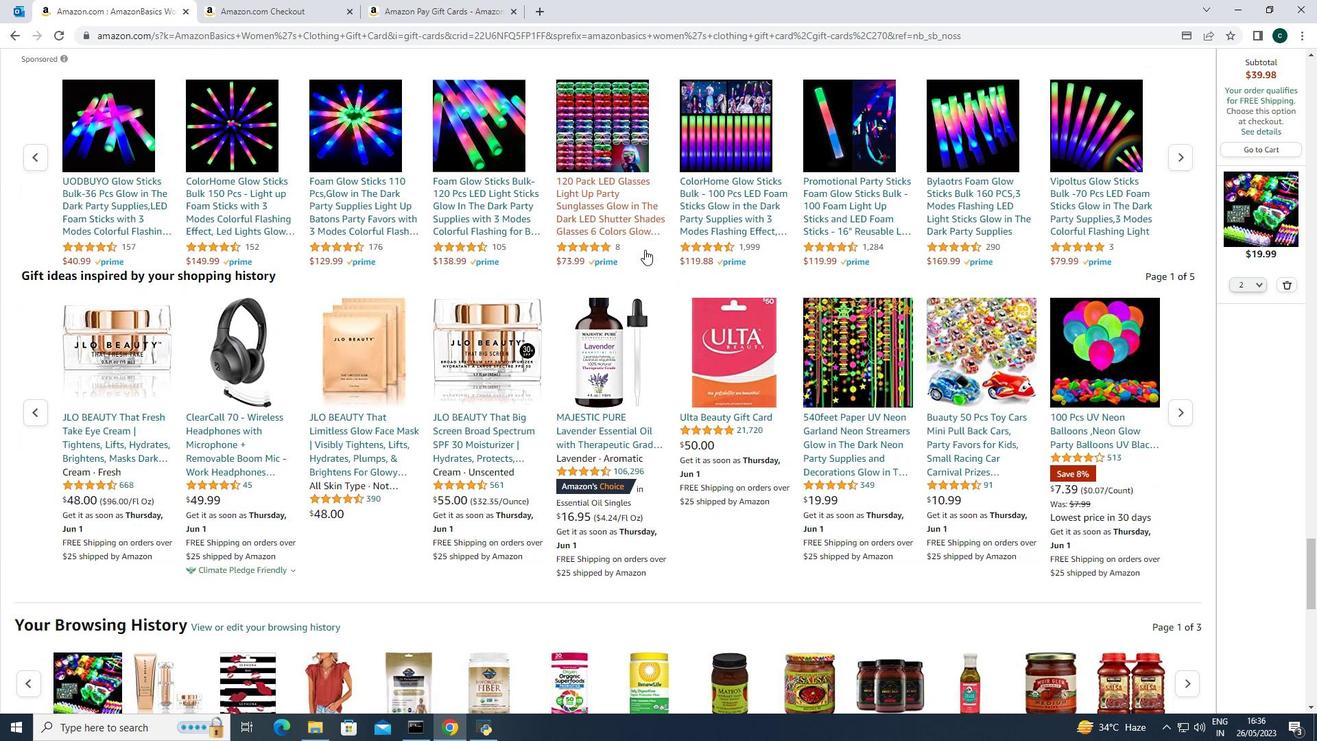 
Action: Mouse moved to (645, 250)
Screenshot: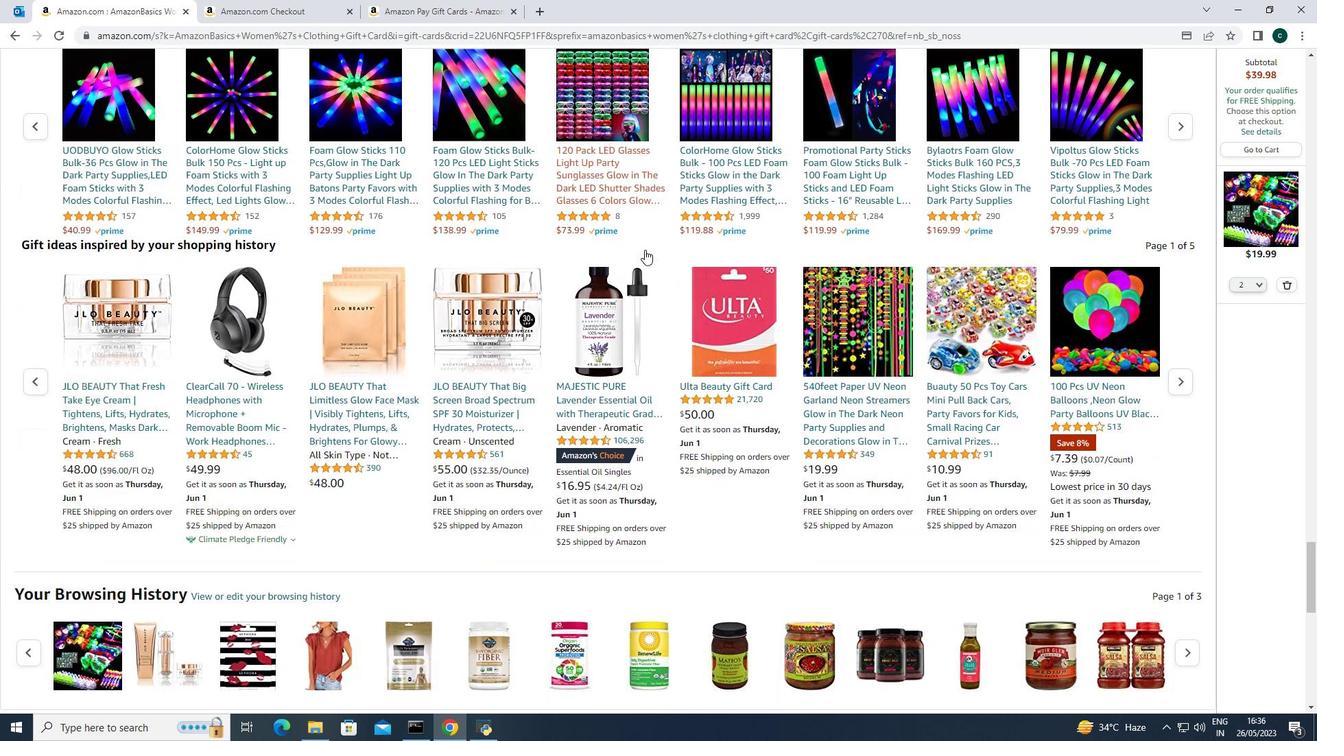 
Action: Mouse scrolled (645, 251) with delta (0, 0)
Screenshot: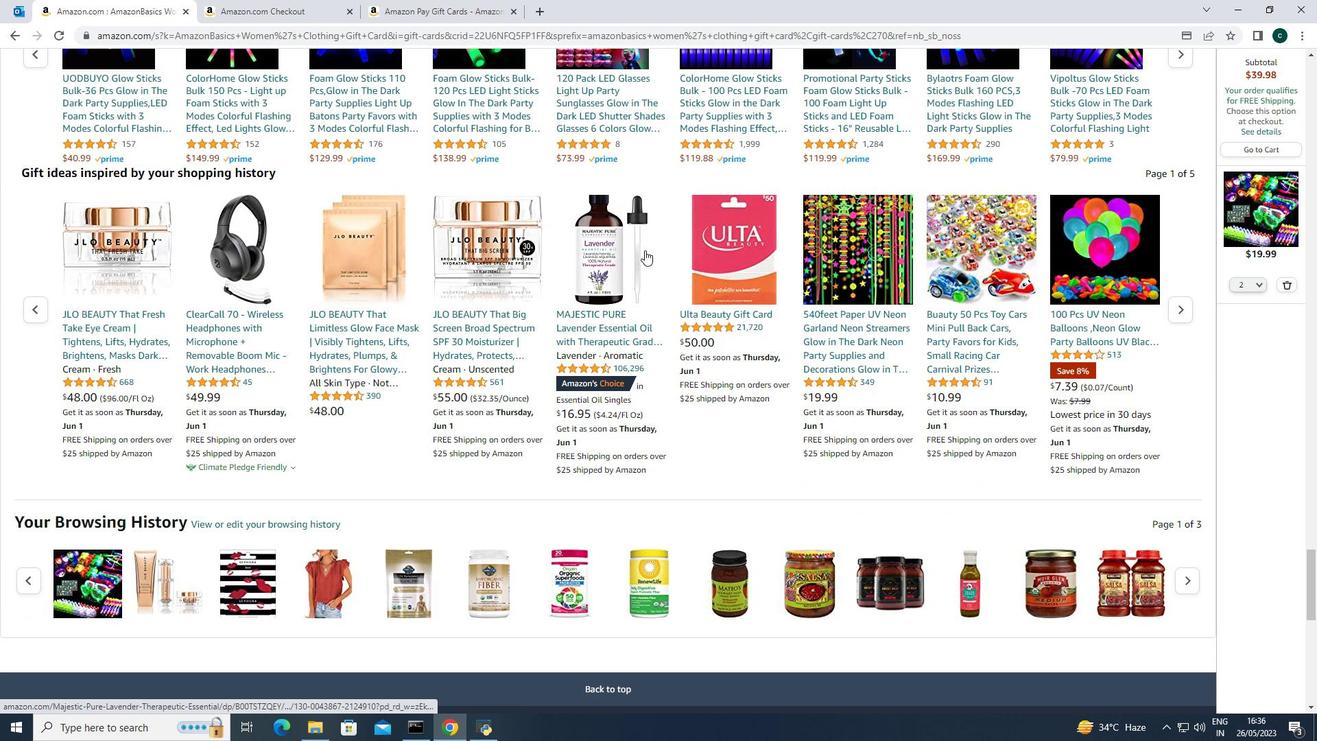 
Action: Mouse scrolled (645, 251) with delta (0, 0)
Screenshot: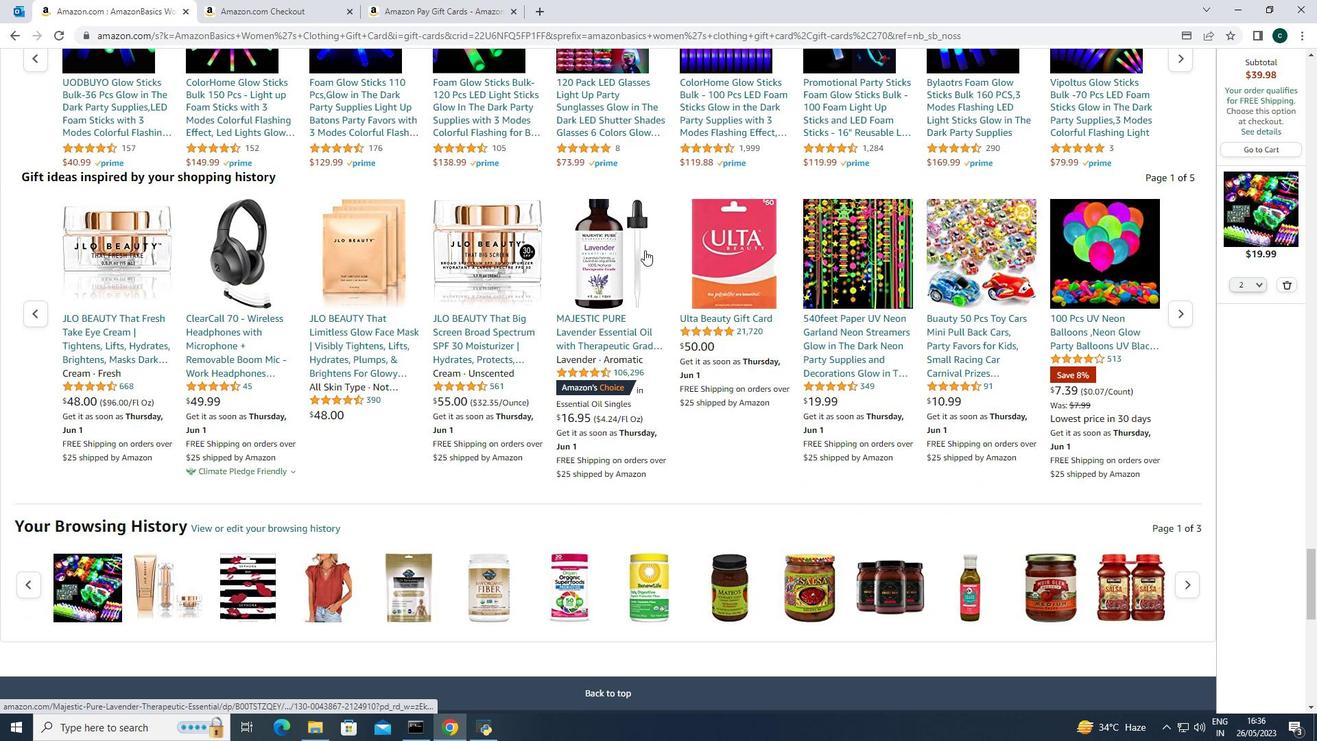 
Action: Mouse scrolled (645, 251) with delta (0, 0)
Screenshot: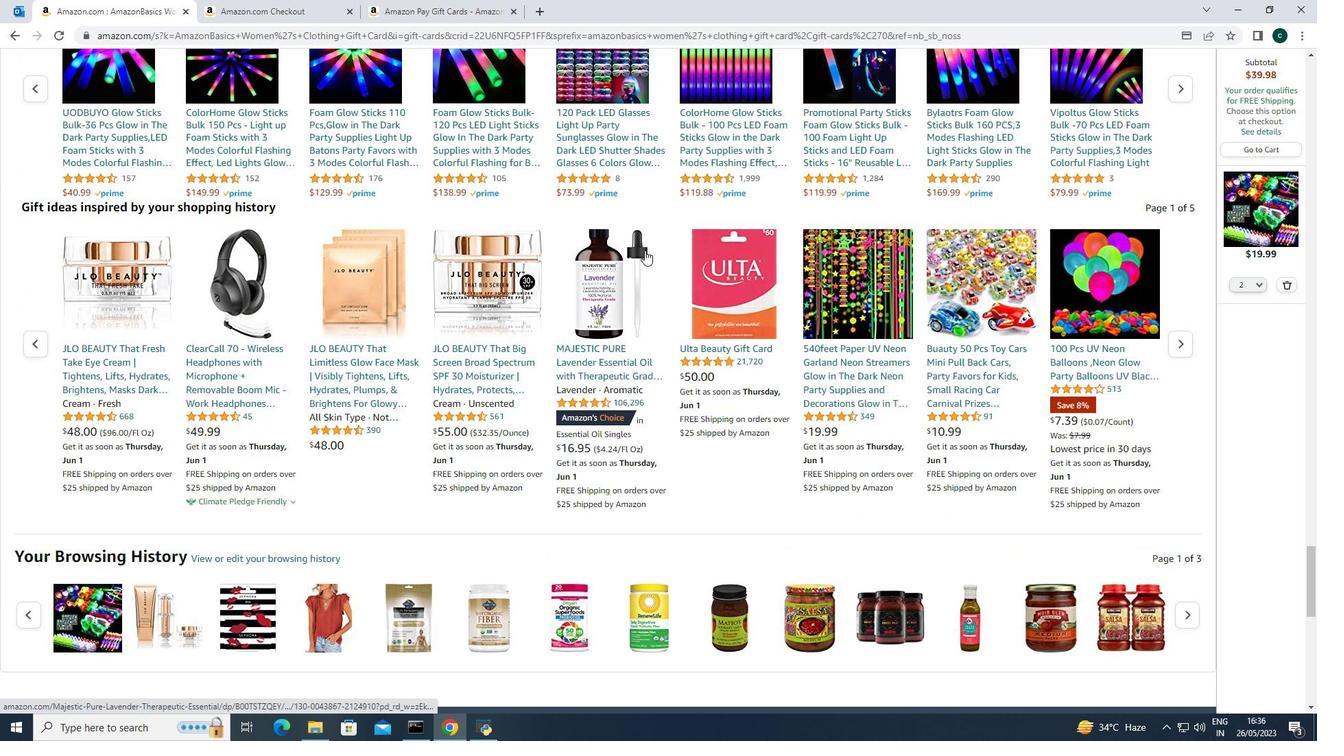 
Action: Mouse scrolled (645, 251) with delta (0, 0)
Screenshot: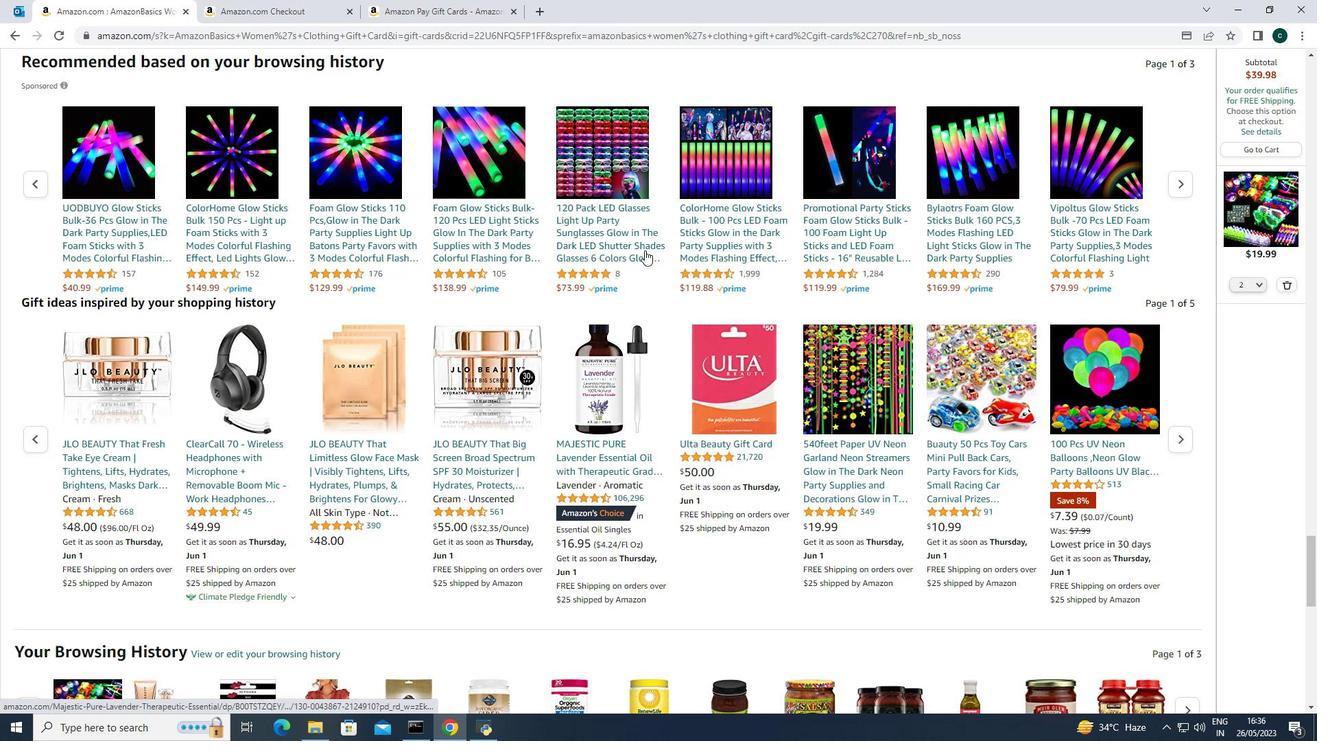 
Action: Mouse scrolled (645, 251) with delta (0, 0)
Screenshot: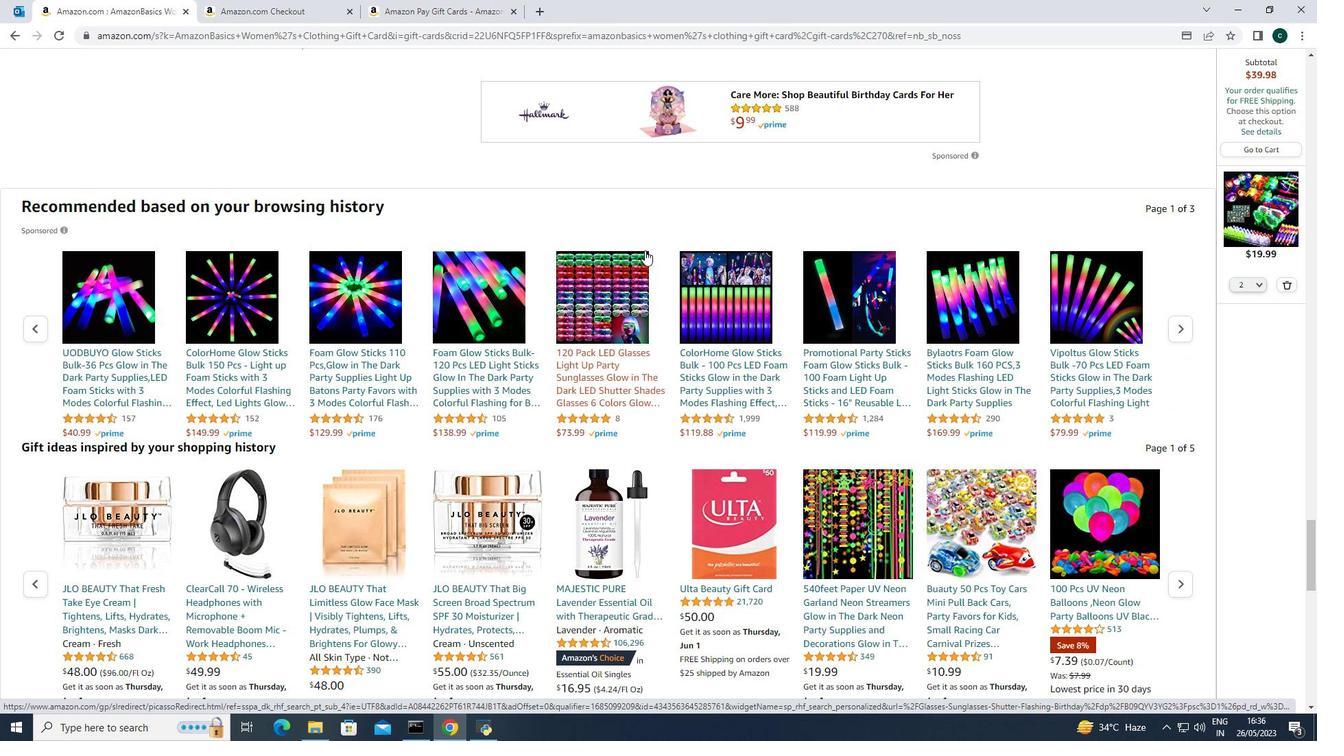 
Action: Mouse scrolled (645, 251) with delta (0, 0)
Screenshot: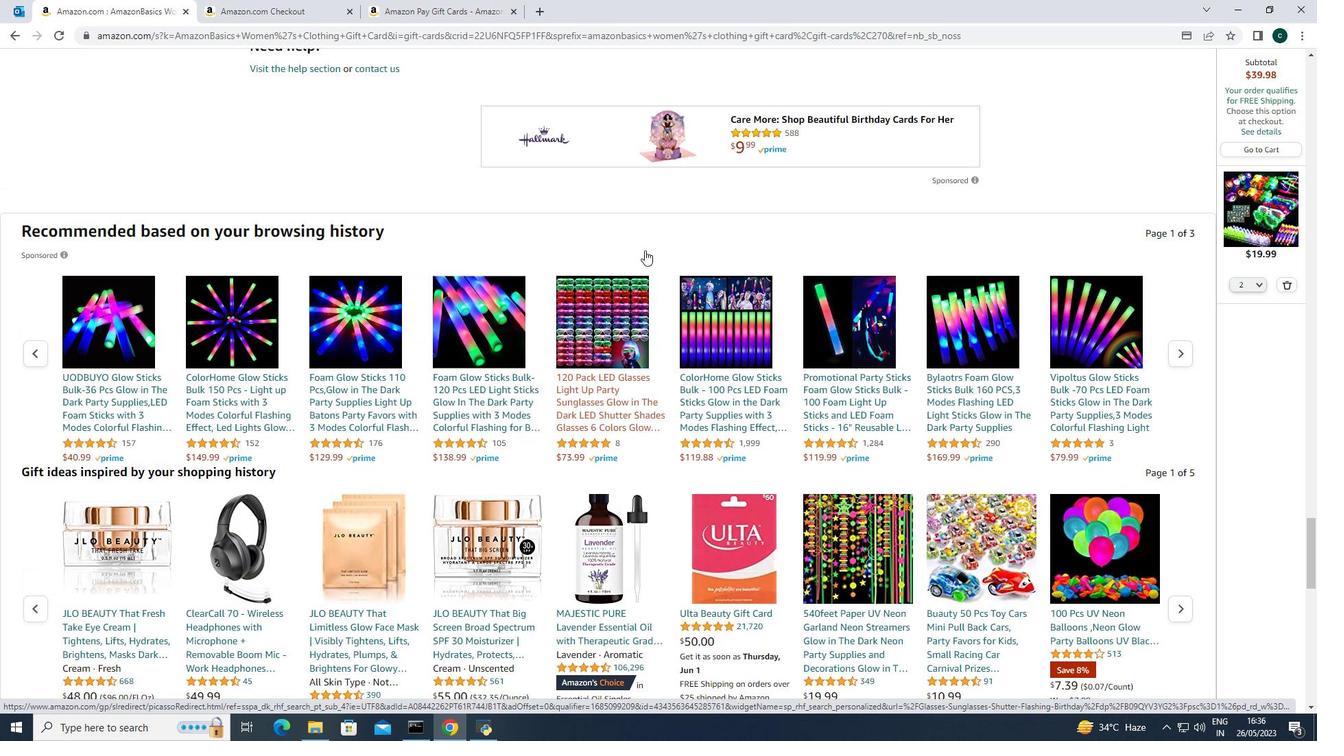 
Action: Mouse scrolled (645, 251) with delta (0, 0)
Screenshot: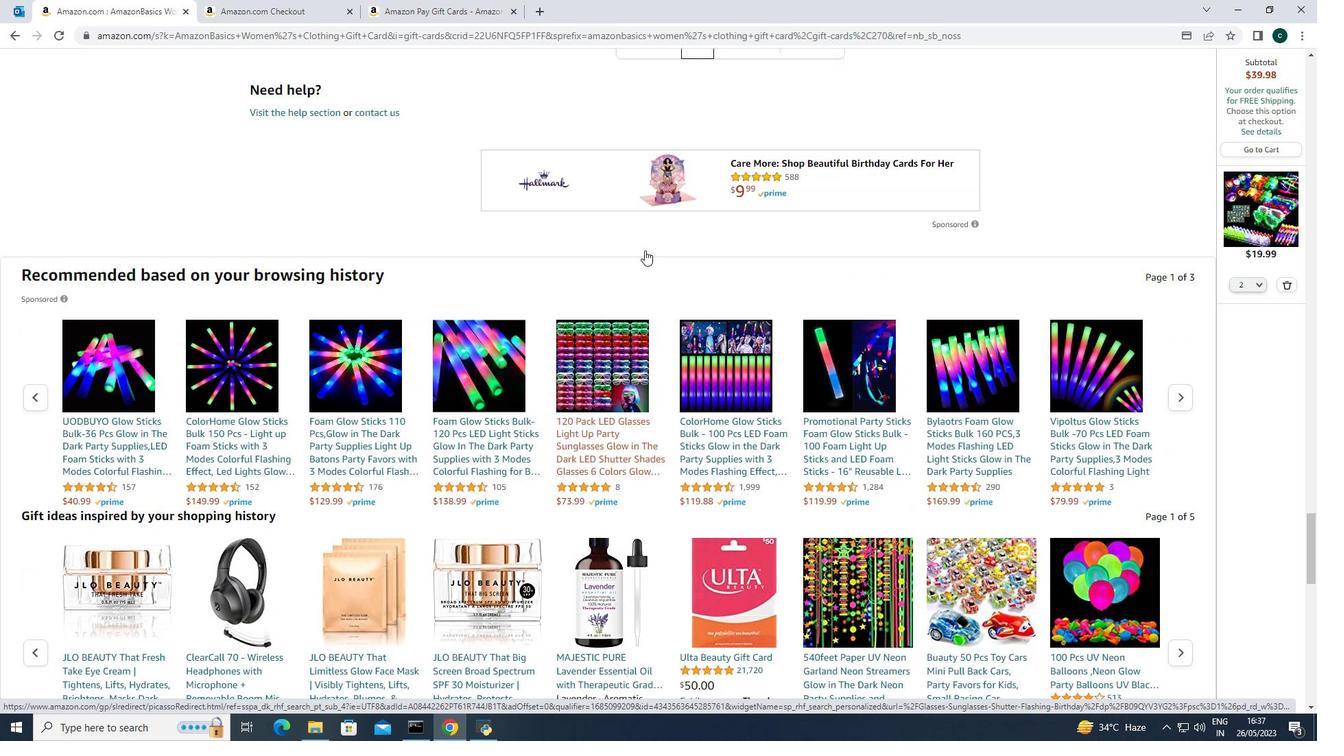 
Action: Mouse scrolled (645, 251) with delta (0, 0)
Screenshot: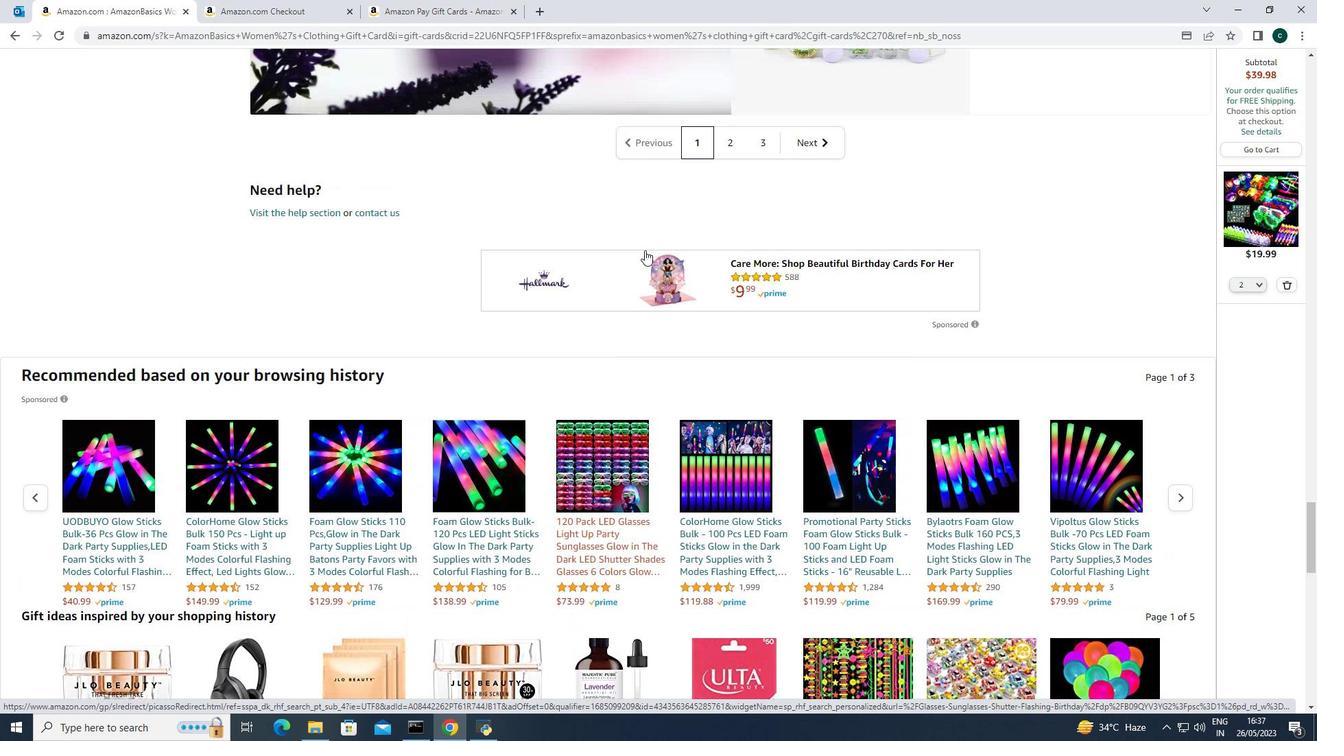 
Action: Mouse scrolled (645, 251) with delta (0, 0)
Screenshot: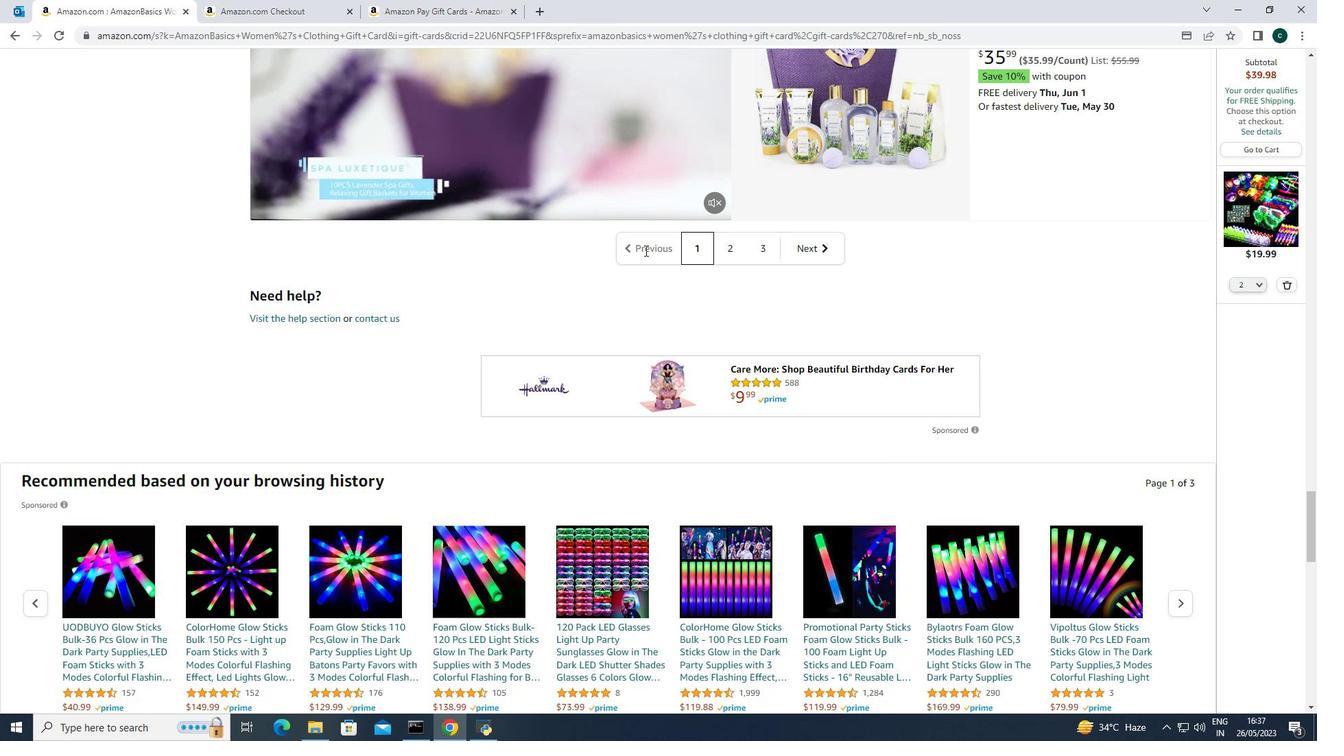 
Action: Mouse scrolled (645, 251) with delta (0, 0)
Screenshot: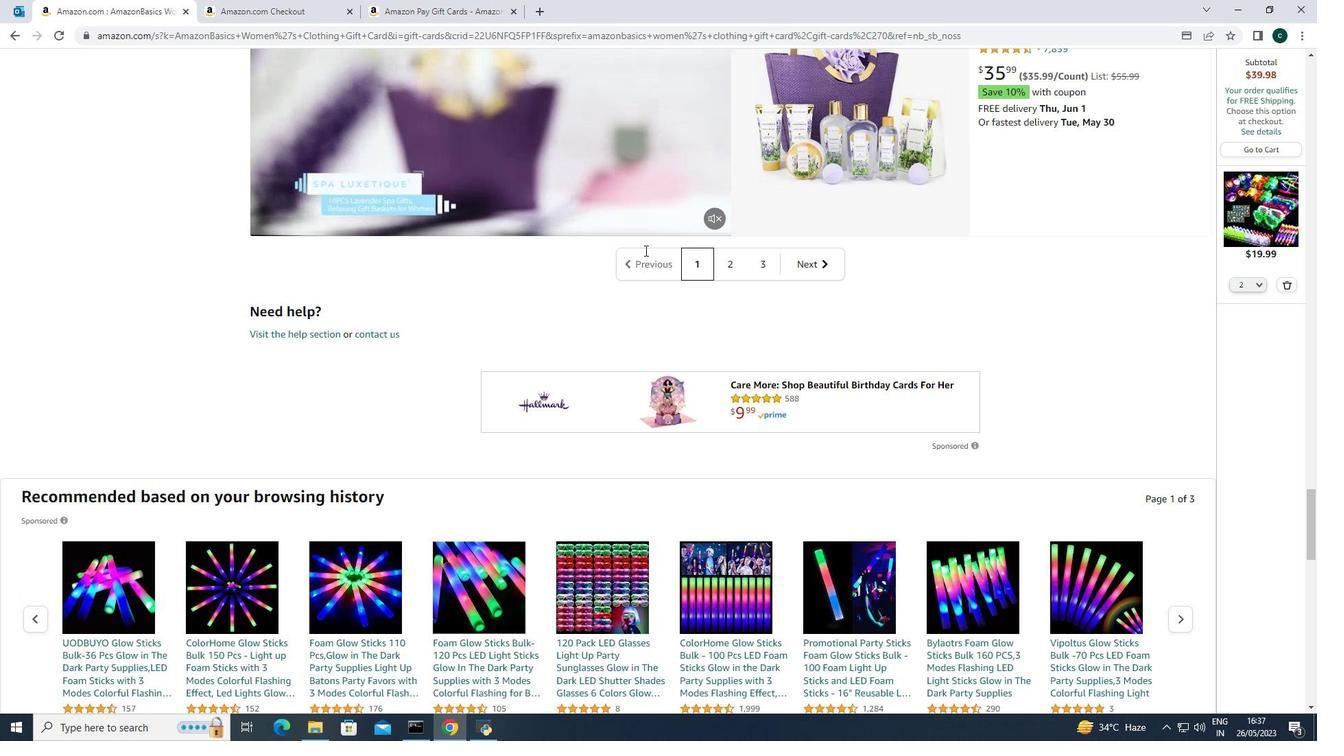 
Action: Mouse scrolled (645, 251) with delta (0, 0)
Screenshot: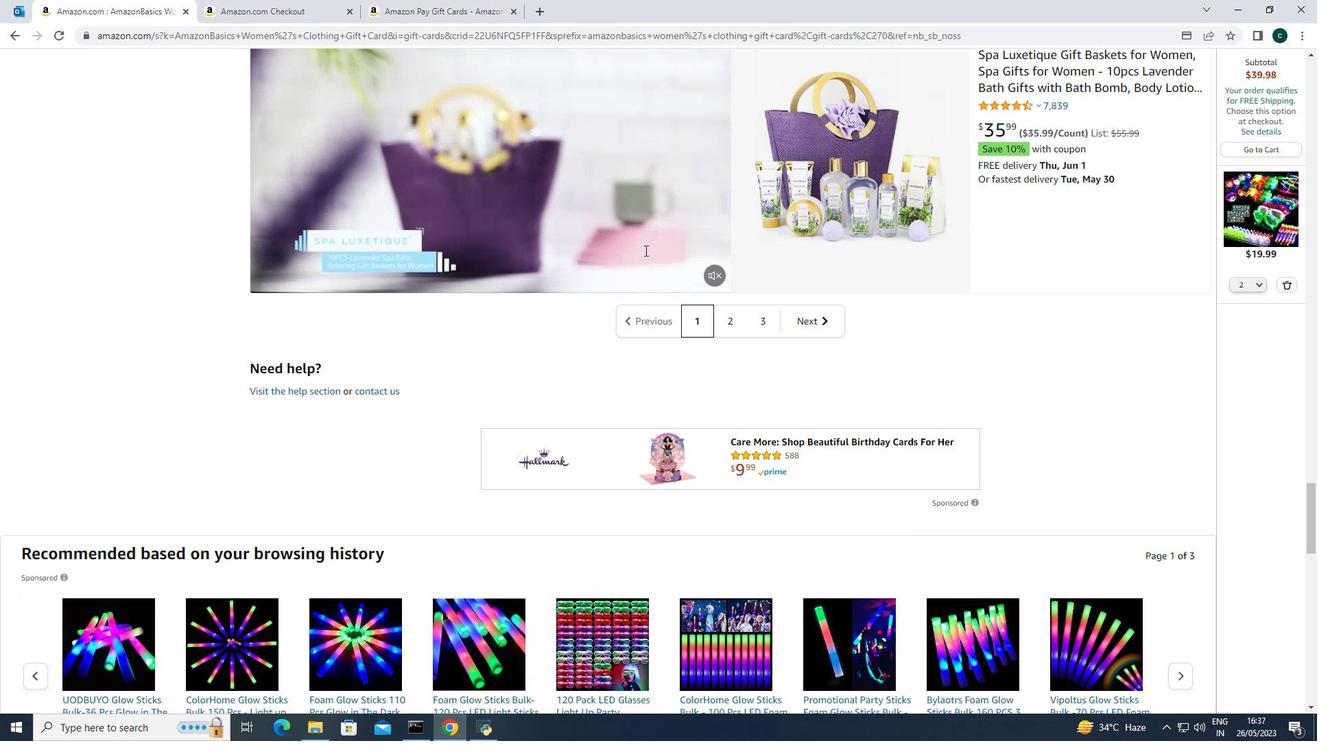 
Action: Mouse scrolled (645, 251) with delta (0, 0)
Screenshot: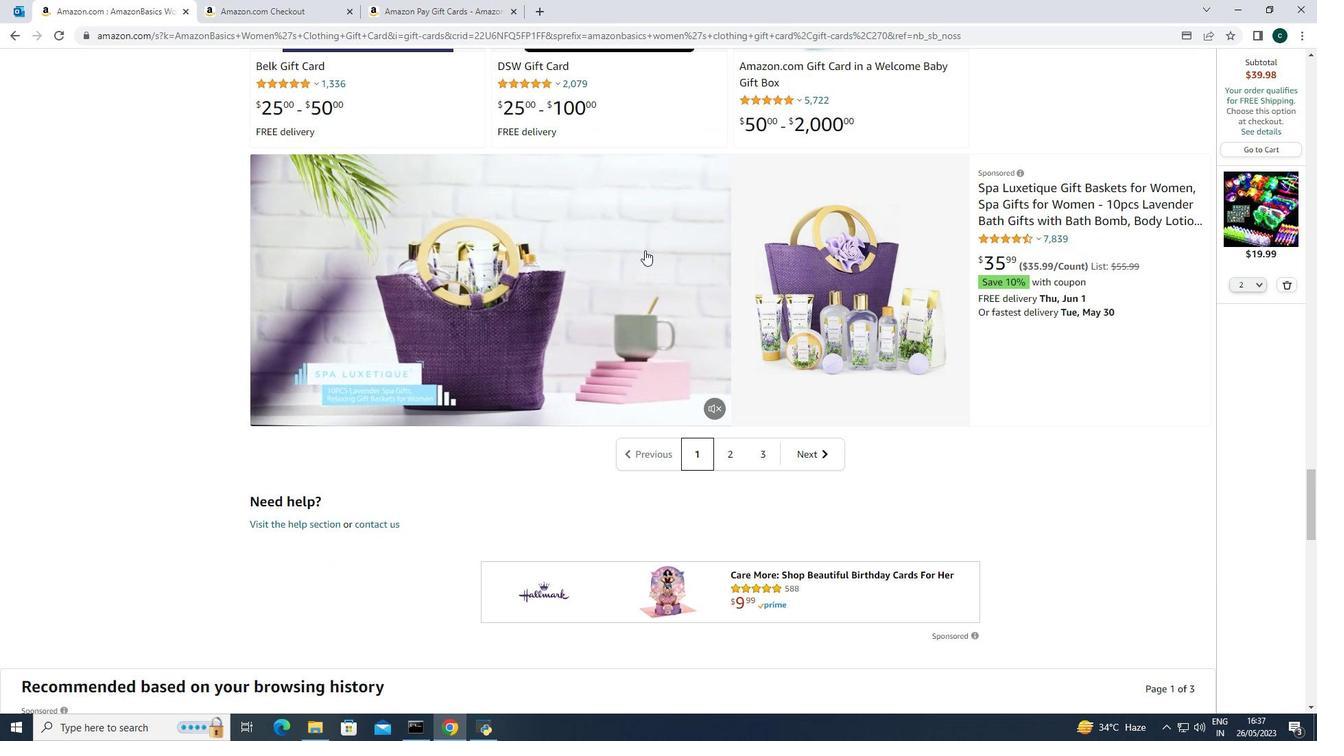 
Action: Mouse scrolled (645, 251) with delta (0, 0)
Screenshot: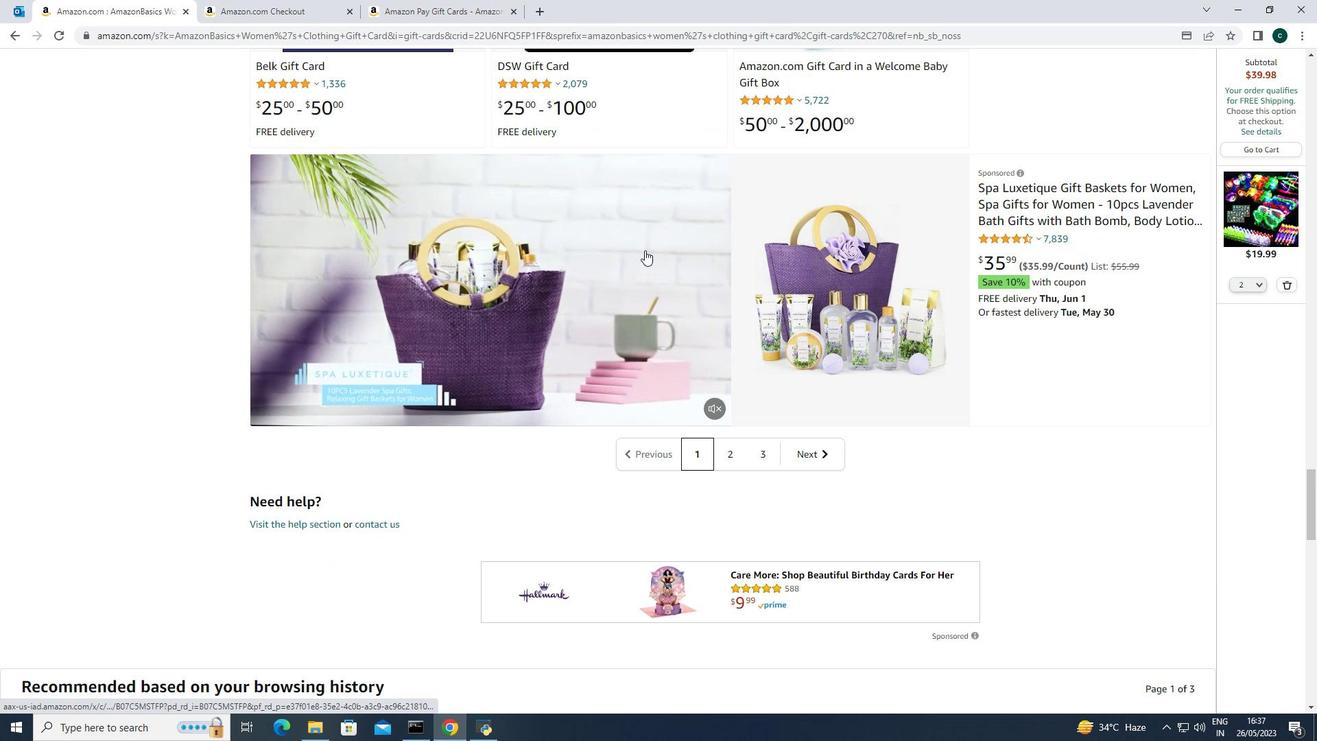 
Action: Mouse scrolled (645, 251) with delta (0, 0)
Screenshot: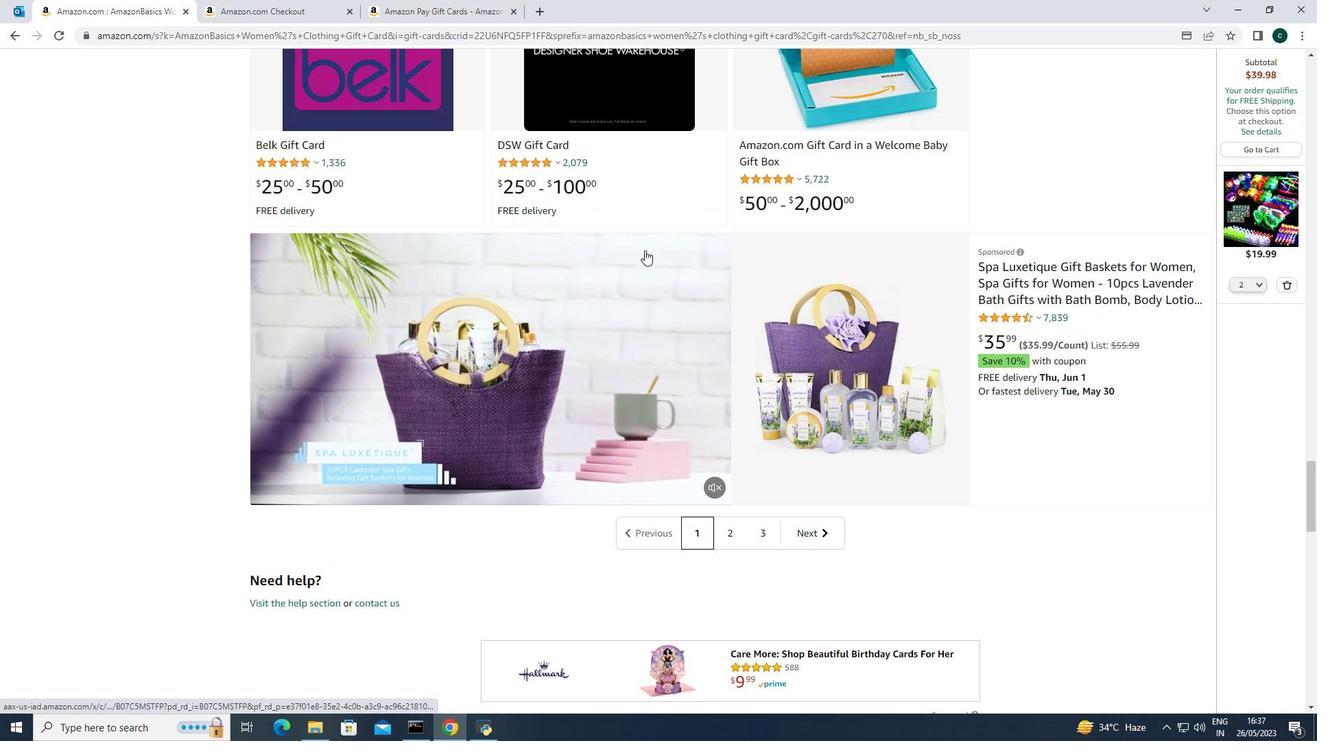 
Action: Mouse scrolled (645, 251) with delta (0, 0)
Screenshot: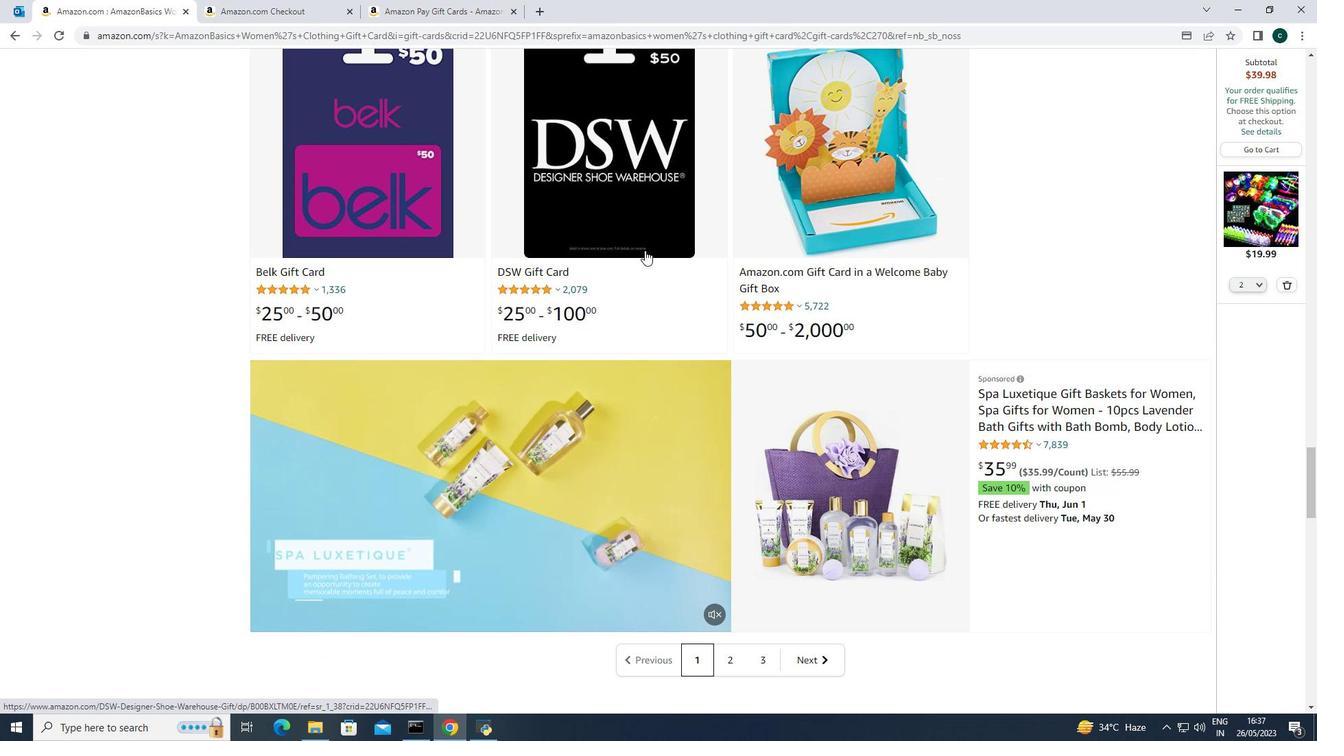 
Action: Mouse scrolled (645, 251) with delta (0, 0)
Screenshot: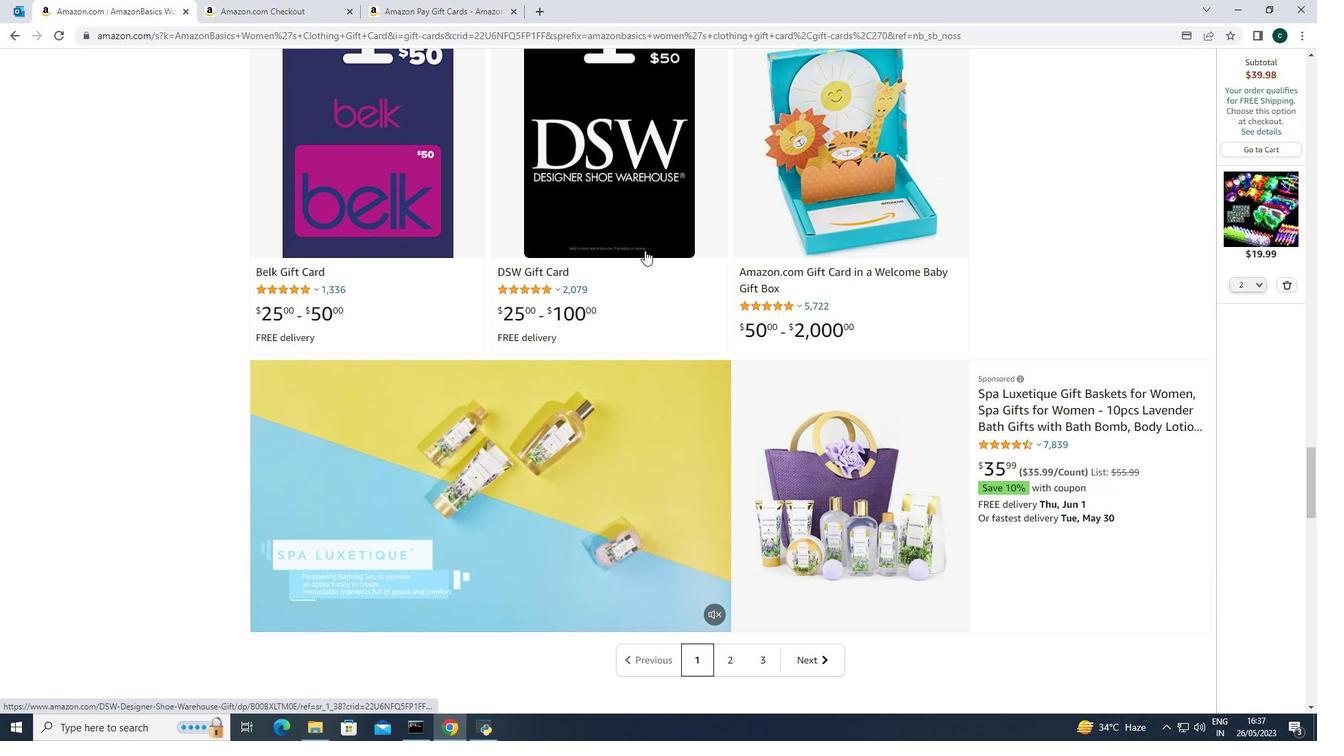 
Action: Mouse scrolled (645, 251) with delta (0, 0)
Screenshot: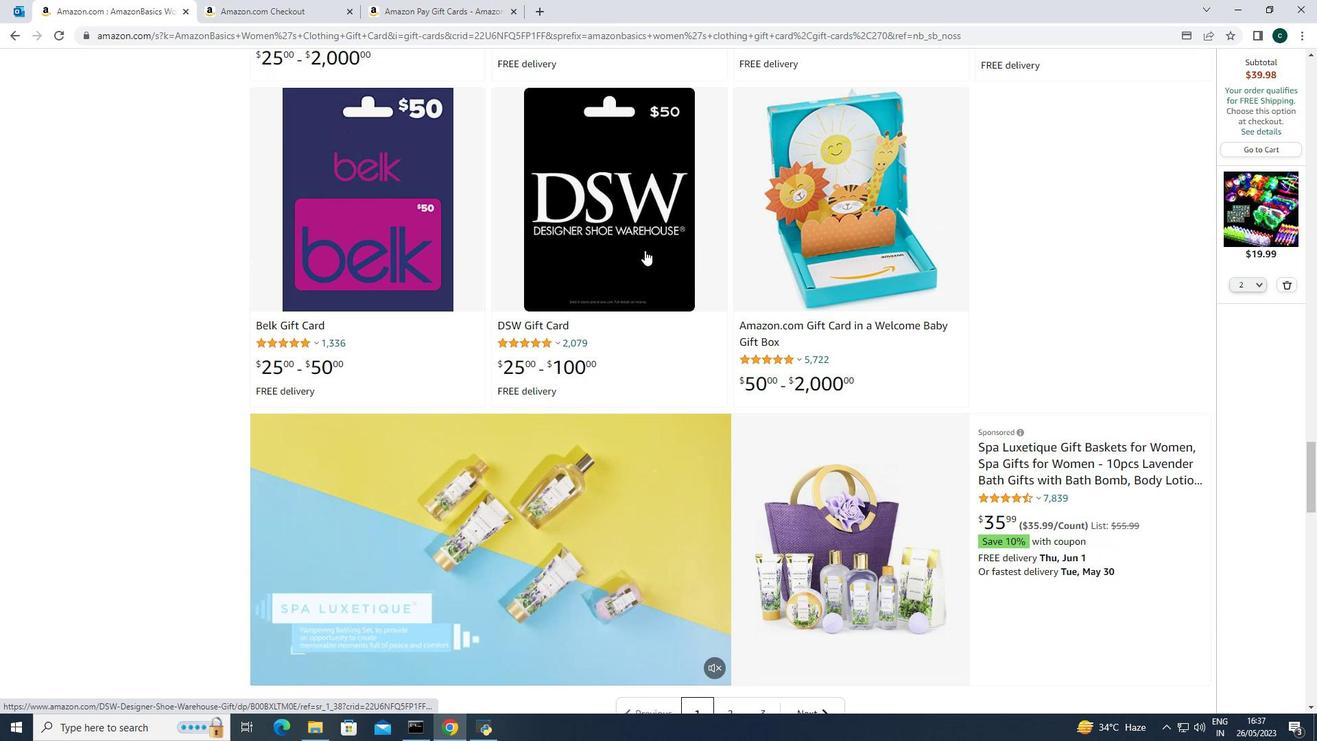 
Action: Mouse scrolled (645, 251) with delta (0, 0)
Screenshot: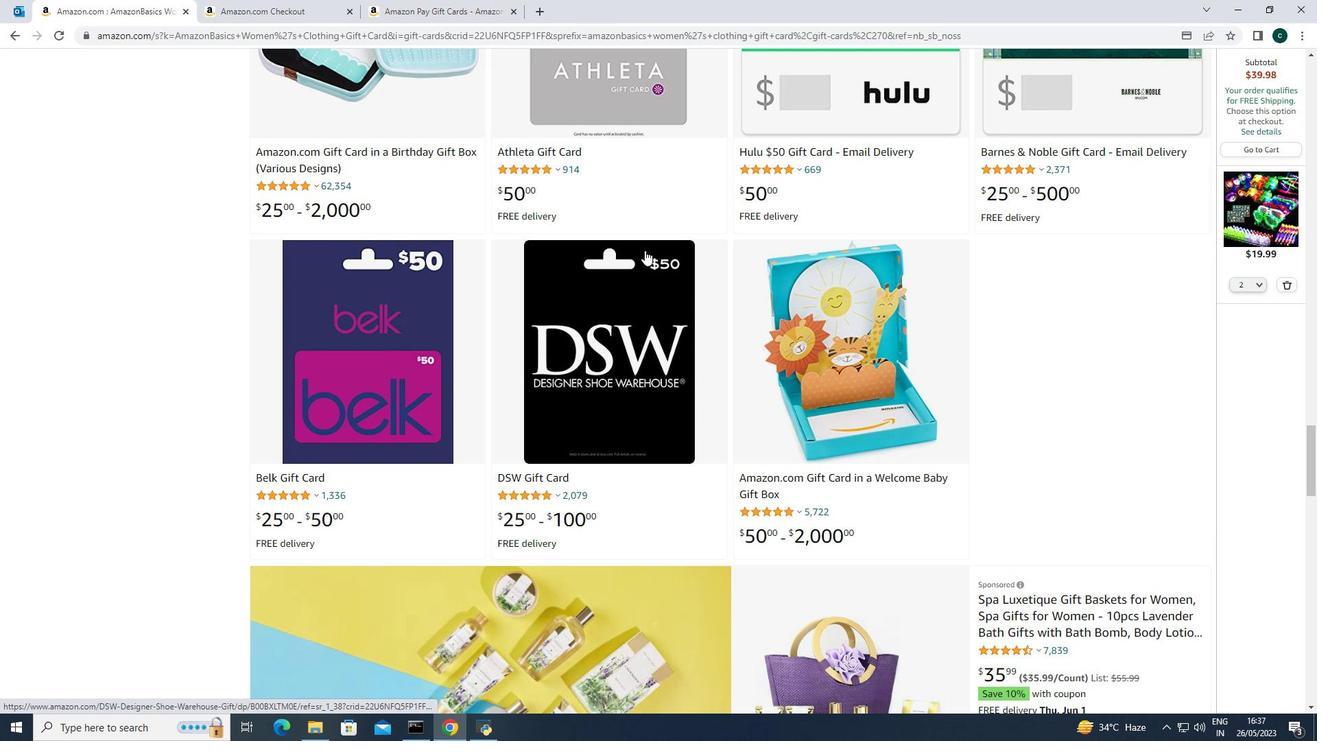 
Action: Mouse scrolled (645, 251) with delta (0, 0)
Screenshot: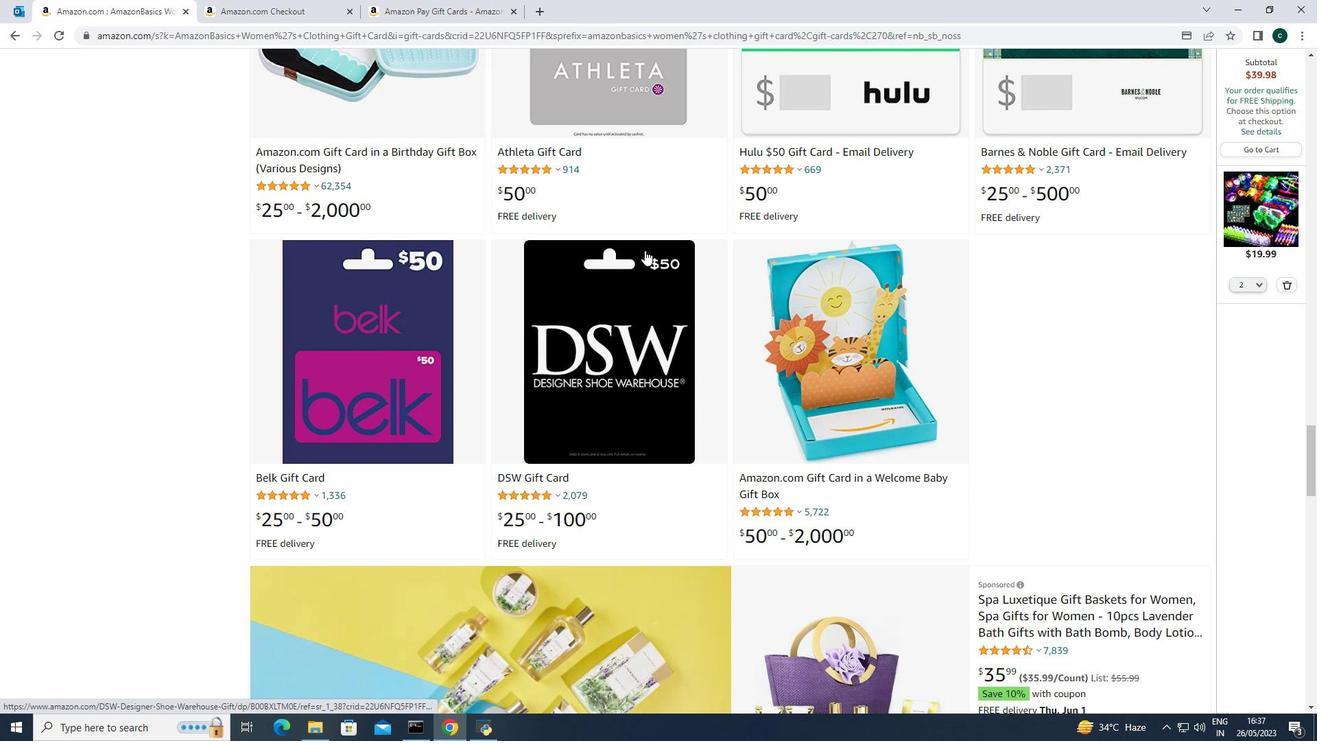 
Action: Mouse scrolled (645, 251) with delta (0, 0)
Screenshot: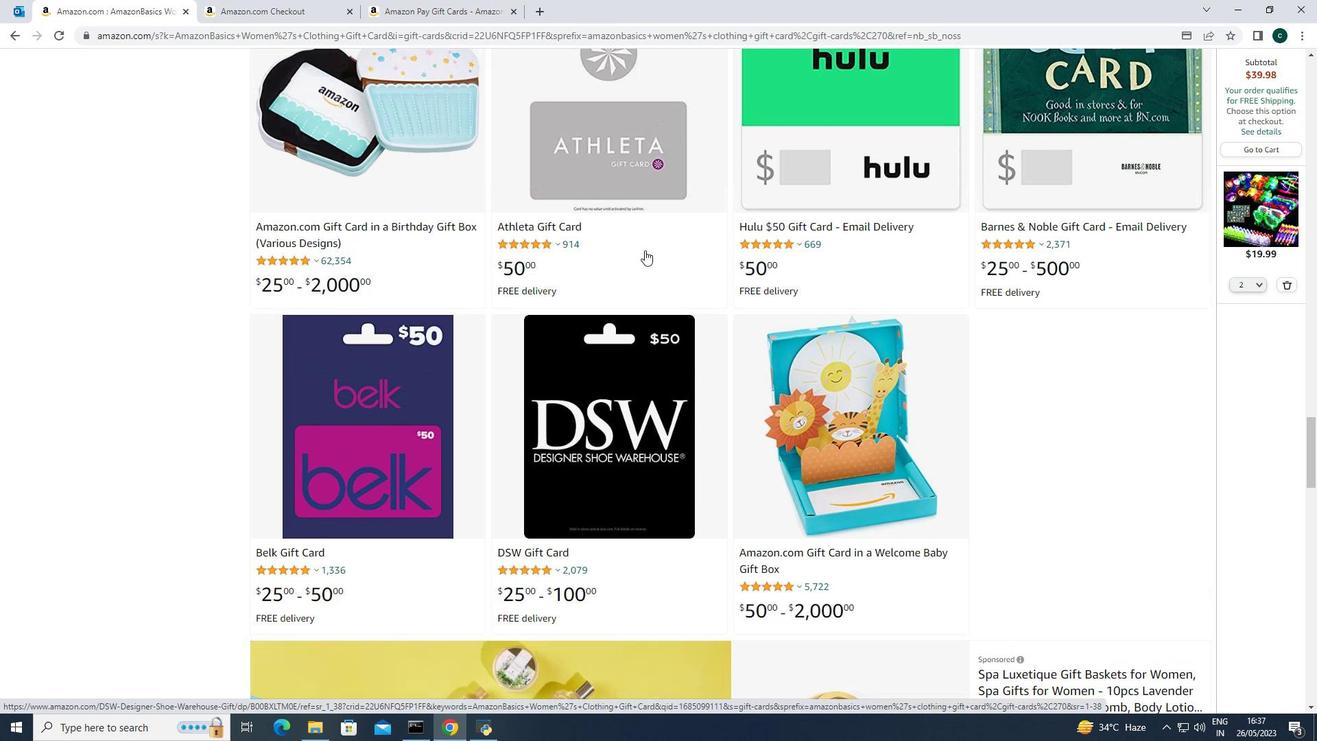 
Action: Mouse scrolled (645, 251) with delta (0, 0)
Screenshot: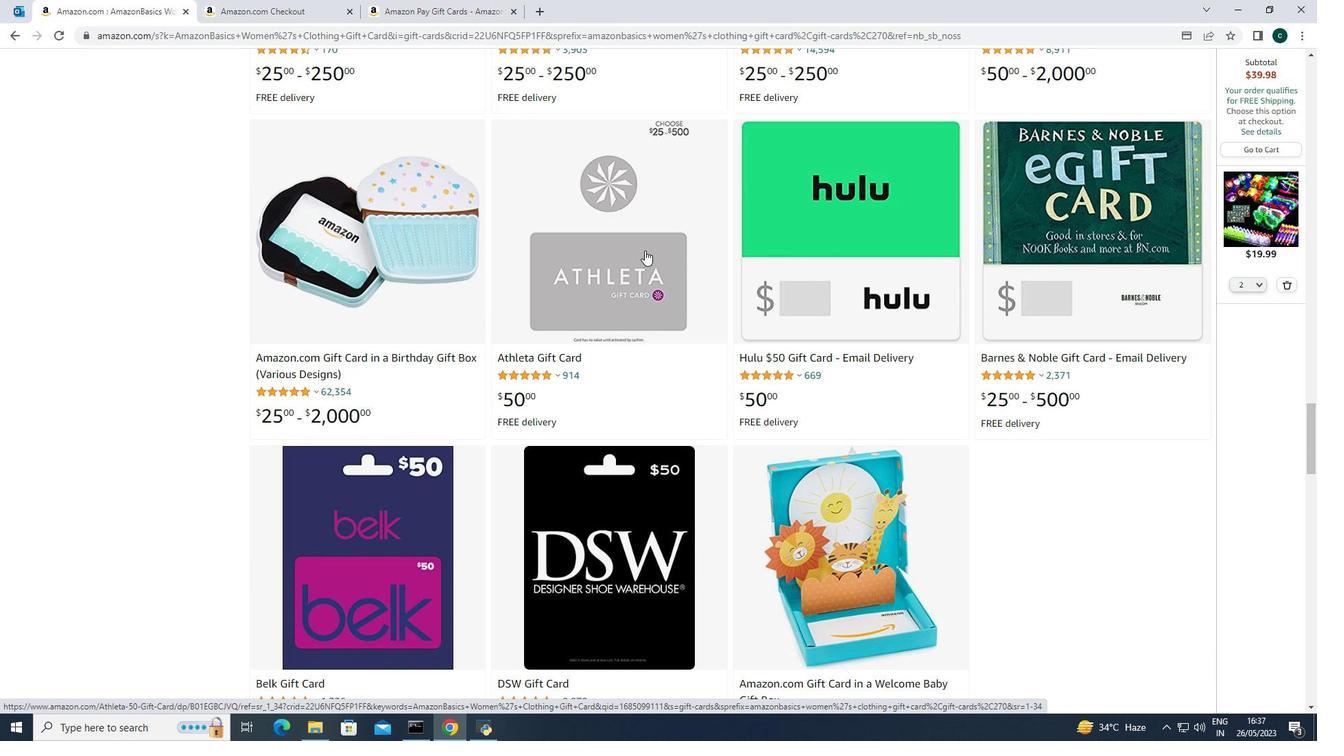 
Action: Mouse scrolled (645, 251) with delta (0, 0)
Screenshot: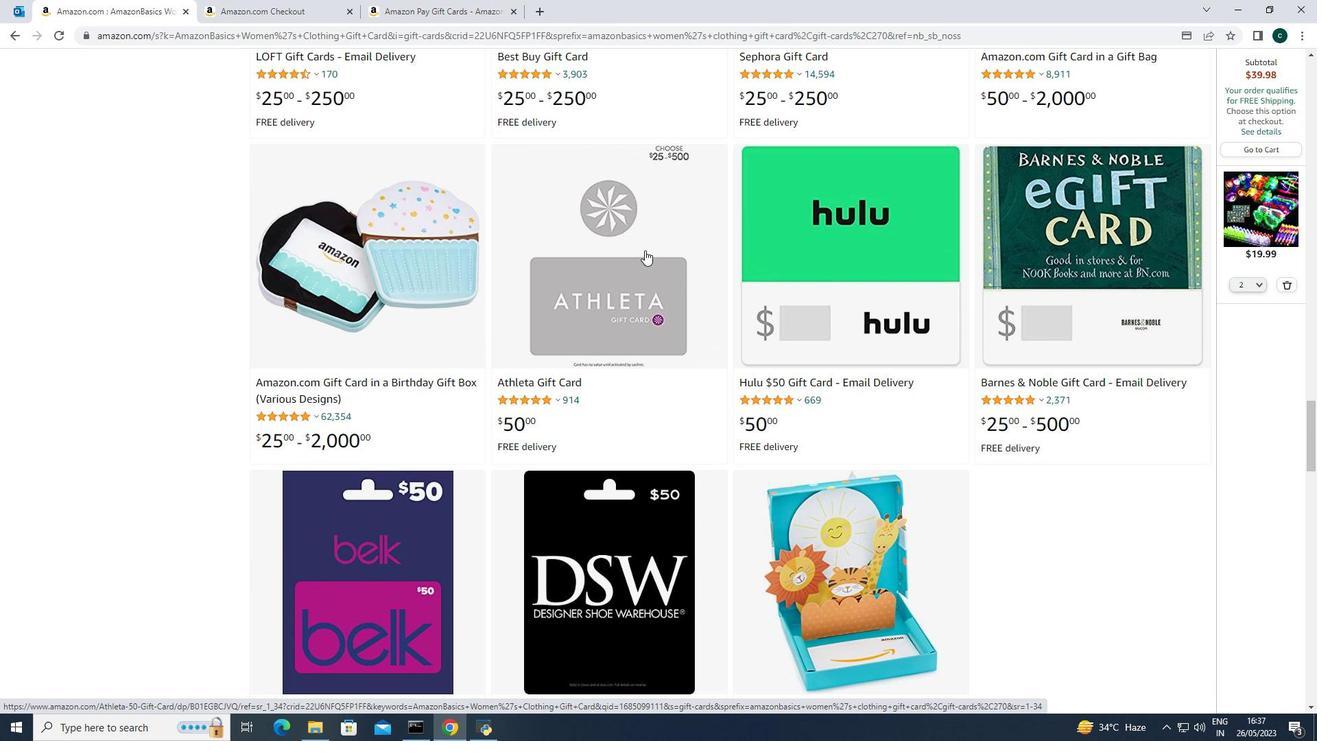
Action: Mouse scrolled (645, 251) with delta (0, 0)
Screenshot: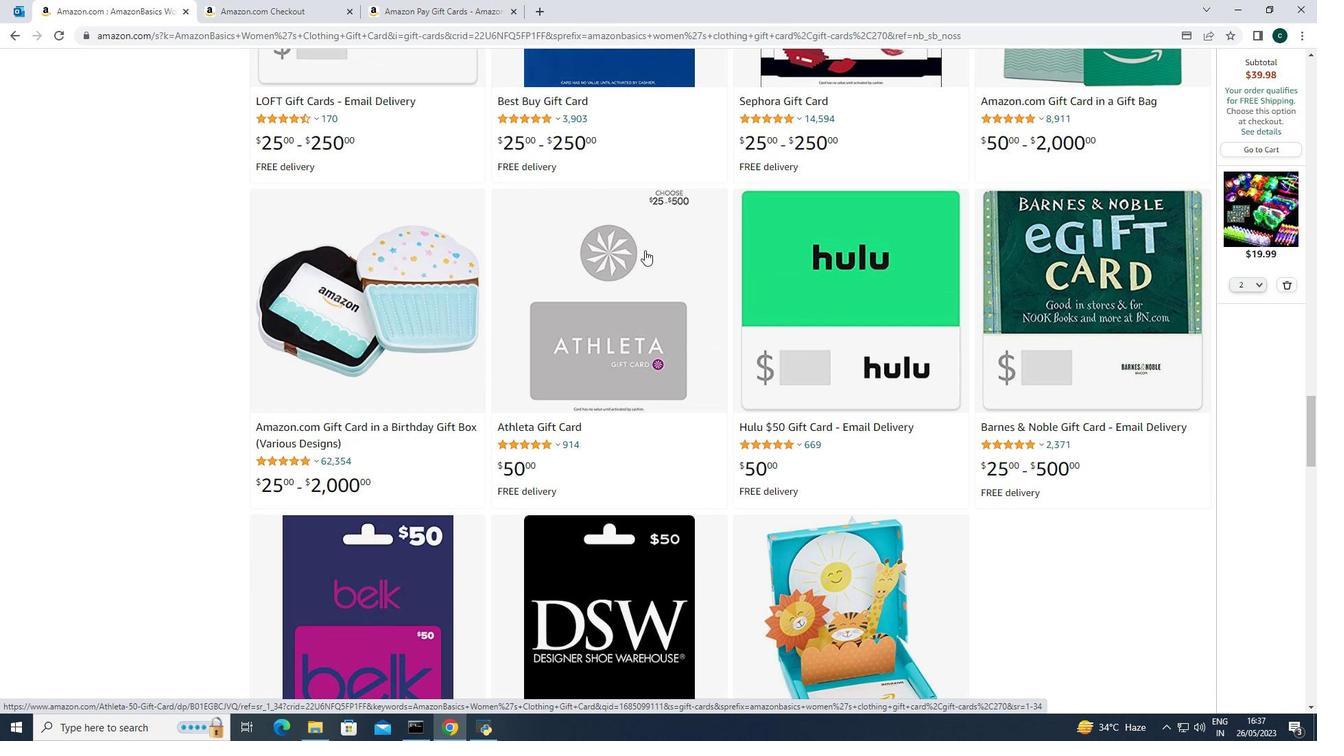 
Action: Mouse scrolled (645, 251) with delta (0, 0)
Screenshot: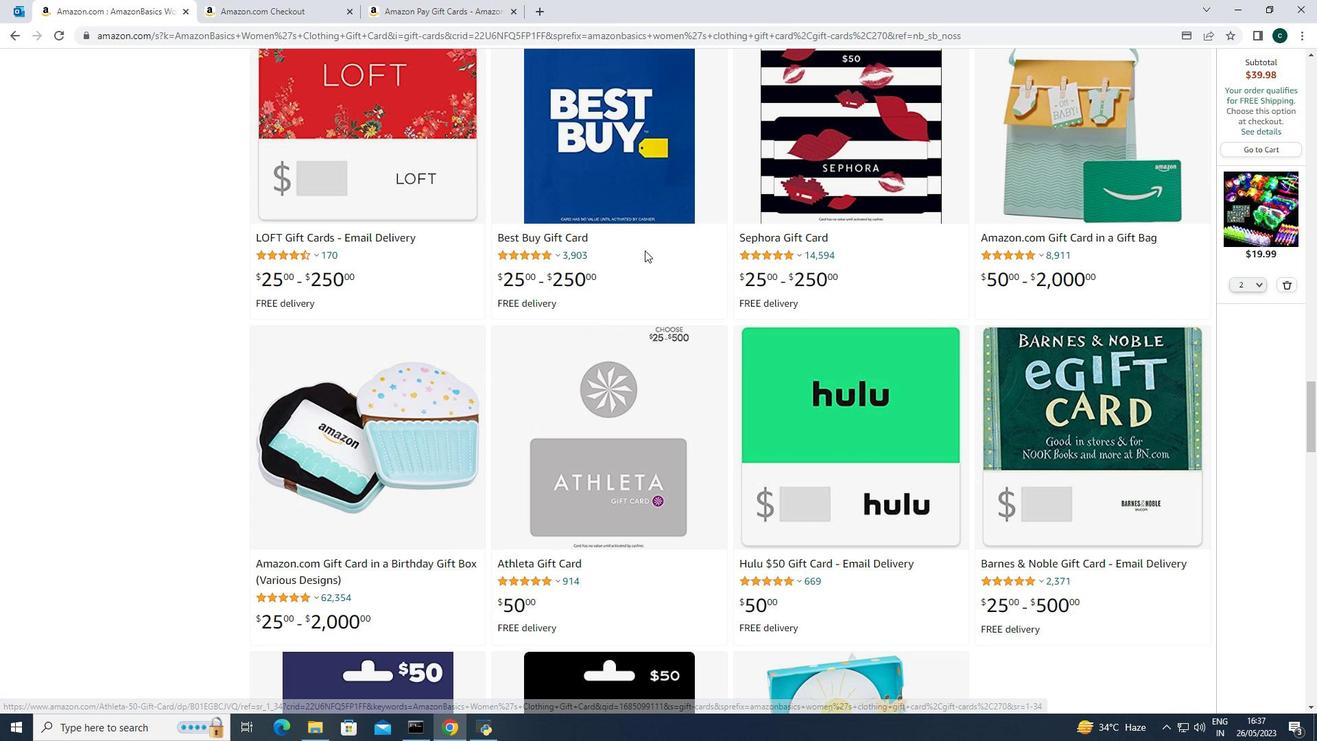 
Action: Mouse scrolled (645, 251) with delta (0, 0)
Screenshot: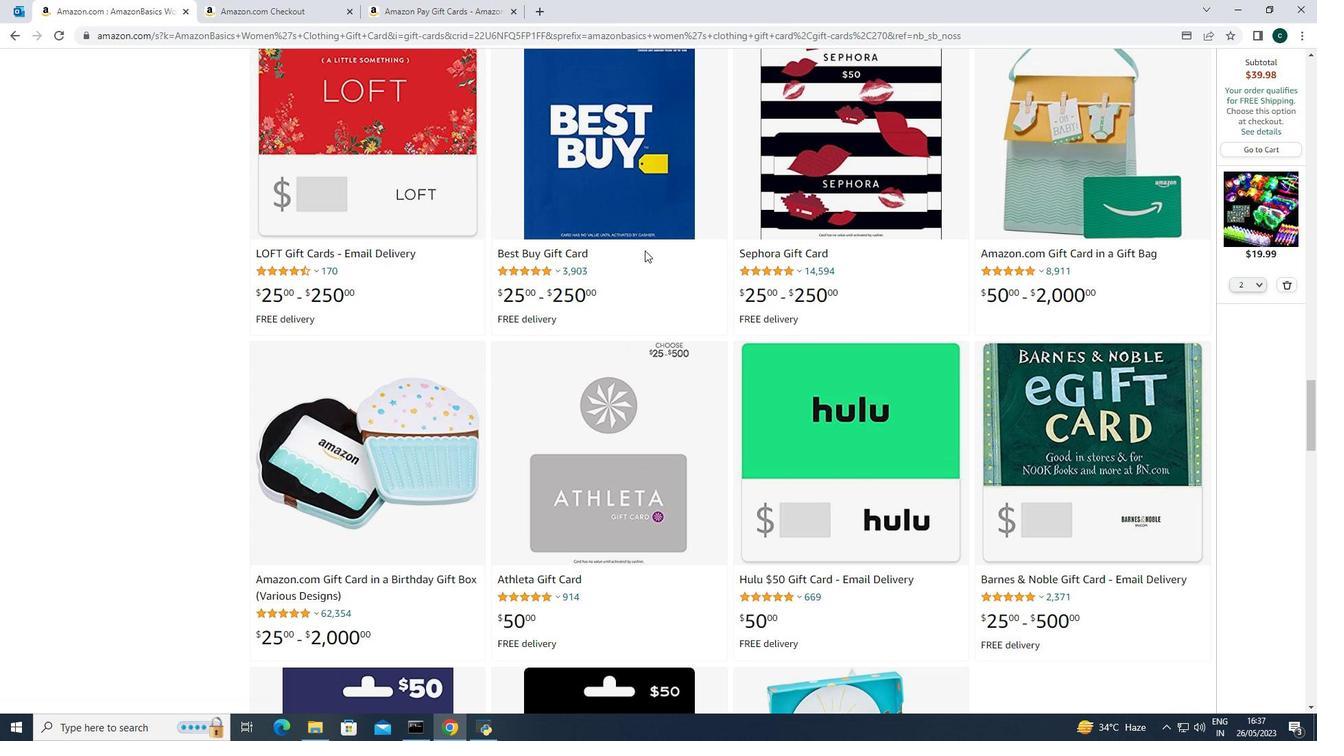 
Action: Mouse scrolled (645, 251) with delta (0, 0)
Screenshot: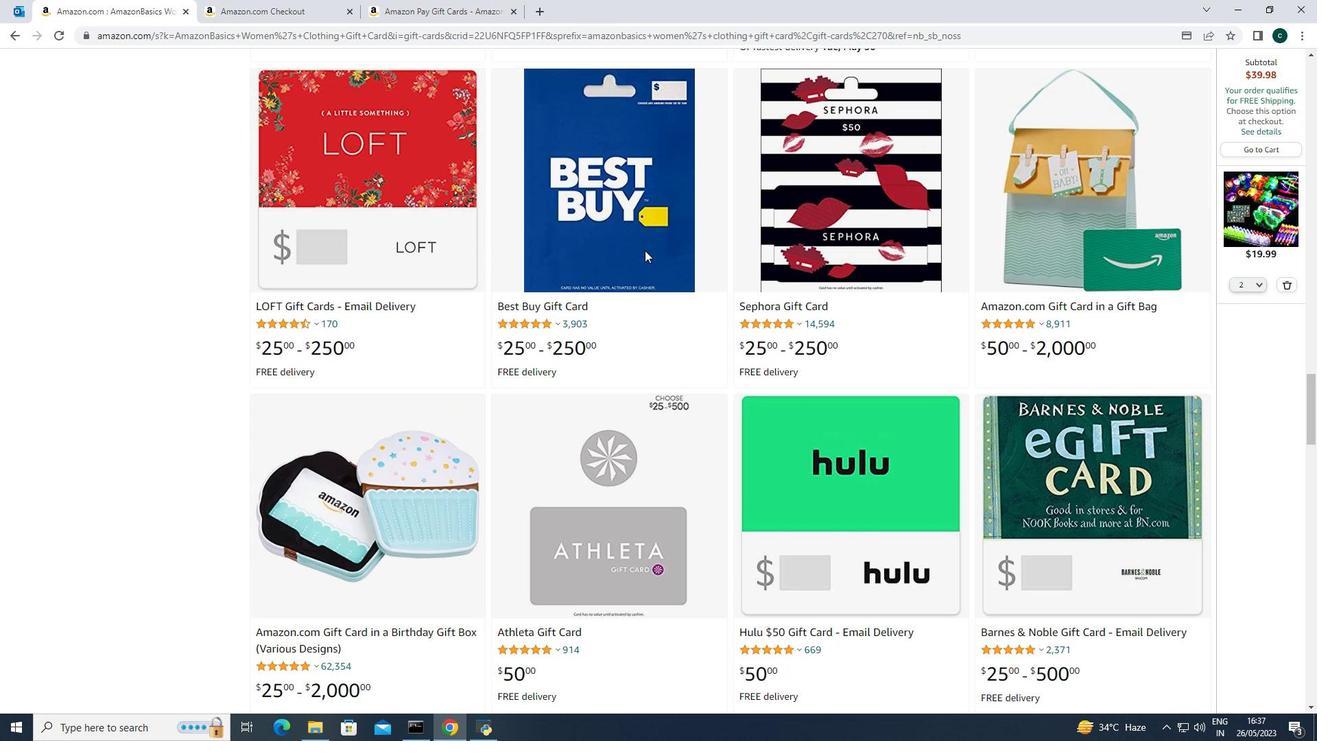 
Action: Mouse scrolled (645, 251) with delta (0, 0)
Screenshot: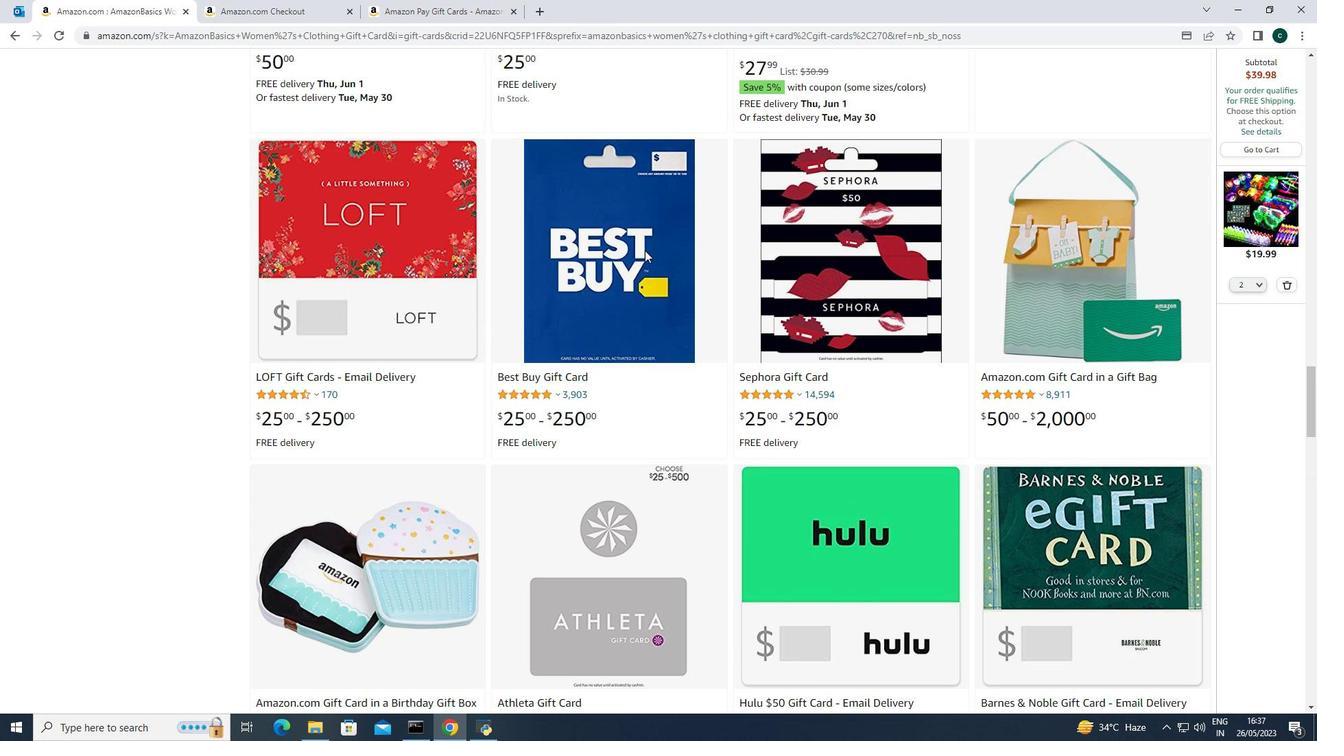 
Action: Mouse scrolled (645, 251) with delta (0, 0)
Screenshot: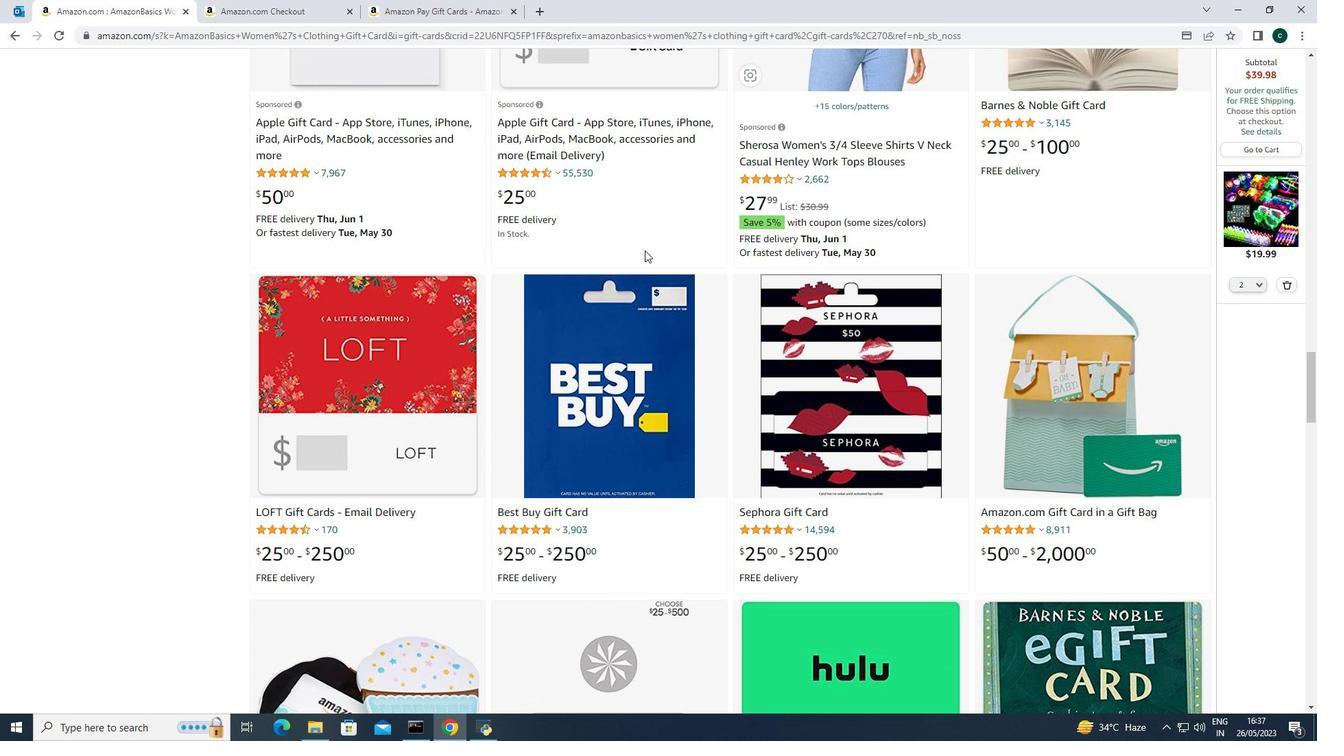 
Action: Mouse scrolled (645, 251) with delta (0, 0)
Screenshot: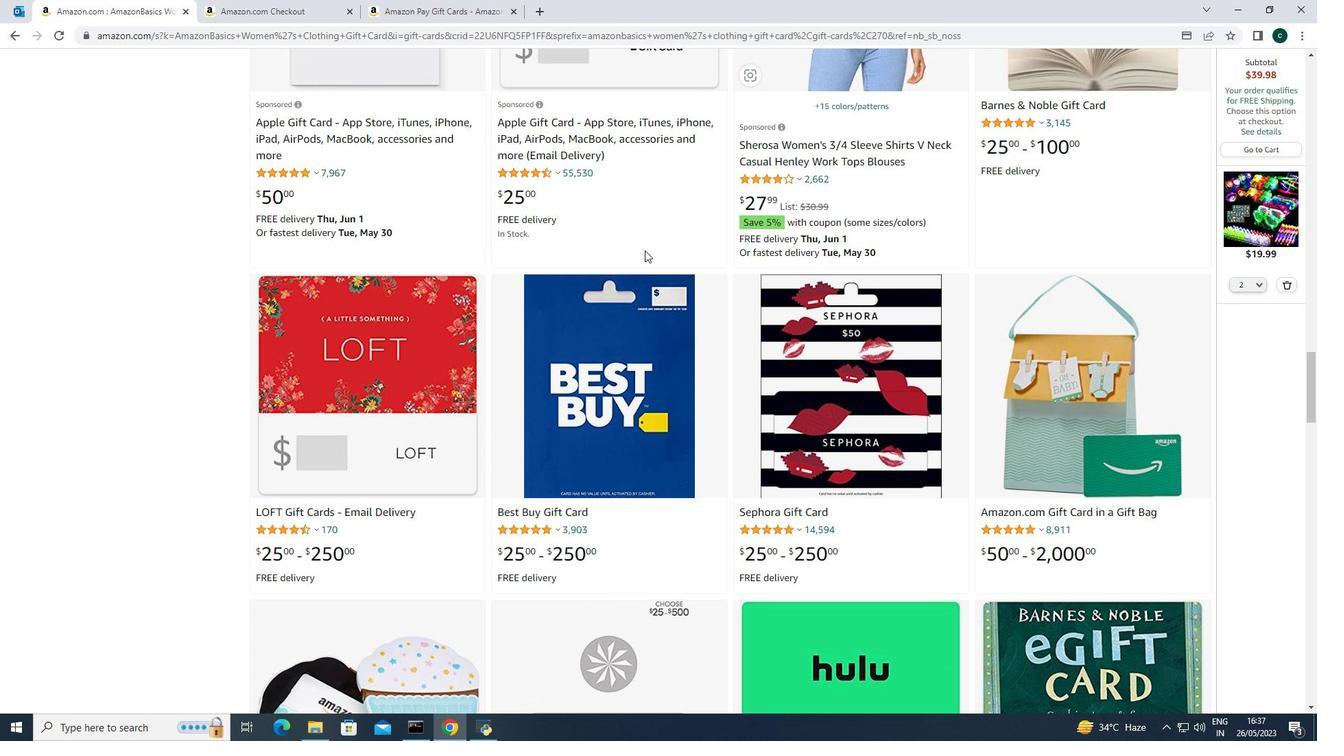 
Action: Mouse scrolled (645, 251) with delta (0, 0)
Screenshot: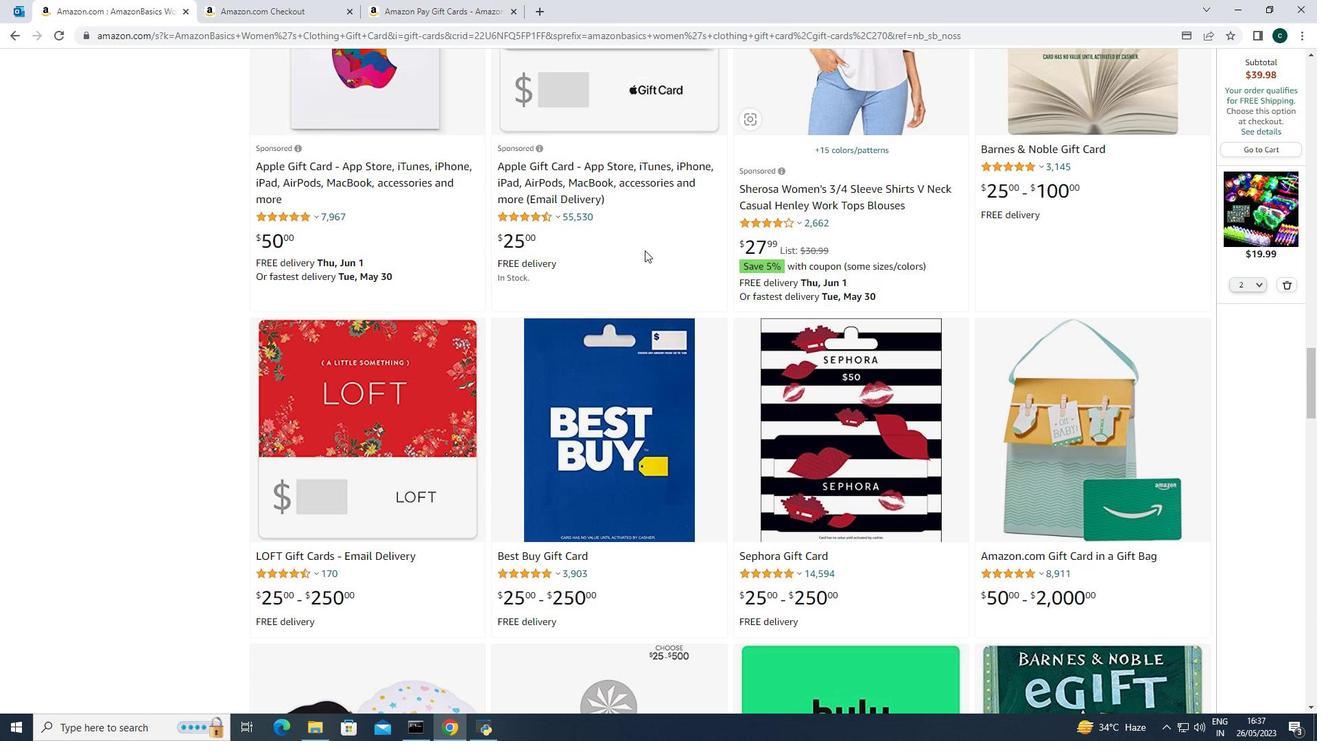 
Action: Mouse moved to (645, 251)
Screenshot: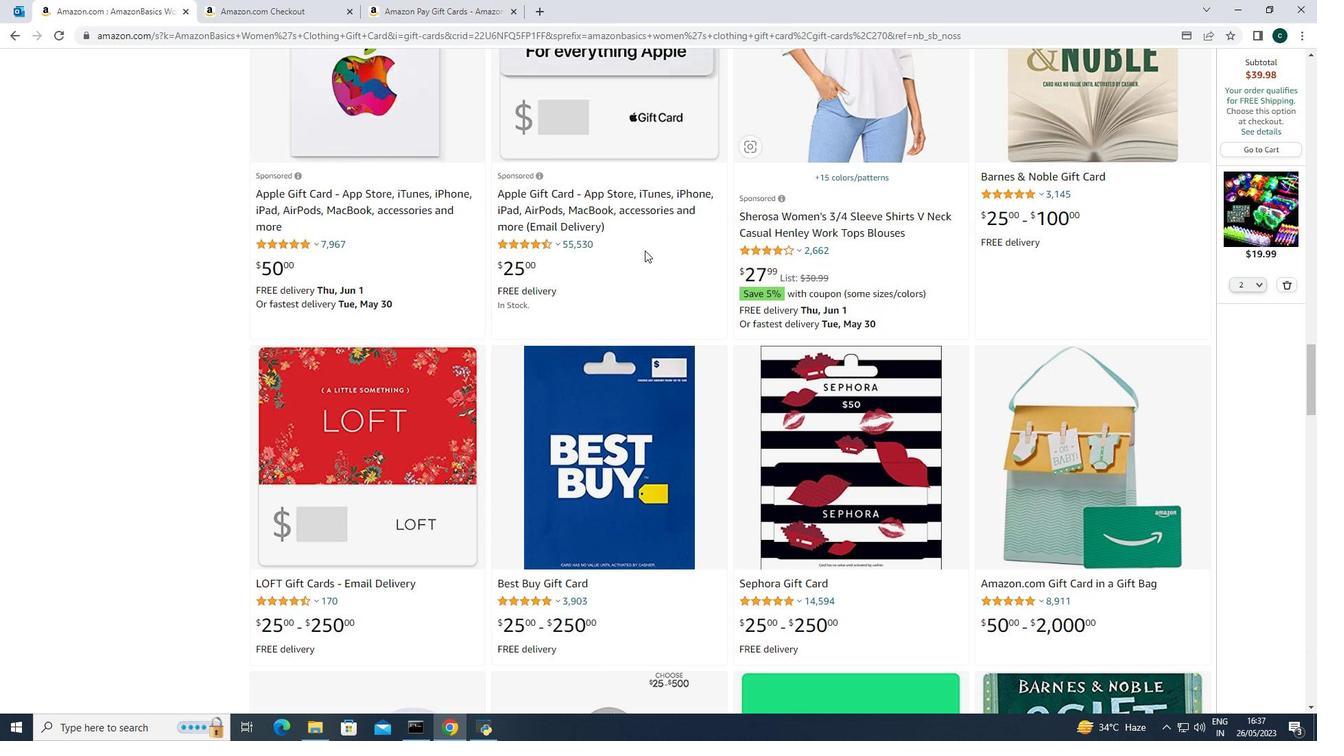 
Action: Mouse scrolled (645, 251) with delta (0, 0)
Screenshot: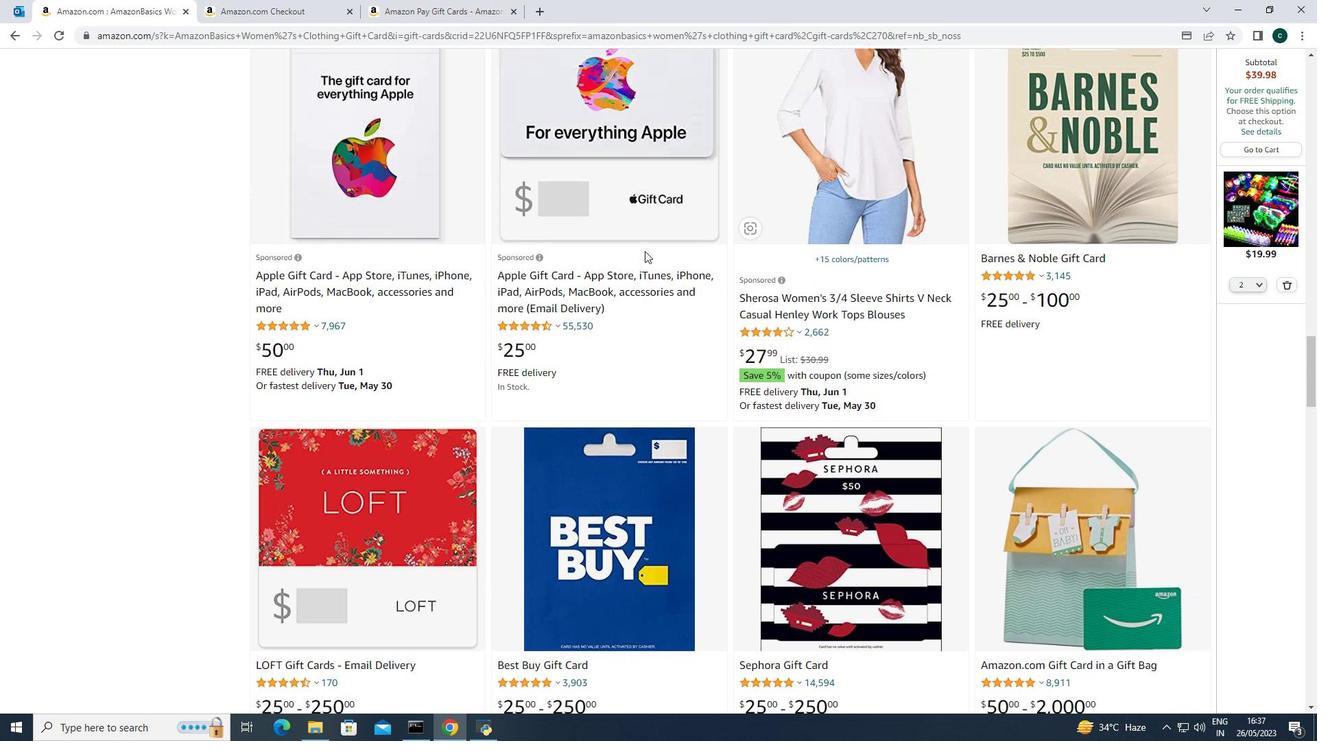 
Action: Mouse scrolled (645, 251) with delta (0, 0)
Screenshot: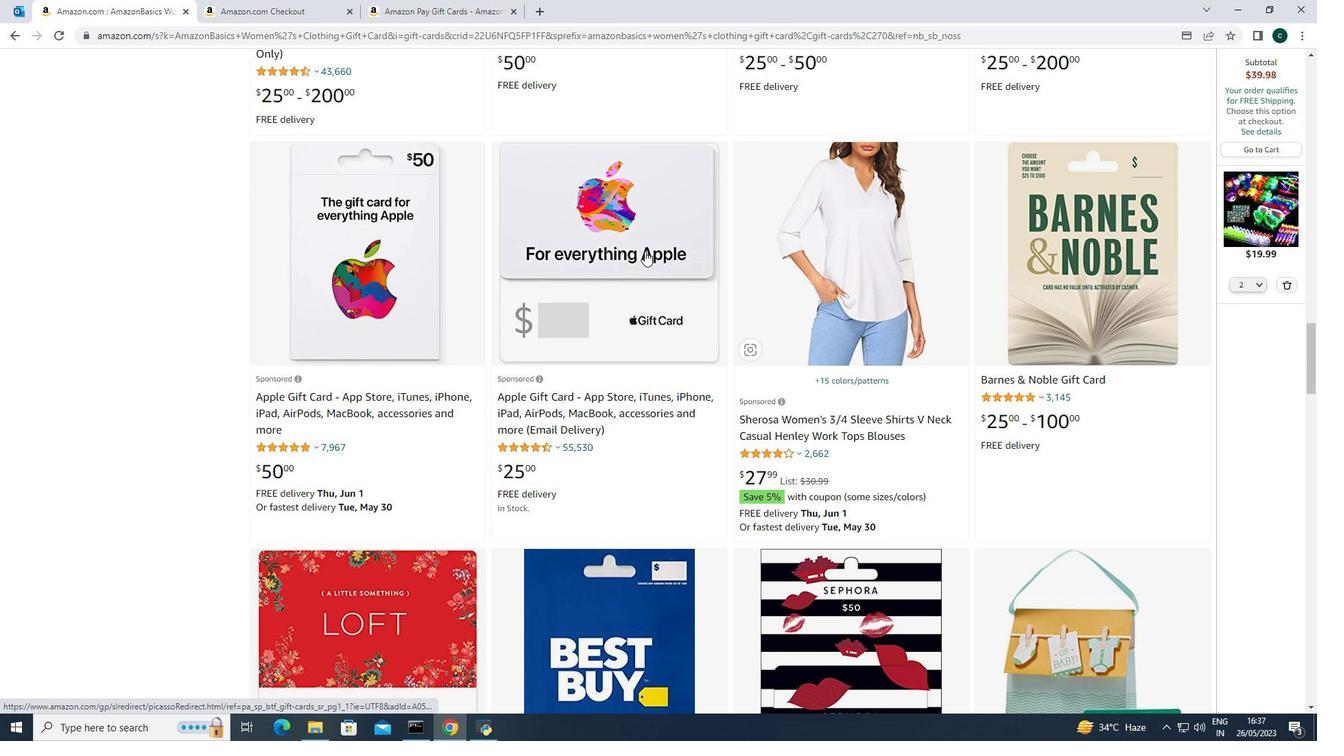 
Action: Mouse scrolled (645, 251) with delta (0, 0)
Screenshot: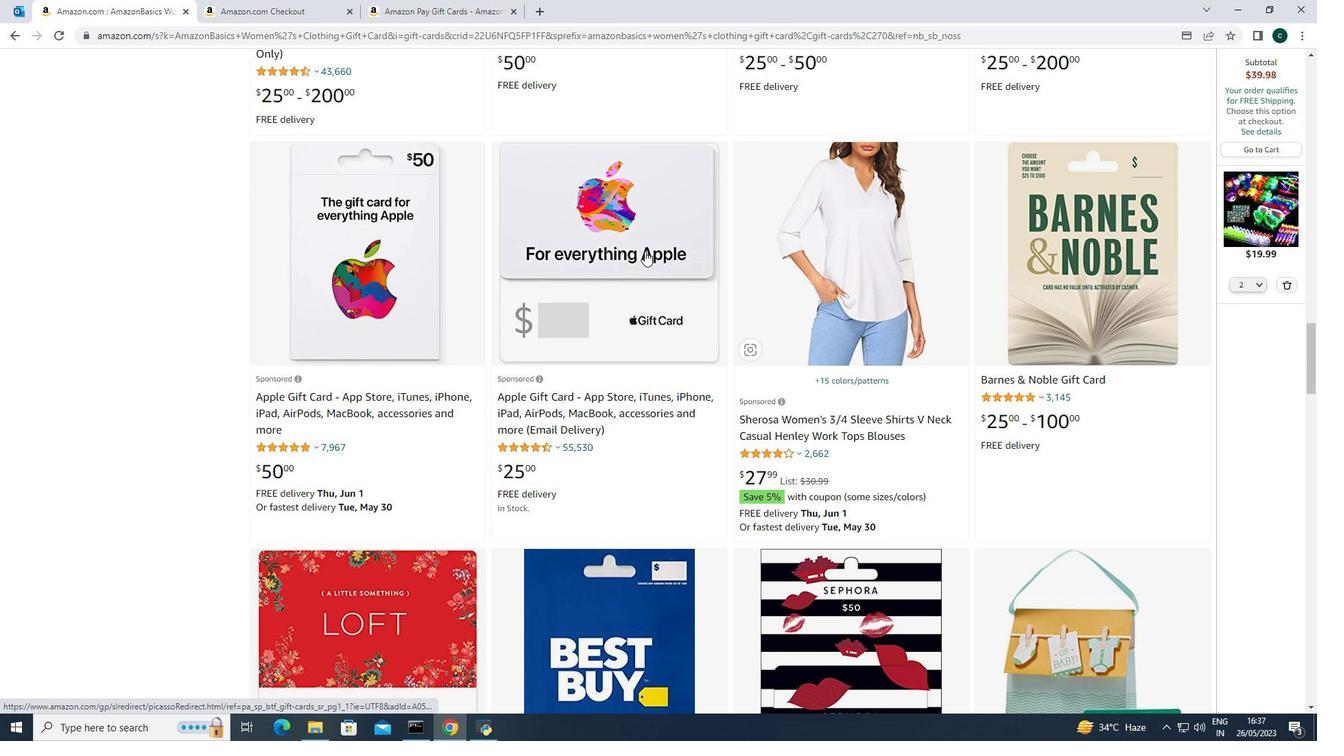 
Action: Mouse scrolled (645, 251) with delta (0, 0)
Screenshot: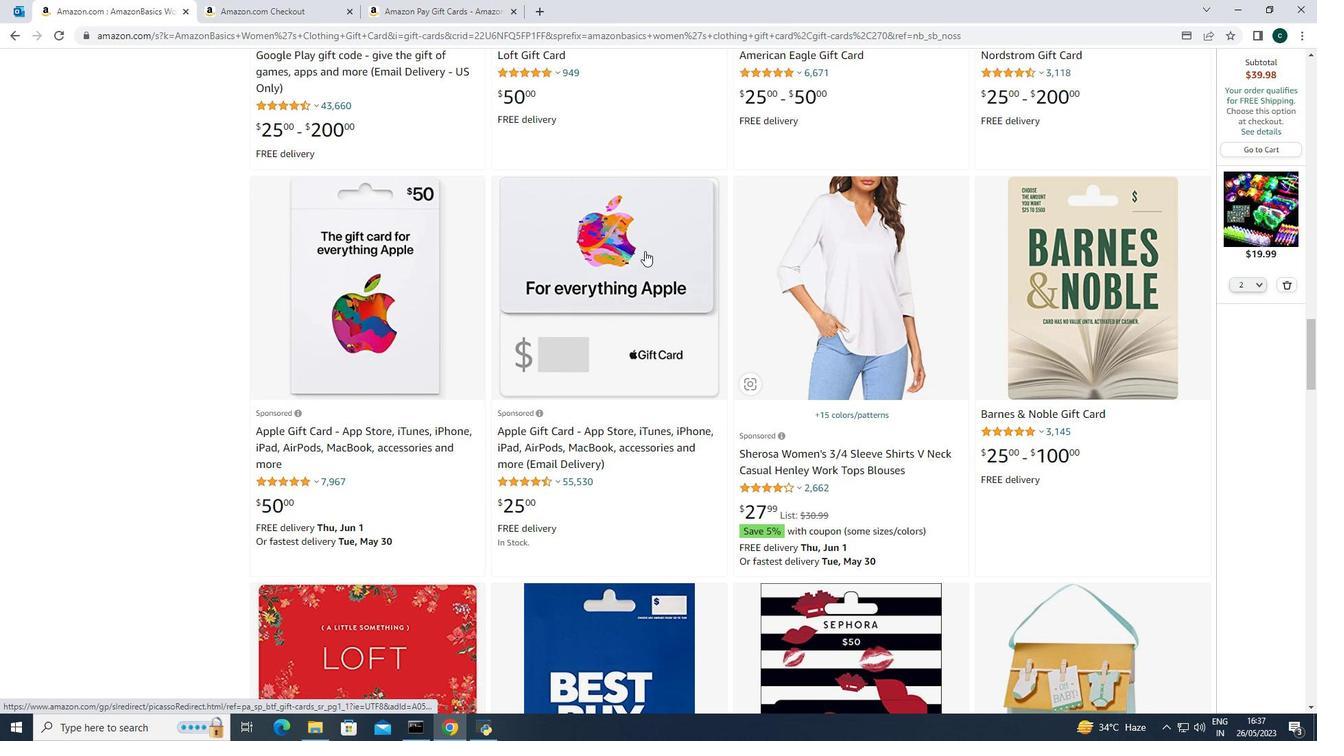 
Action: Mouse scrolled (645, 251) with delta (0, 0)
Screenshot: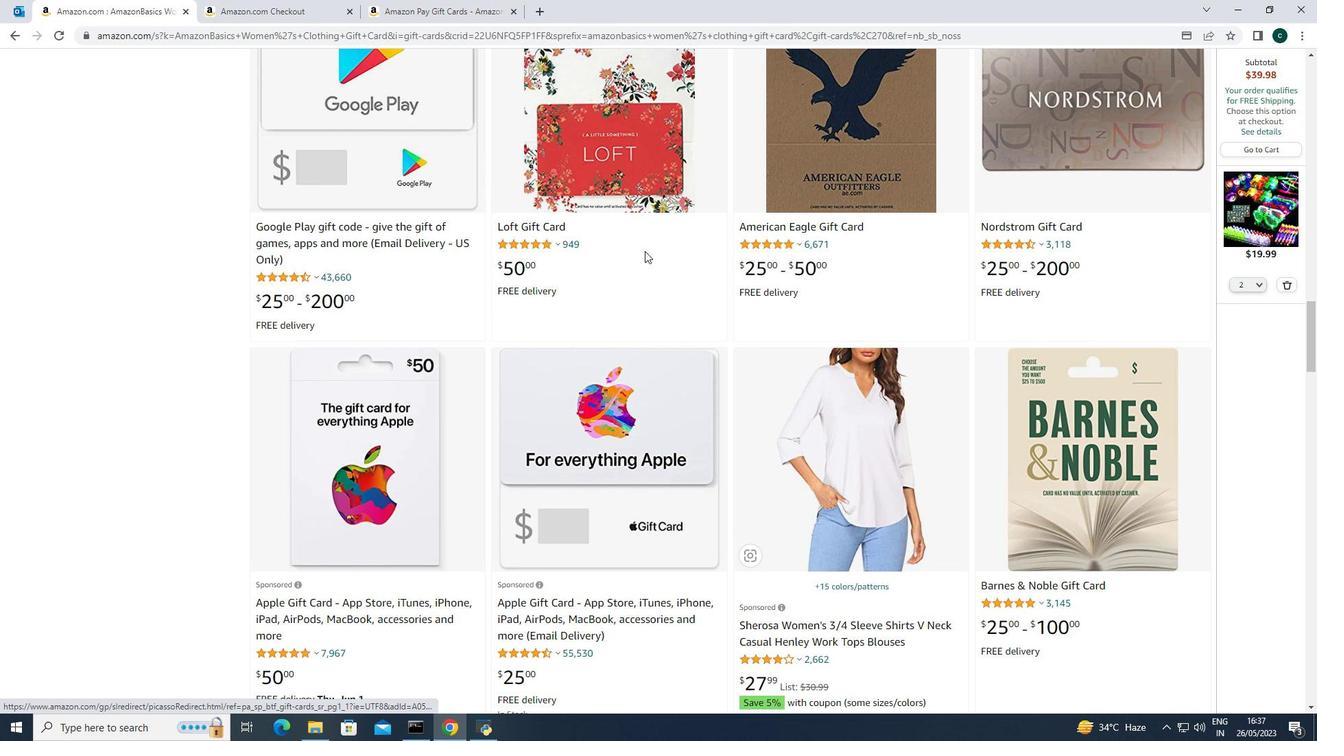 
Action: Mouse scrolled (645, 251) with delta (0, 0)
Screenshot: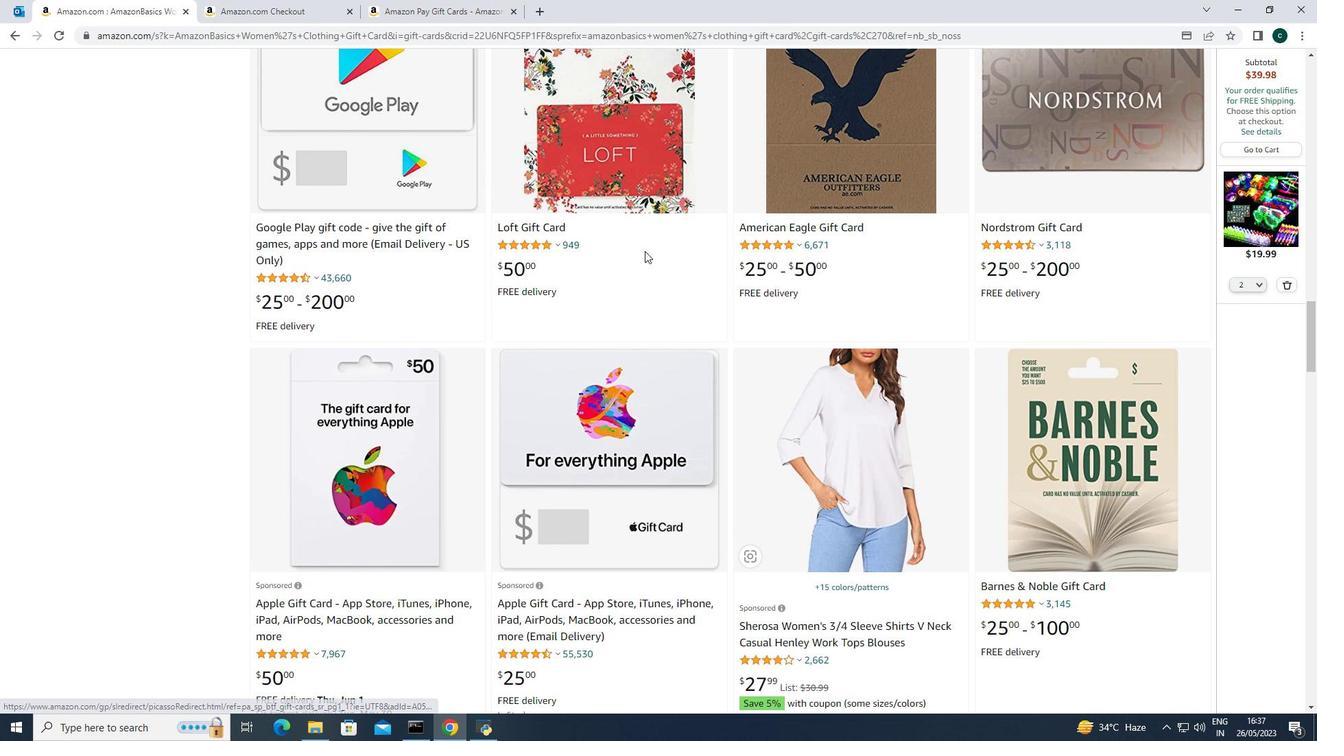 
Action: Mouse scrolled (645, 251) with delta (0, 0)
Screenshot: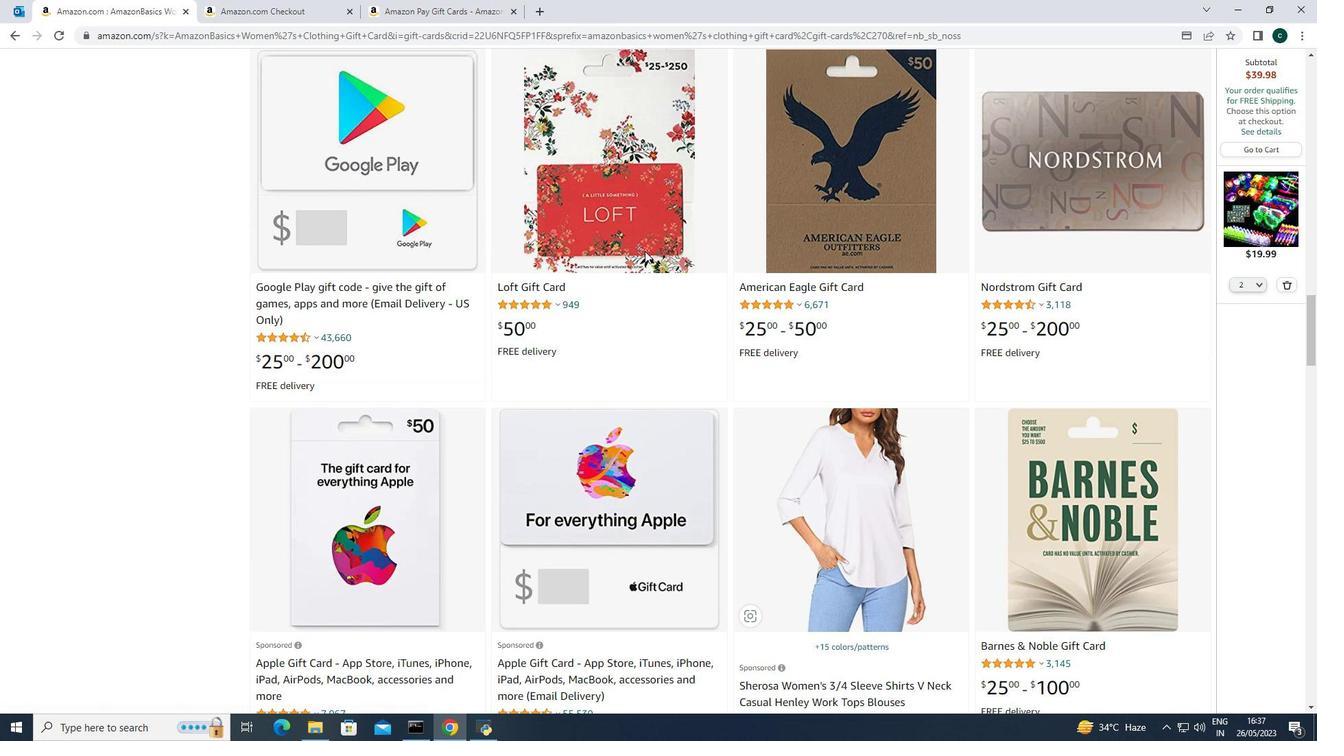 
Action: Mouse scrolled (645, 251) with delta (0, 0)
Screenshot: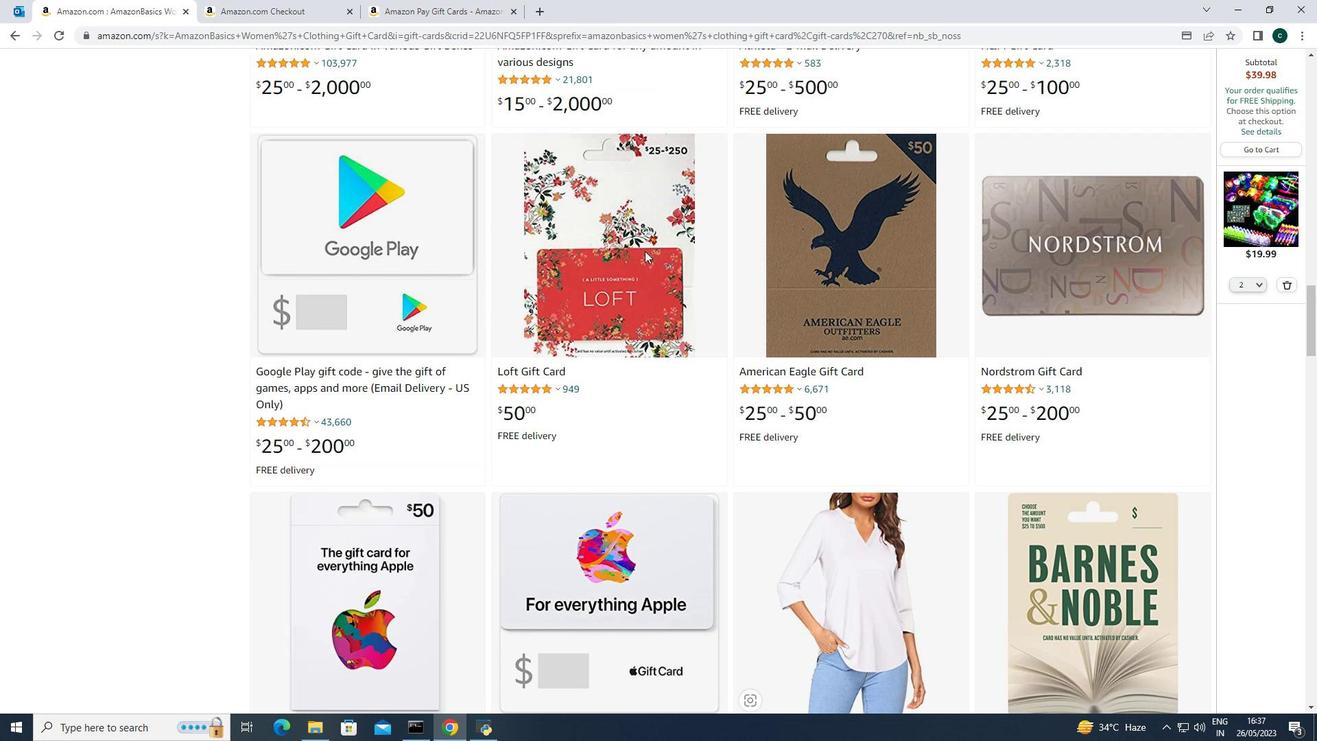 
Action: Mouse scrolled (645, 251) with delta (0, 0)
Screenshot: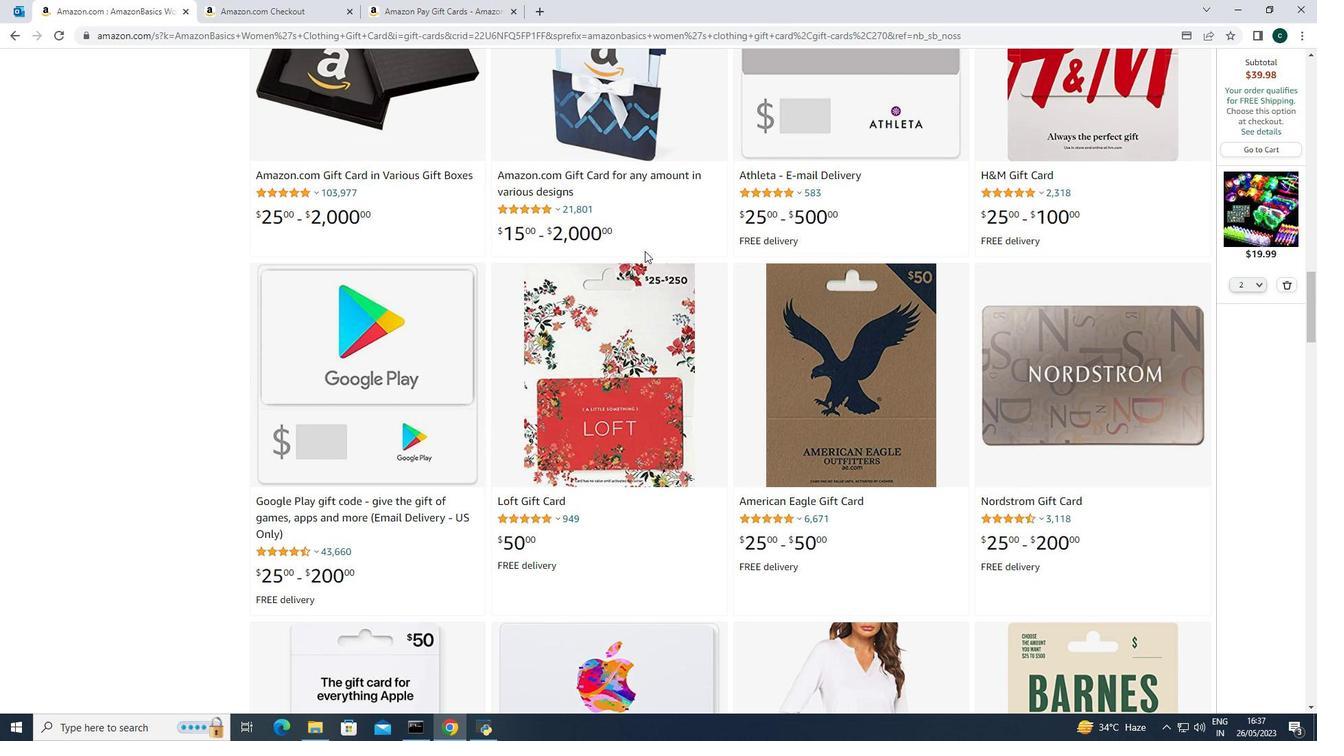 
Action: Mouse scrolled (645, 251) with delta (0, 0)
Screenshot: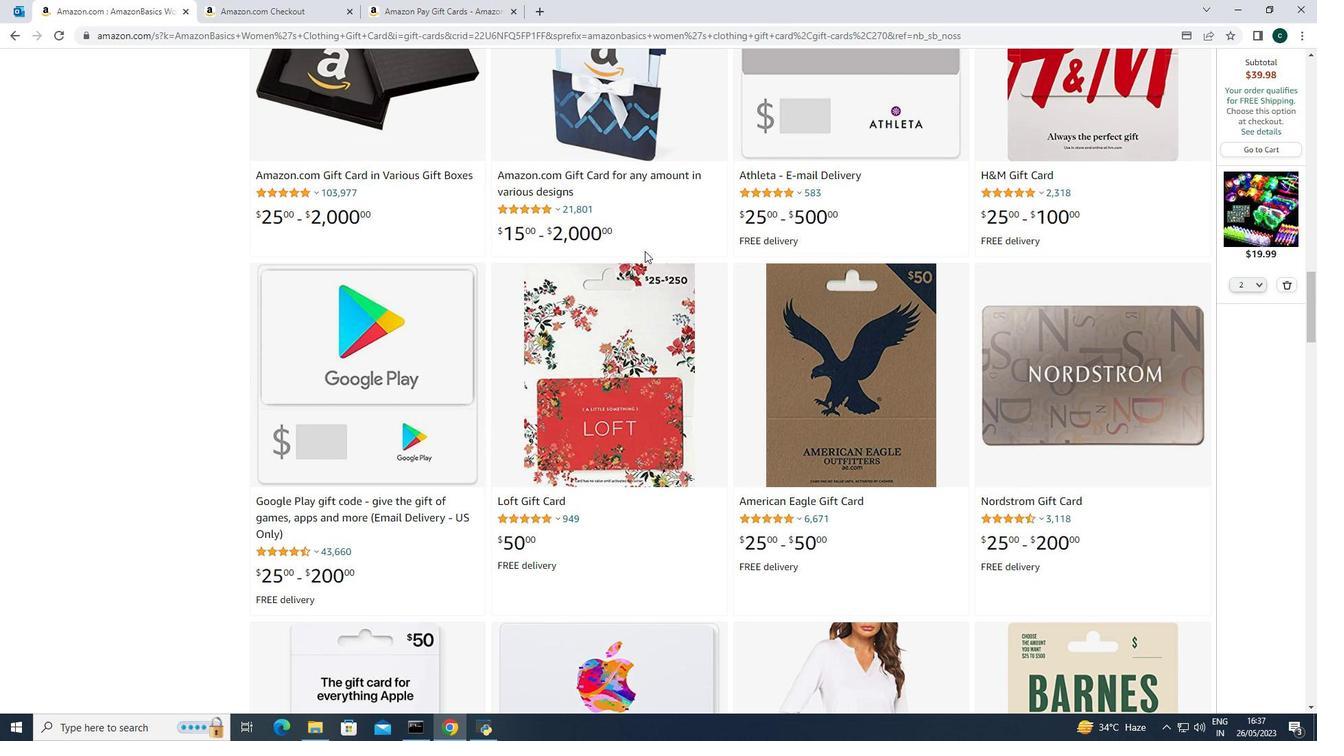 
Action: Mouse moved to (1089, 194)
Screenshot: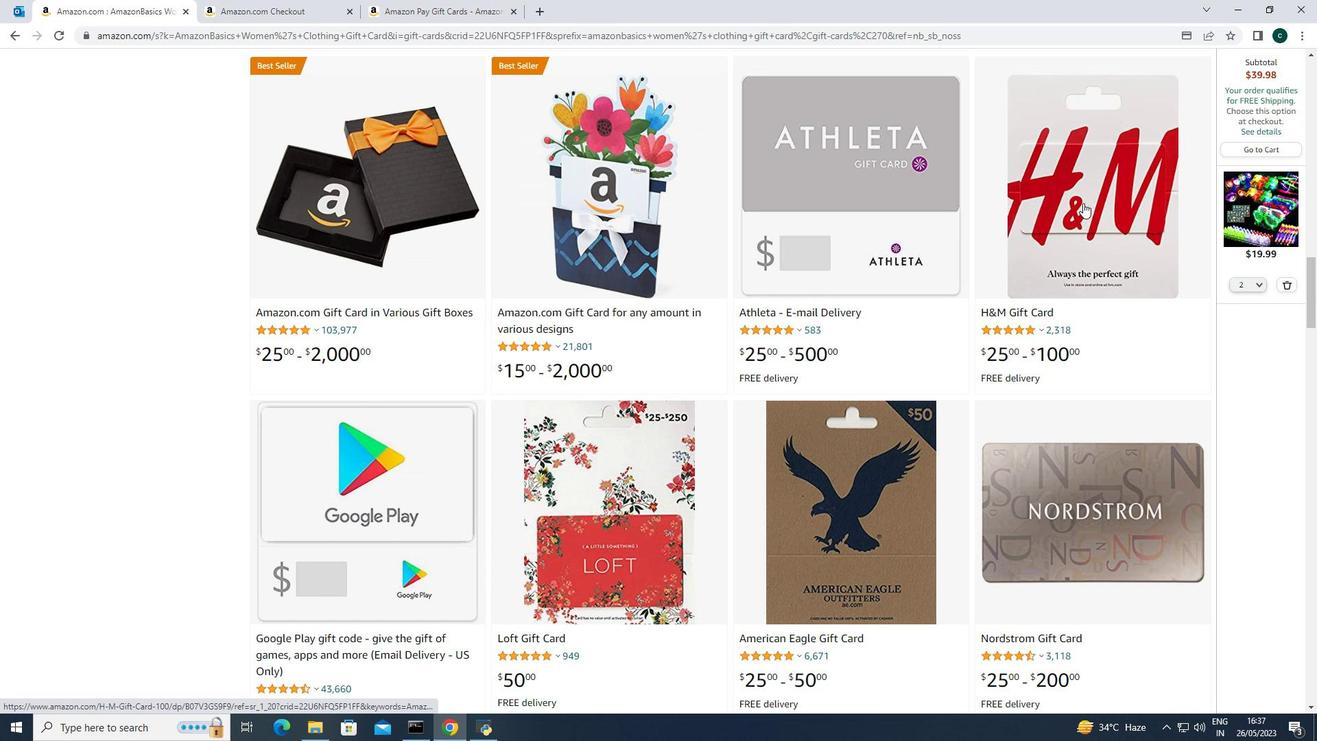 
Action: Mouse pressed left at (1089, 194)
Screenshot: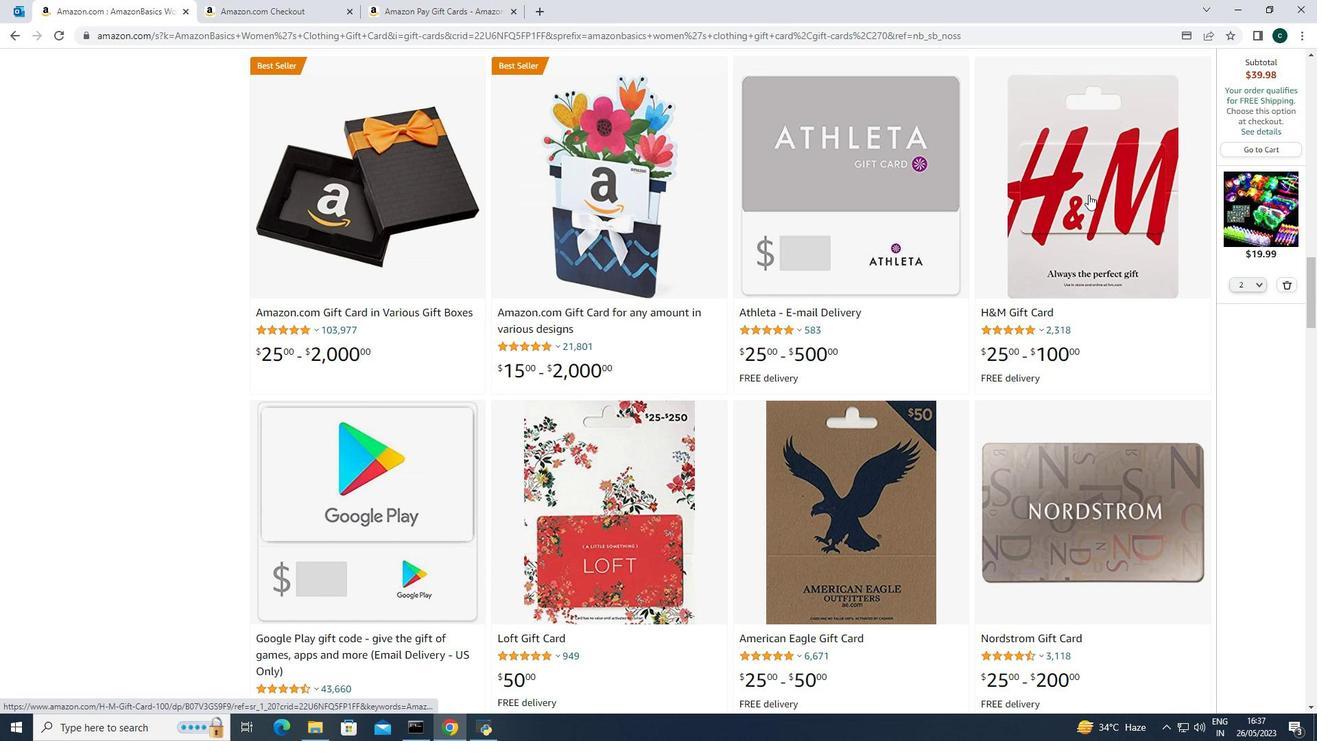 
Action: Mouse pressed left at (1089, 194)
Screenshot: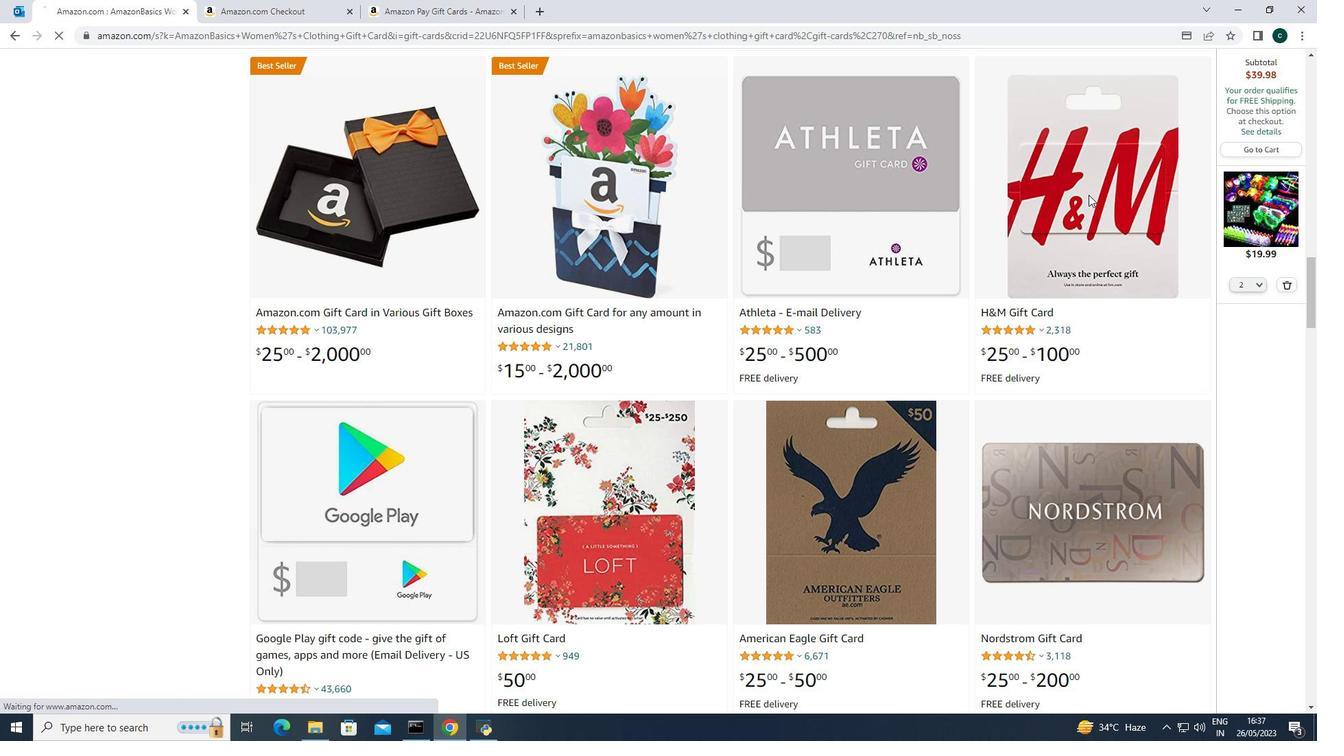 
Action: Mouse moved to (637, 232)
Screenshot: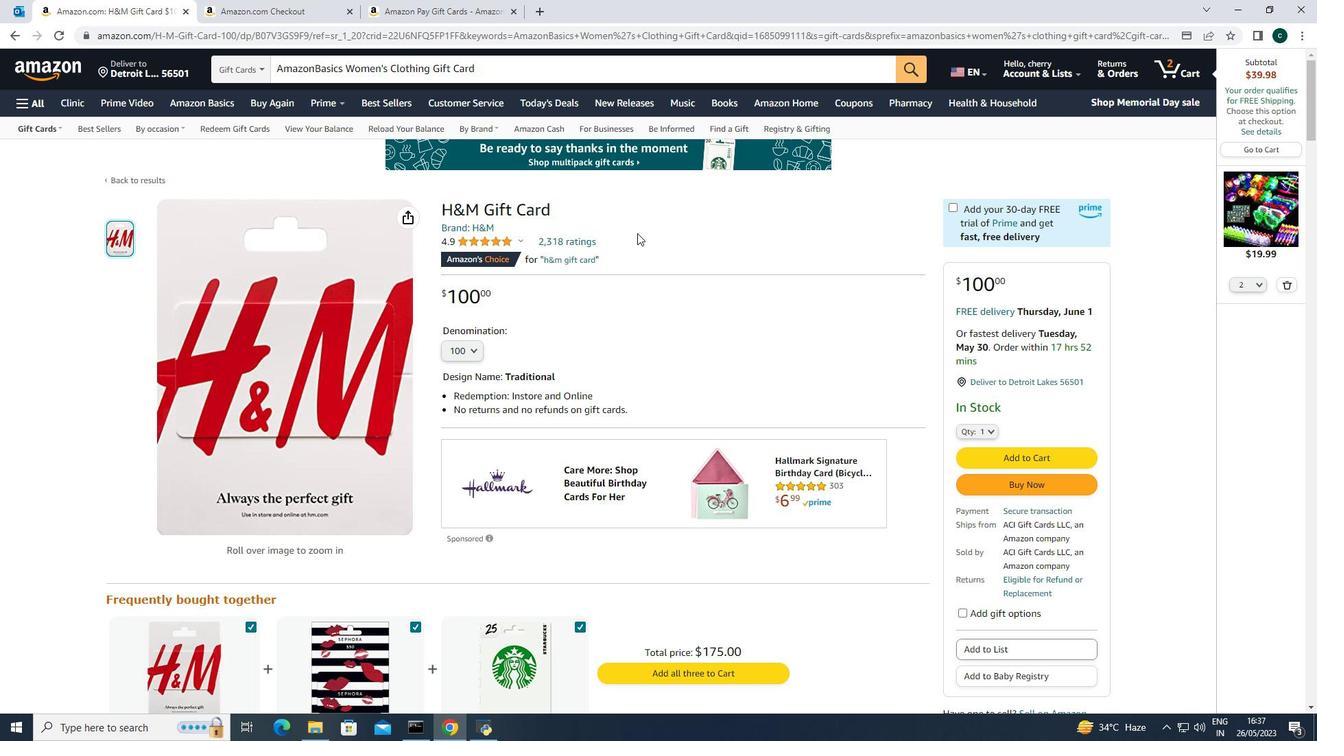 
Action: Mouse scrolled (637, 231) with delta (0, 0)
Screenshot: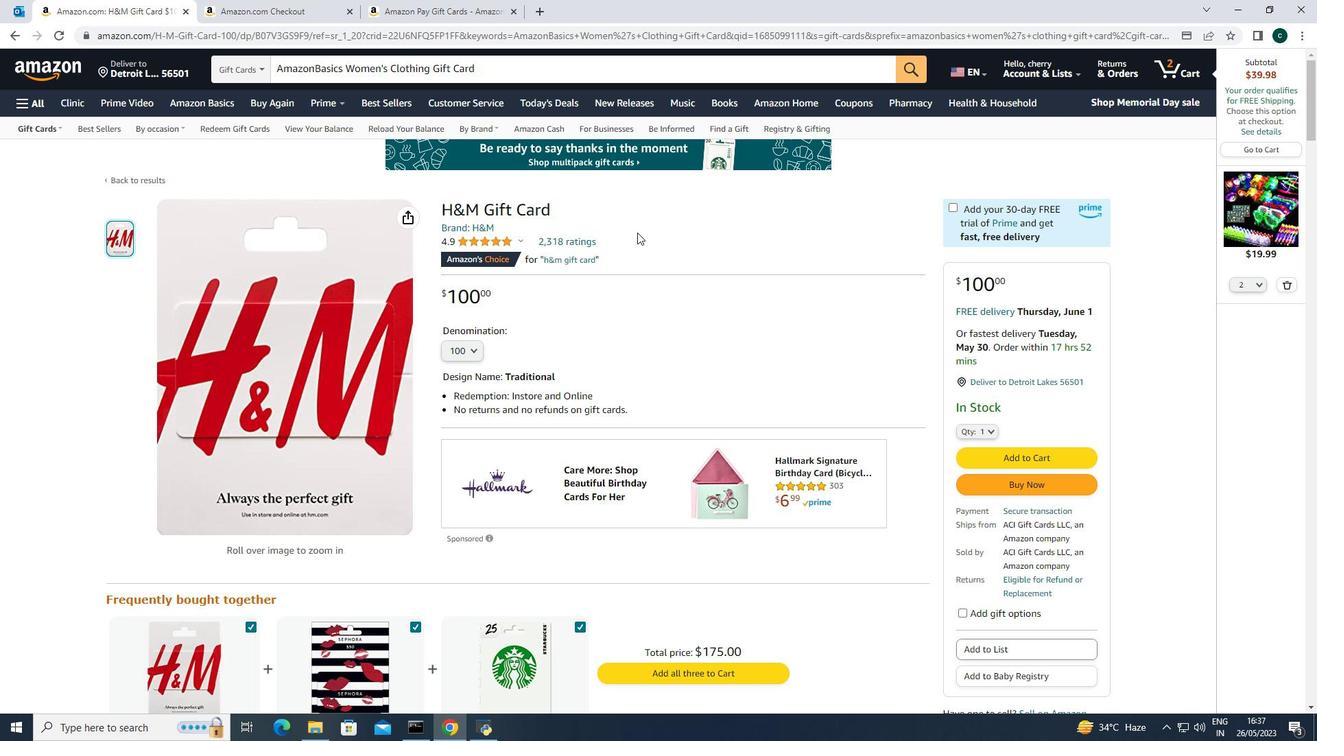 
Action: Mouse moved to (637, 232)
Screenshot: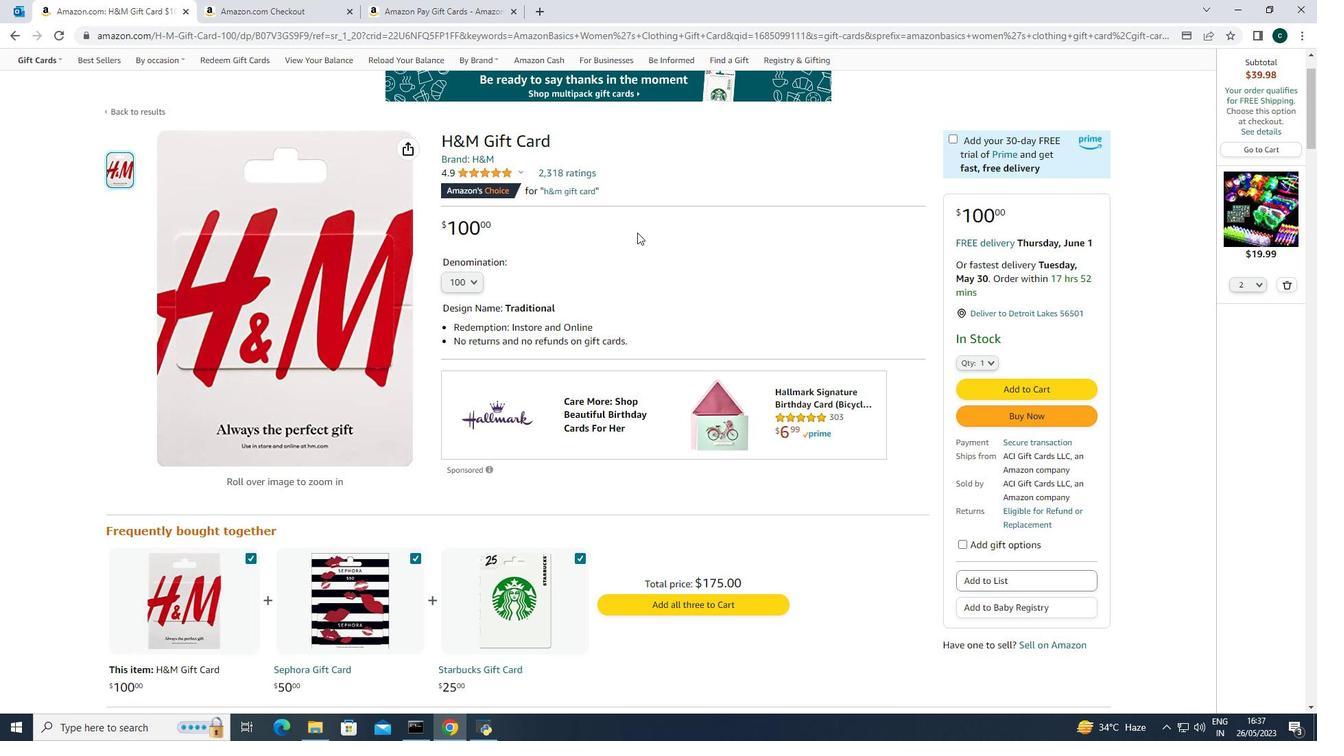 
Action: Mouse scrolled (637, 231) with delta (0, 0)
Screenshot: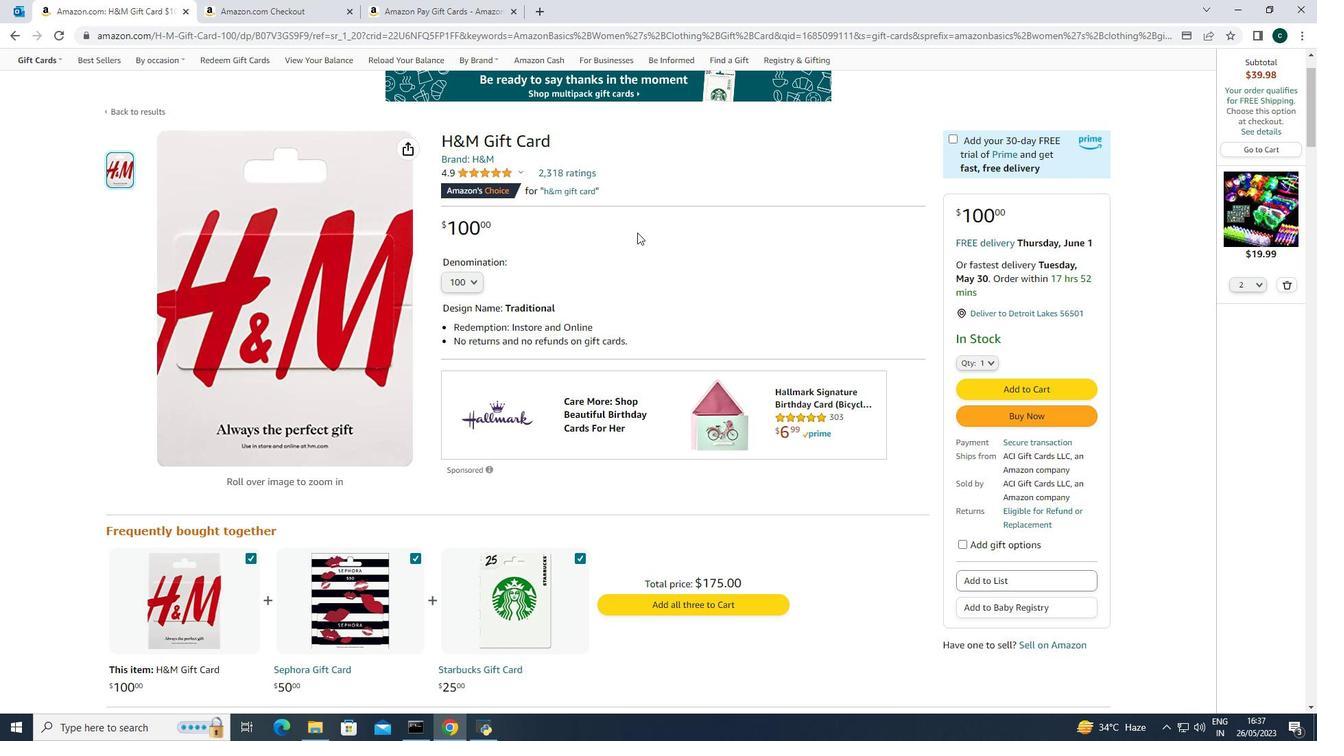 
Action: Mouse scrolled (637, 231) with delta (0, 0)
Screenshot: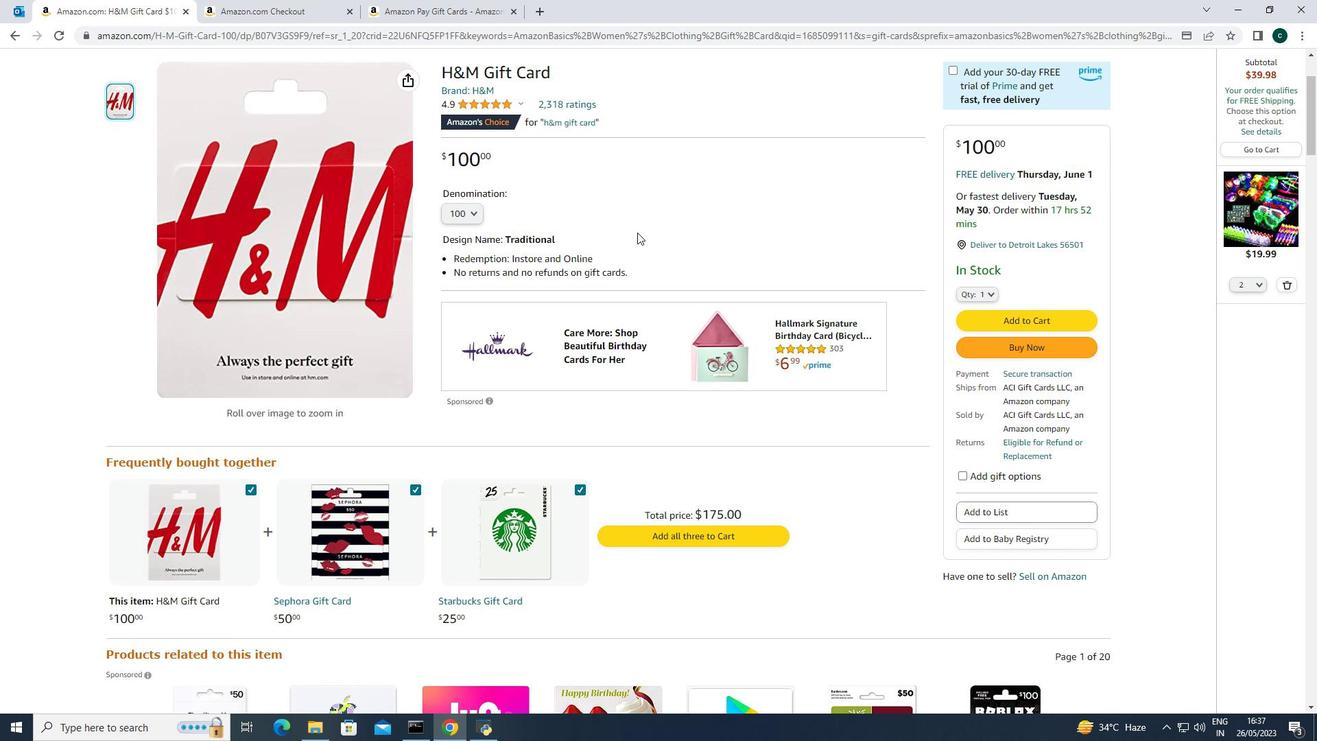 
Action: Mouse moved to (638, 231)
Screenshot: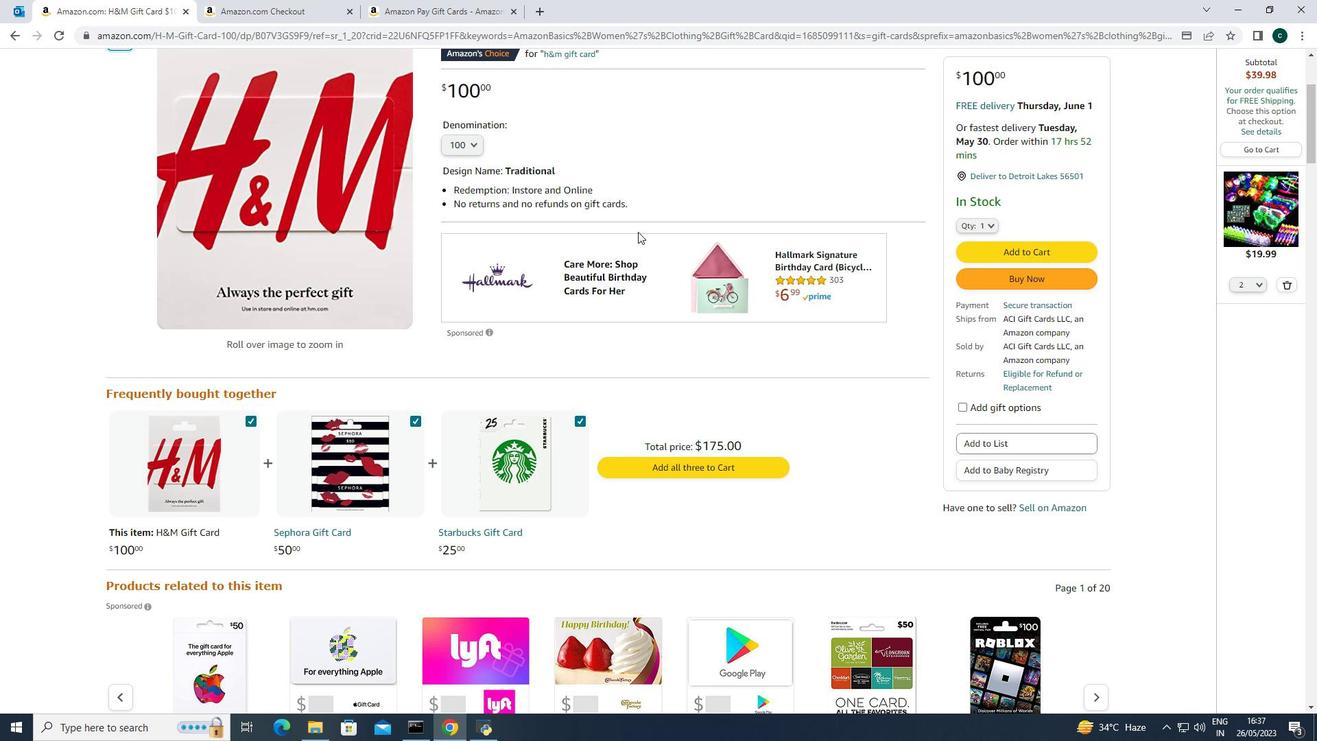 
Action: Mouse scrolled (638, 230) with delta (0, 0)
Screenshot: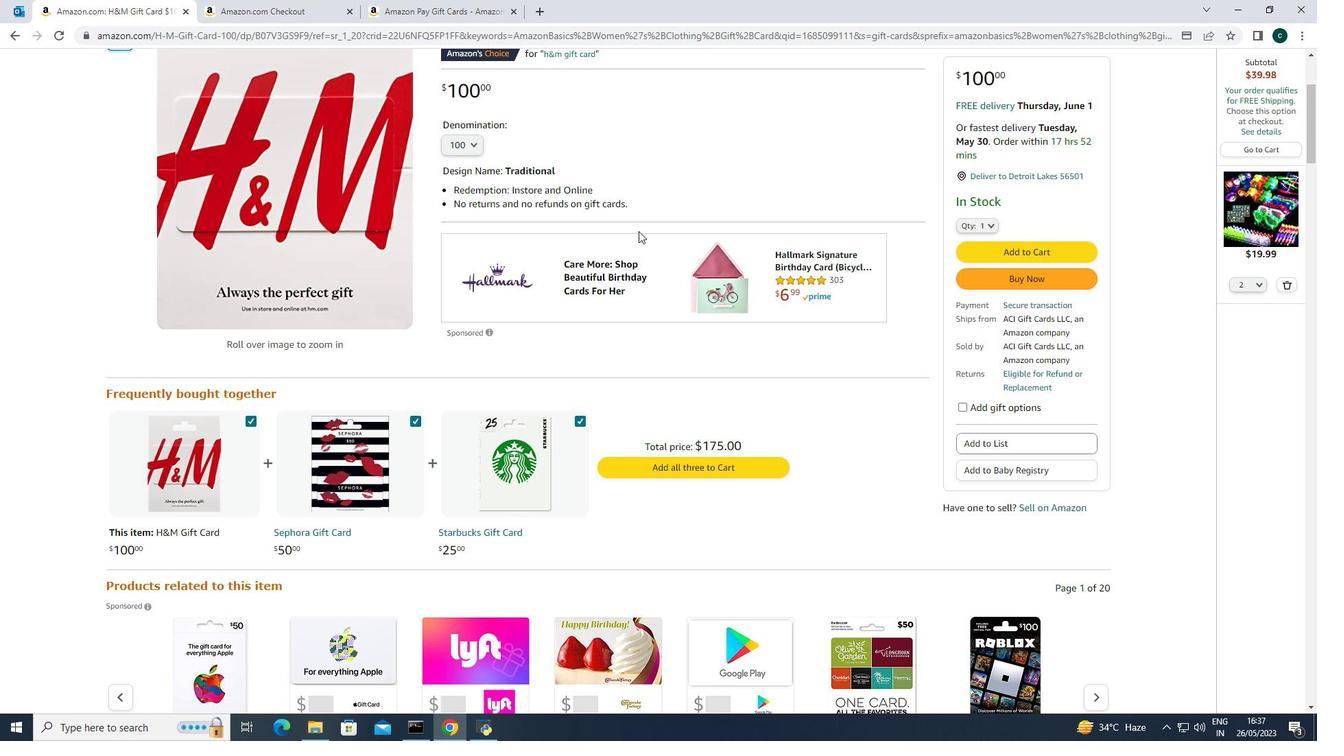 
Action: Mouse scrolled (638, 230) with delta (0, 0)
Screenshot: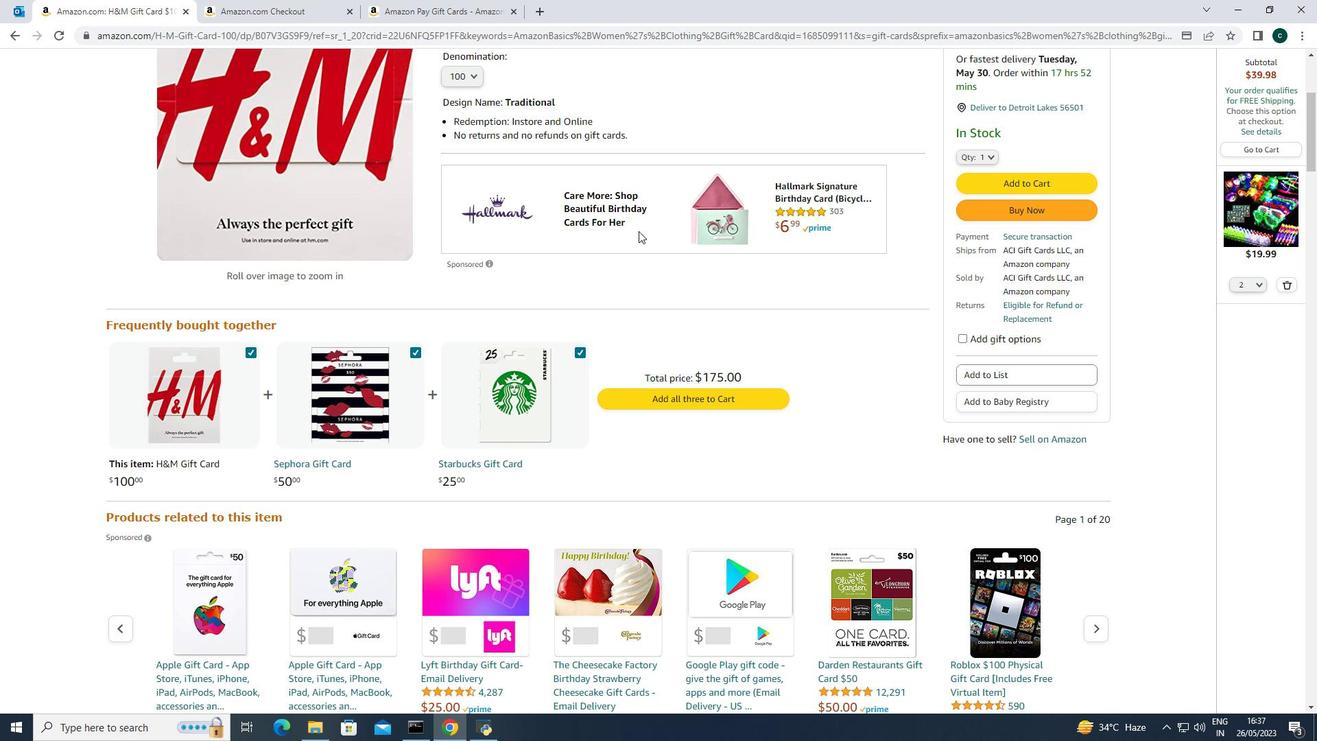 
Action: Mouse moved to (601, 205)
Screenshot: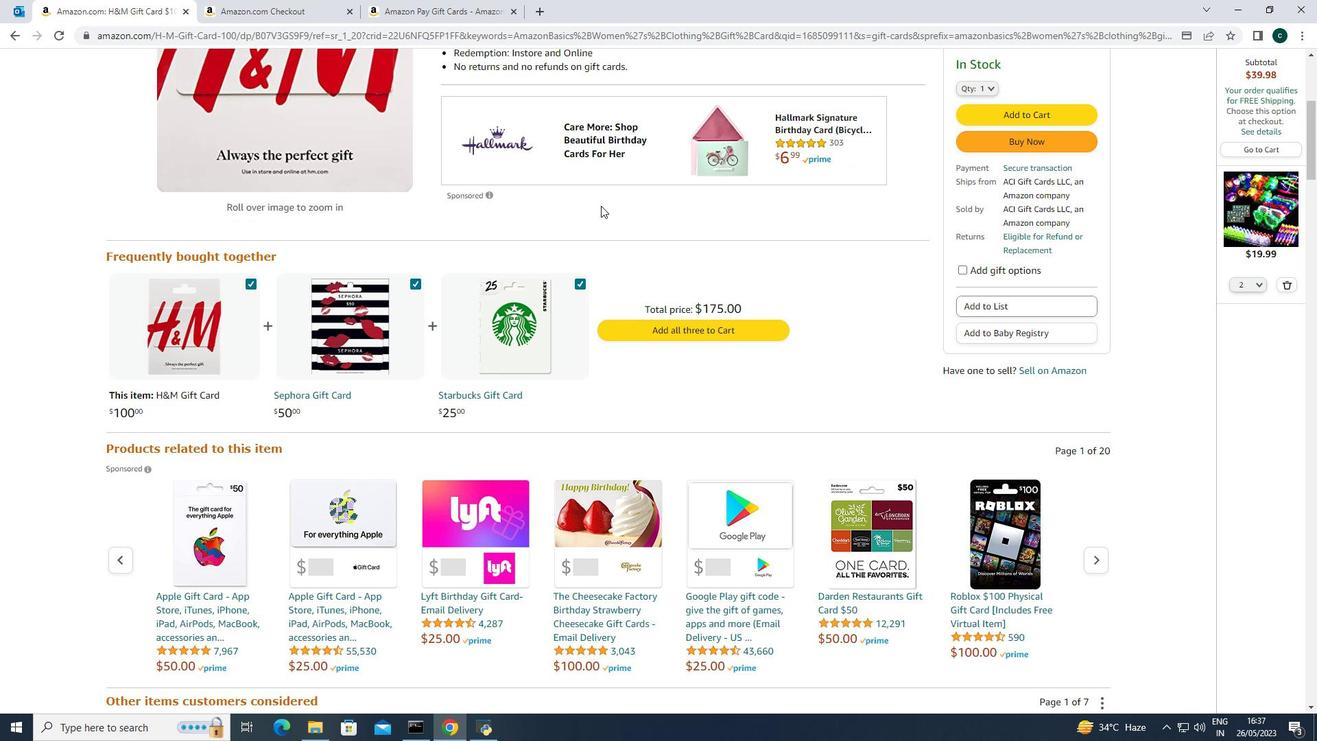 
Action: Mouse scrolled (601, 205) with delta (0, 0)
Screenshot: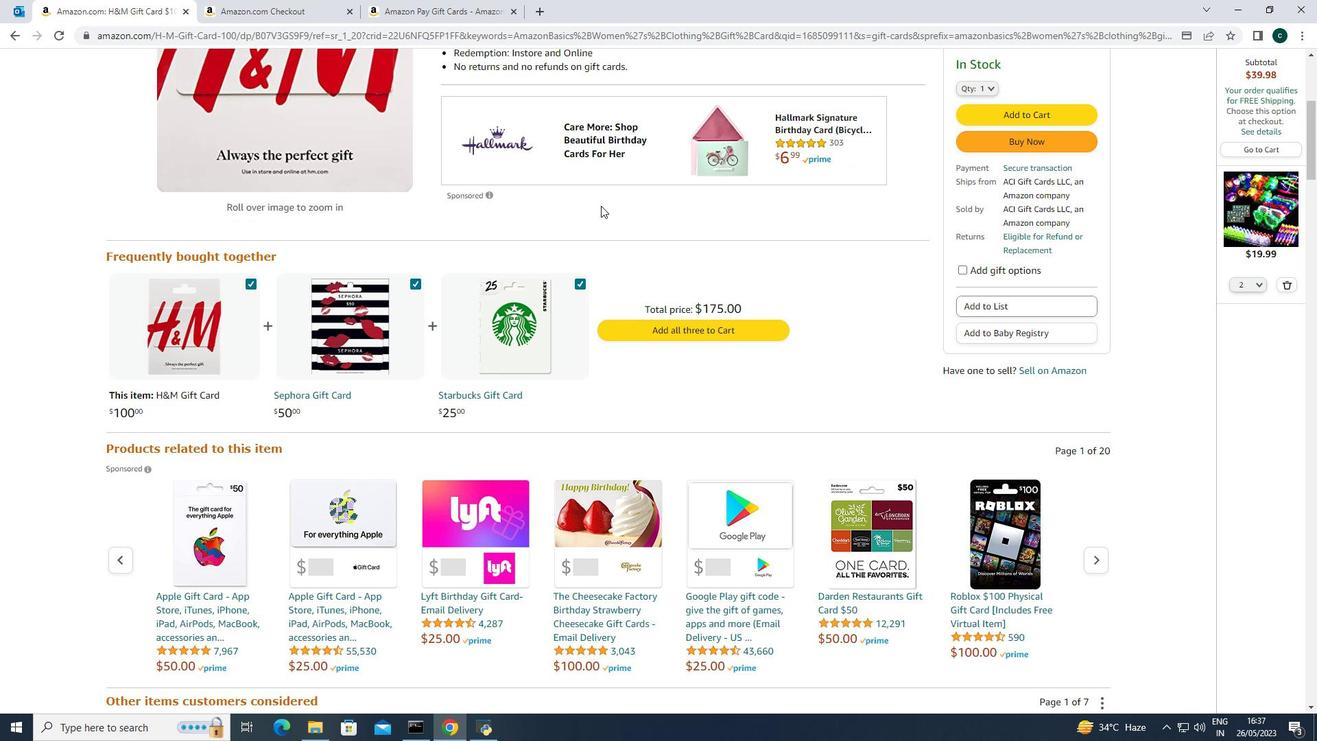 
Action: Mouse moved to (601, 207)
Screenshot: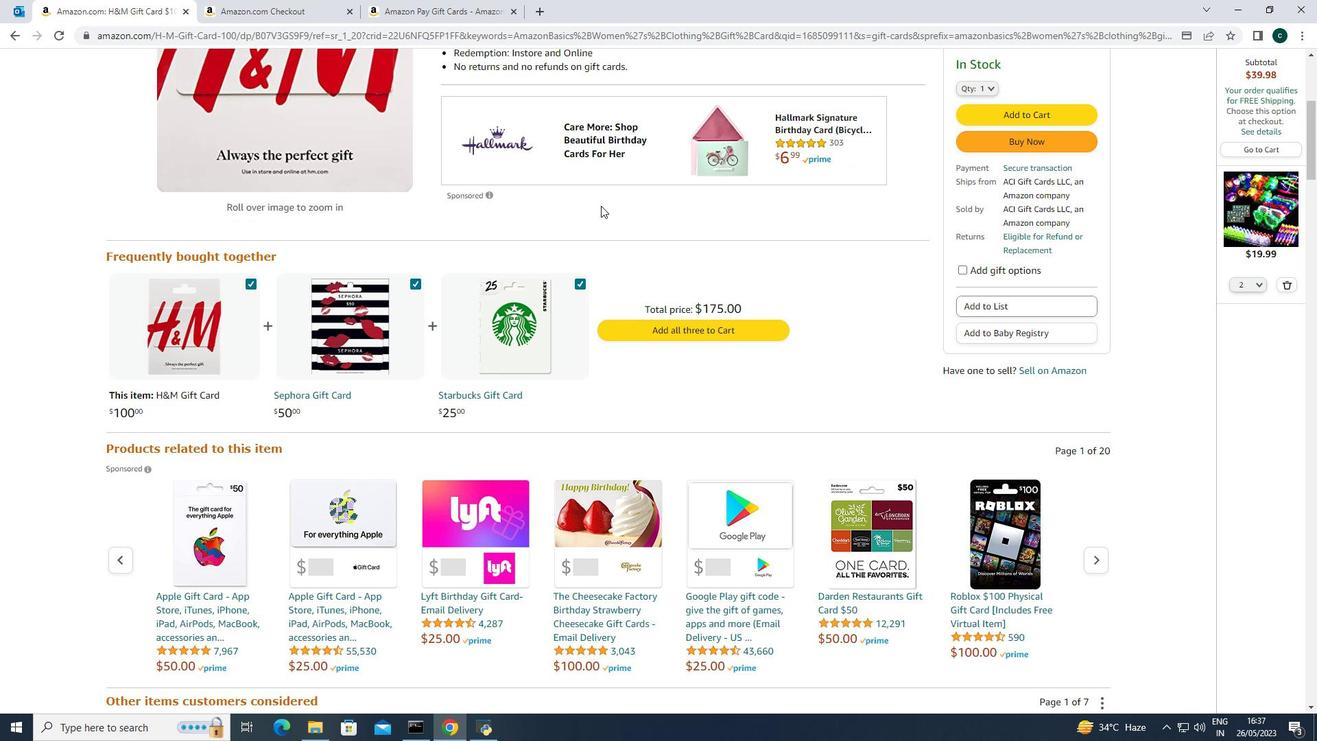 
Action: Mouse scrolled (601, 207) with delta (0, 0)
Screenshot: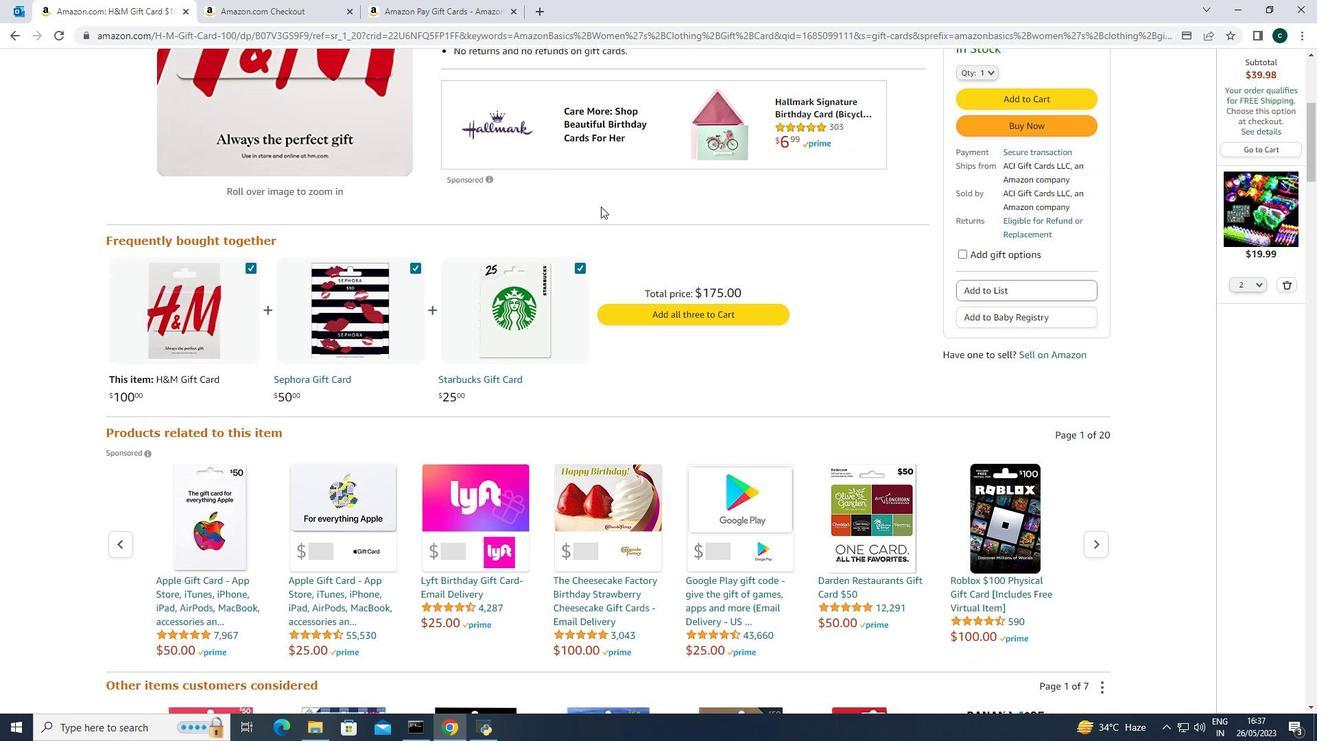 
Action: Mouse moved to (601, 207)
Screenshot: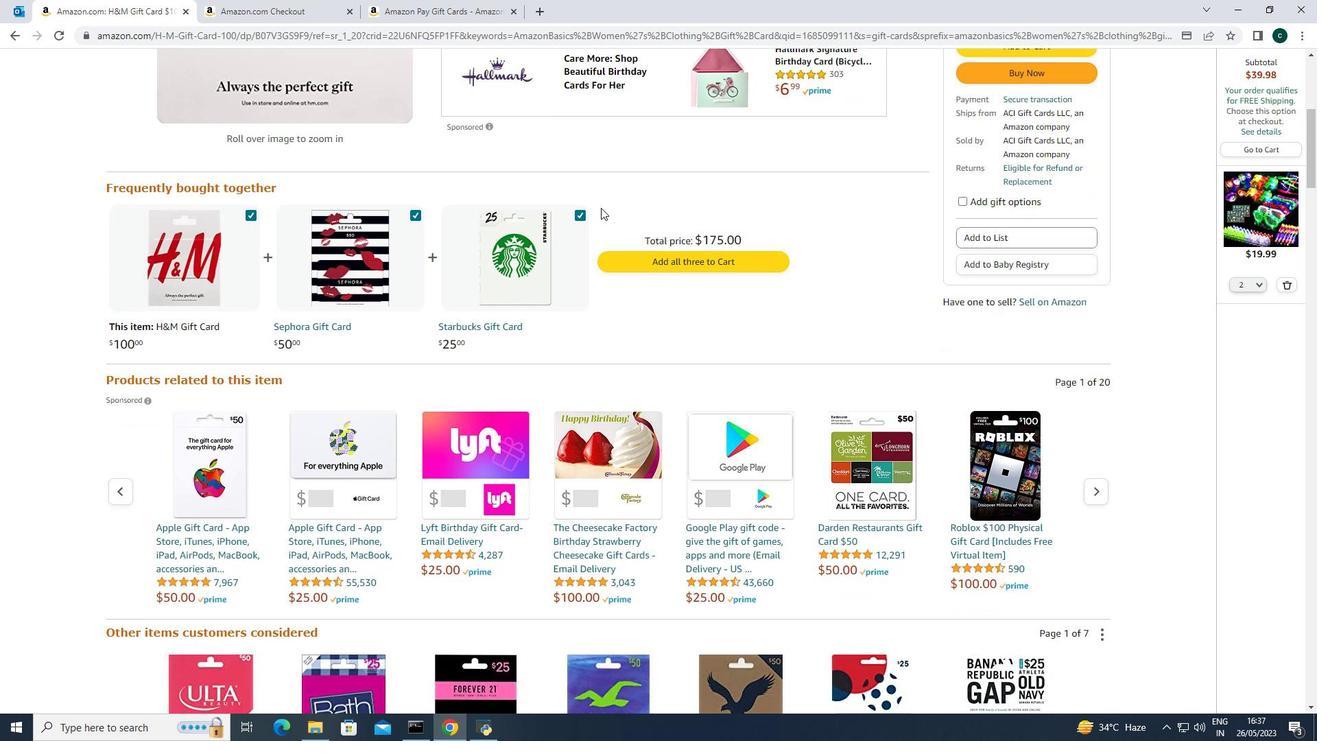 
Action: Mouse scrolled (601, 207) with delta (0, 0)
Screenshot: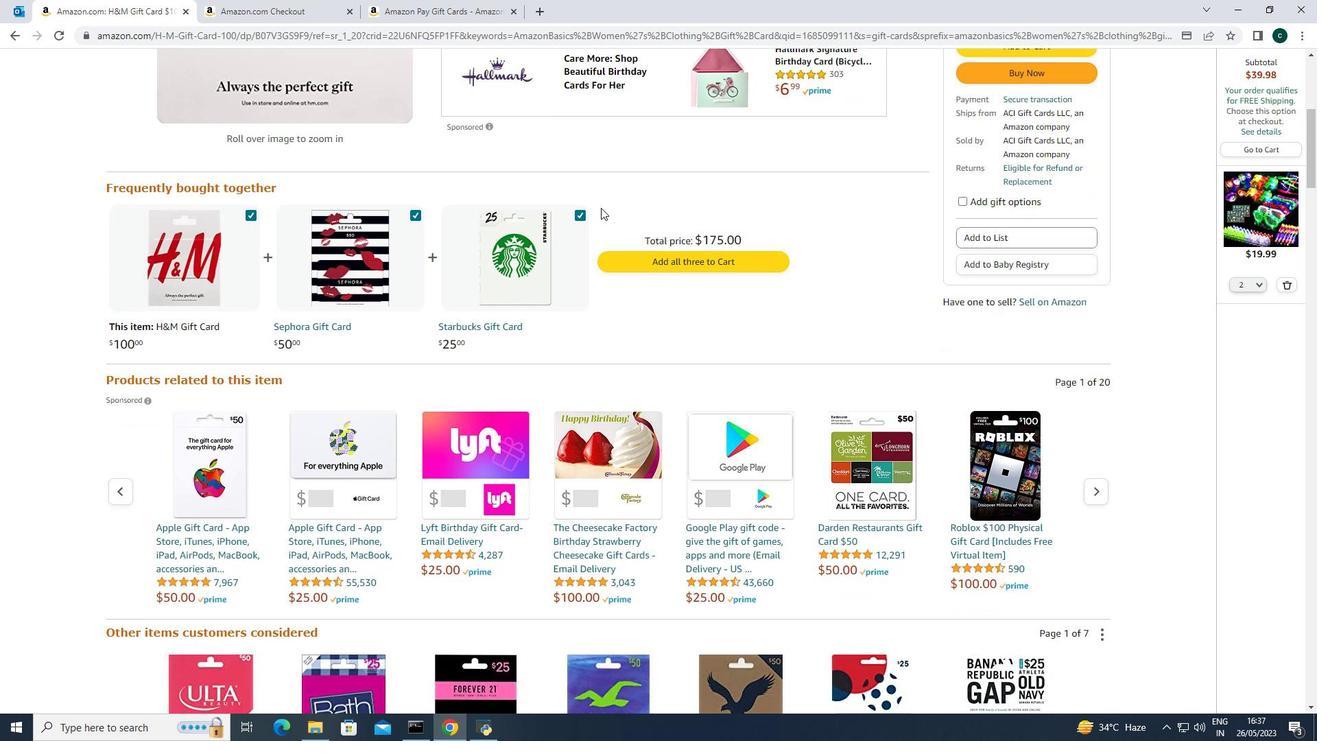 
Action: Mouse scrolled (601, 207) with delta (0, 0)
Screenshot: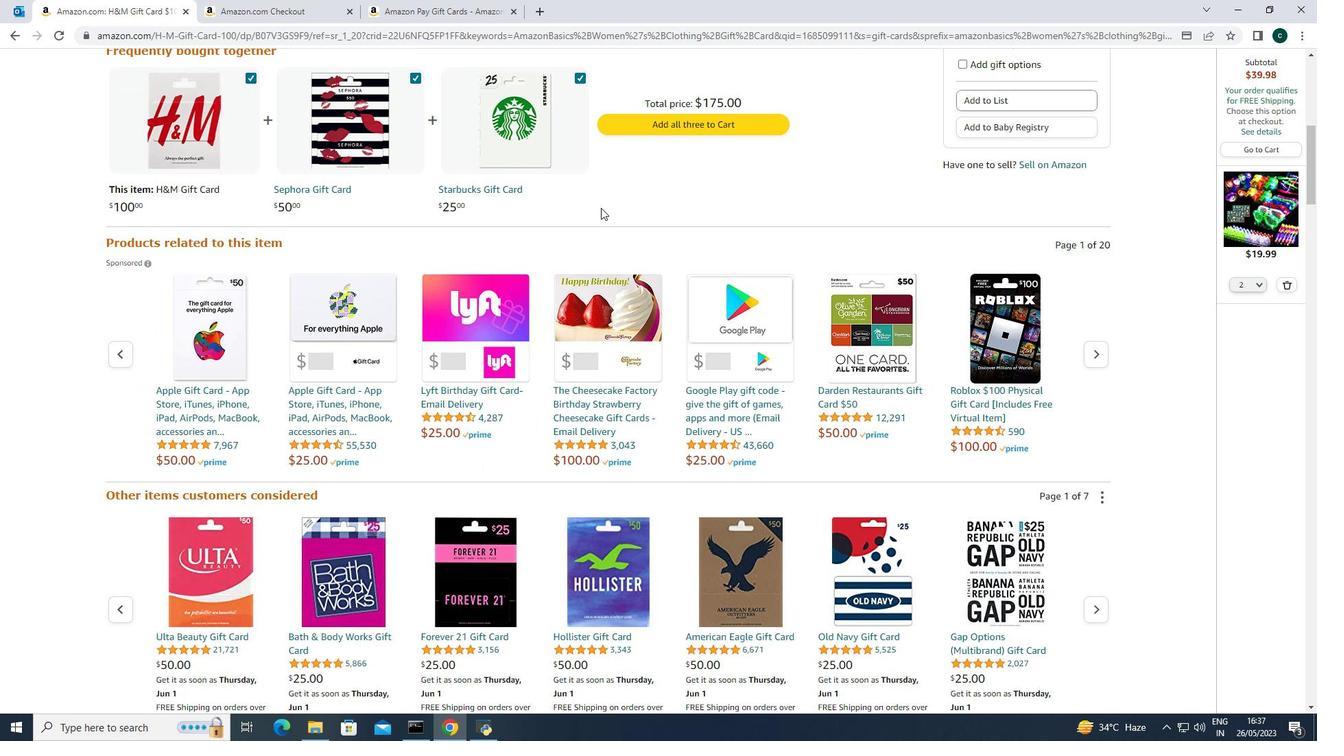 
Action: Mouse scrolled (601, 207) with delta (0, 0)
Screenshot: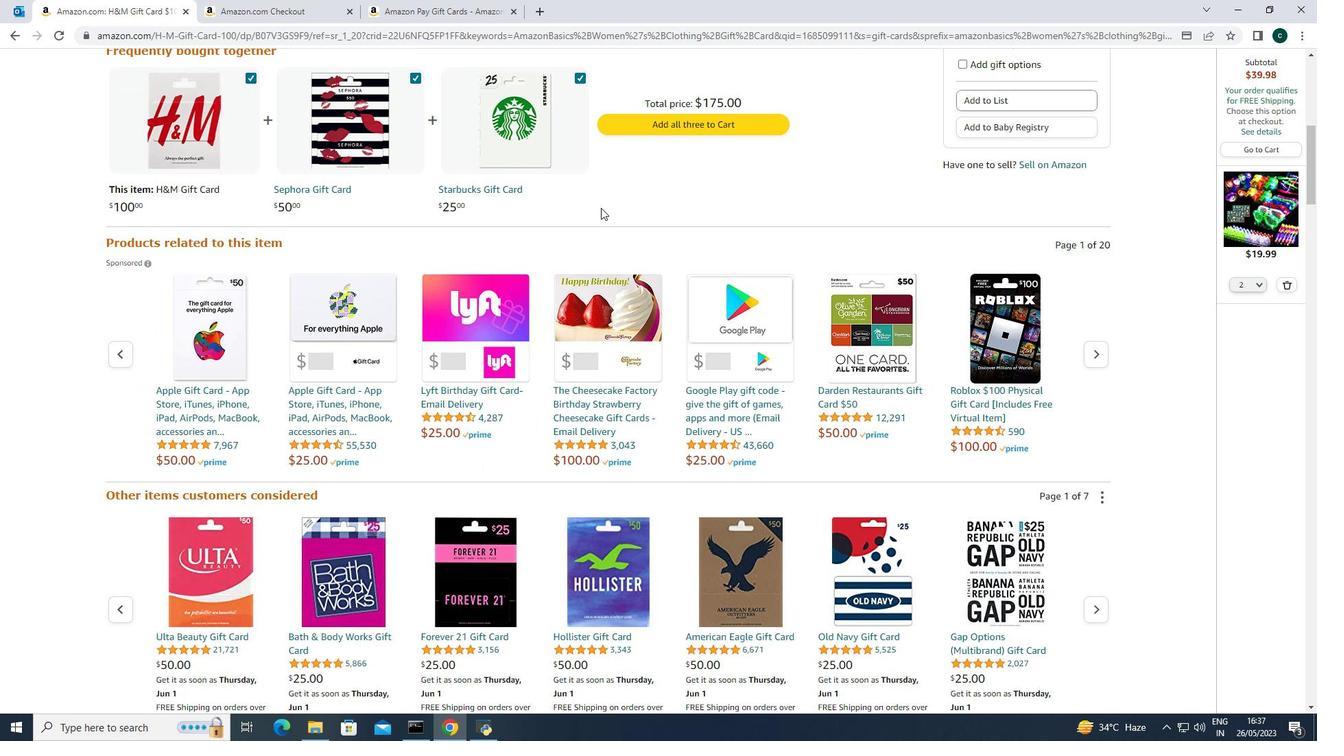 
Action: Mouse scrolled (601, 207) with delta (0, 0)
Screenshot: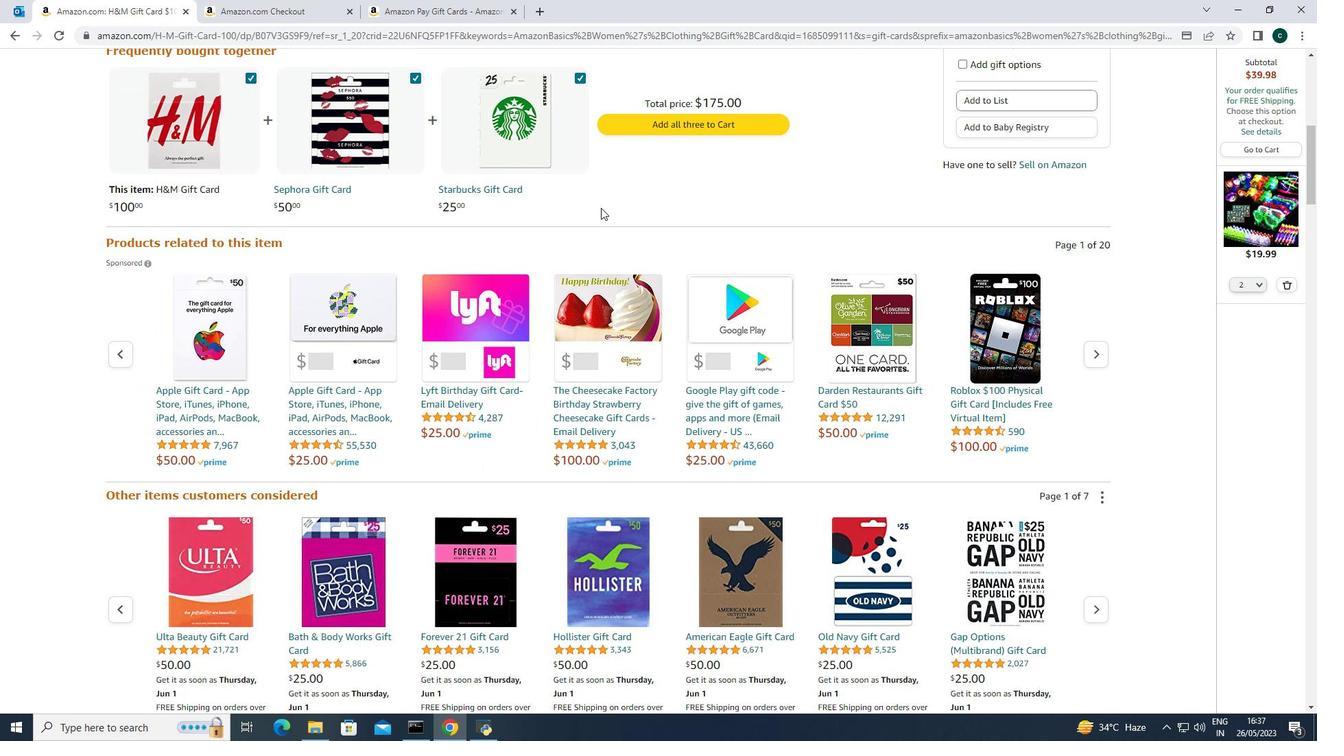 
Action: Mouse scrolled (601, 207) with delta (0, 0)
Screenshot: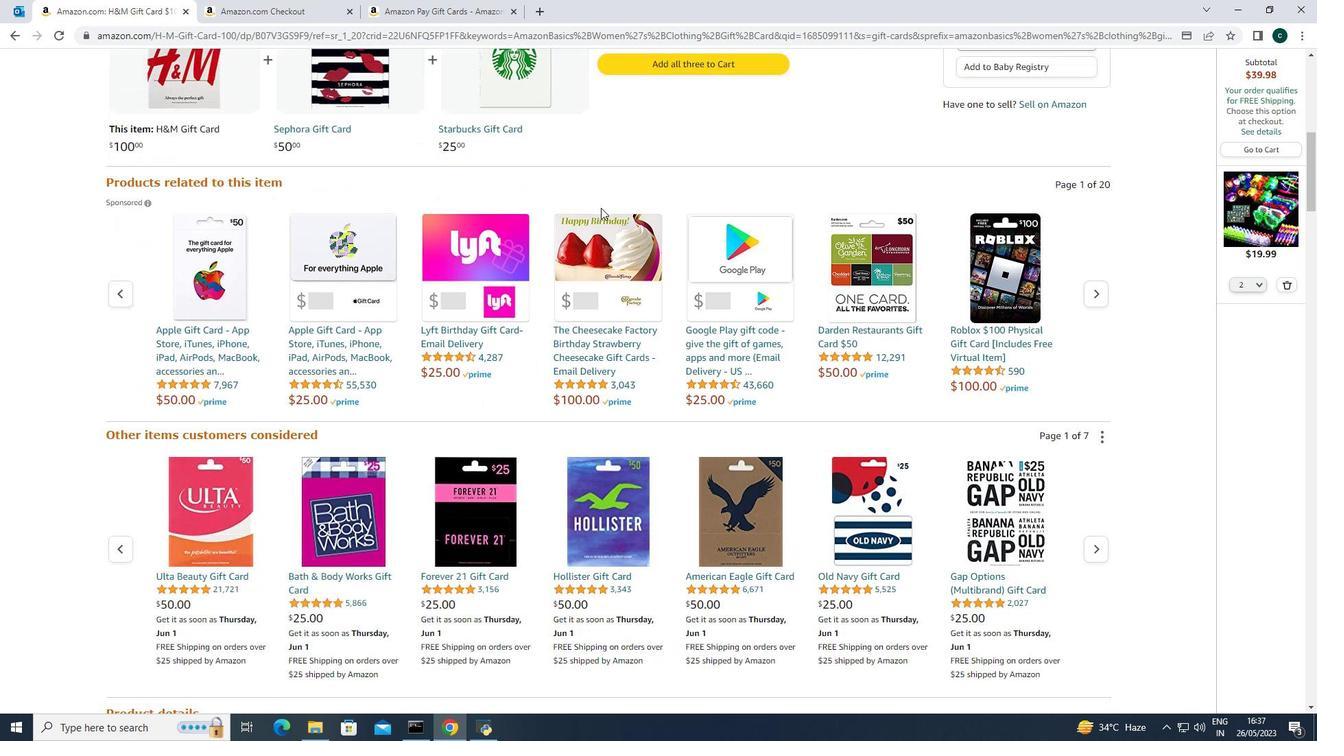 
Action: Mouse moved to (601, 208)
Screenshot: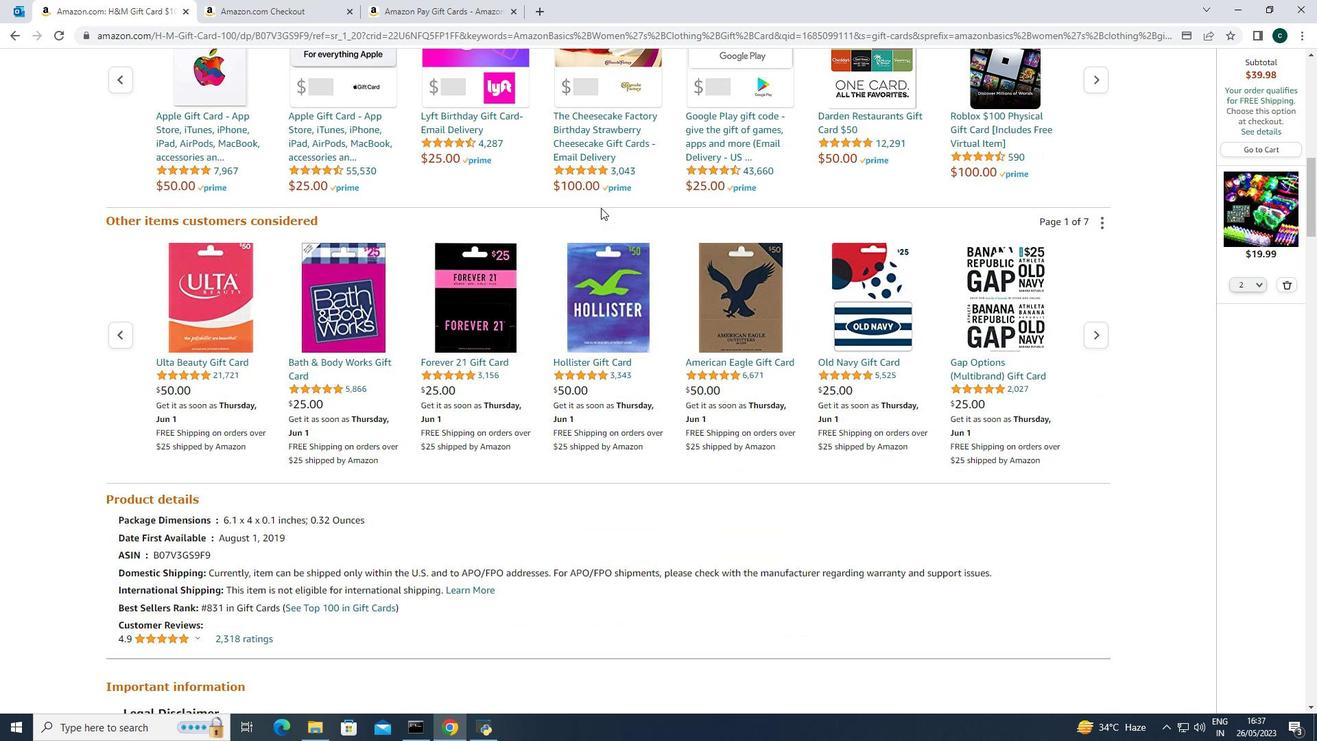 
Action: Mouse scrolled (601, 207) with delta (0, 0)
Screenshot: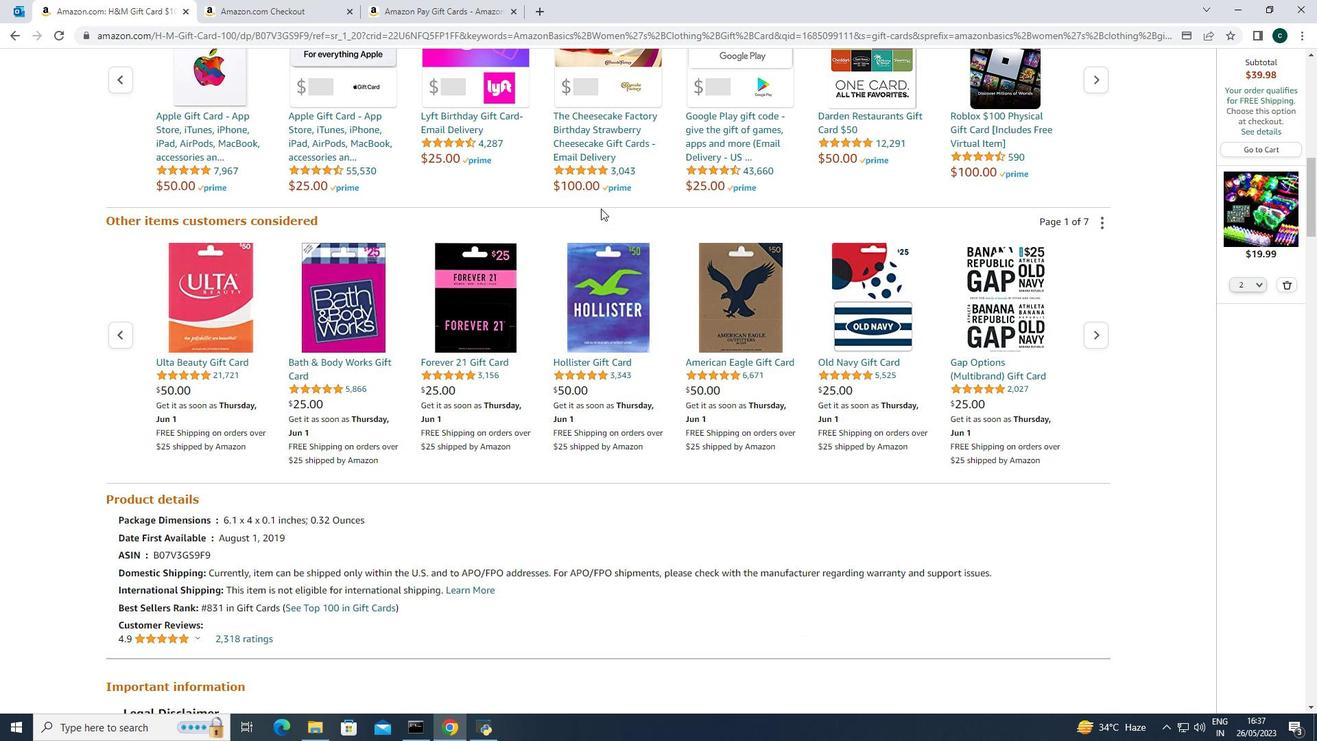 
Action: Mouse scrolled (601, 207) with delta (0, 0)
Screenshot: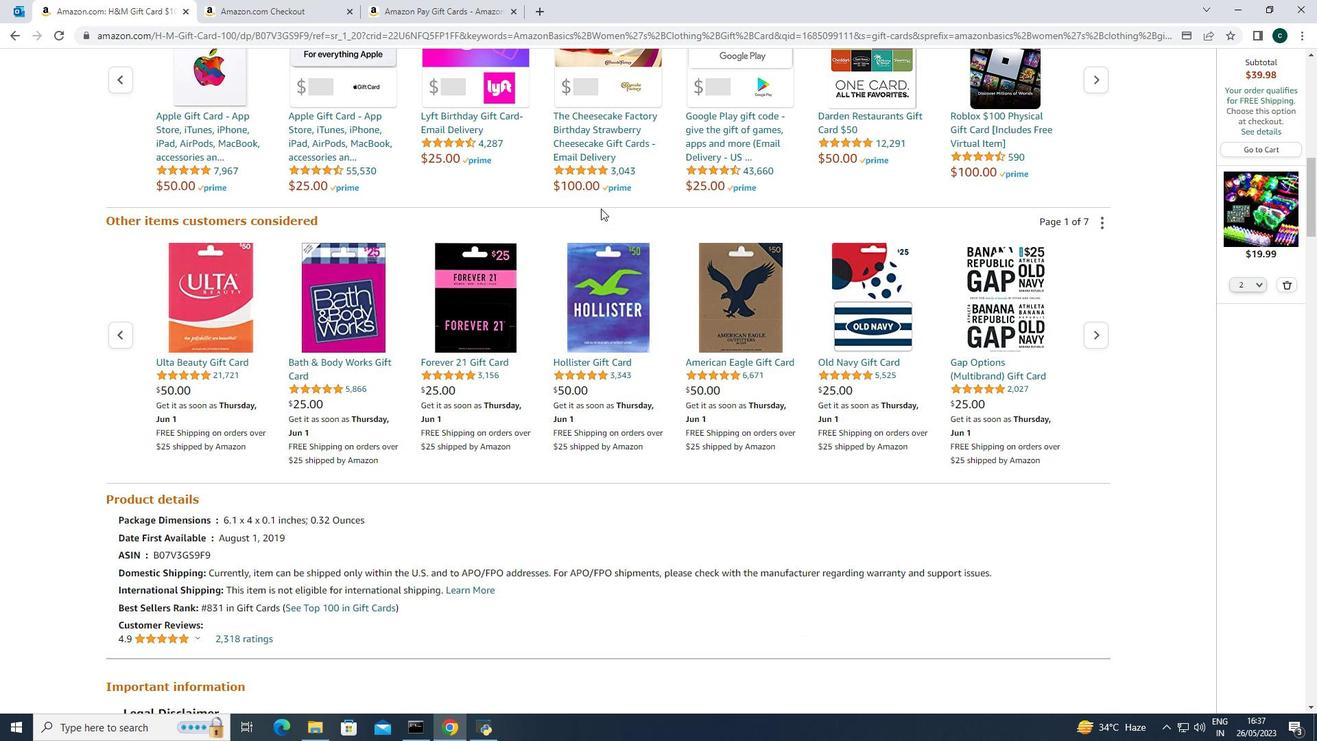 
Action: Mouse scrolled (601, 207) with delta (0, 0)
Screenshot: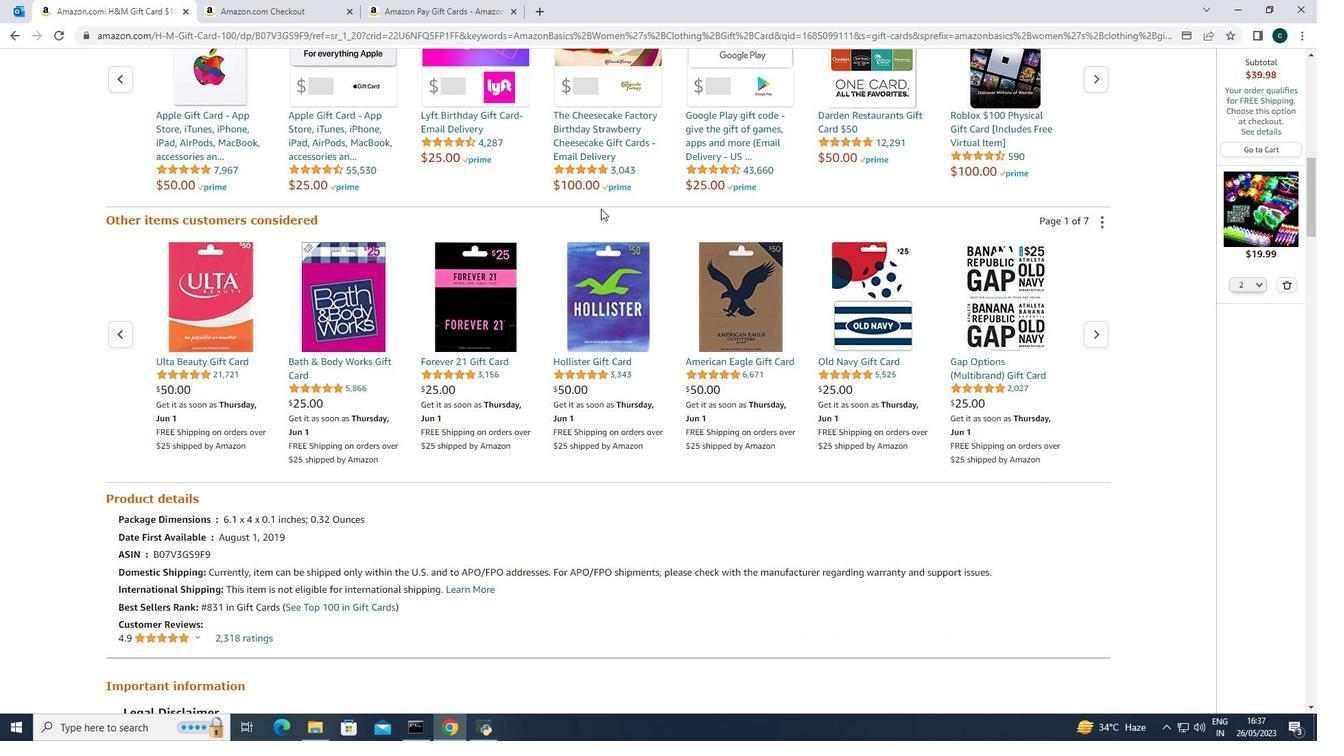 
Action: Mouse scrolled (601, 207) with delta (0, 0)
Screenshot: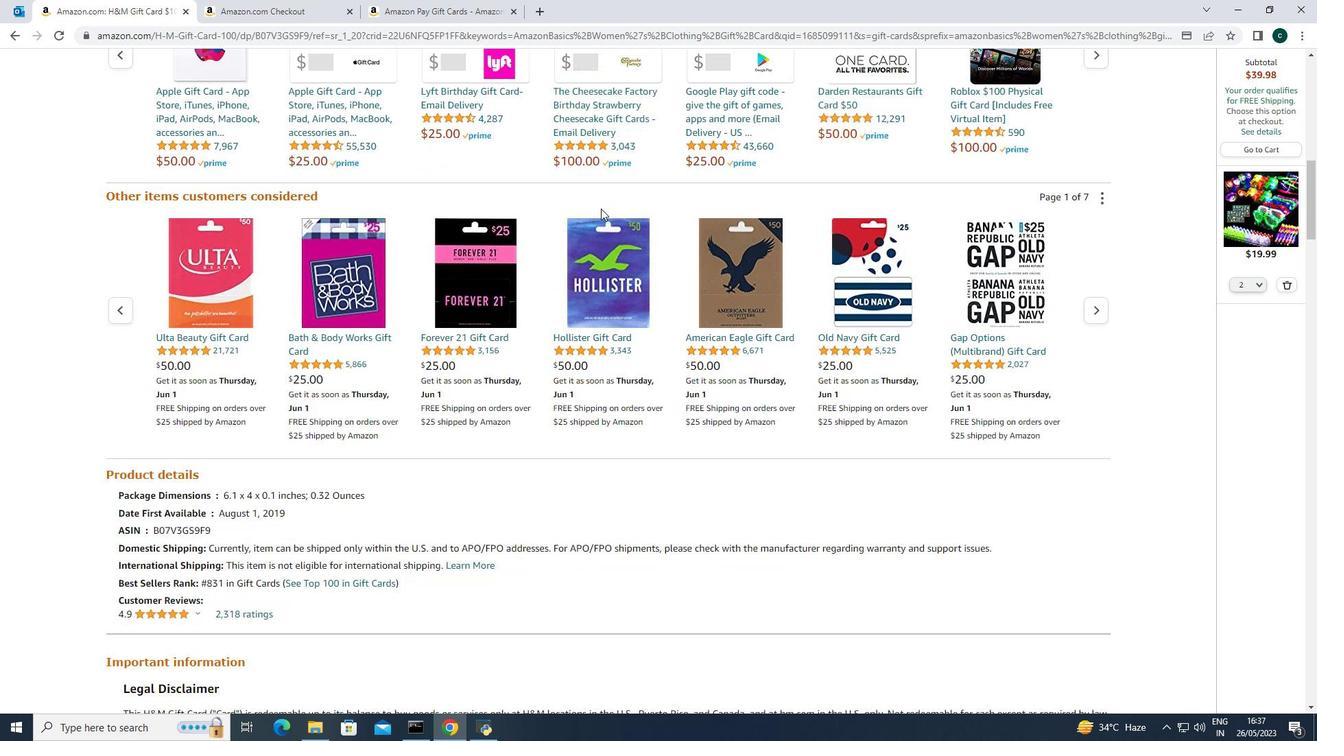 
Action: Mouse moved to (601, 210)
Screenshot: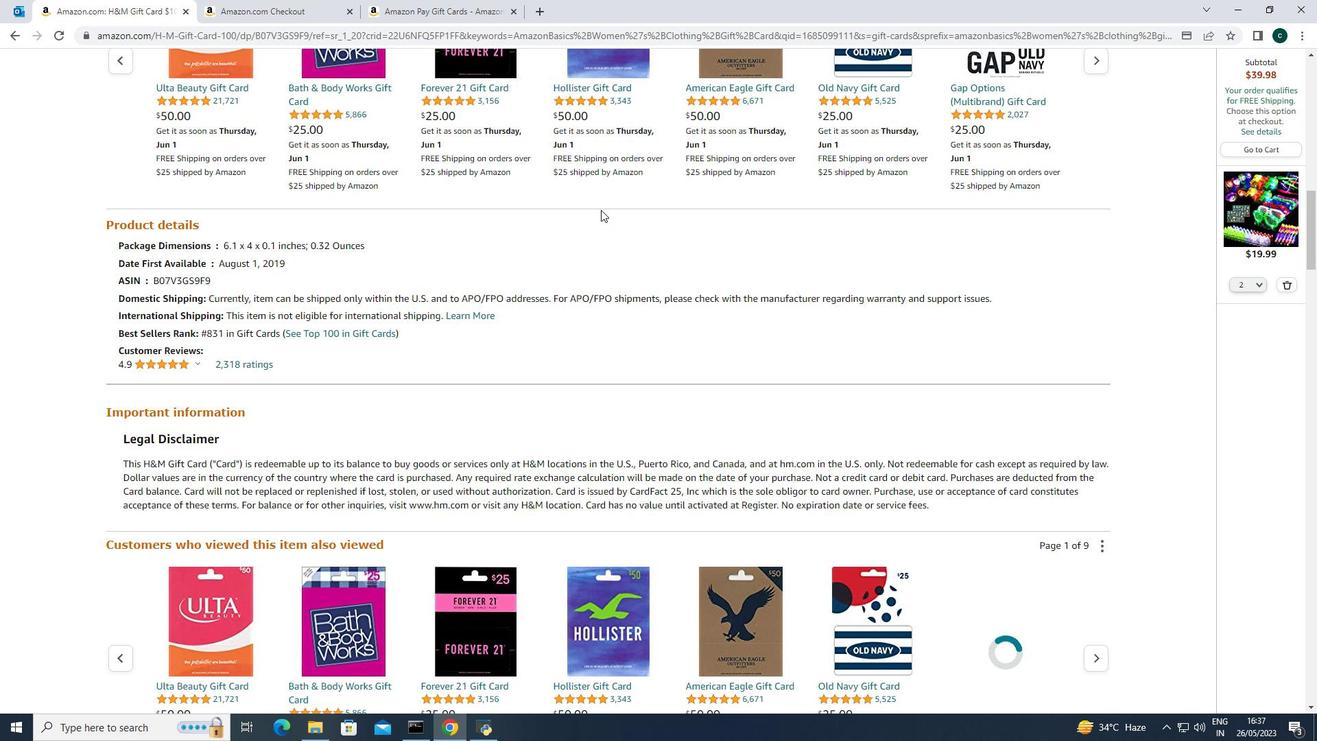 
Action: Mouse scrolled (601, 210) with delta (0, 0)
Screenshot: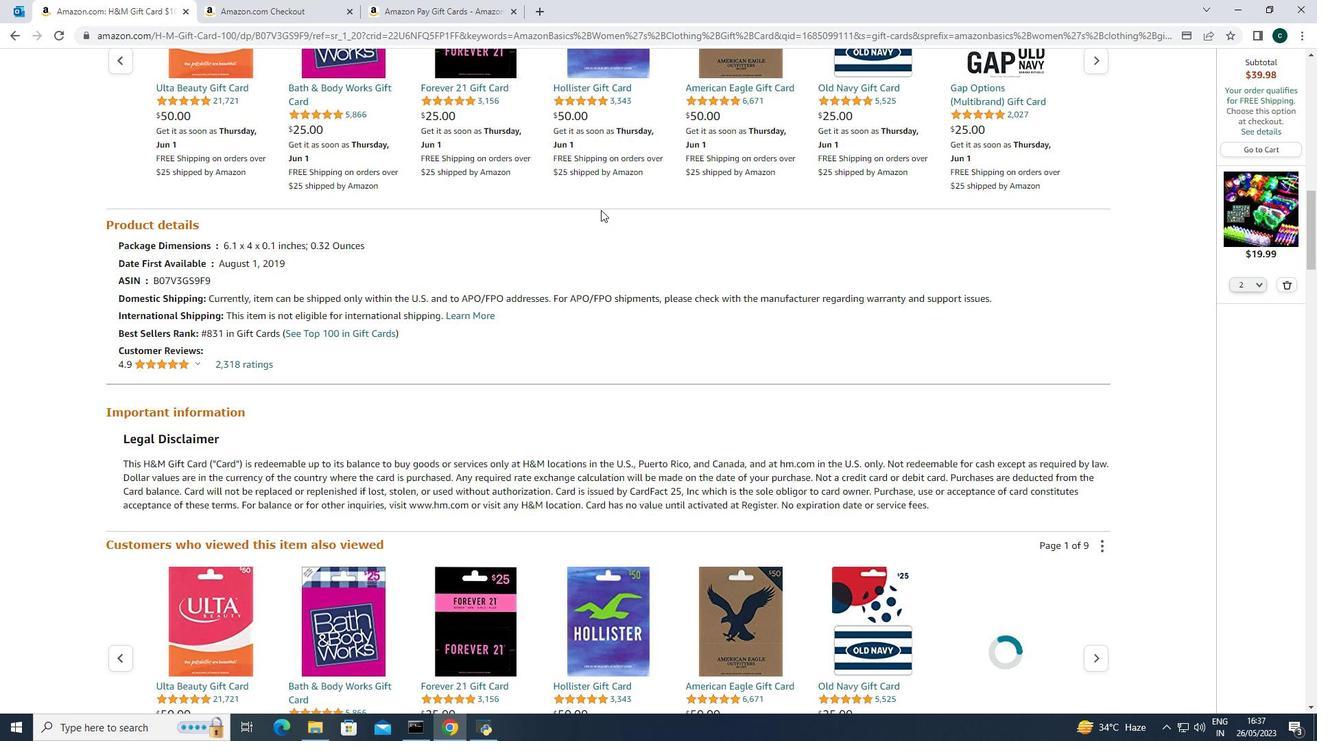
Action: Mouse moved to (601, 212)
Screenshot: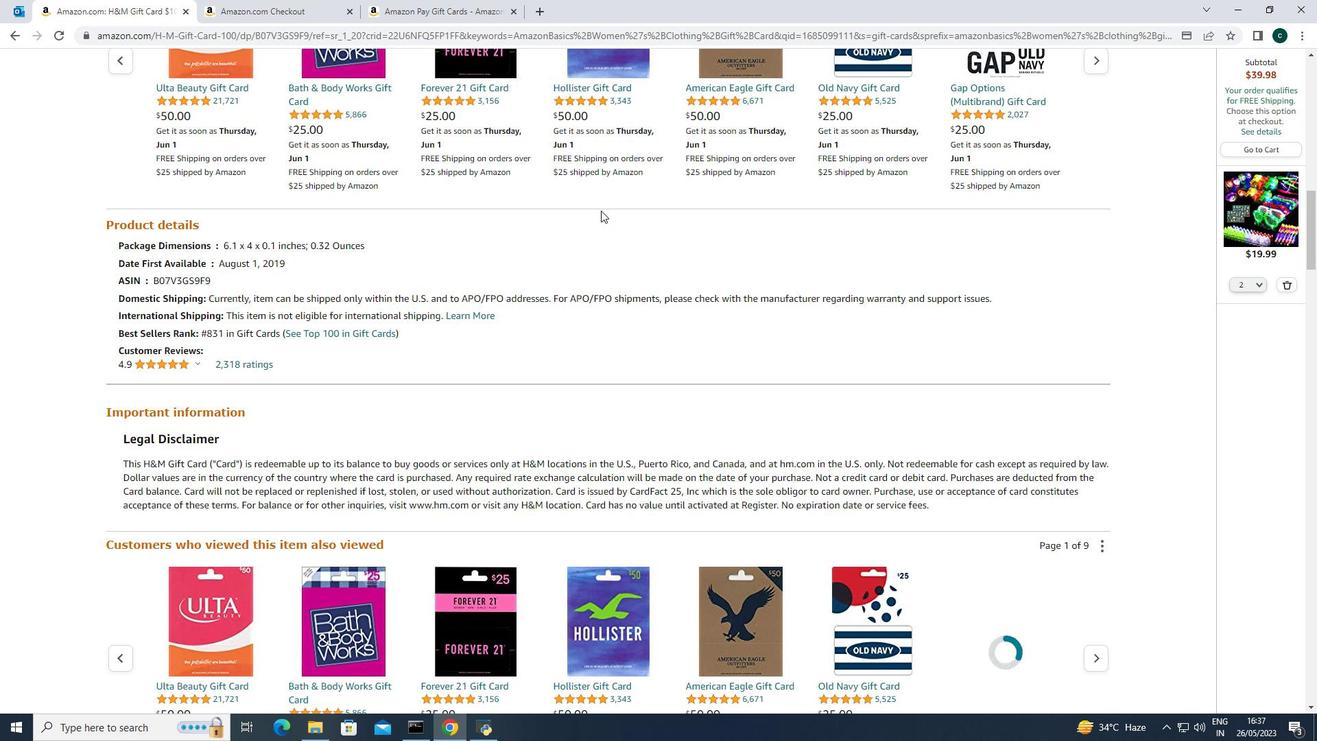 
Action: Mouse scrolled (601, 211) with delta (0, 0)
Screenshot: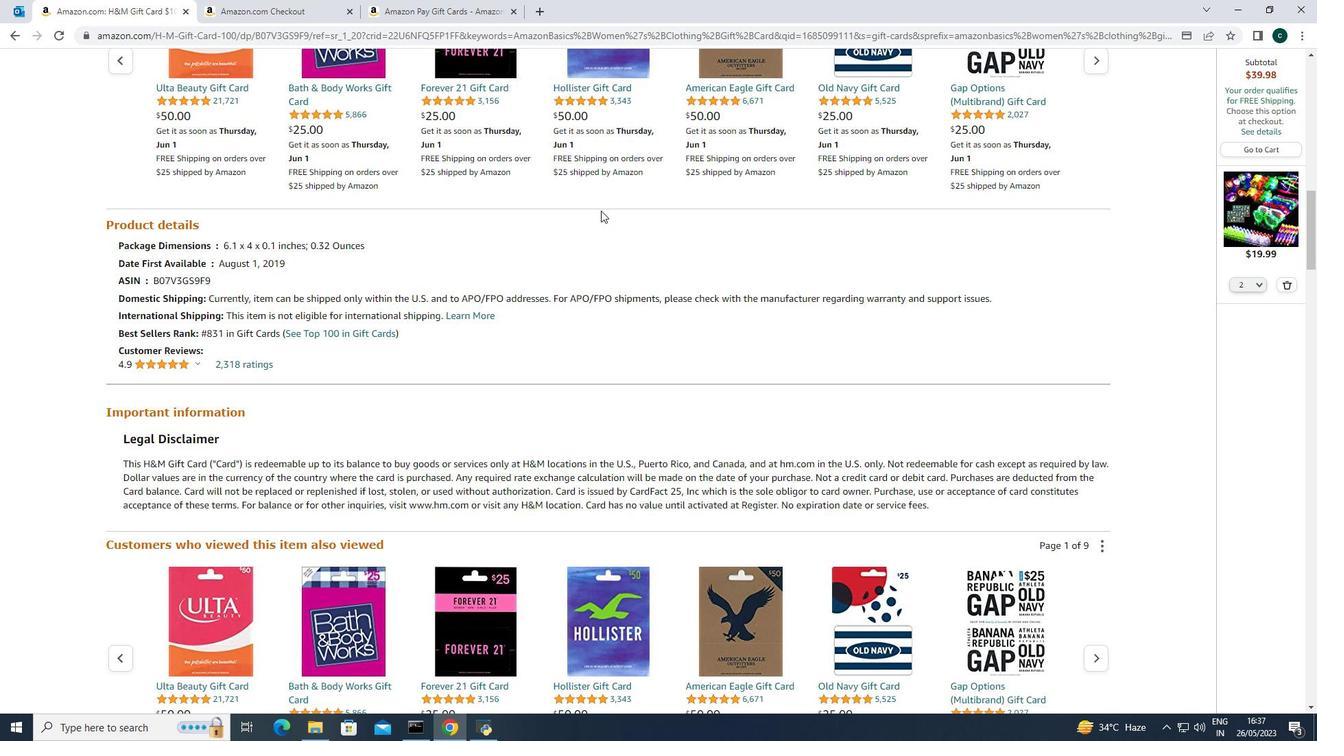 
Action: Mouse moved to (601, 212)
Screenshot: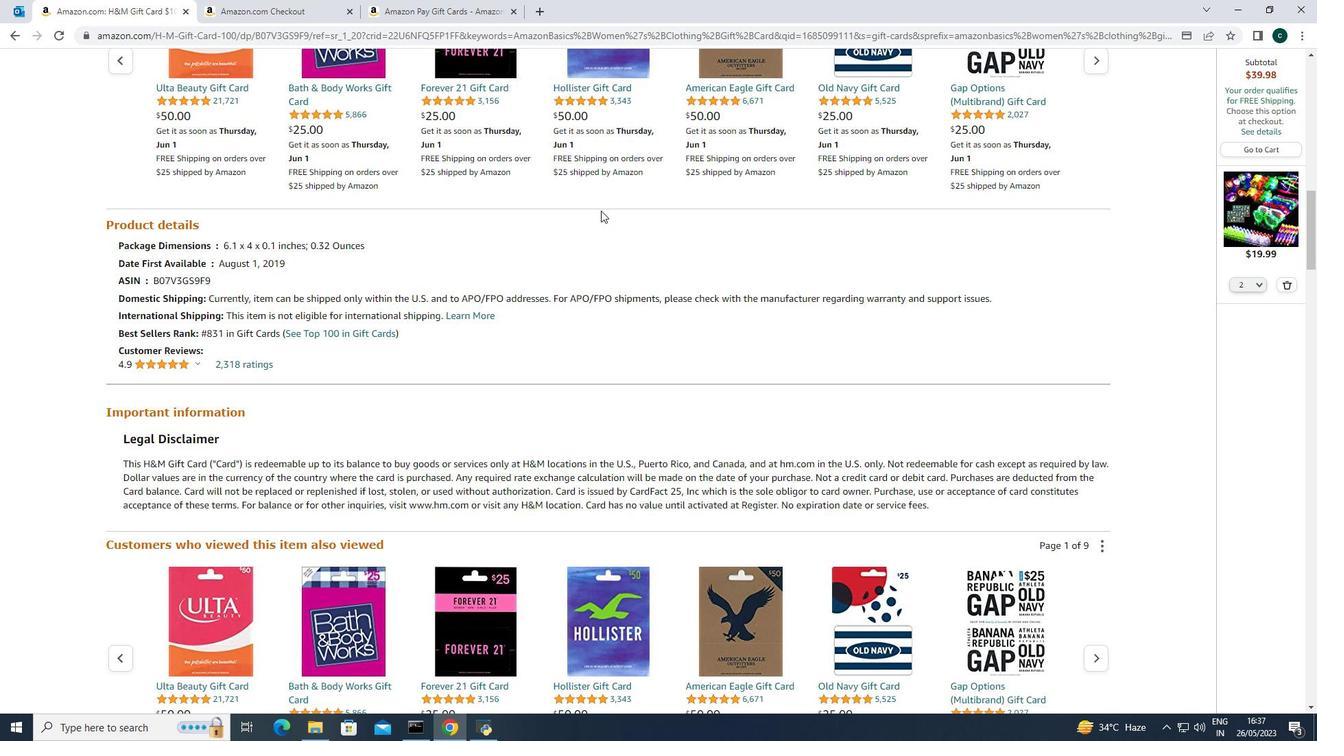 
Action: Mouse scrolled (601, 211) with delta (0, 0)
Screenshot: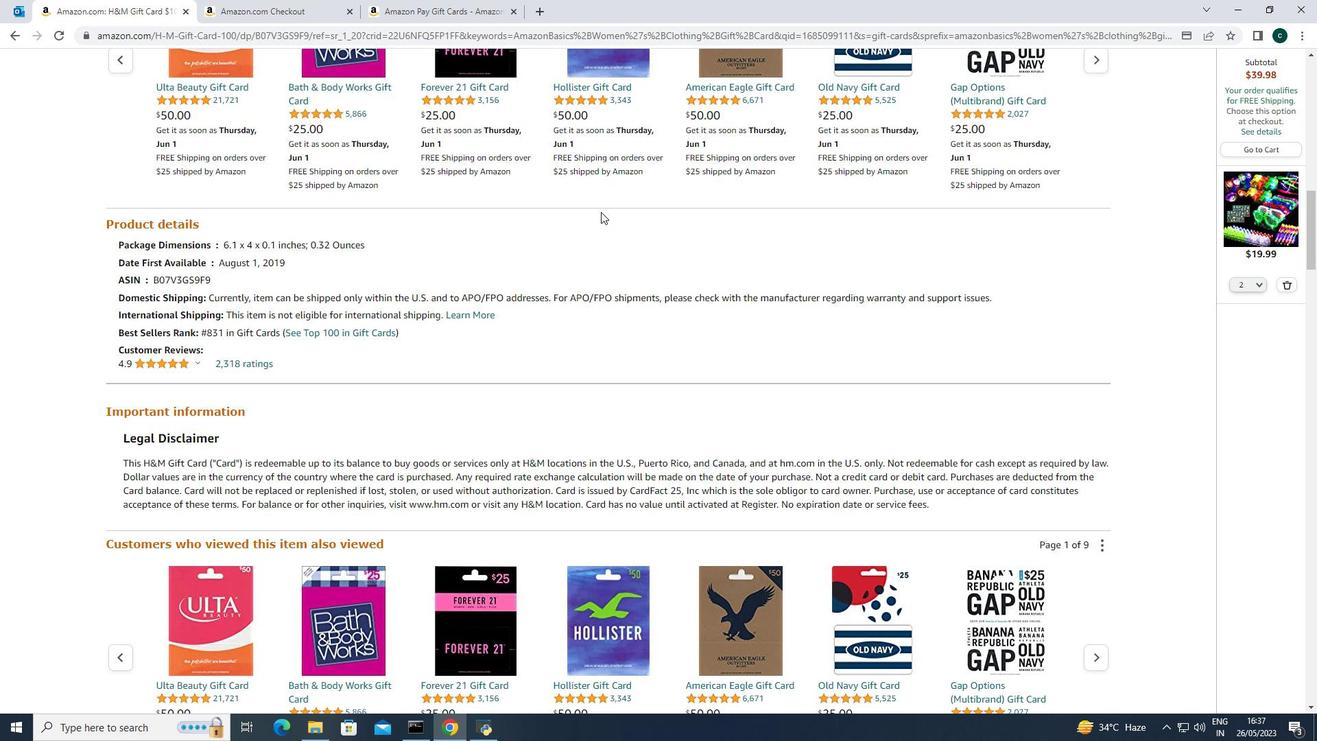 
Action: Mouse moved to (601, 212)
Screenshot: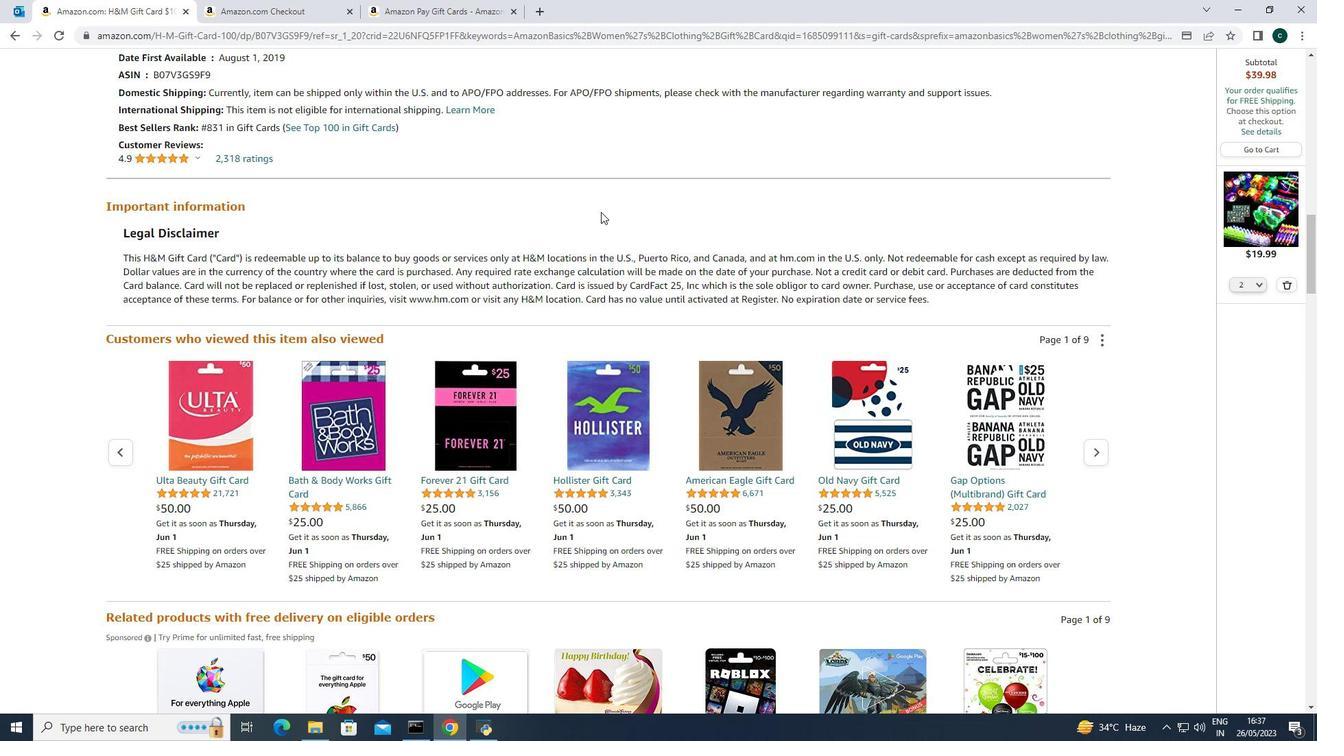 
Action: Mouse scrolled (601, 212) with delta (0, 0)
Screenshot: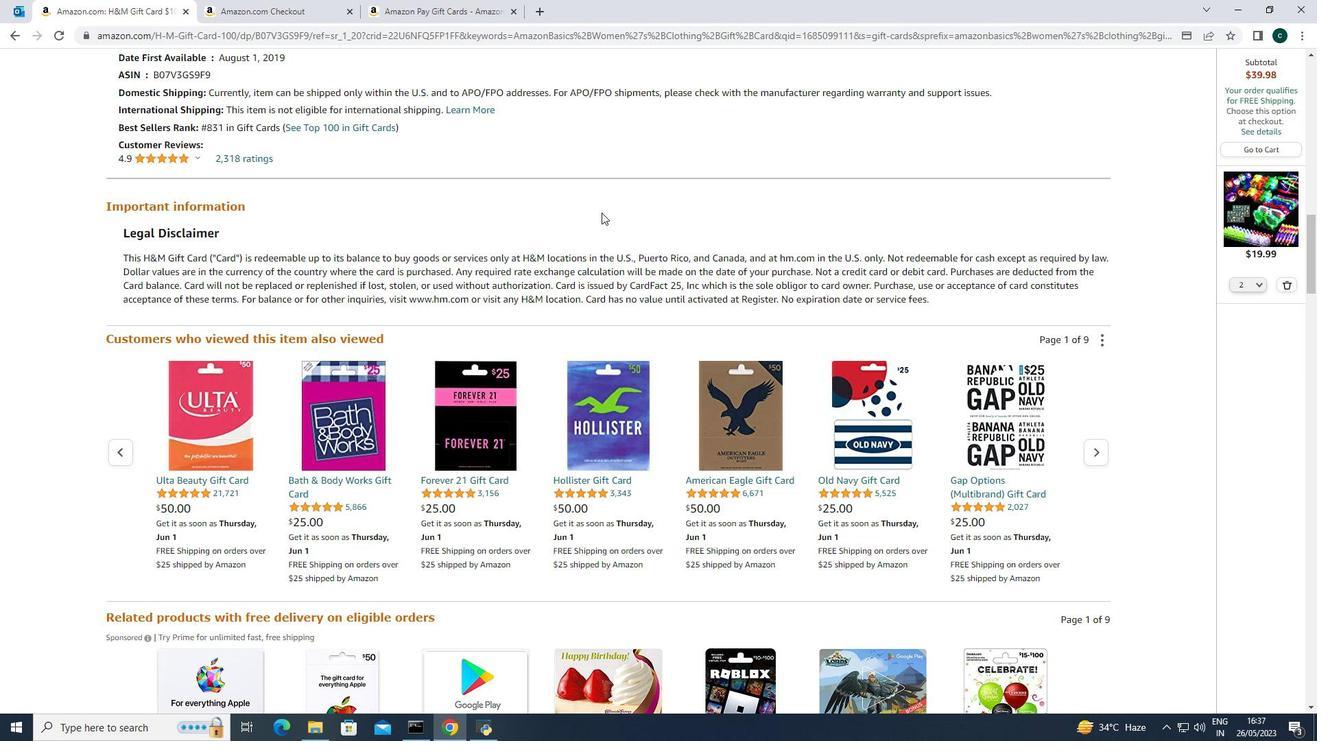 
Action: Mouse moved to (601, 207)
Screenshot: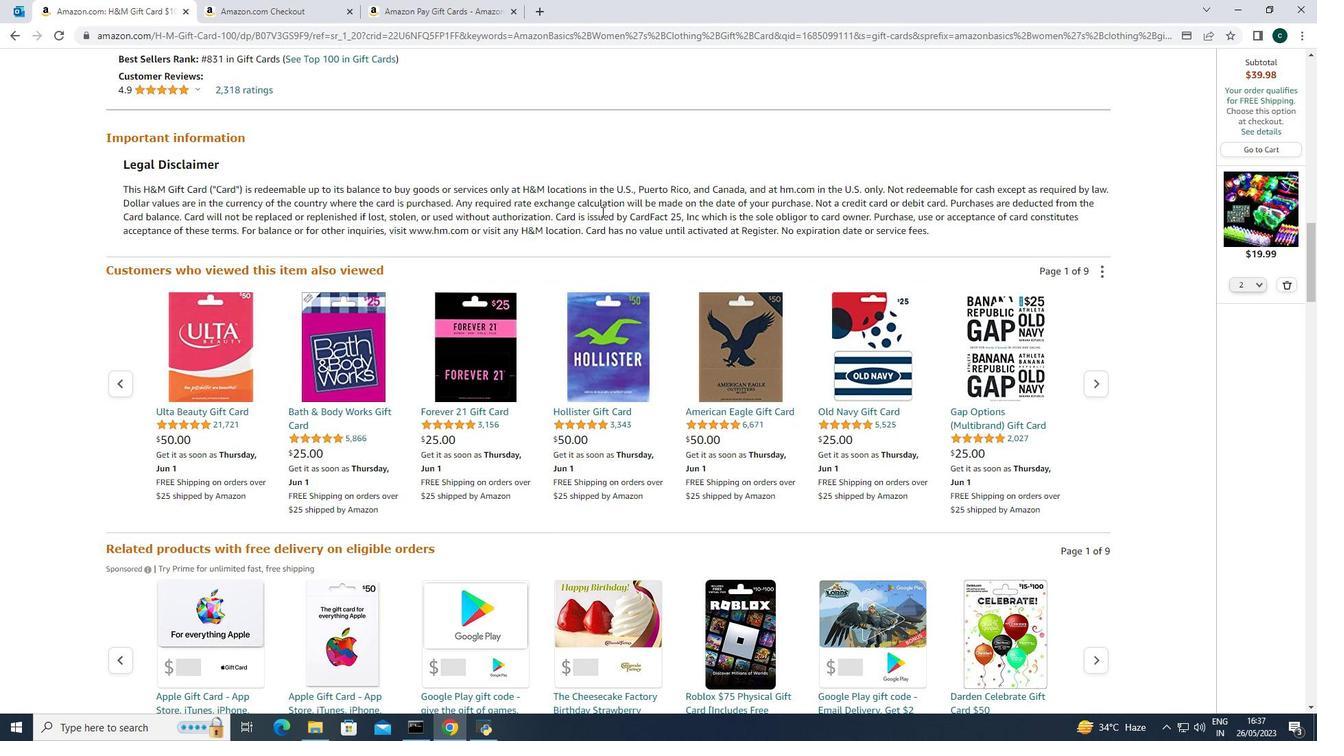 
Action: Mouse scrolled (601, 206) with delta (0, 0)
Screenshot: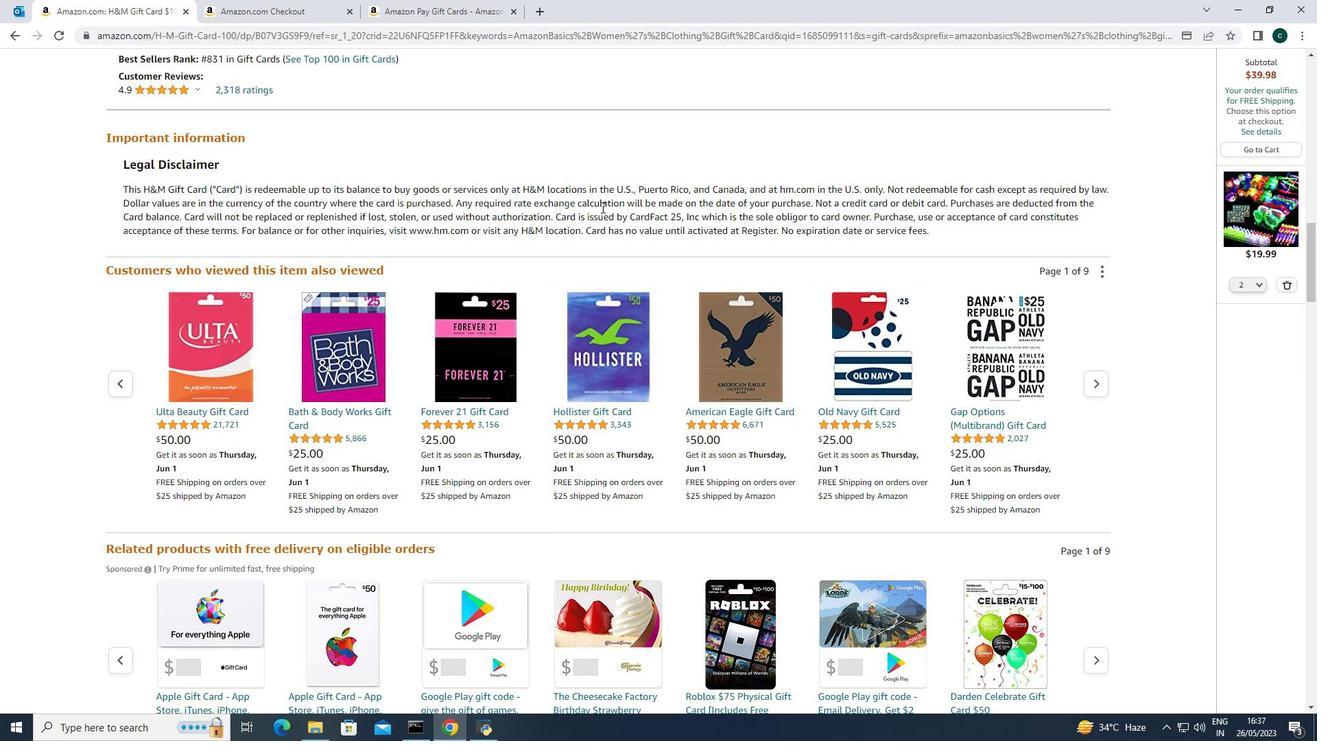 
Action: Mouse scrolled (601, 206) with delta (0, 0)
Screenshot: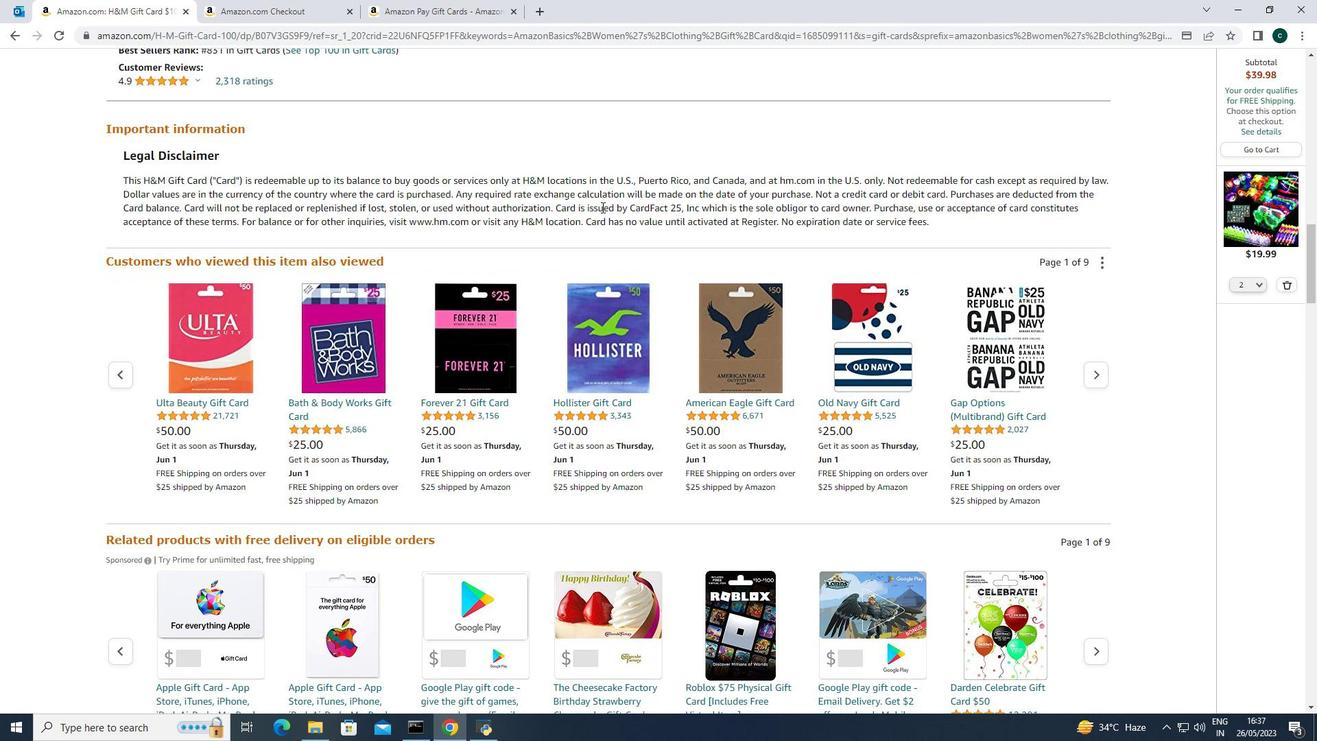 
Action: Mouse moved to (520, 245)
Screenshot: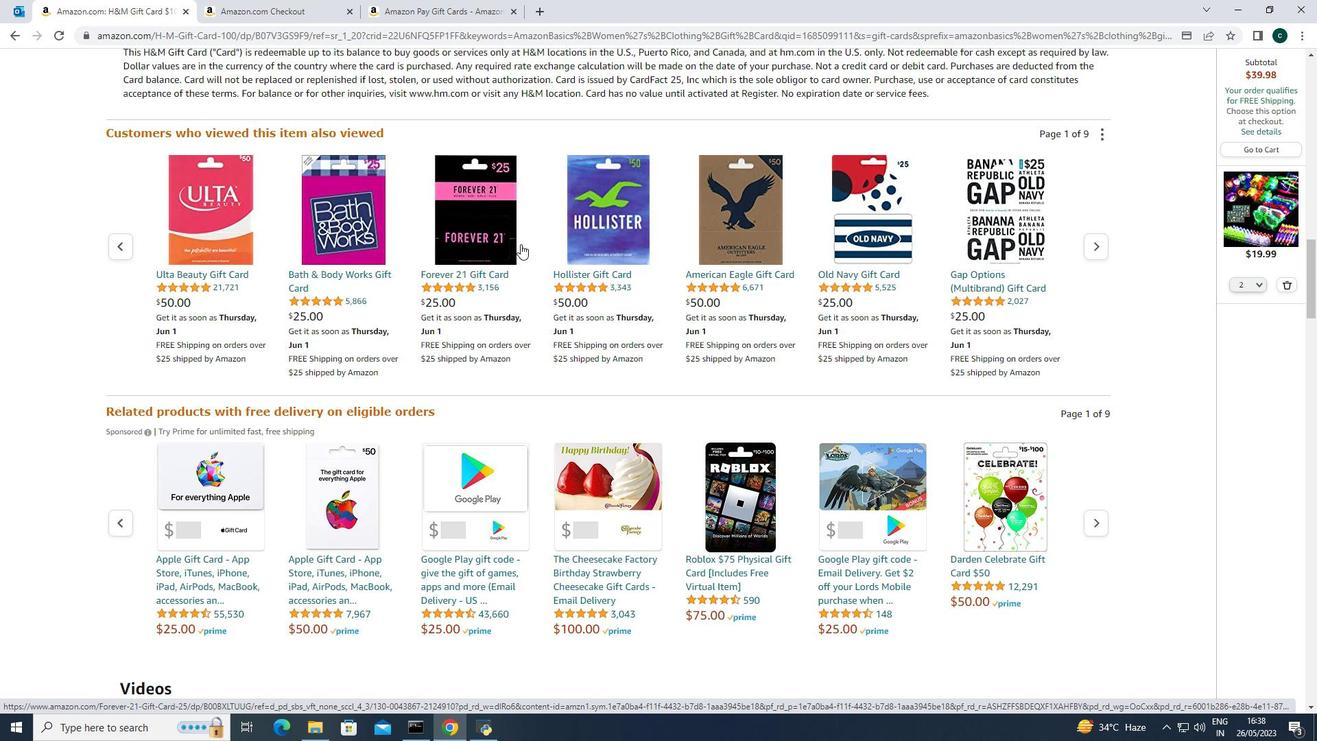 
Action: Mouse scrolled (520, 244) with delta (0, 0)
Screenshot: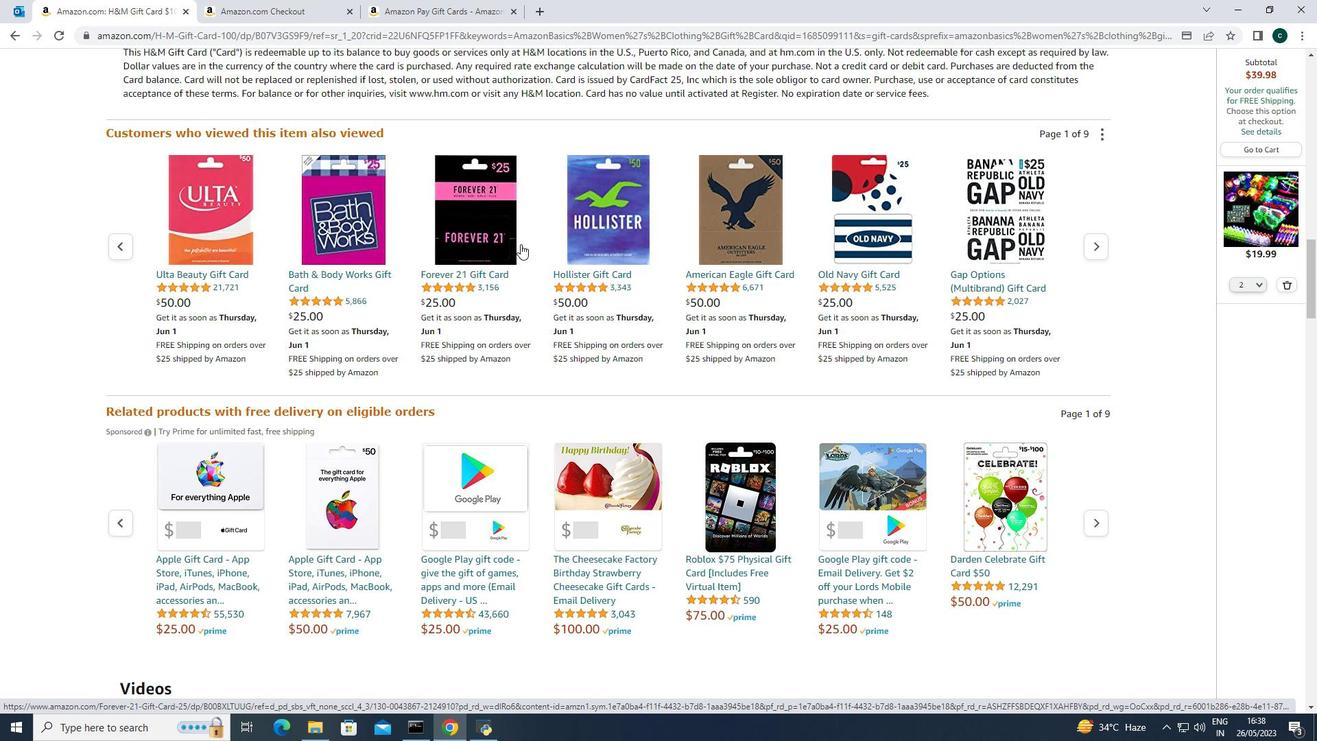 
Action: Mouse scrolled (520, 244) with delta (0, 0)
Screenshot: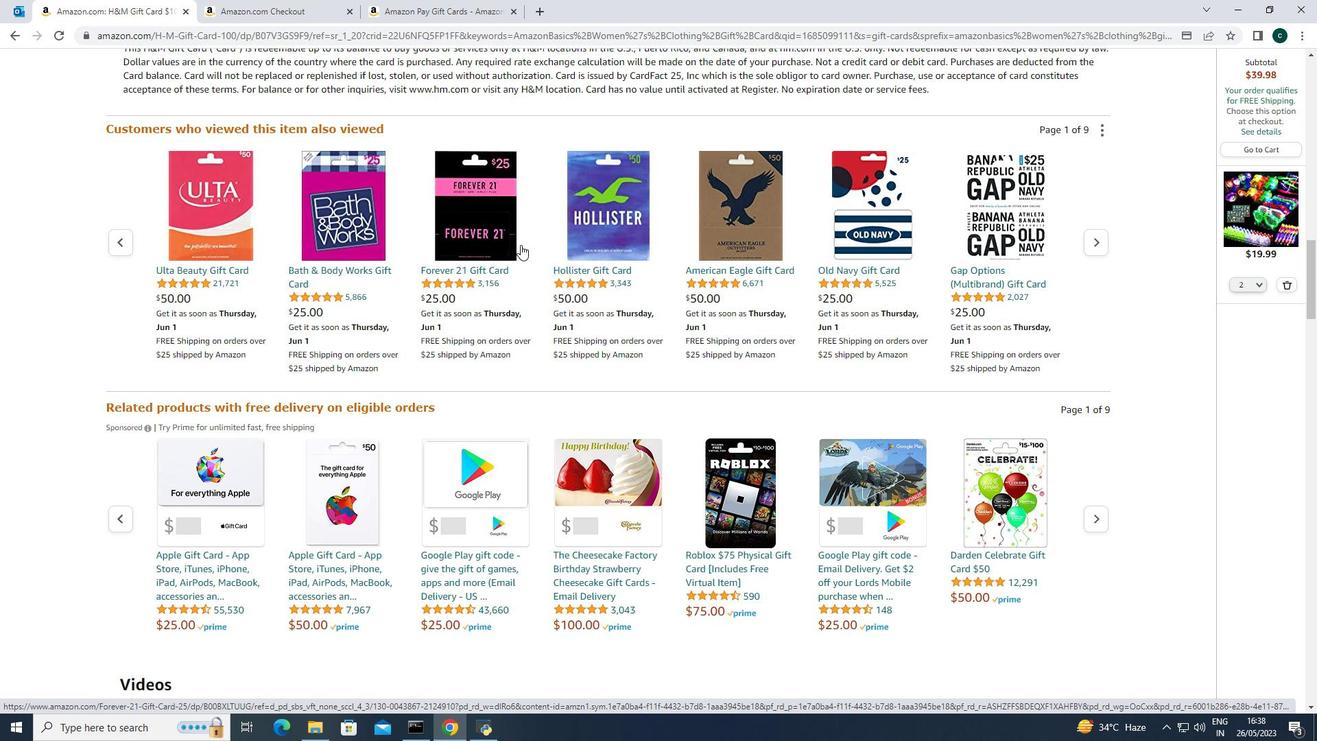 
Action: Mouse moved to (523, 243)
Screenshot: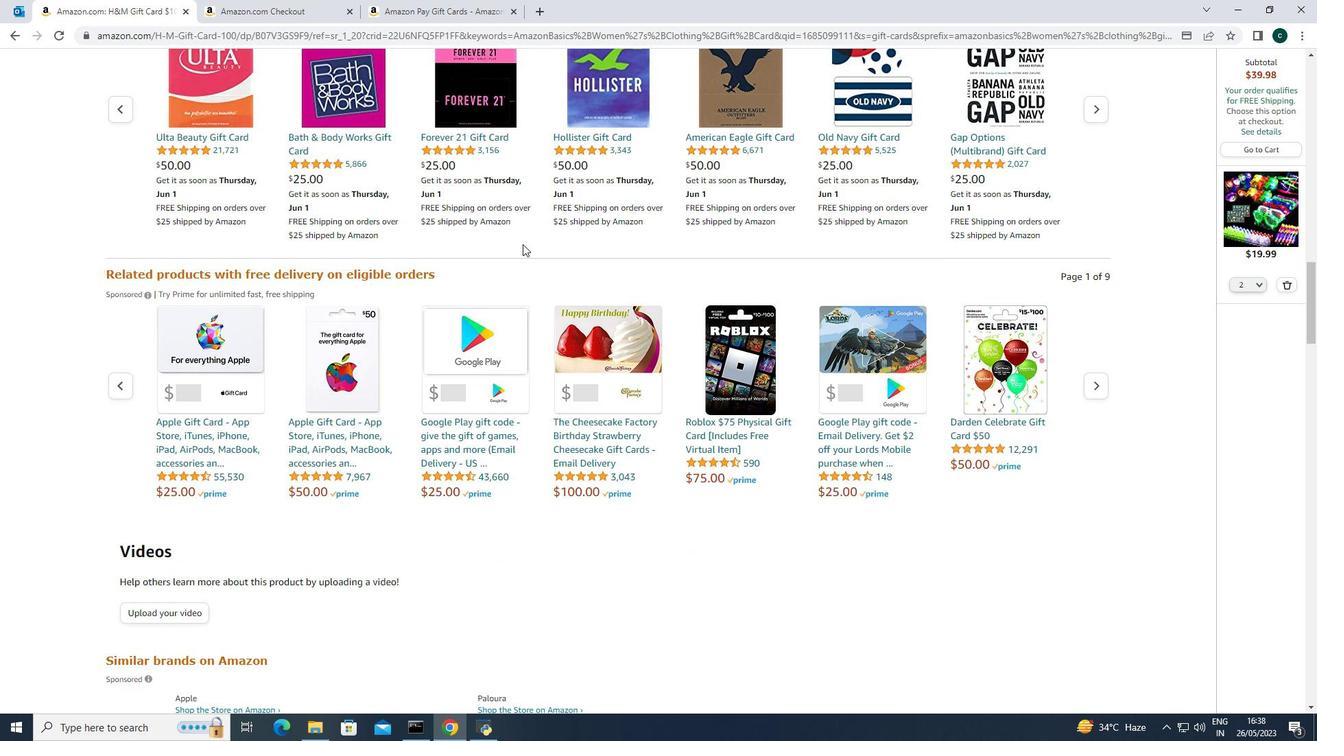 
Action: Mouse scrolled (523, 242) with delta (0, 0)
Screenshot: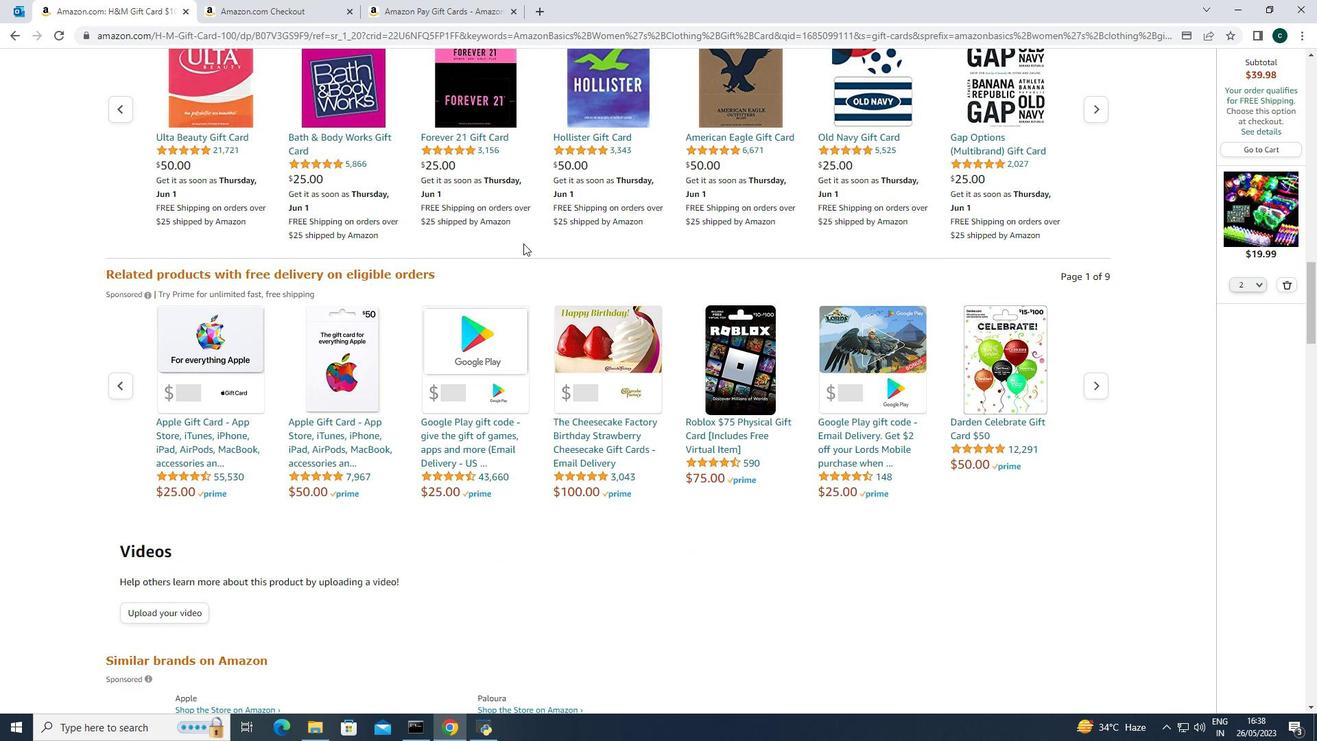 
Action: Mouse moved to (523, 245)
Screenshot: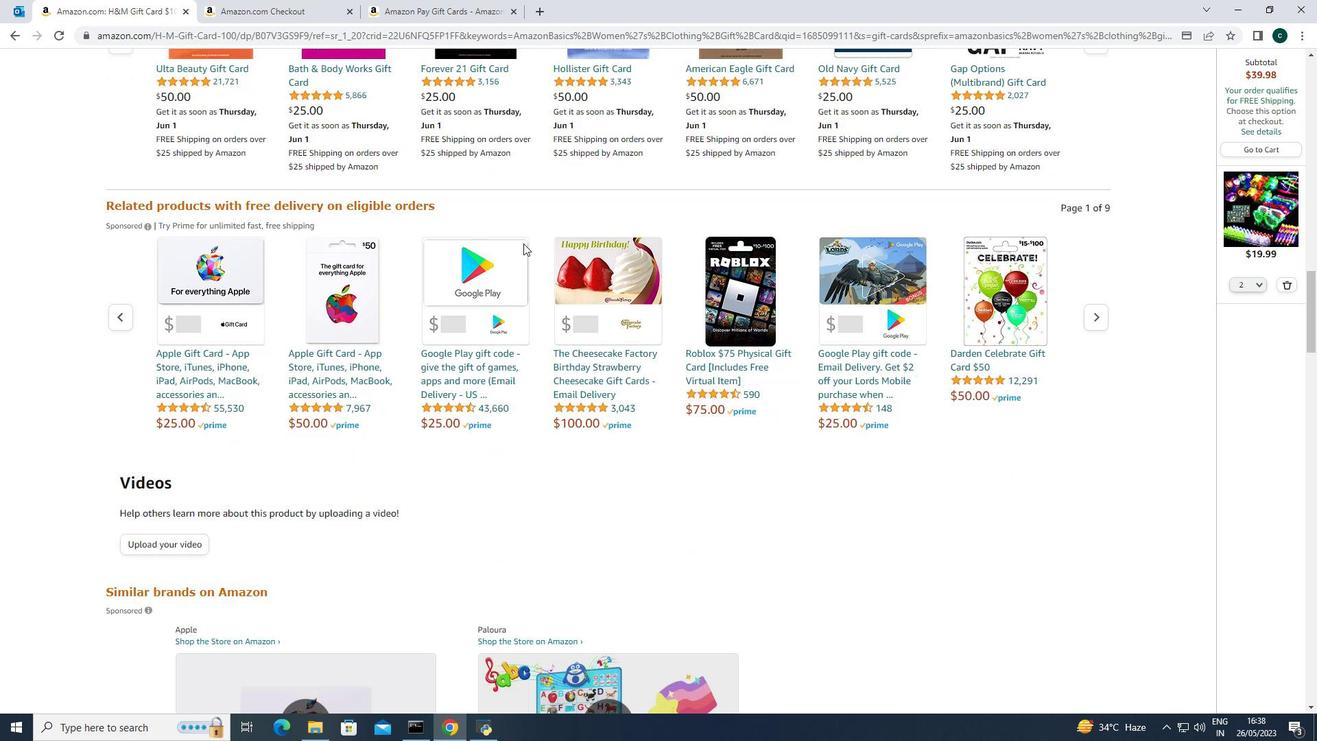
Action: Mouse scrolled (523, 245) with delta (0, 0)
Screenshot: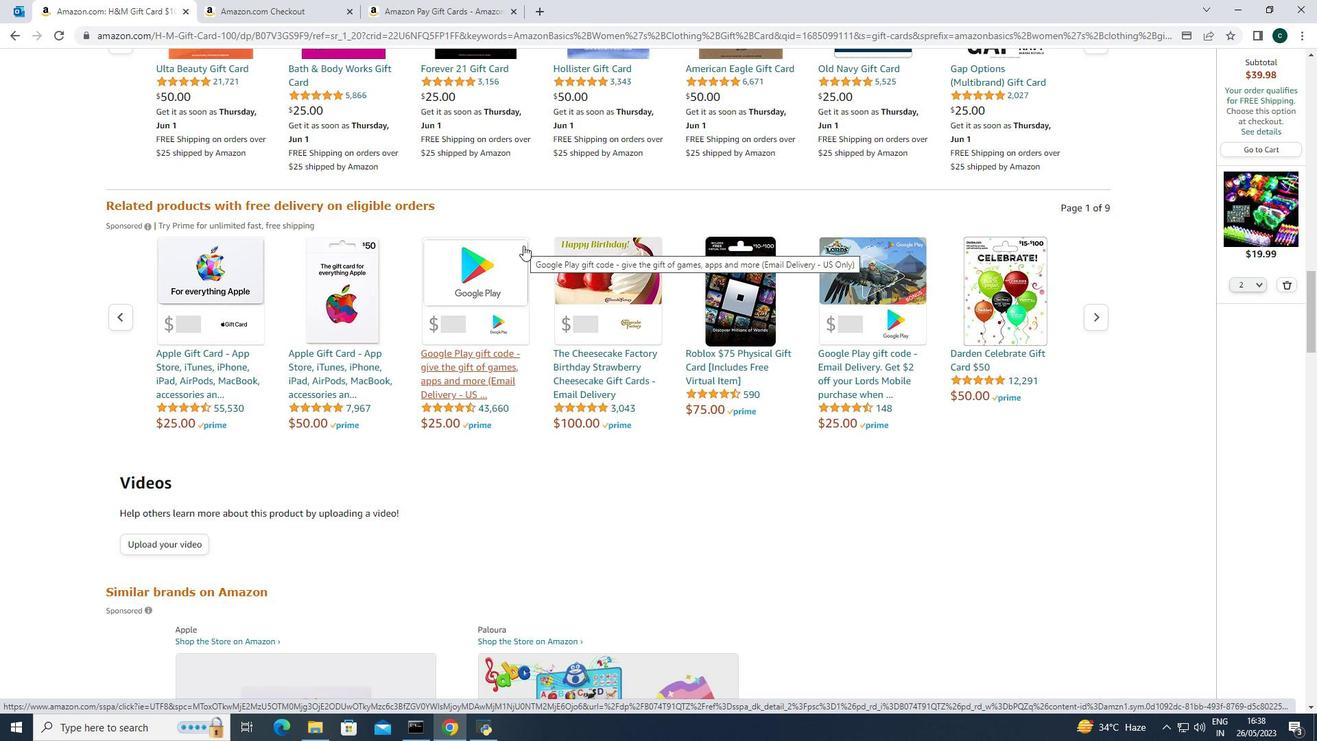 
Action: Mouse scrolled (523, 245) with delta (0, 0)
Screenshot: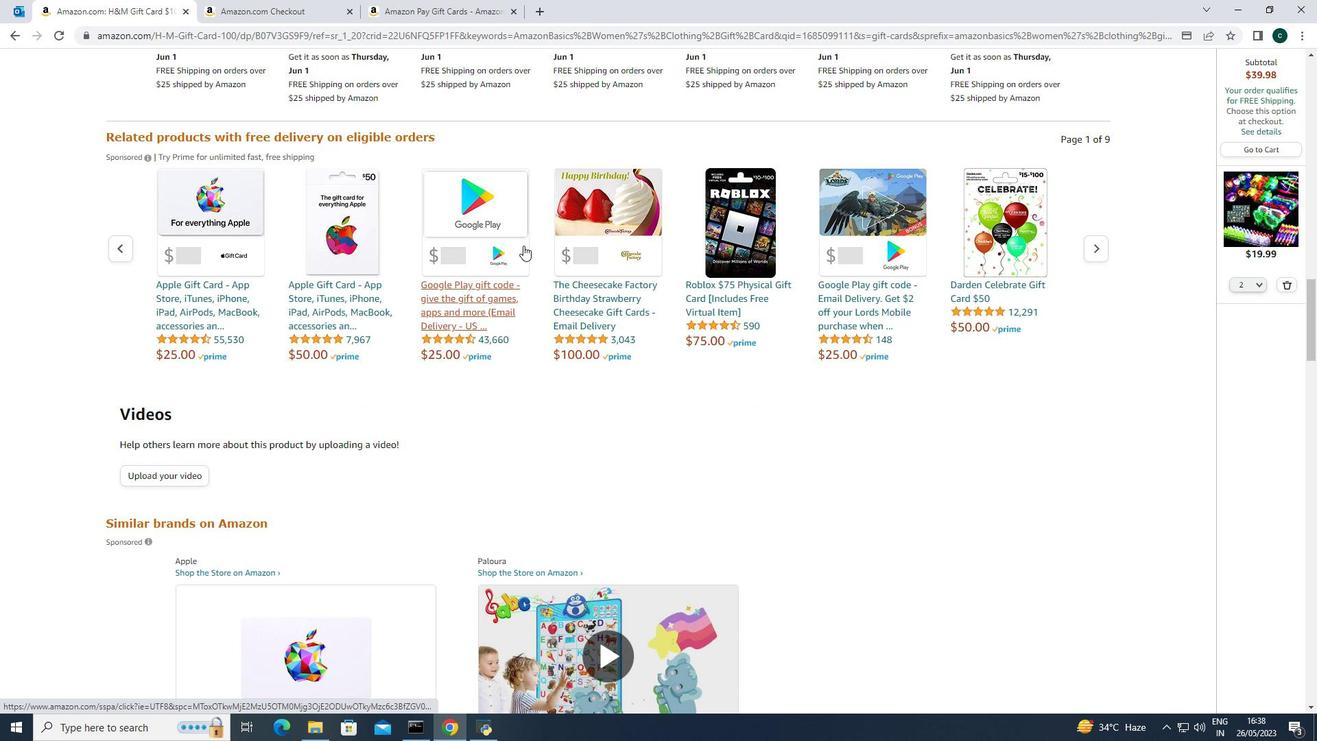 
Action: Mouse scrolled (523, 245) with delta (0, 0)
Screenshot: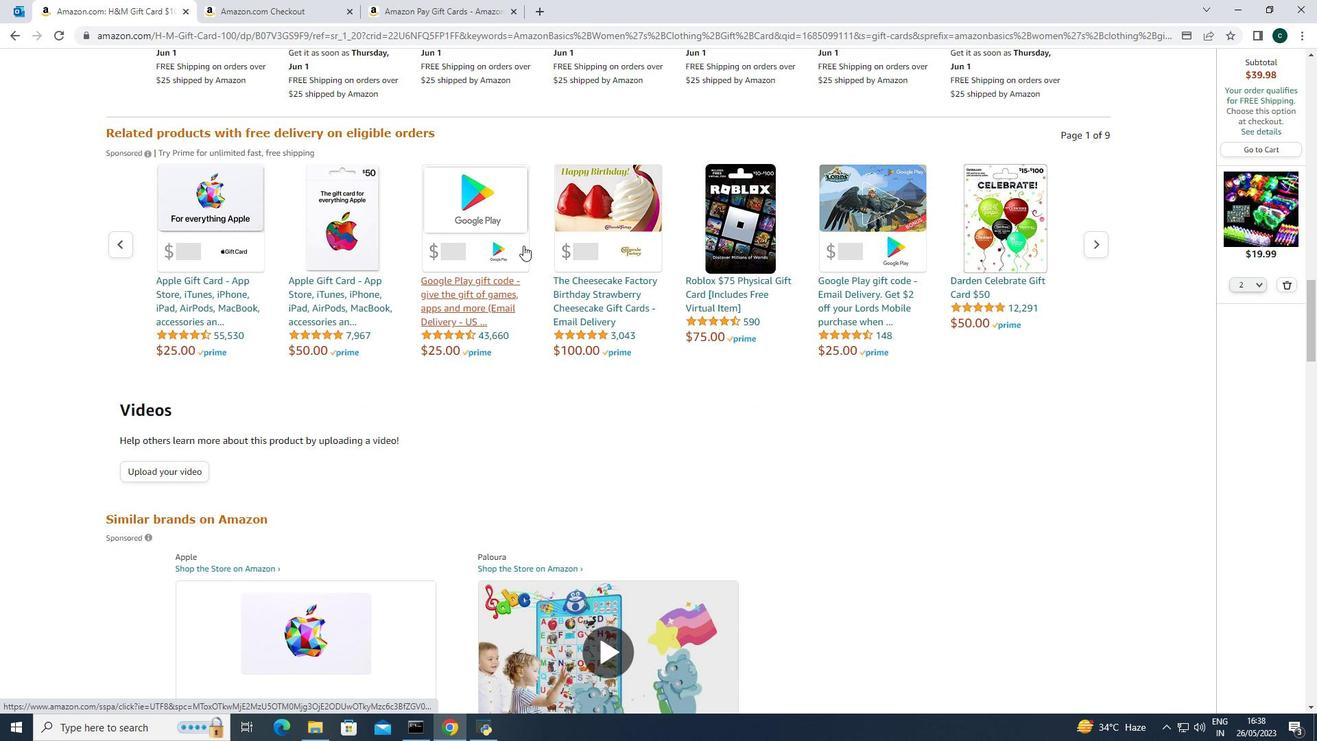 
Action: Mouse moved to (523, 245)
Screenshot: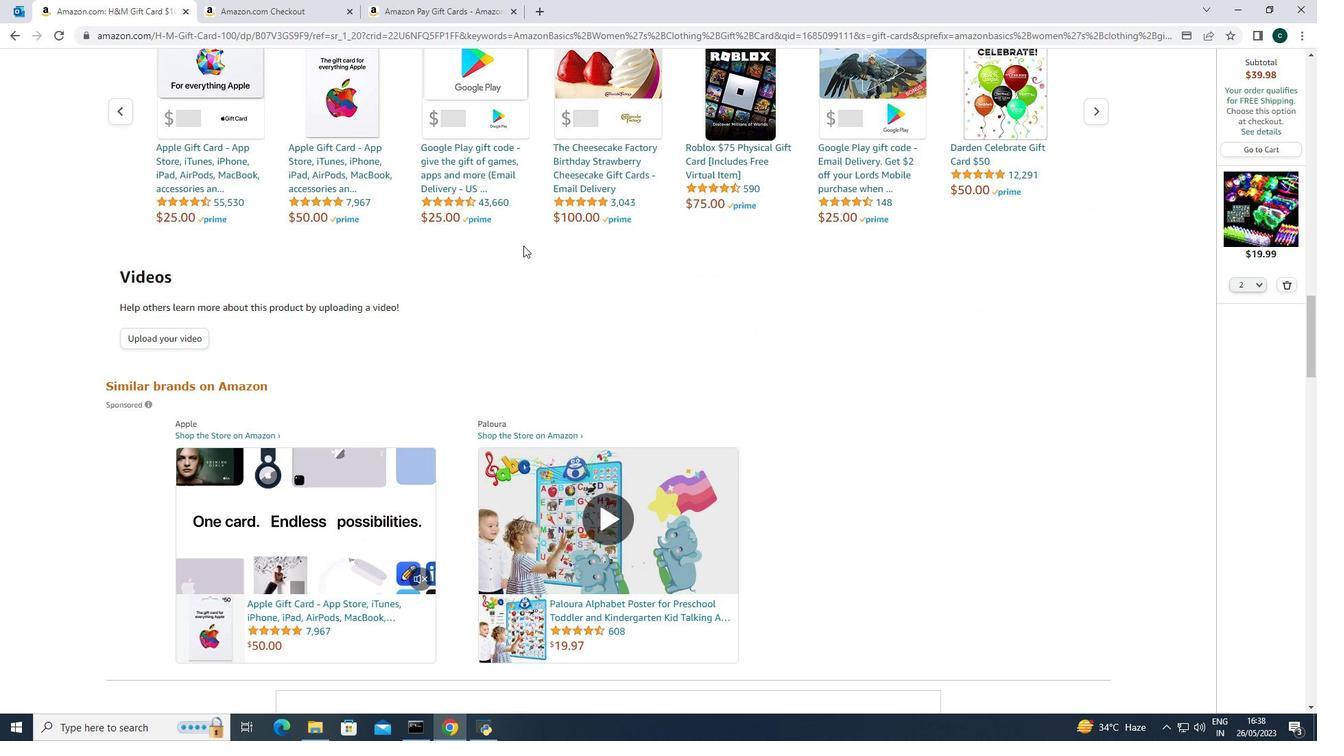 
Action: Mouse scrolled (523, 245) with delta (0, 0)
Screenshot: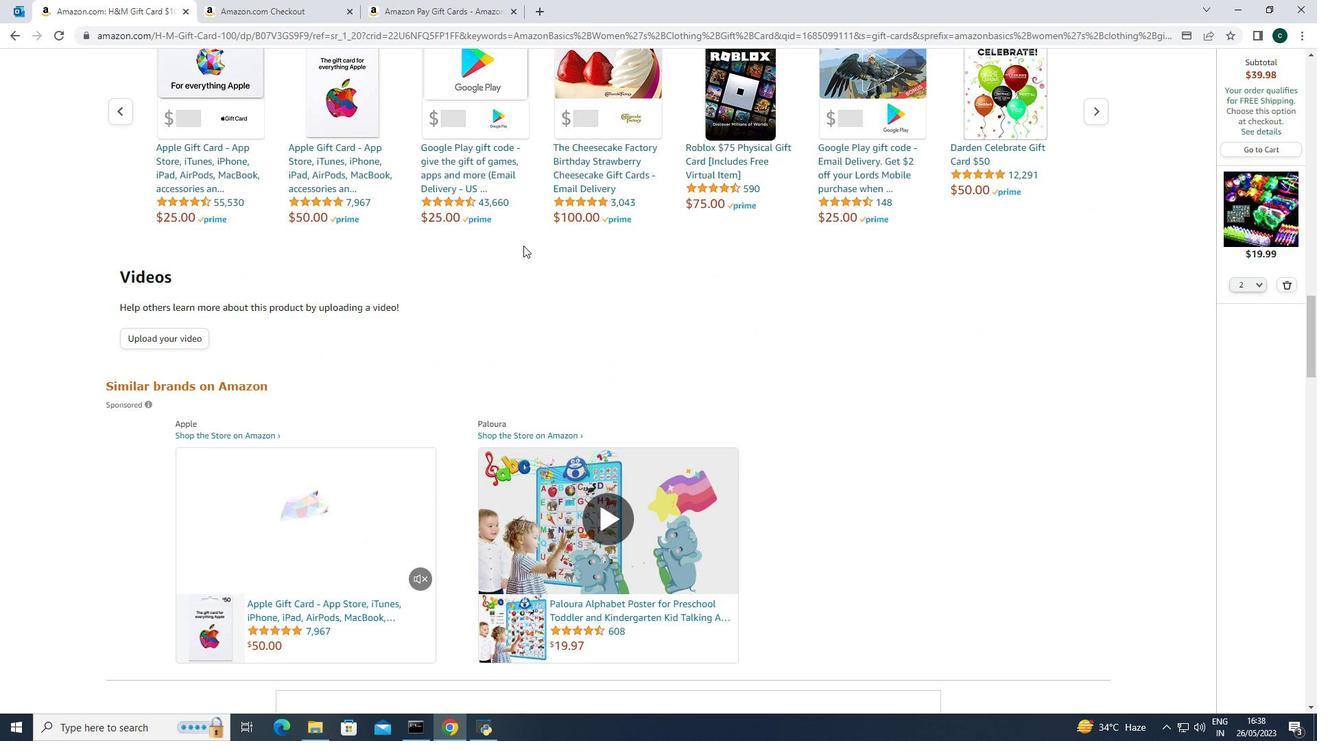 
Action: Mouse moved to (523, 245)
Screenshot: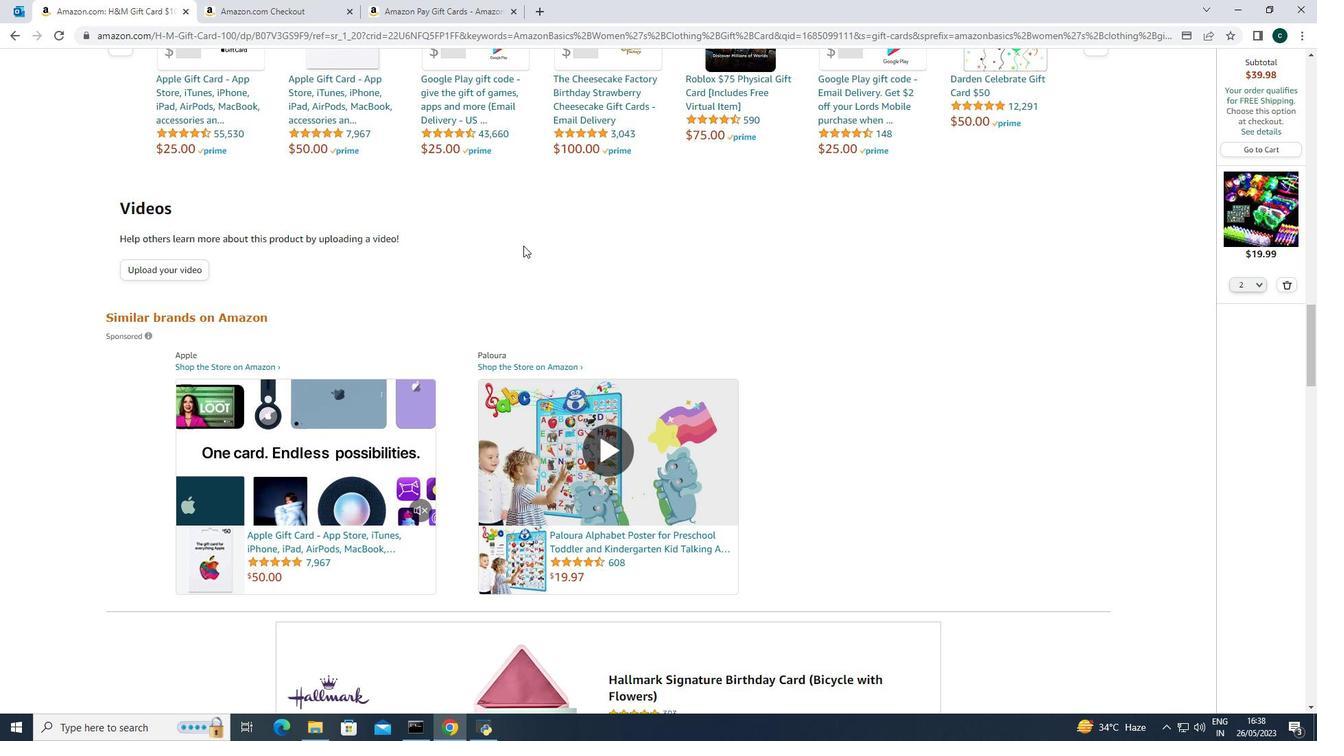 
Action: Mouse scrolled (523, 246) with delta (0, 0)
Screenshot: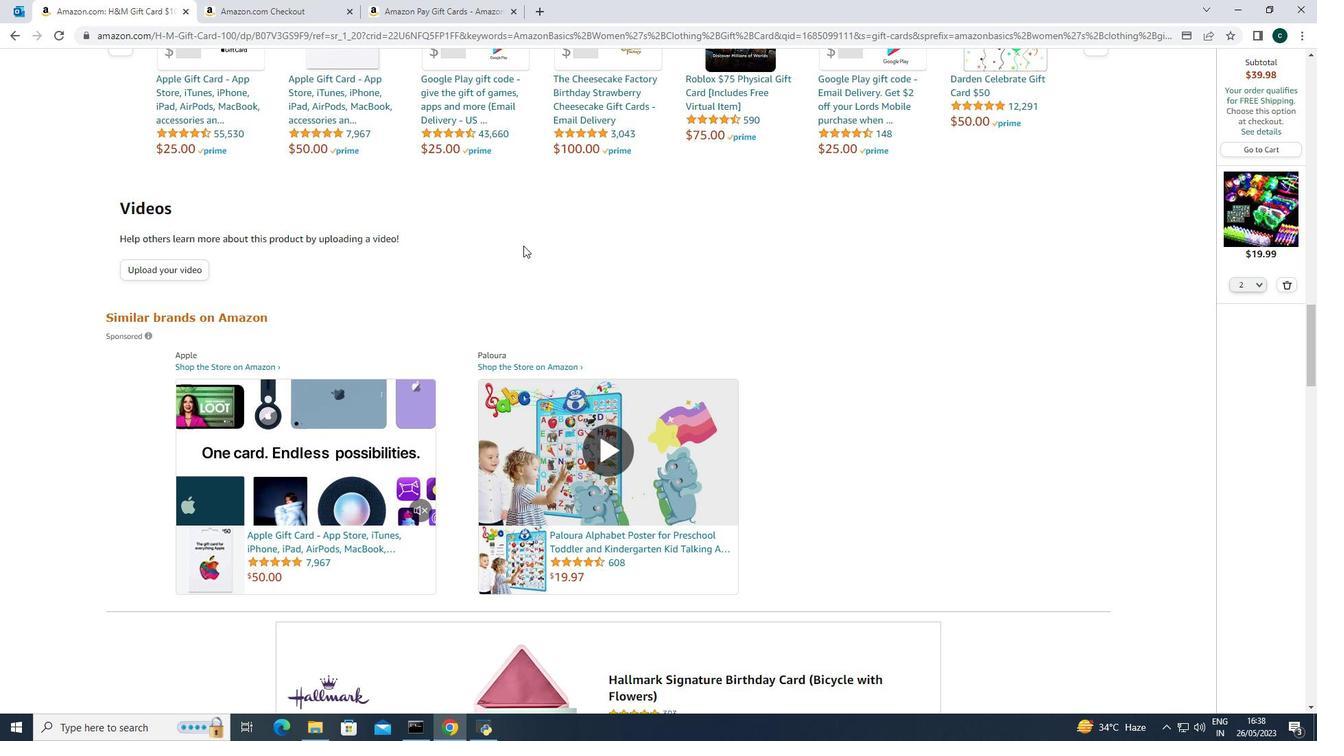 
Action: Mouse moved to (522, 247)
Screenshot: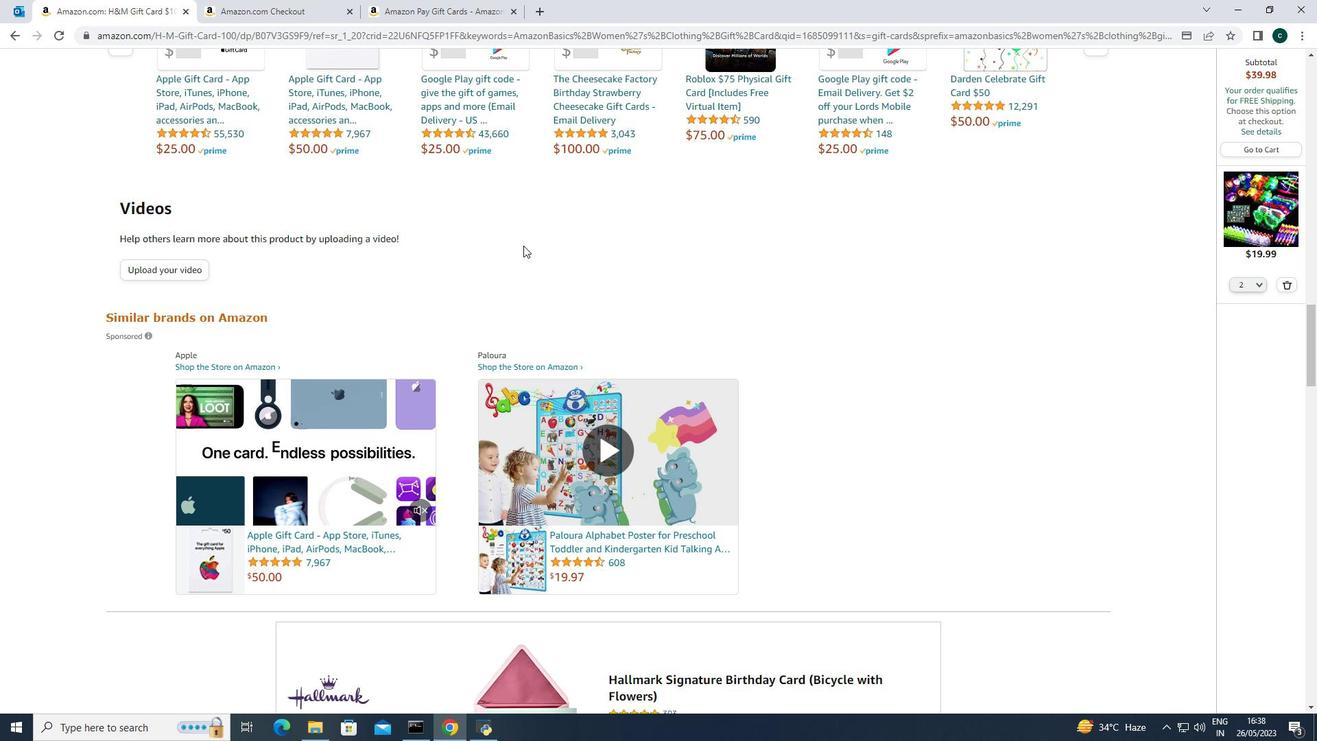 
Action: Mouse scrolled (522, 247) with delta (0, 0)
Screenshot: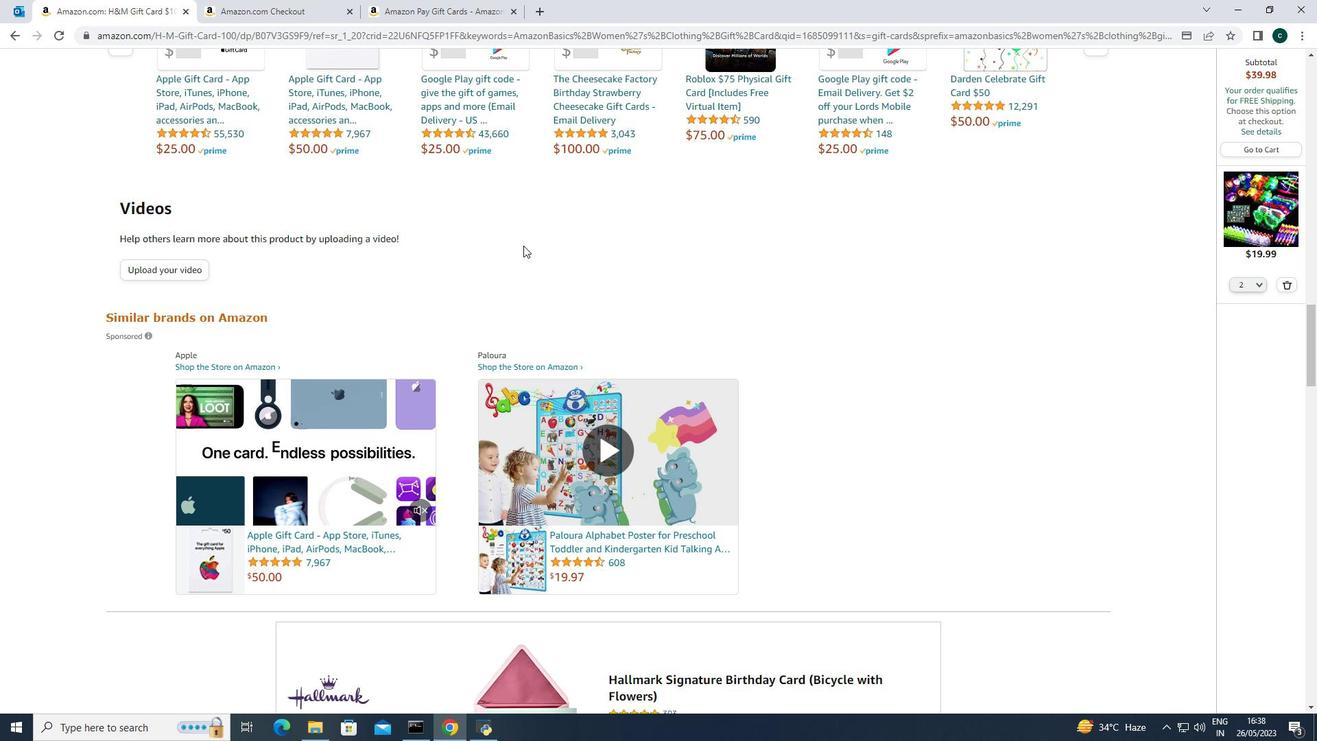 
Action: Mouse moved to (514, 259)
Screenshot: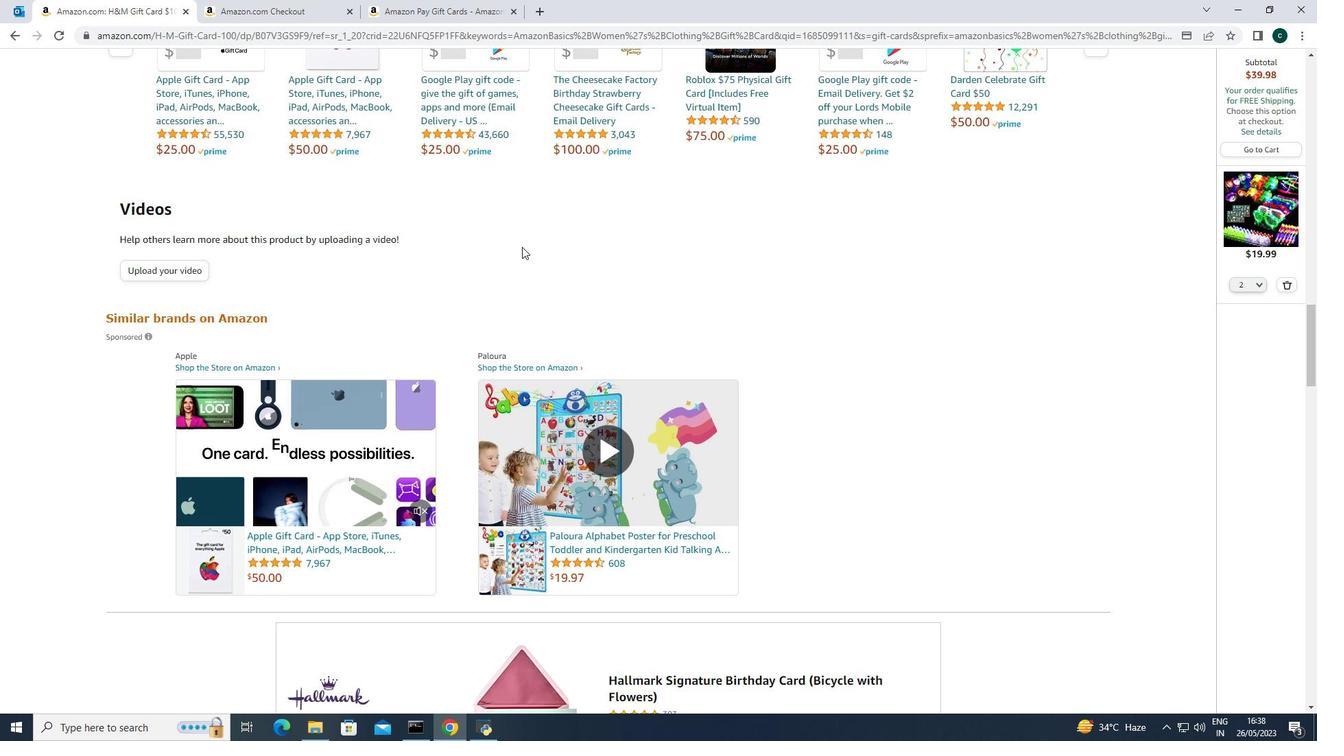 
Action: Mouse scrolled (515, 258) with delta (0, 0)
Screenshot: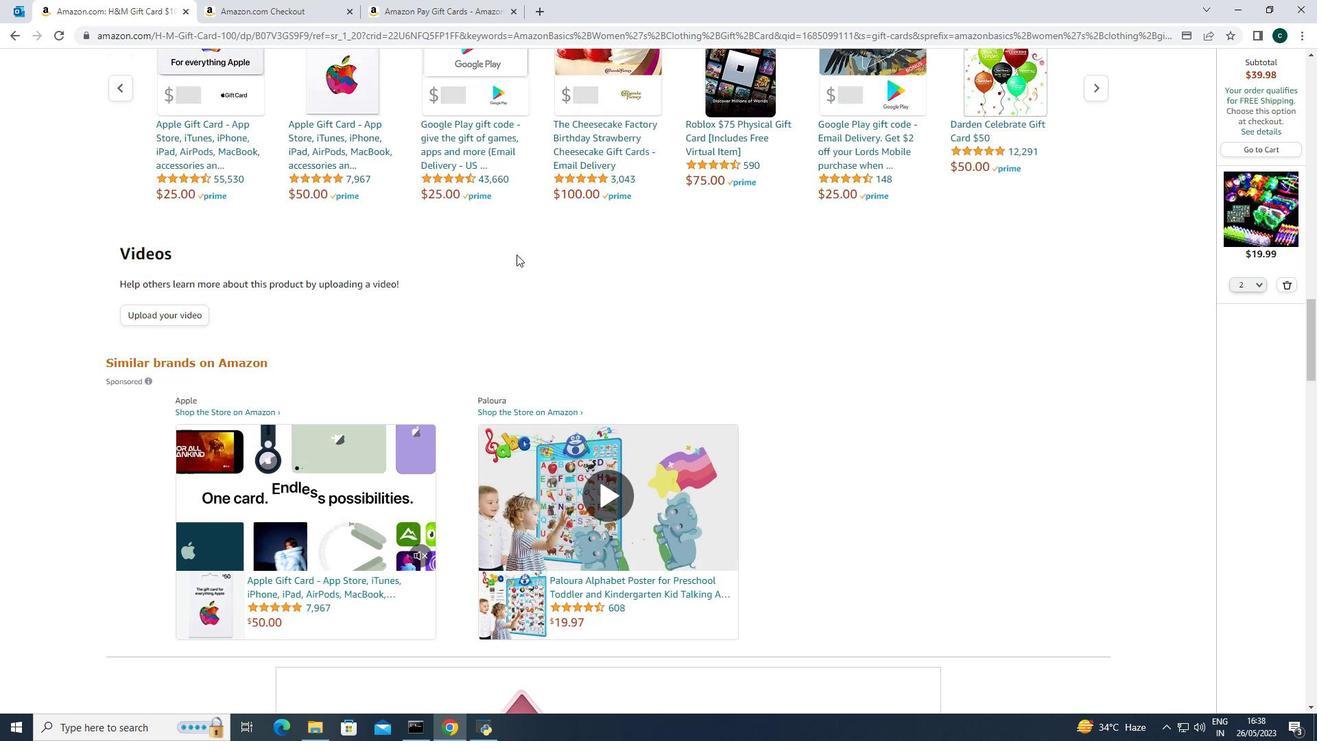 
Action: Mouse moved to (514, 260)
Screenshot: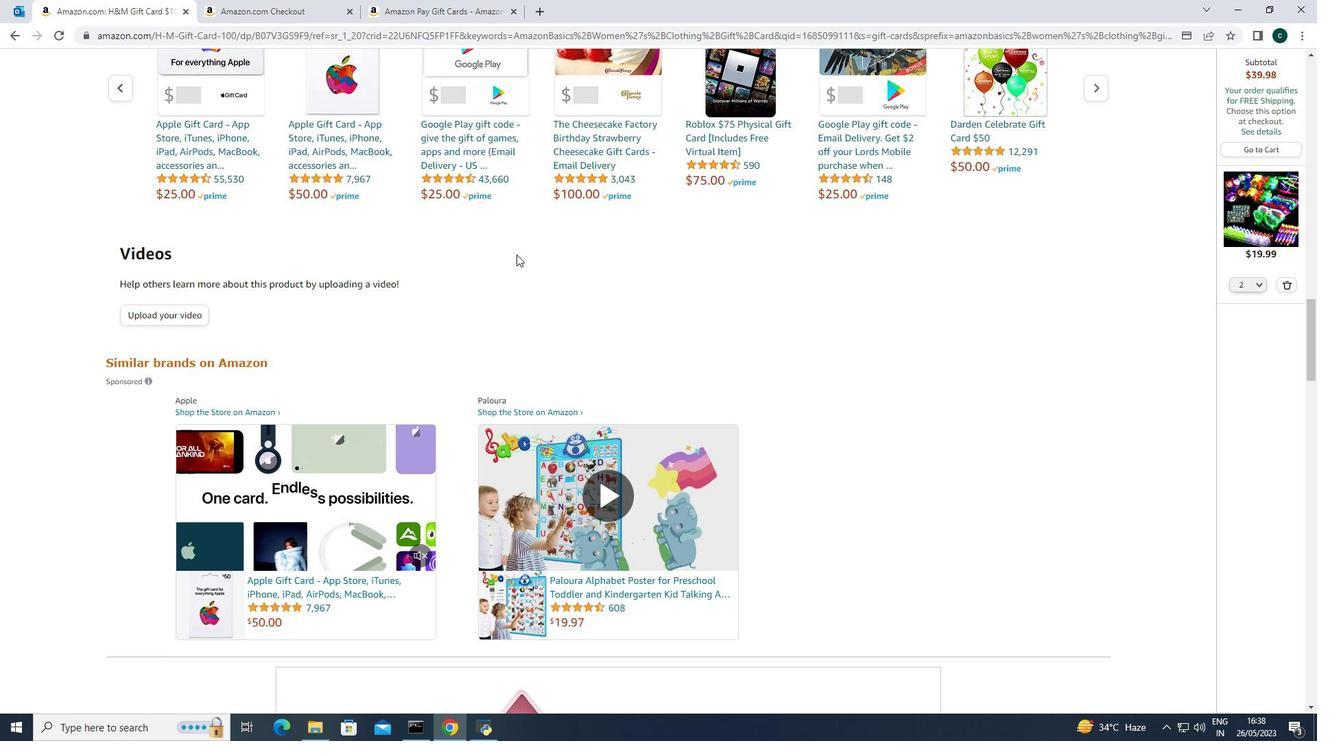 
Action: Mouse scrolled (514, 260) with delta (0, 0)
Screenshot: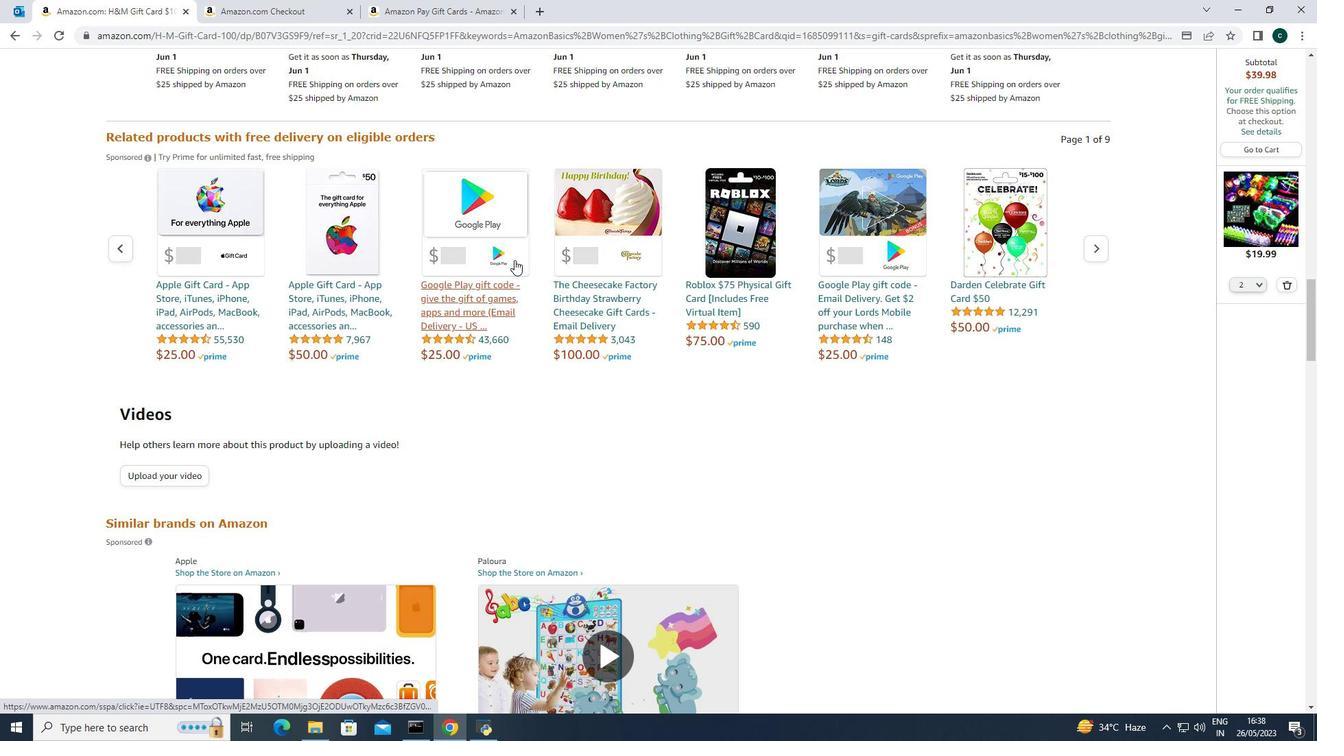 
Action: Mouse scrolled (514, 260) with delta (0, 0)
Screenshot: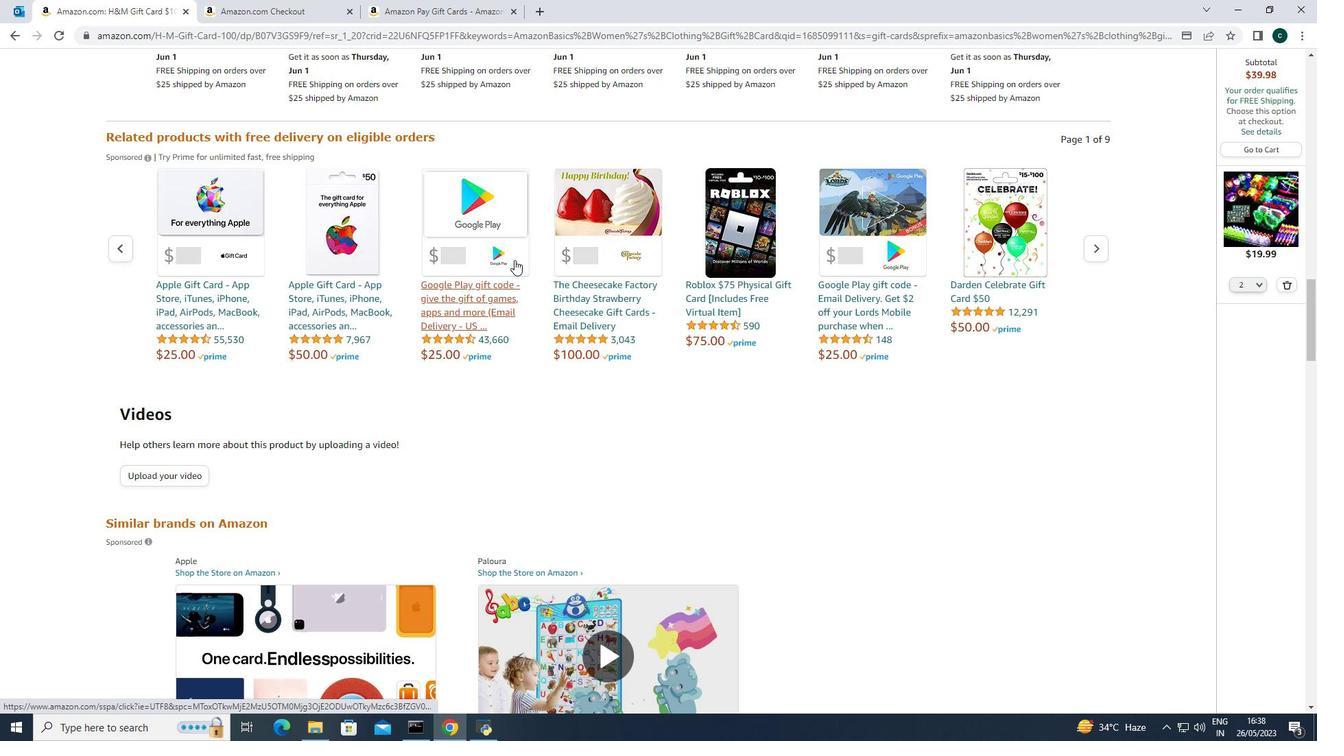 
Action: Mouse moved to (514, 262)
Screenshot: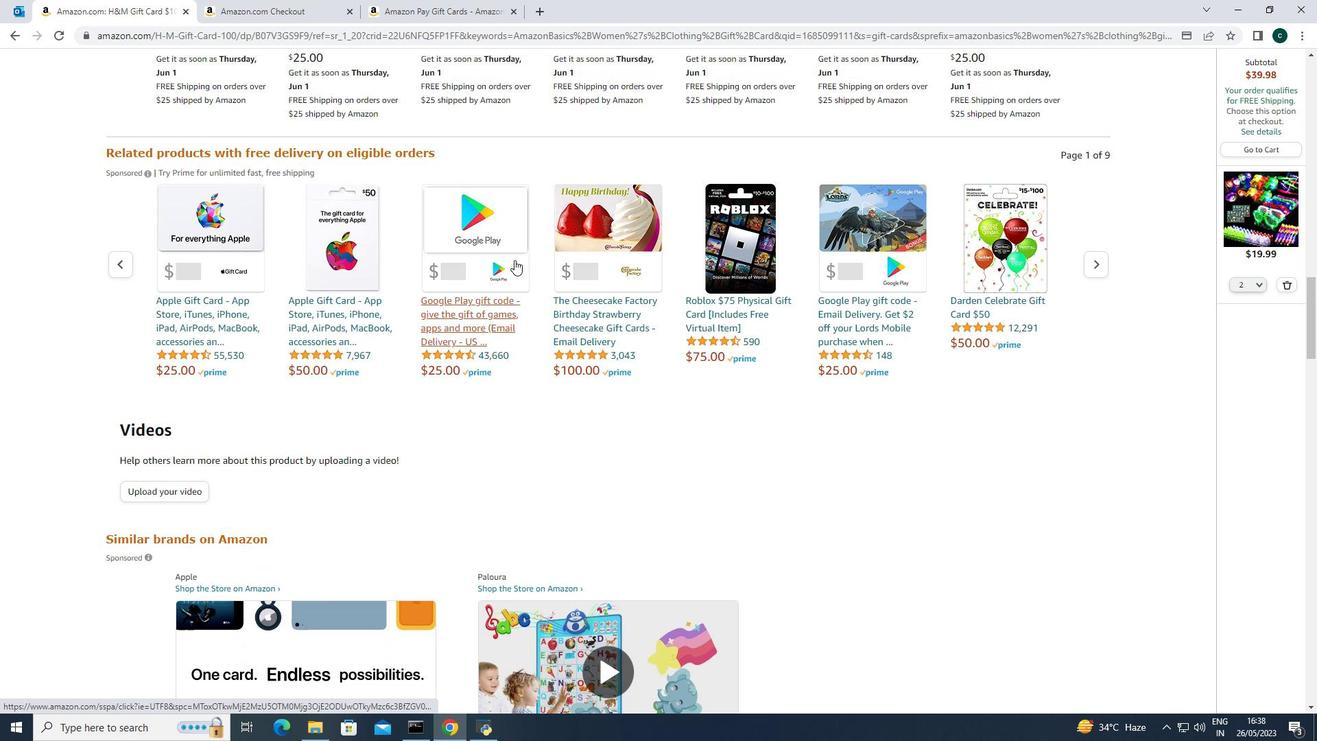 
Action: Mouse scrolled (514, 260) with delta (0, 0)
Screenshot: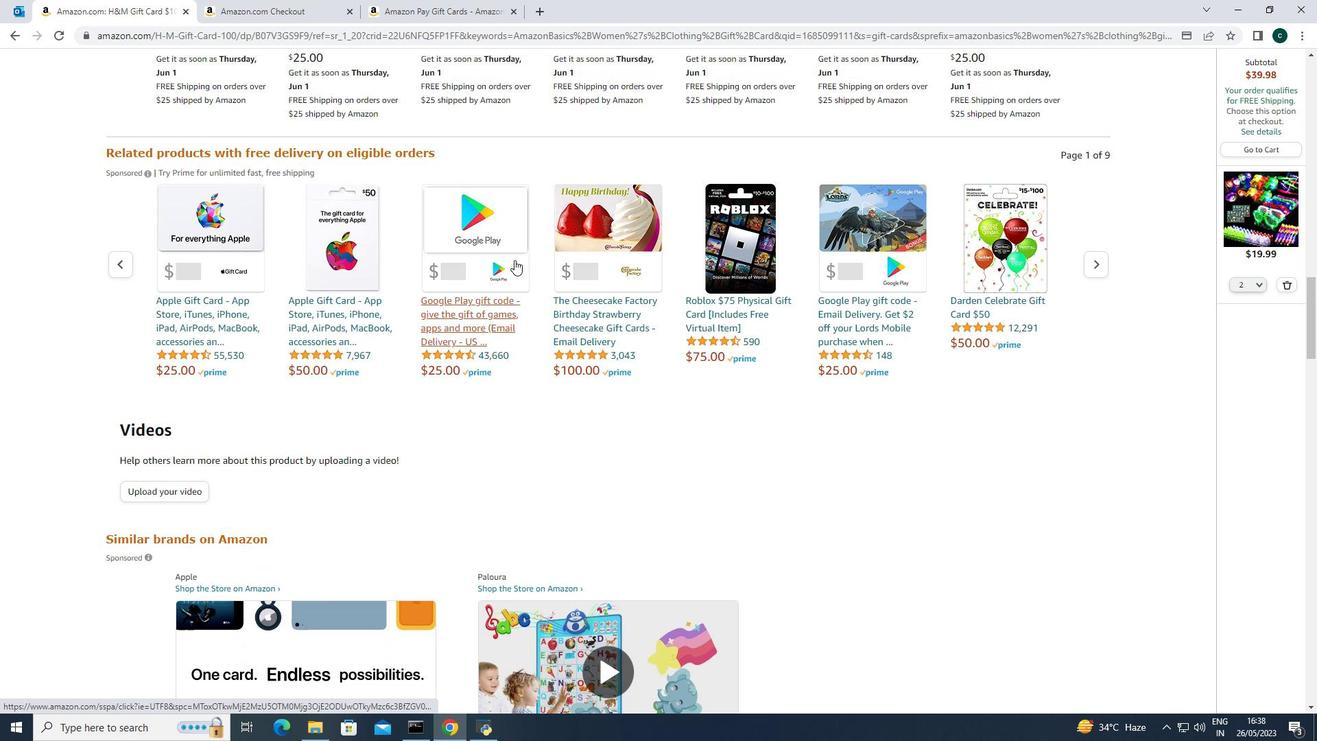 
Action: Mouse moved to (499, 262)
Screenshot: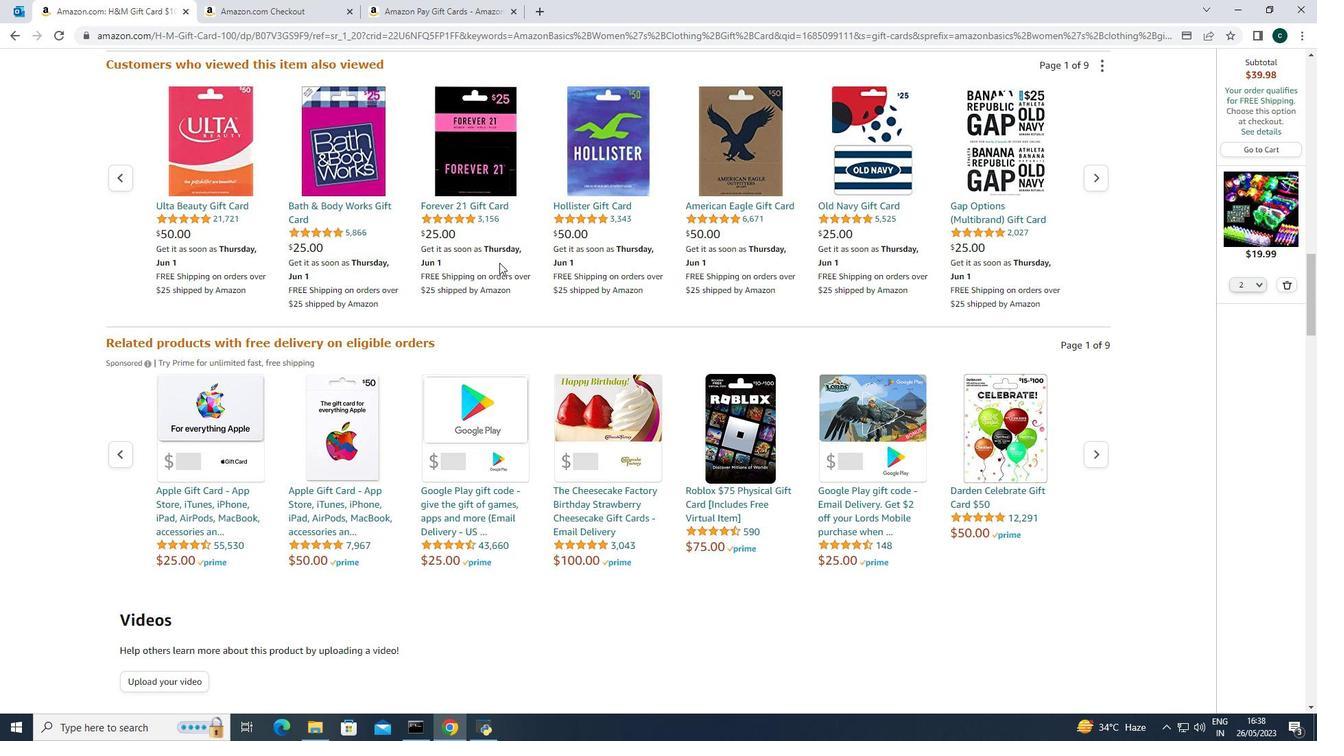 
Action: Mouse scrolled (499, 262) with delta (0, 0)
Screenshot: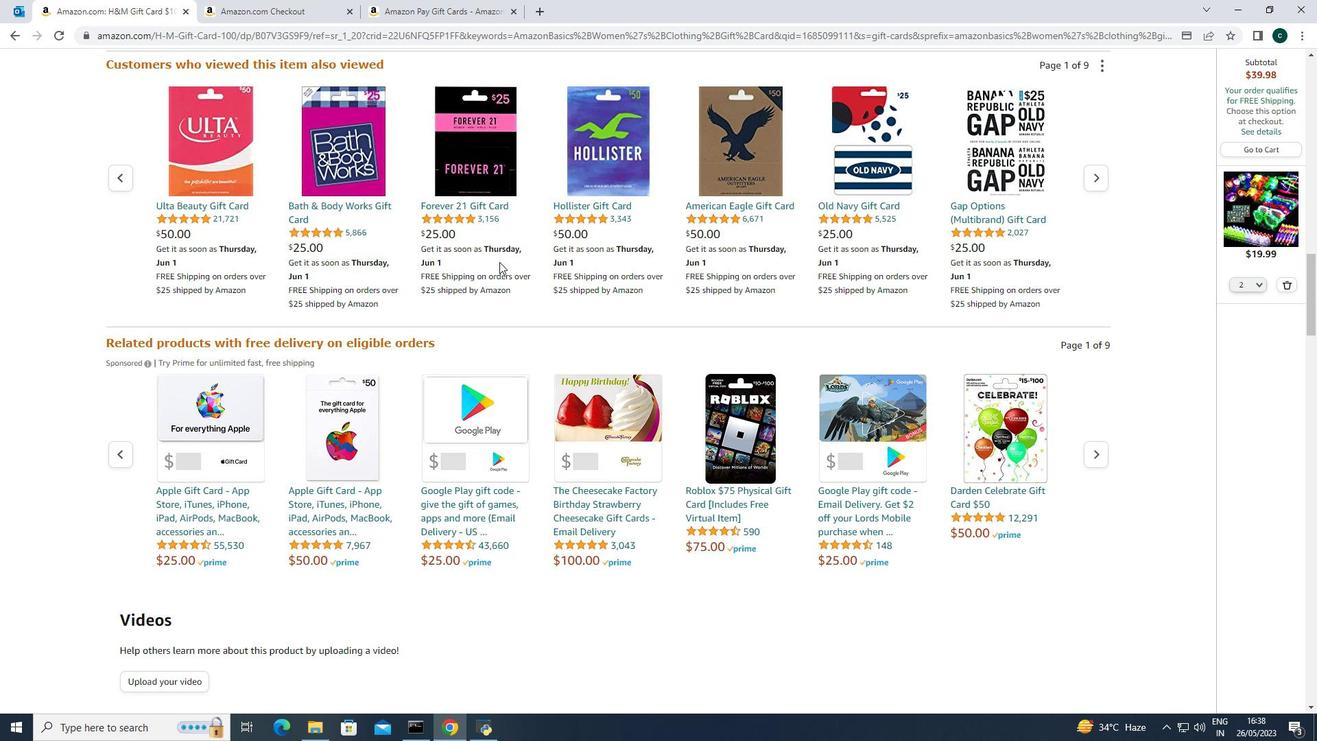 
Action: Mouse scrolled (499, 262) with delta (0, 0)
Screenshot: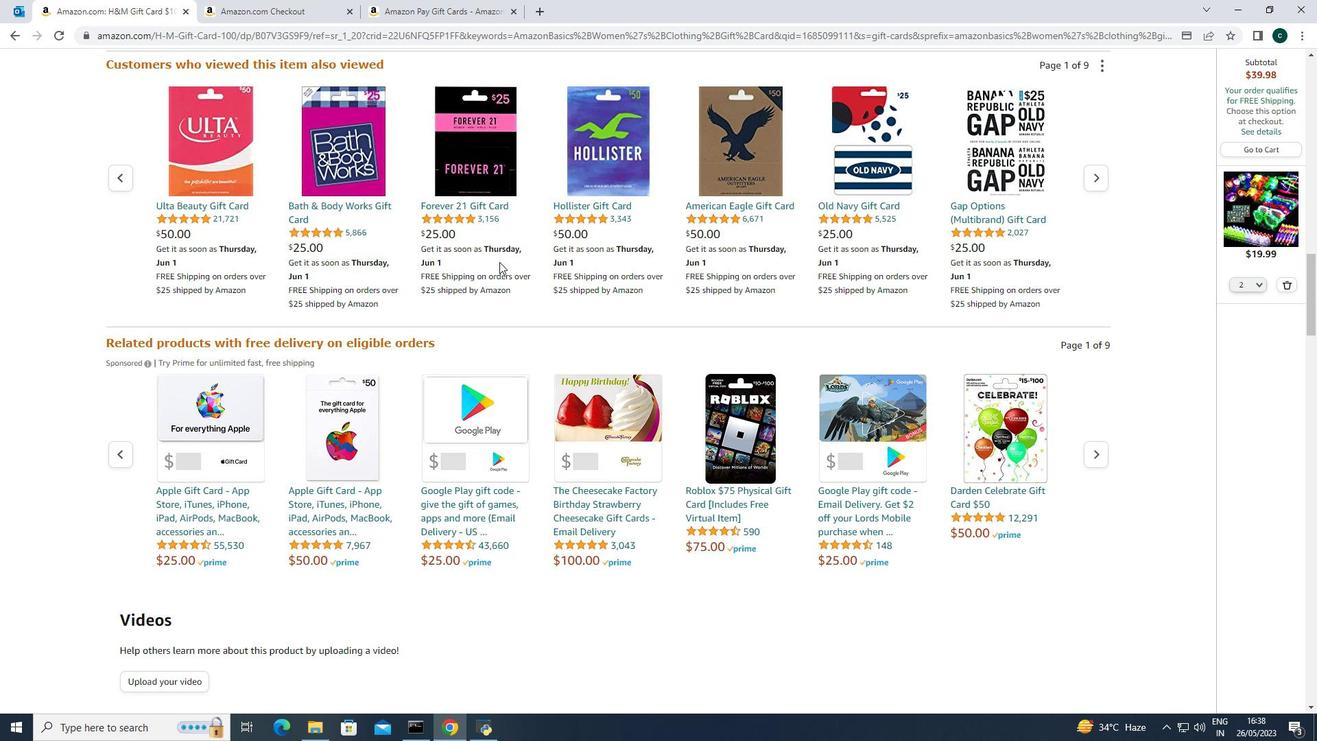 
Action: Mouse scrolled (499, 262) with delta (0, 0)
Screenshot: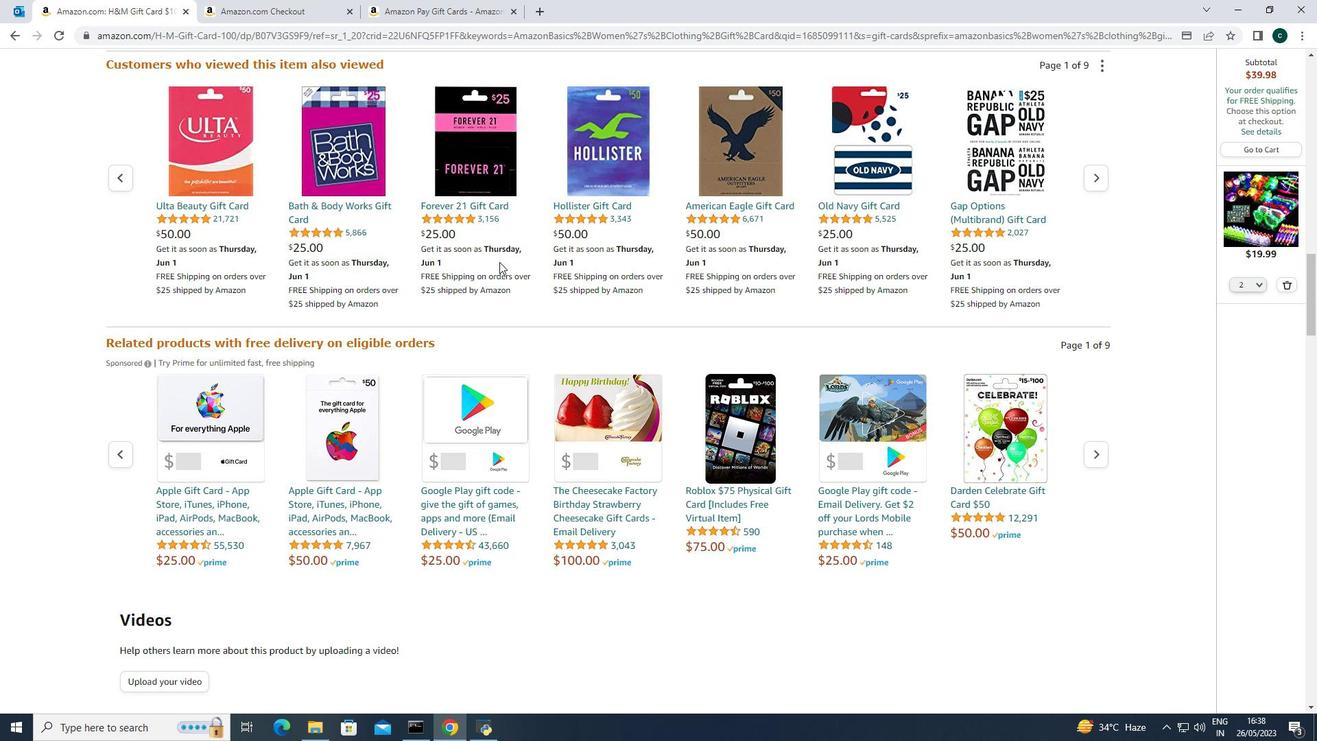 
Action: Mouse scrolled (499, 262) with delta (0, 0)
Screenshot: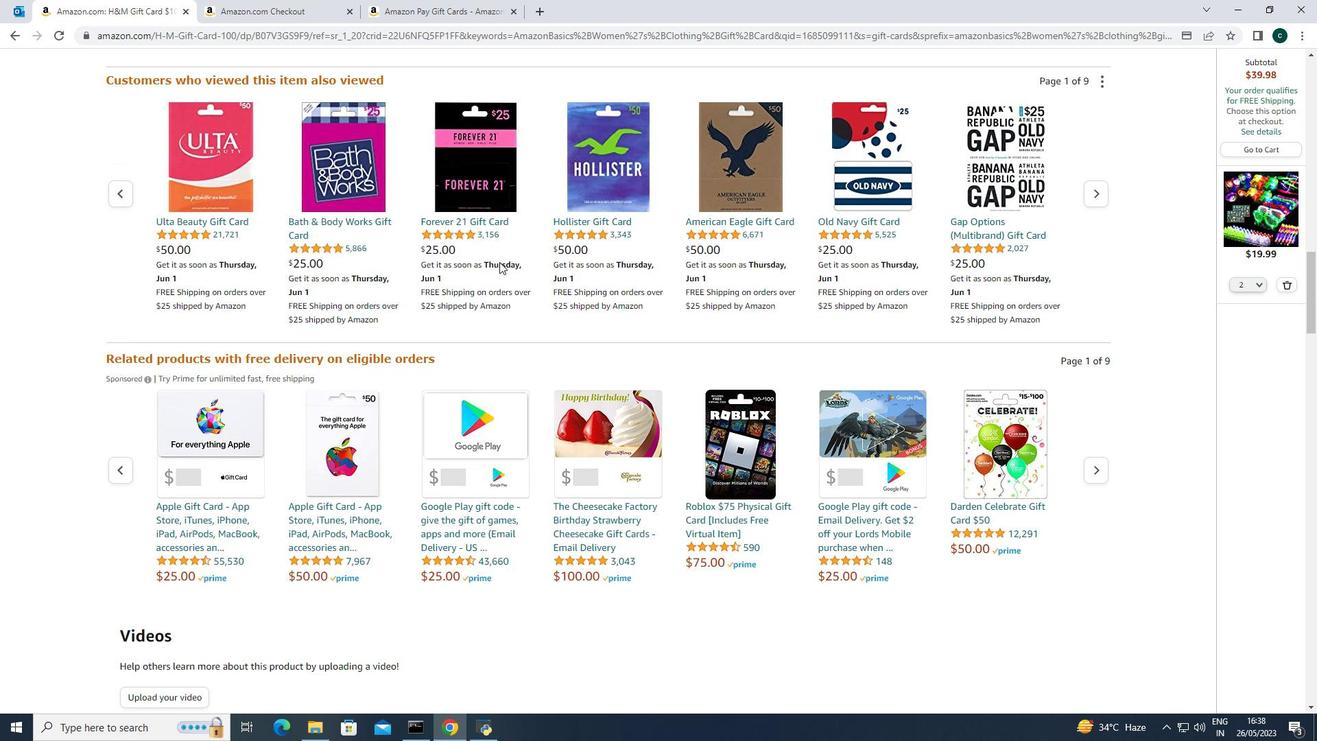 
Action: Mouse scrolled (499, 262) with delta (0, 0)
Screenshot: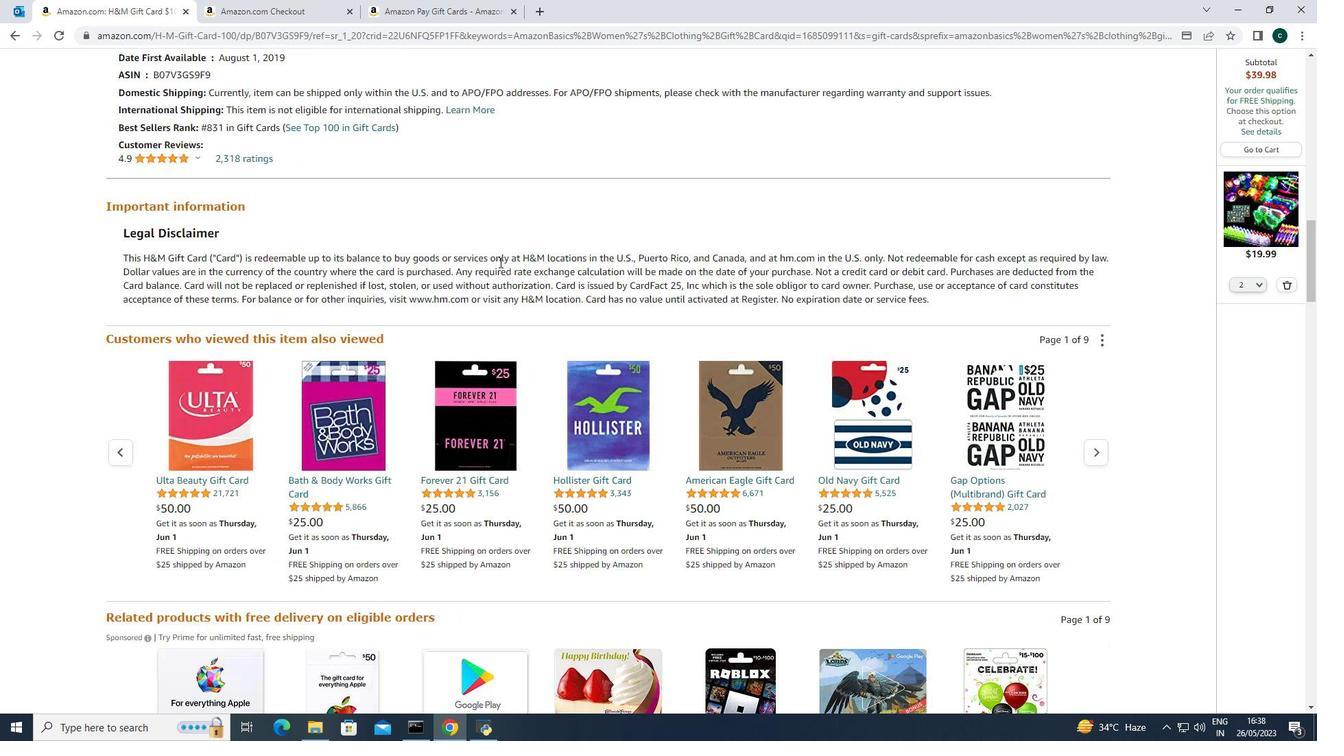 
Action: Mouse scrolled (499, 262) with delta (0, 0)
Screenshot: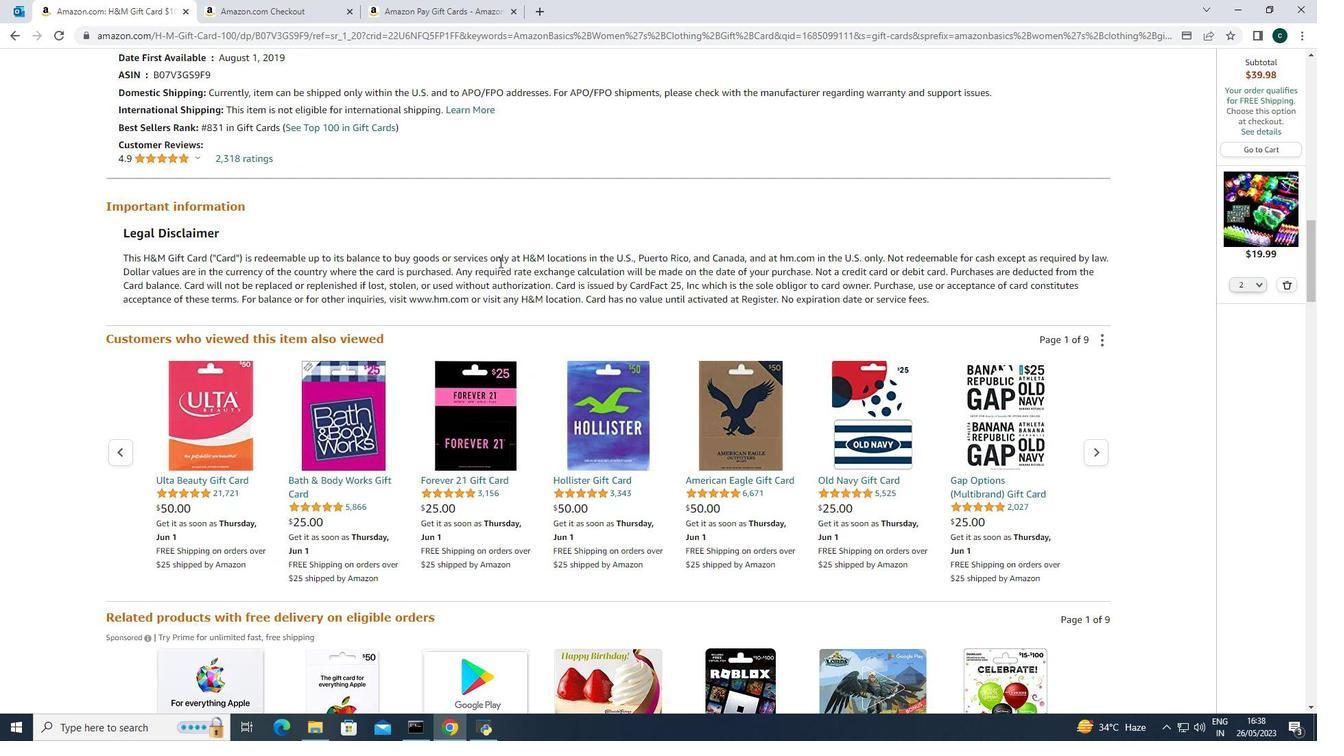 
Action: Mouse scrolled (499, 262) with delta (0, 0)
Screenshot: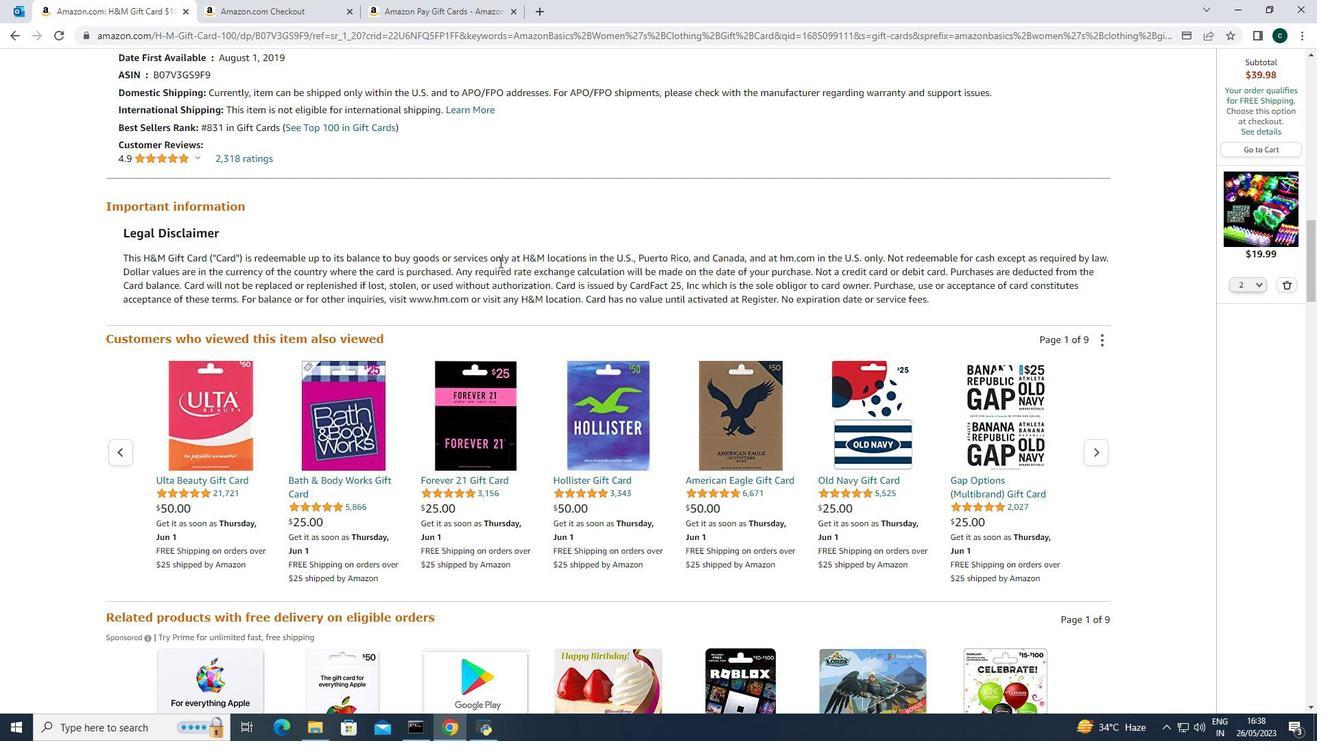 
Action: Mouse scrolled (499, 262) with delta (0, 0)
Screenshot: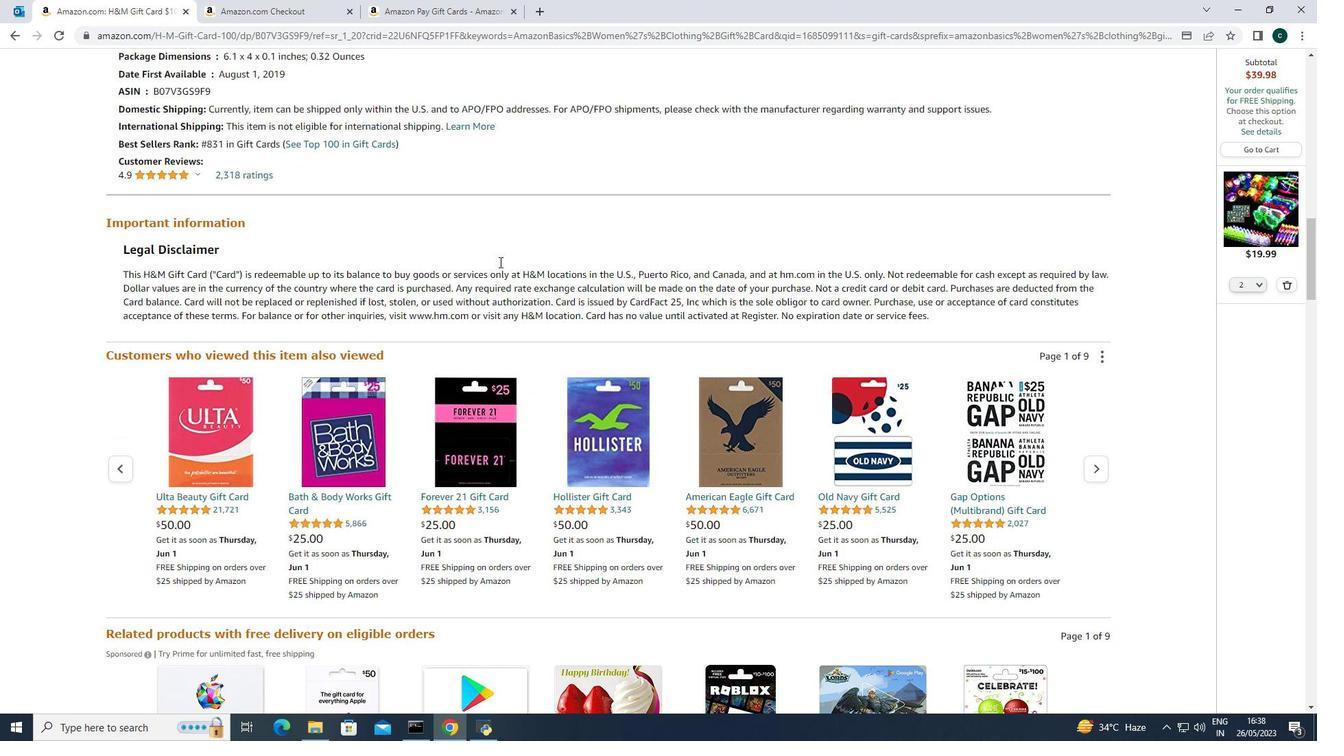
Action: Mouse moved to (499, 262)
Screenshot: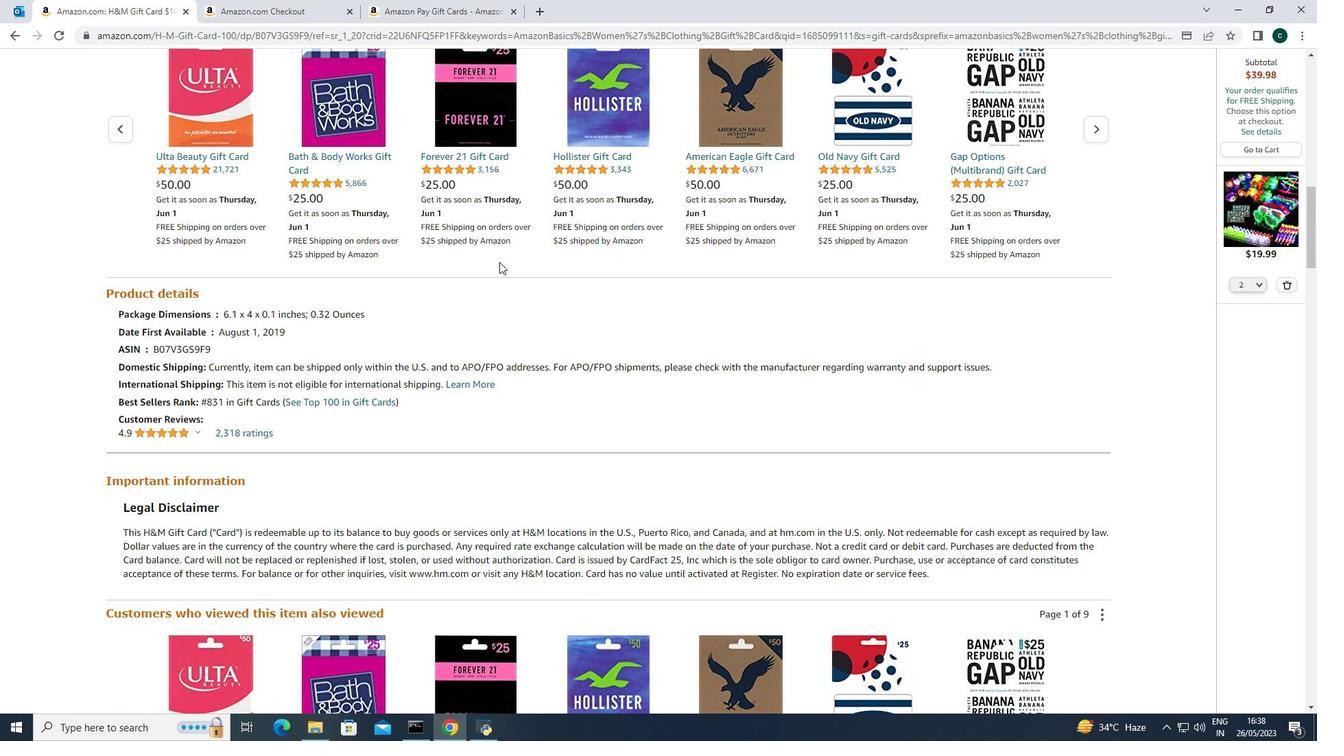
Action: Mouse scrolled (499, 262) with delta (0, 0)
Screenshot: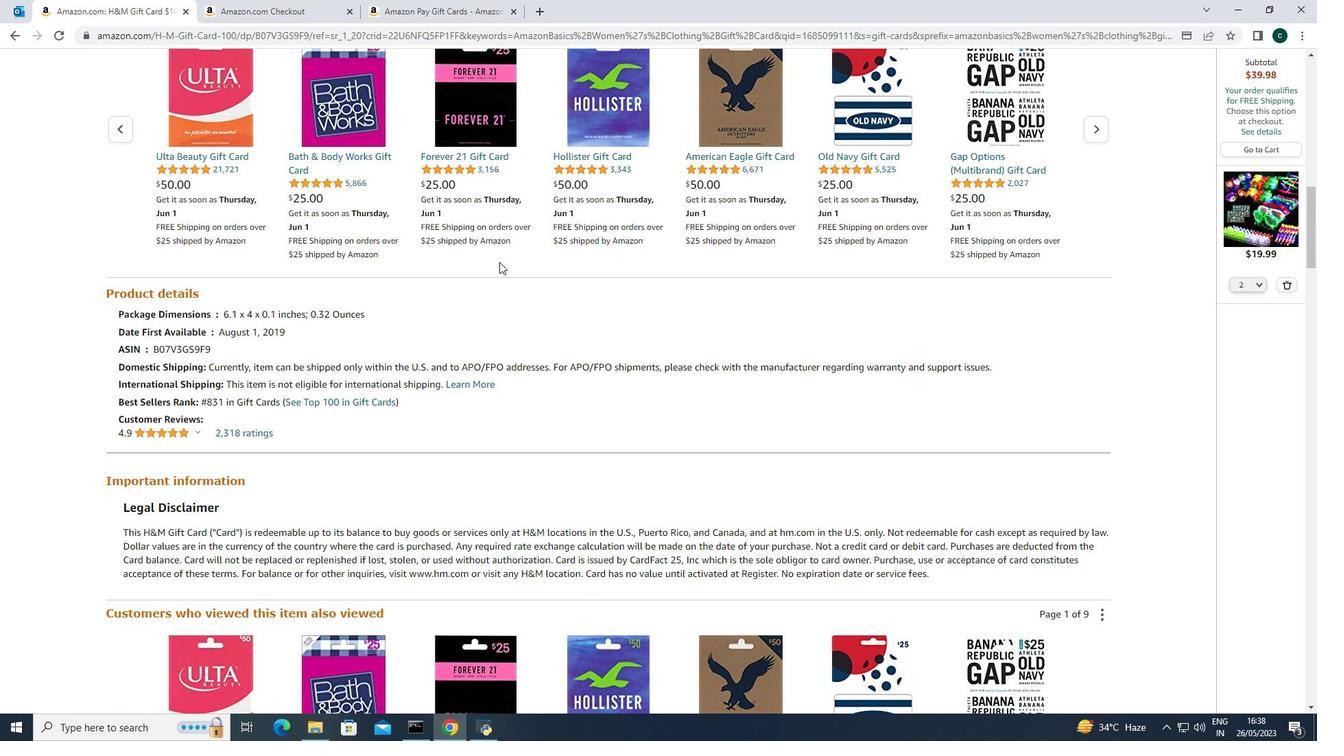 
Action: Mouse scrolled (499, 262) with delta (0, 0)
Screenshot: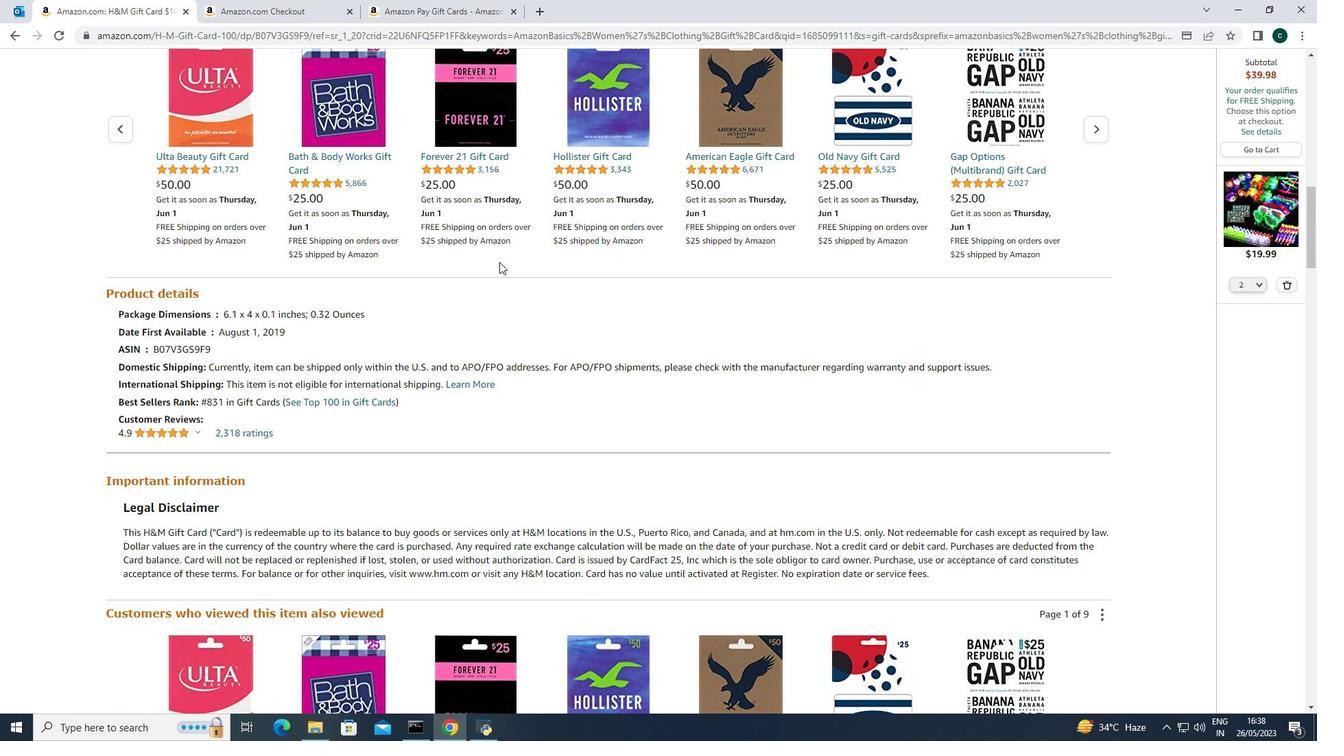 
Action: Mouse scrolled (499, 262) with delta (0, 0)
